 Task: What year was "The Picture of Dorian Gray" by Oscar Wilde published?
Action: Mouse moved to (123, 148)
Screenshot: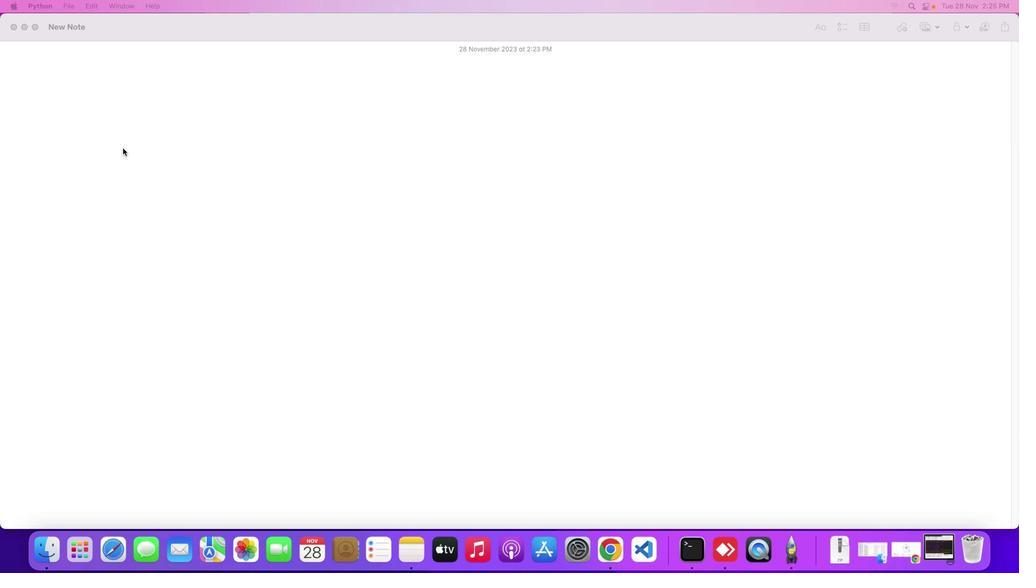 
Action: Mouse pressed left at (123, 148)
Screenshot: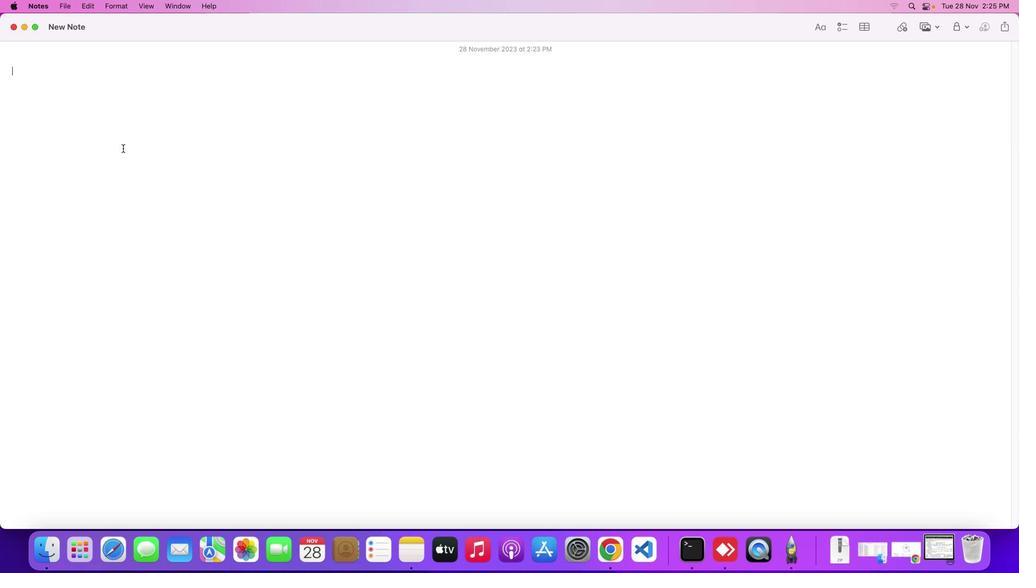 
Action: Key pressed Key.shift'W''h''a''t'Key.space'y'
Screenshot: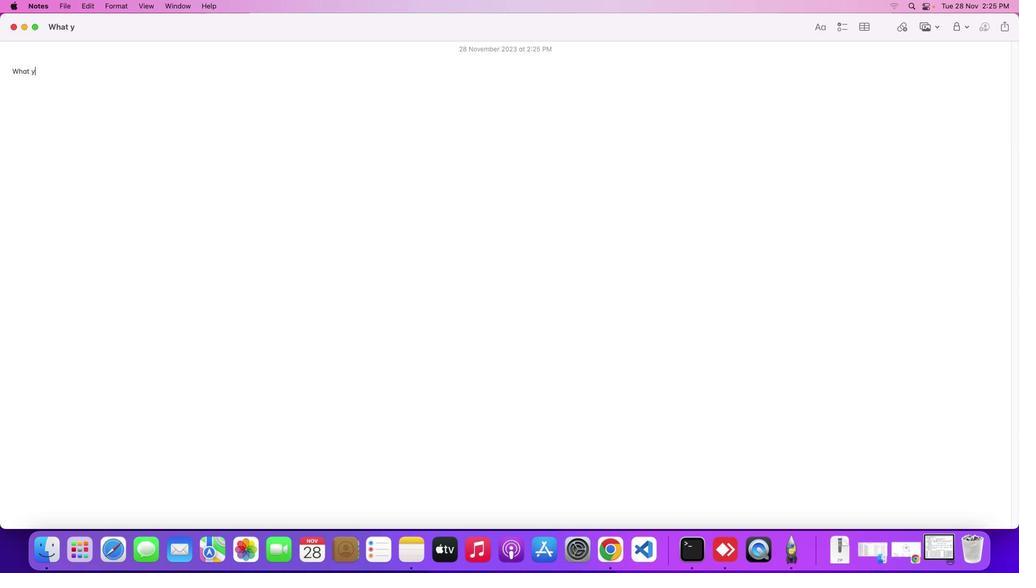 
Action: Mouse moved to (123, 148)
Screenshot: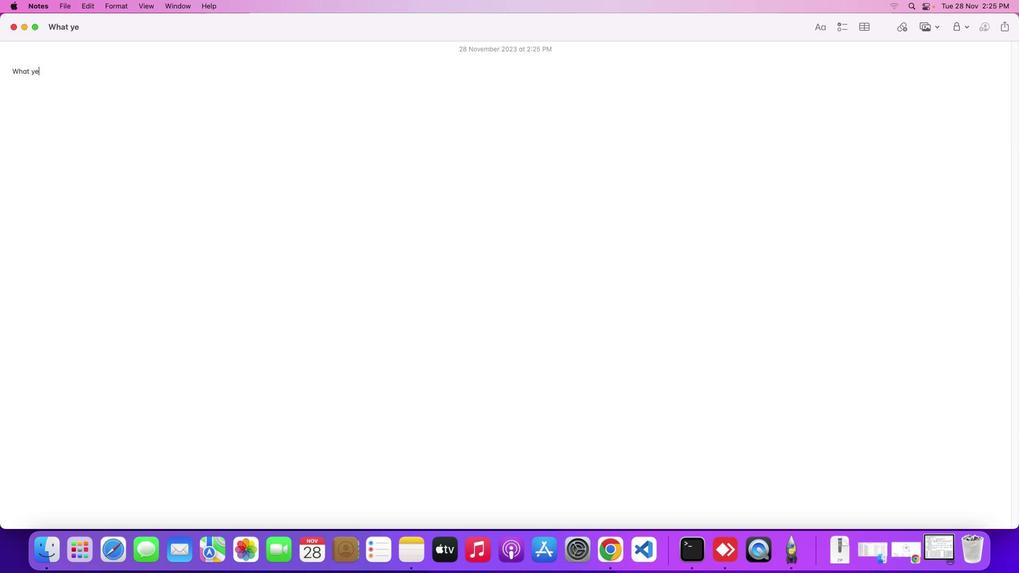 
Action: Key pressed 'e''a''r'Key.space'w''a''s'Key.spaceKey.shift'"'Key.shift'T''h''e'Key.spaceKey.shift'P''i''c''t''u''r''e'Key.space'o''f'Key.spaceKey.shift'D''o''r''i''a''n'Key.spaceKey.shift'G''r''a''y'Key.shift'"'Key.space'b''y'Key.spaceKey.shift'O''s''c''a''r'Key.spaceKey.shift'W''i''l''d''e'Key.space'p''u''b''l''i''s''h''e''d'Key.shift_r'?'Key.enter
Screenshot: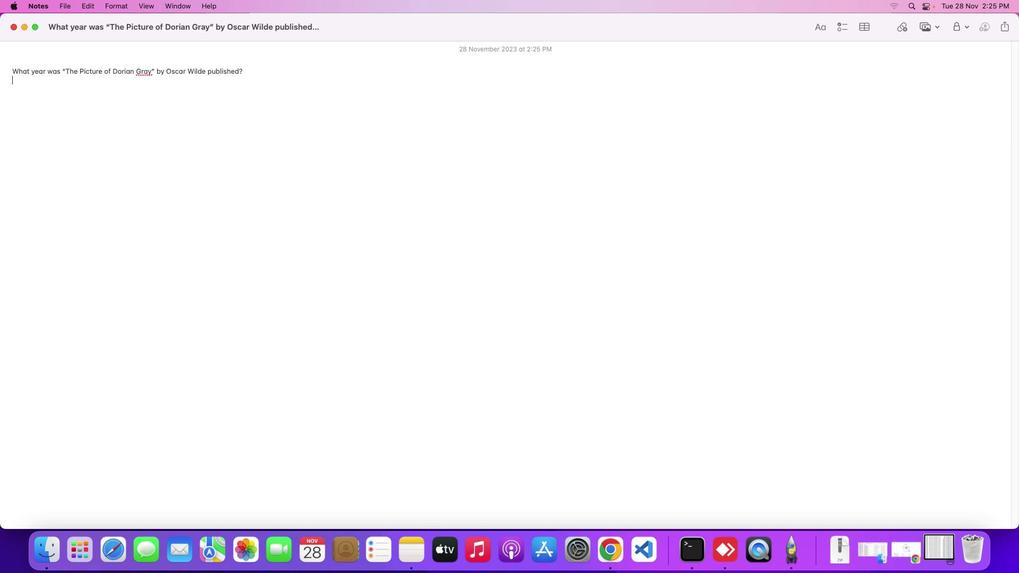 
Action: Mouse moved to (906, 552)
Screenshot: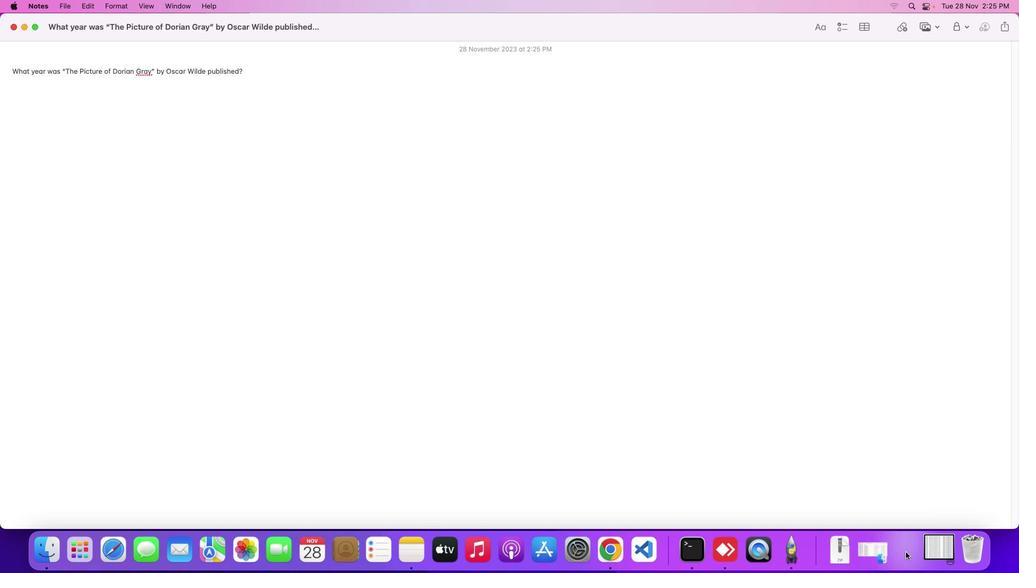 
Action: Mouse pressed left at (906, 552)
Screenshot: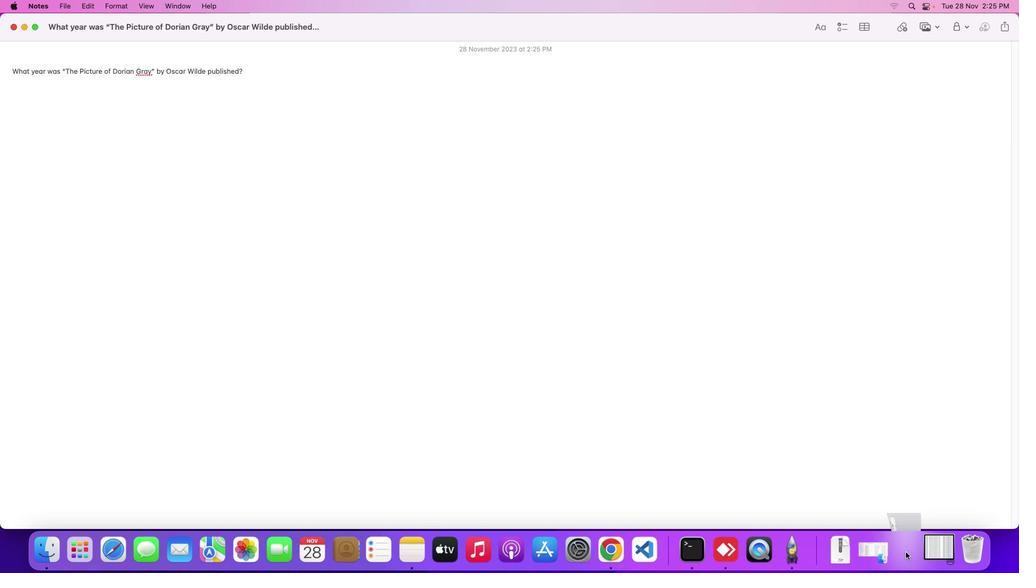 
Action: Mouse moved to (398, 313)
Screenshot: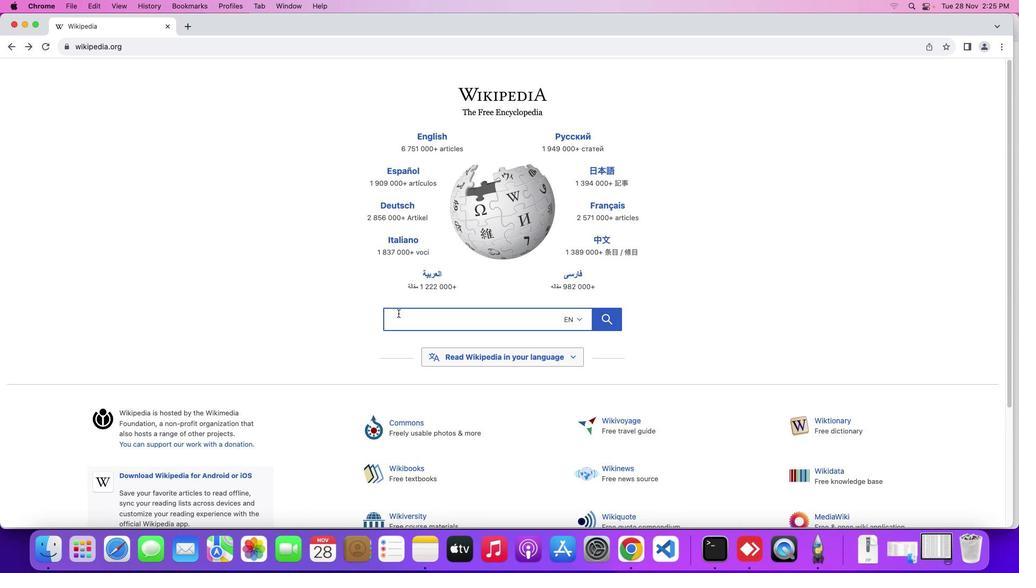 
Action: Mouse pressed left at (398, 313)
Screenshot: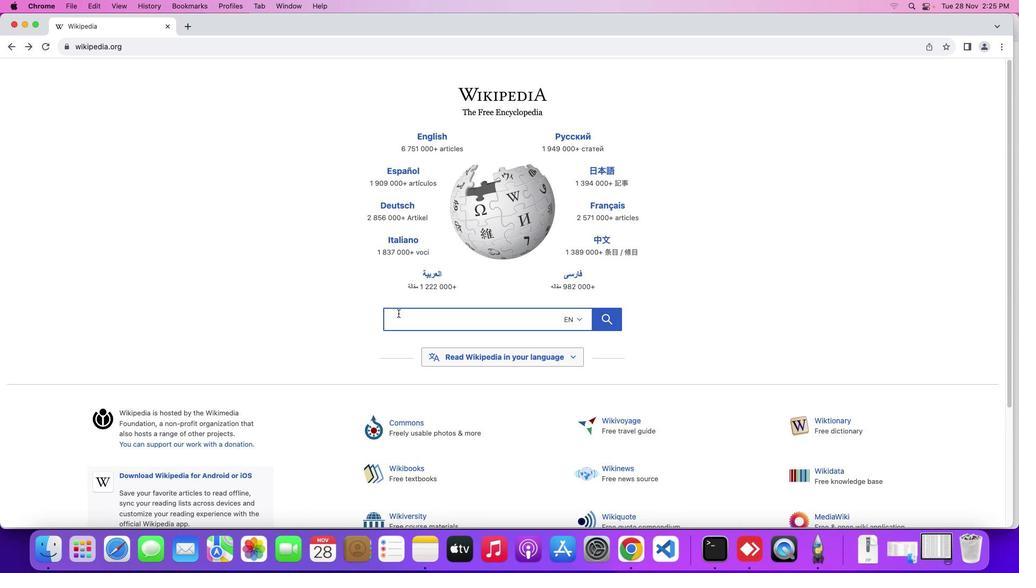 
Action: Mouse moved to (524, 304)
Screenshot: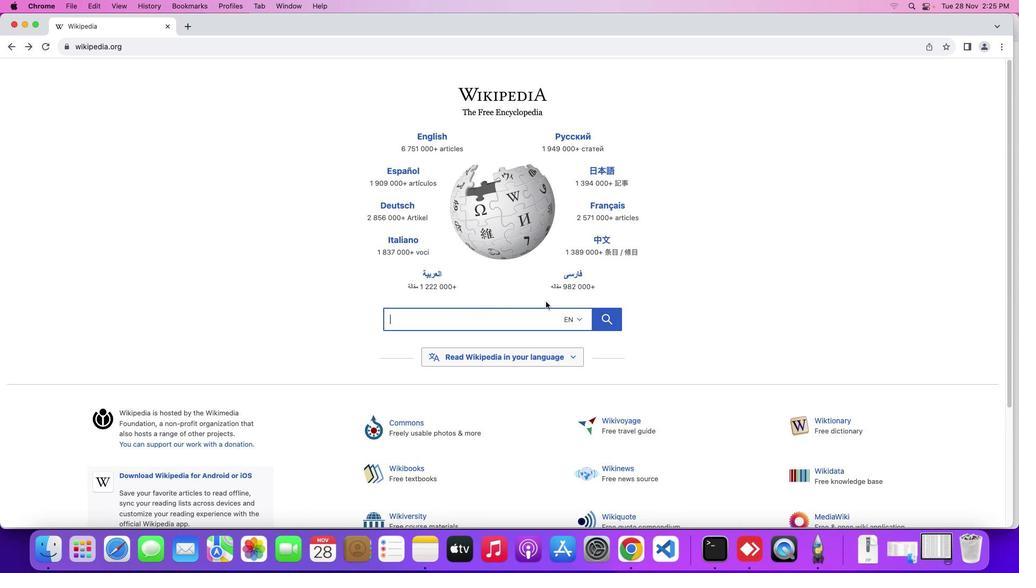 
Action: Key pressed Key.shift
Screenshot: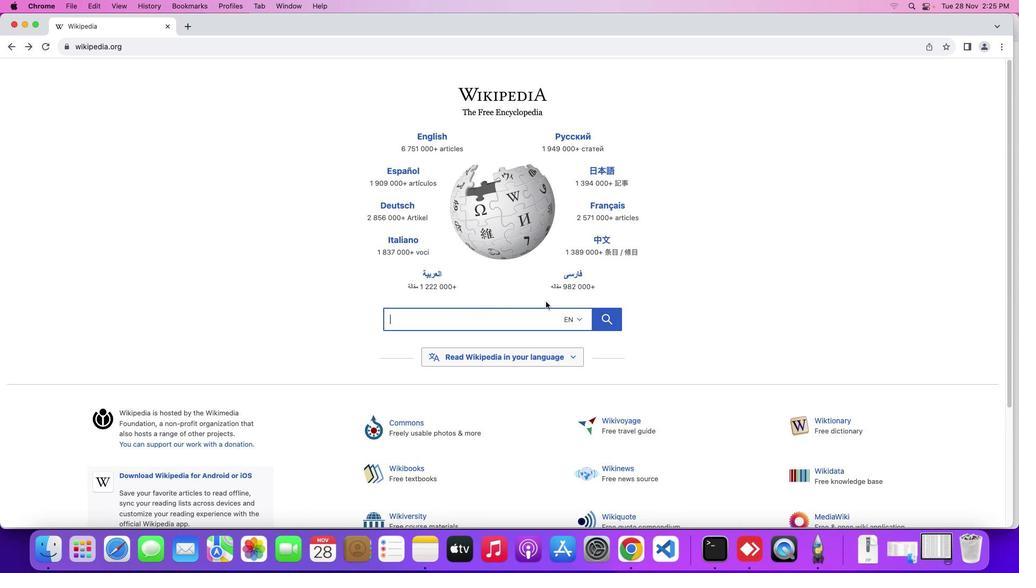 
Action: Mouse moved to (545, 301)
Screenshot: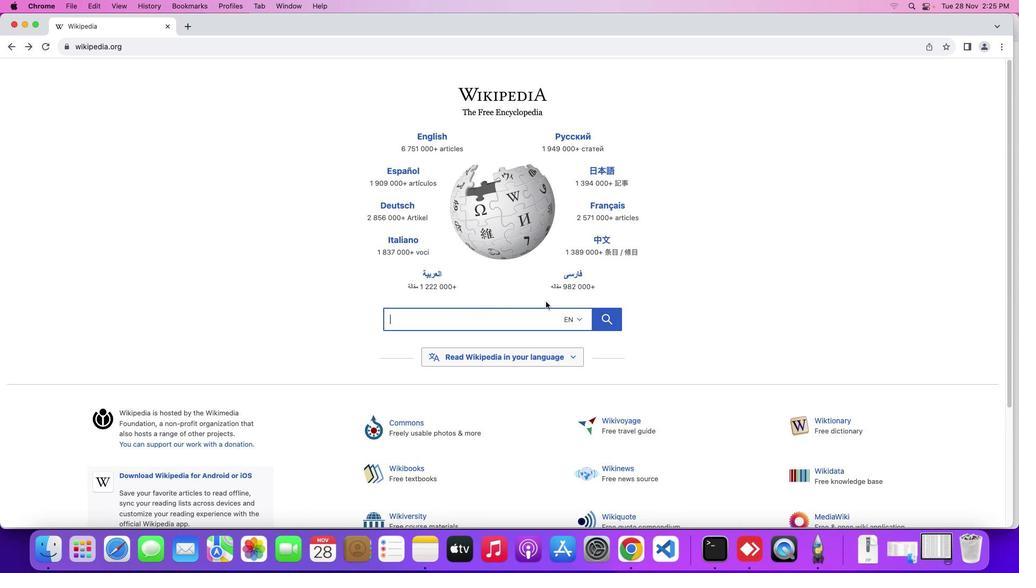 
Action: Key pressed 'T''h''e'Key.spaceKey.shift'P''i''c''t''u''r''e'Key.space'o''f'Key.spaceKey.shift'D''o''r''i''a''n'Key.spaceKey.shift'G''r''a''y'Key.enter
Screenshot: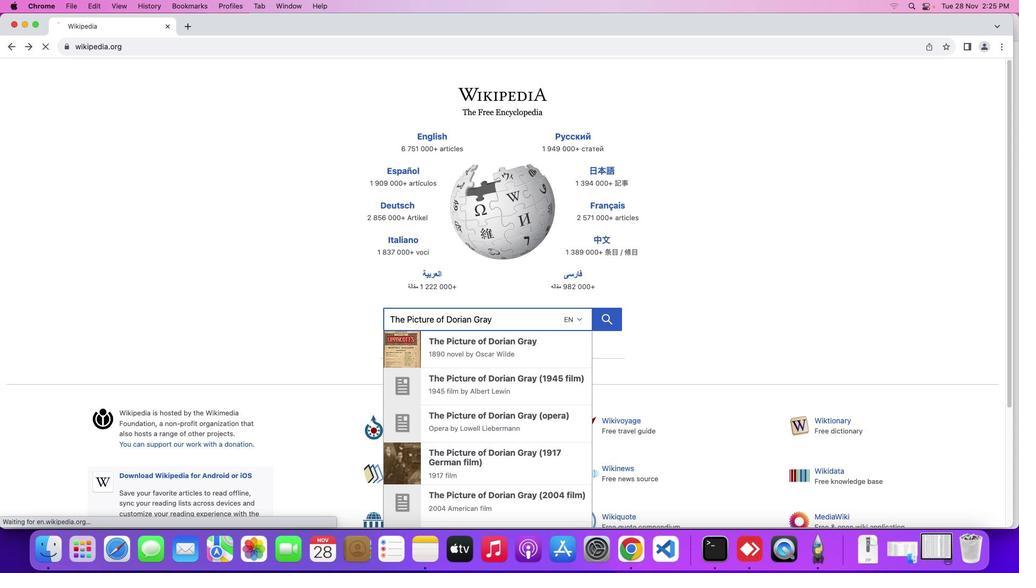 
Action: Mouse moved to (620, 246)
Screenshot: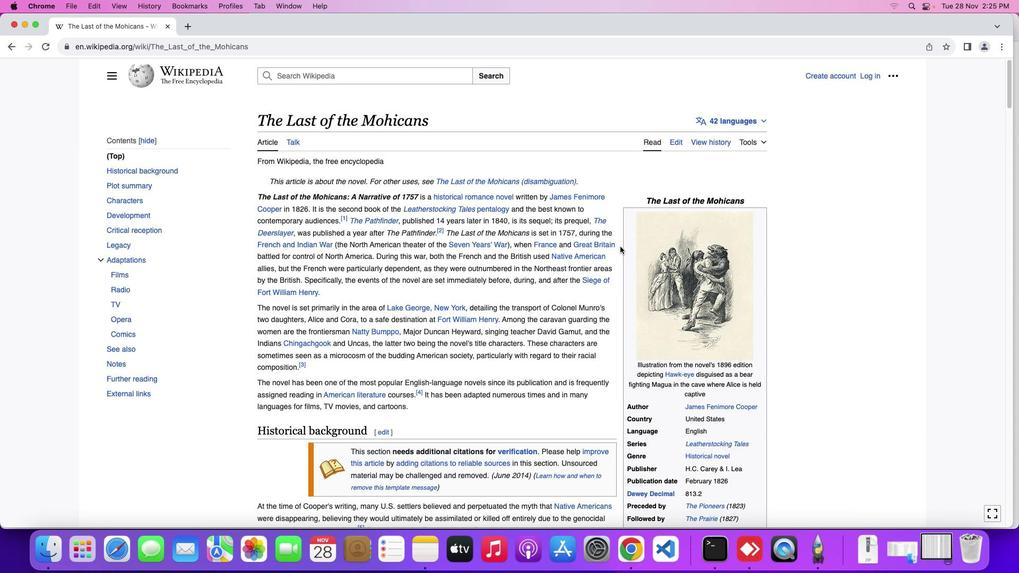 
Action: Mouse pressed left at (620, 246)
Screenshot: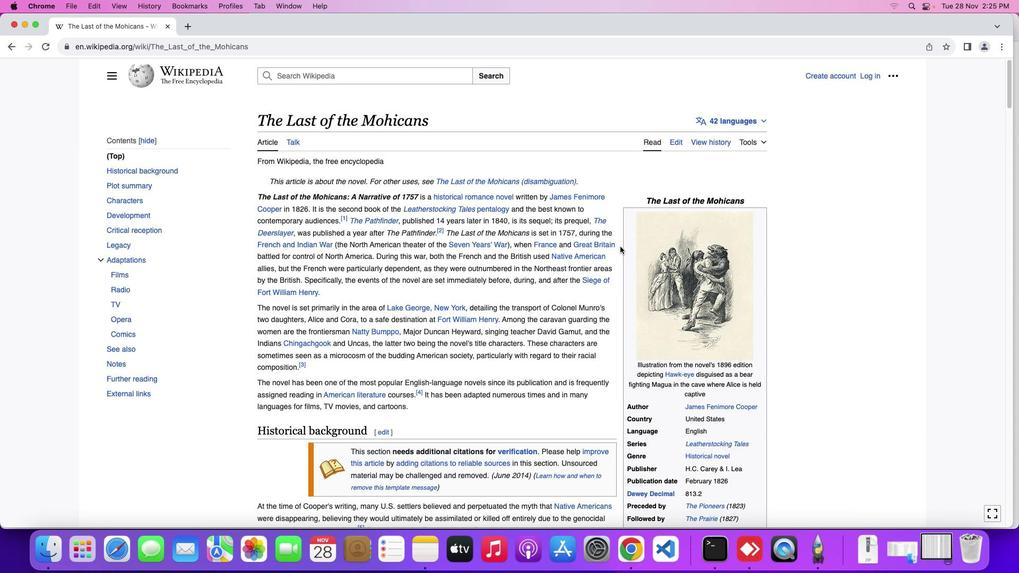 
Action: Mouse moved to (619, 247)
Screenshot: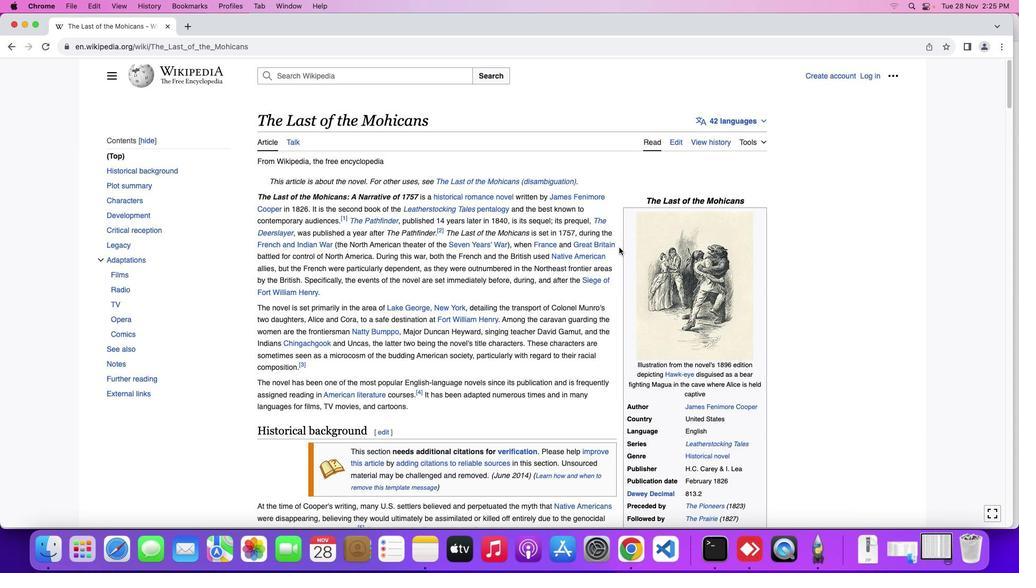 
Action: Mouse scrolled (619, 247) with delta (0, 0)
Screenshot: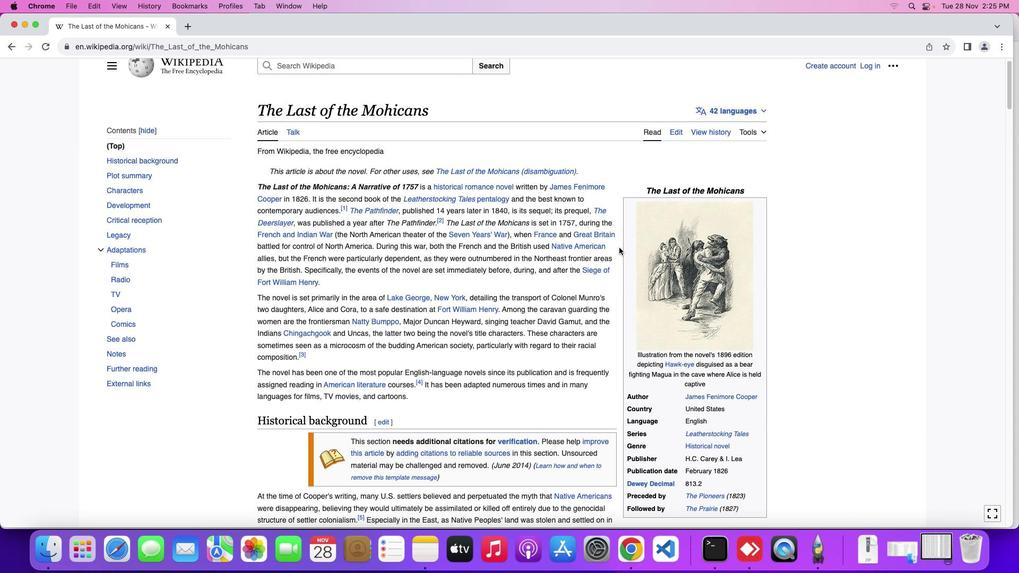 
Action: Mouse scrolled (619, 247) with delta (0, 0)
Screenshot: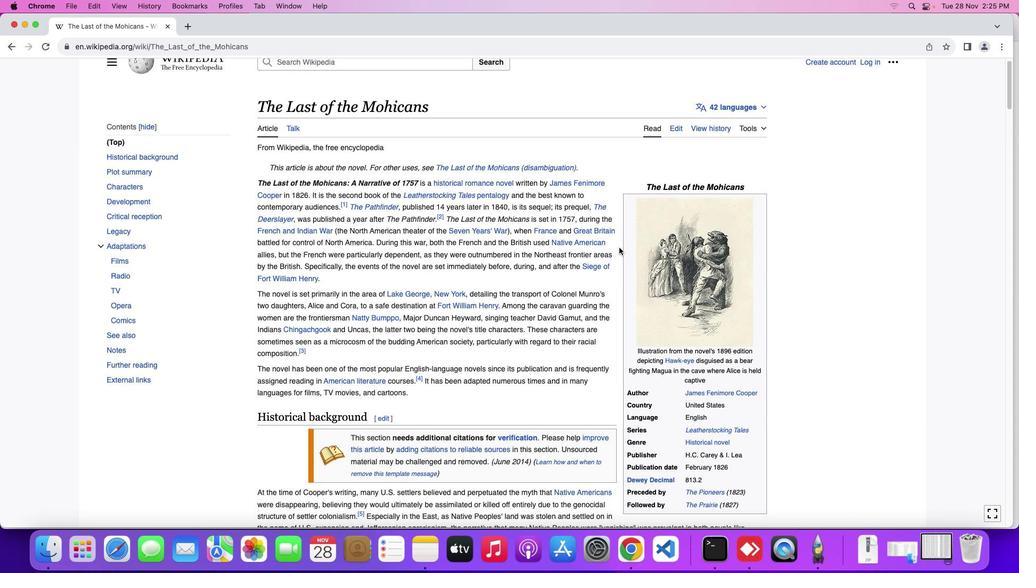 
Action: Mouse scrolled (619, 247) with delta (0, 0)
Screenshot: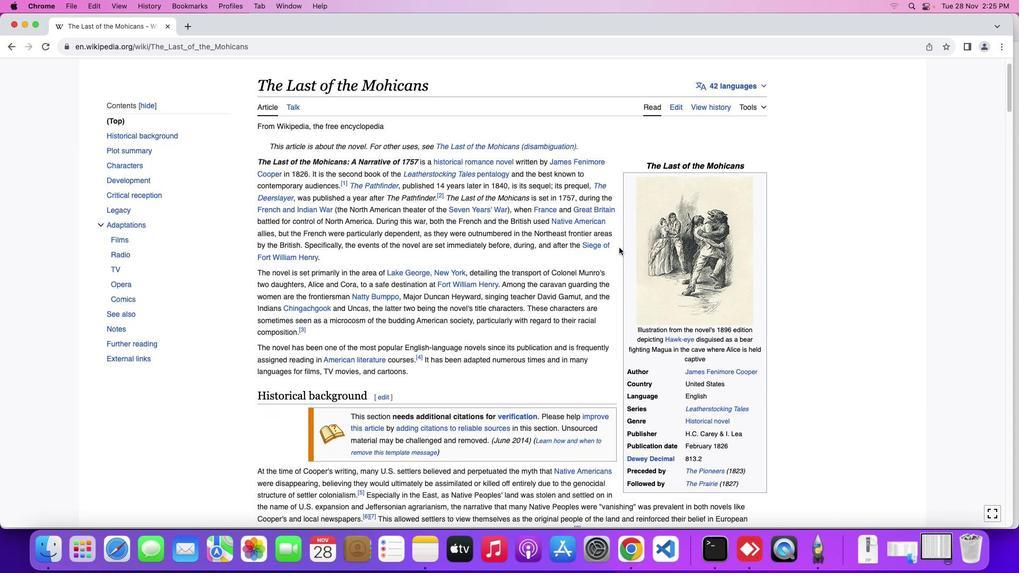 
Action: Mouse moved to (619, 247)
Screenshot: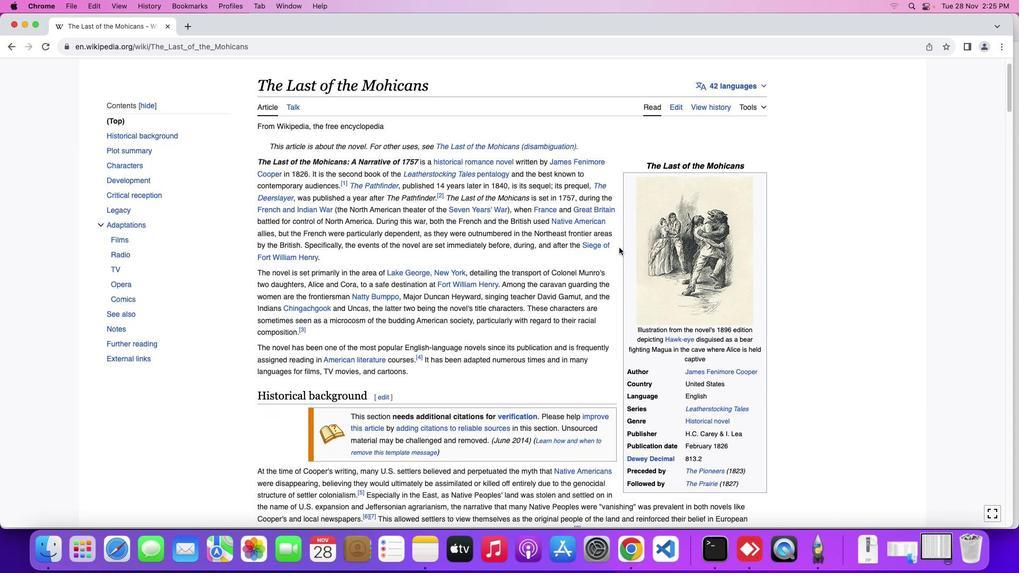 
Action: Mouse scrolled (619, 247) with delta (0, 0)
Screenshot: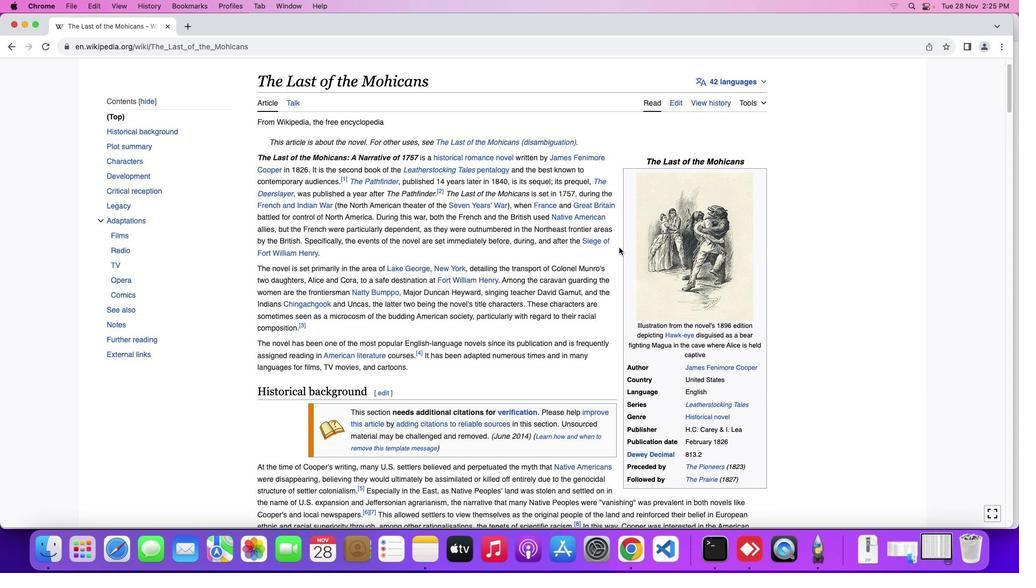 
Action: Mouse moved to (619, 247)
Screenshot: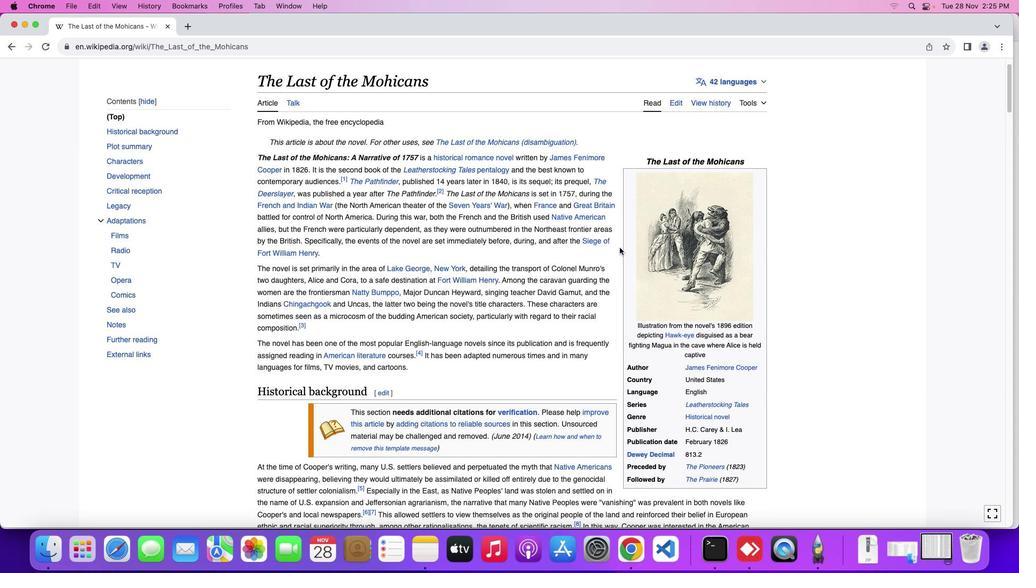 
Action: Mouse scrolled (619, 247) with delta (0, 0)
Screenshot: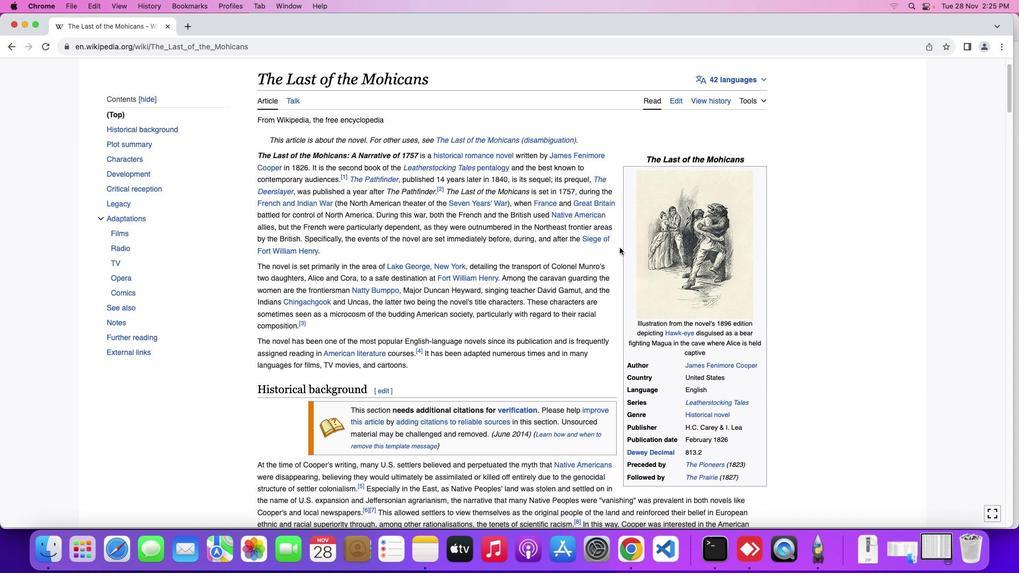 
Action: Mouse moved to (620, 249)
Screenshot: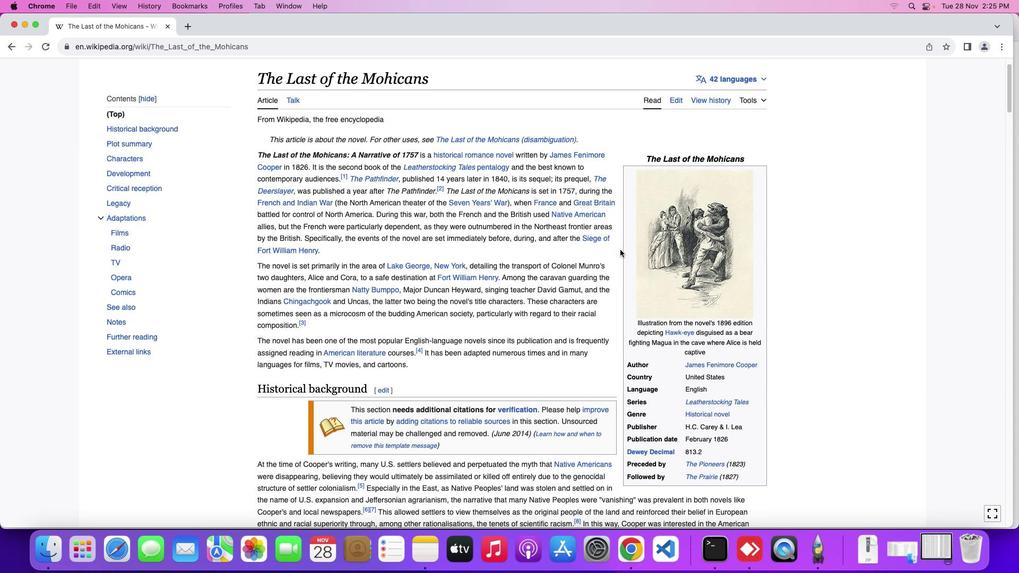 
Action: Mouse scrolled (620, 249) with delta (0, 0)
Screenshot: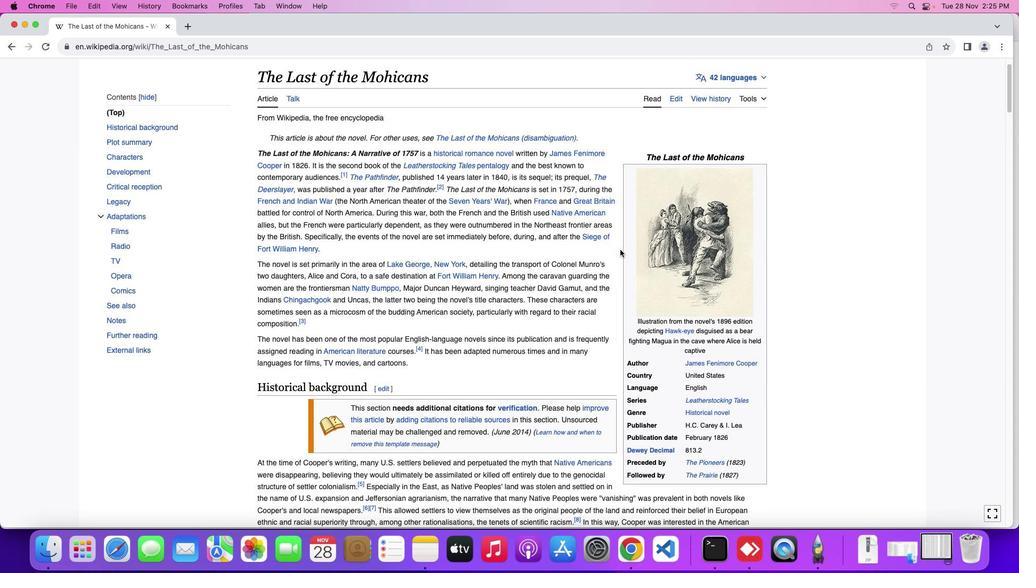 
Action: Mouse scrolled (620, 249) with delta (0, 0)
Screenshot: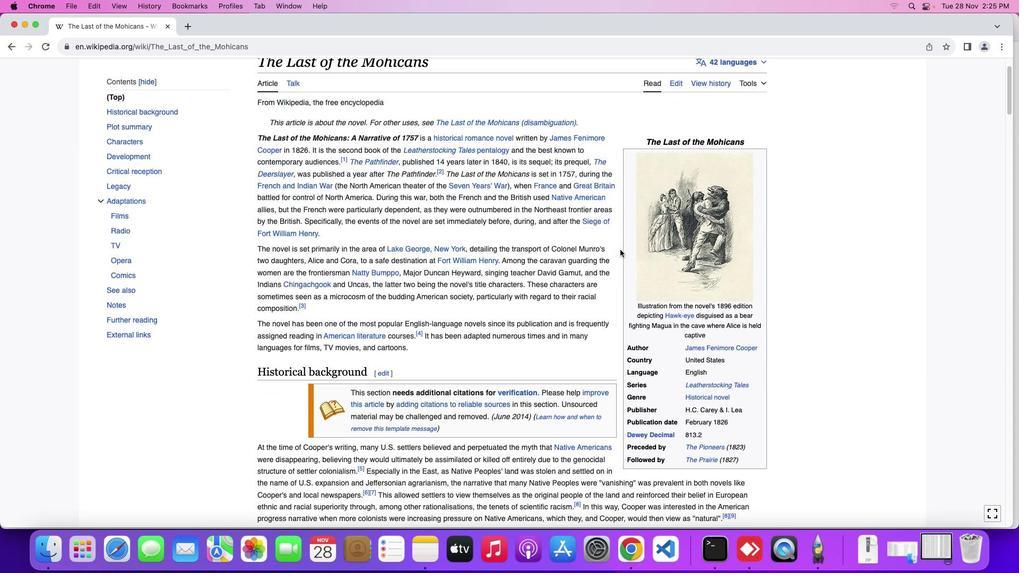 
Action: Mouse scrolled (620, 249) with delta (0, 0)
Screenshot: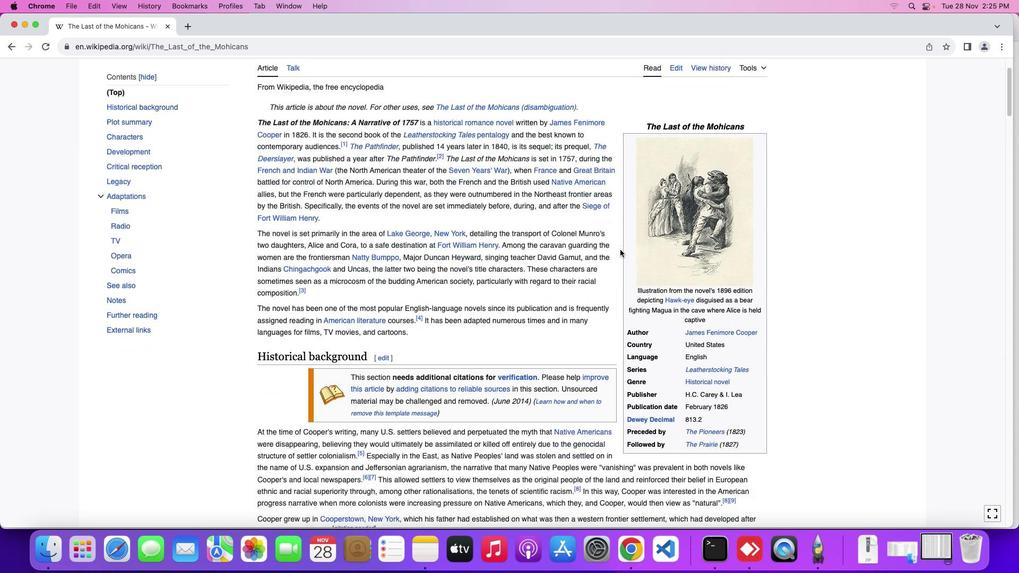 
Action: Mouse scrolled (620, 249) with delta (0, -1)
Screenshot: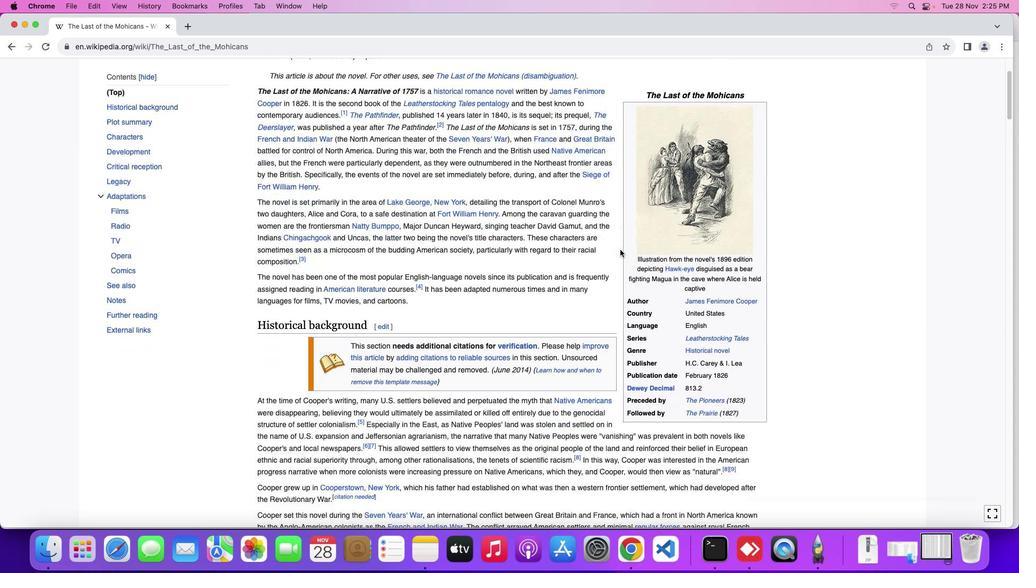 
Action: Mouse moved to (619, 258)
Screenshot: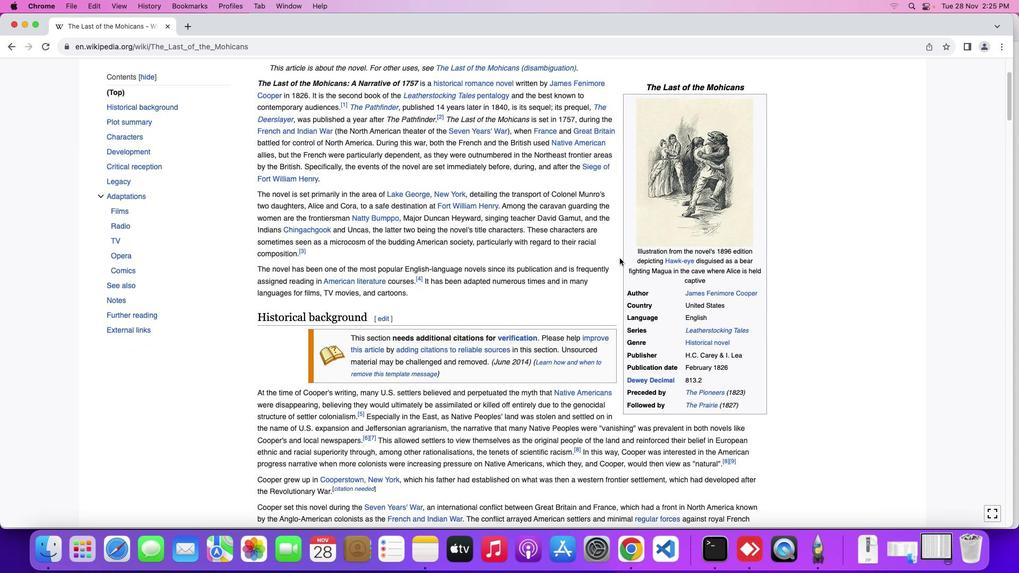 
Action: Mouse scrolled (619, 258) with delta (0, 0)
Screenshot: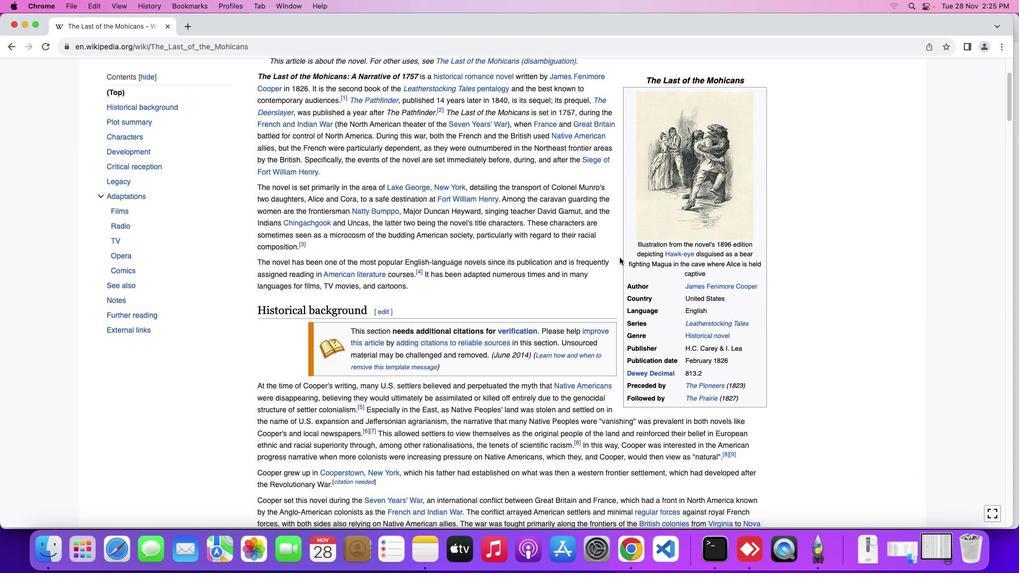 
Action: Mouse scrolled (619, 258) with delta (0, 0)
Screenshot: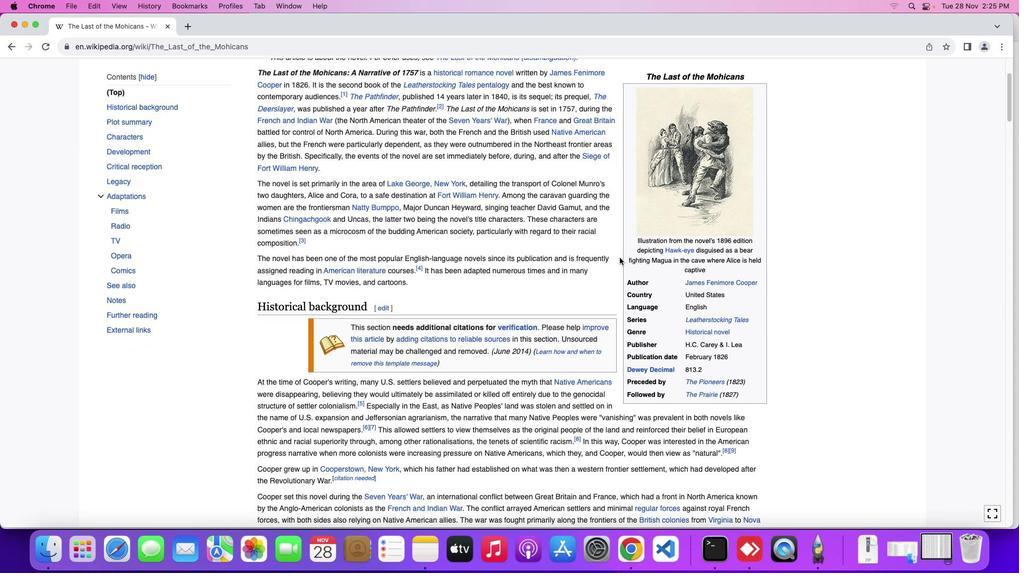
Action: Mouse moved to (619, 258)
Screenshot: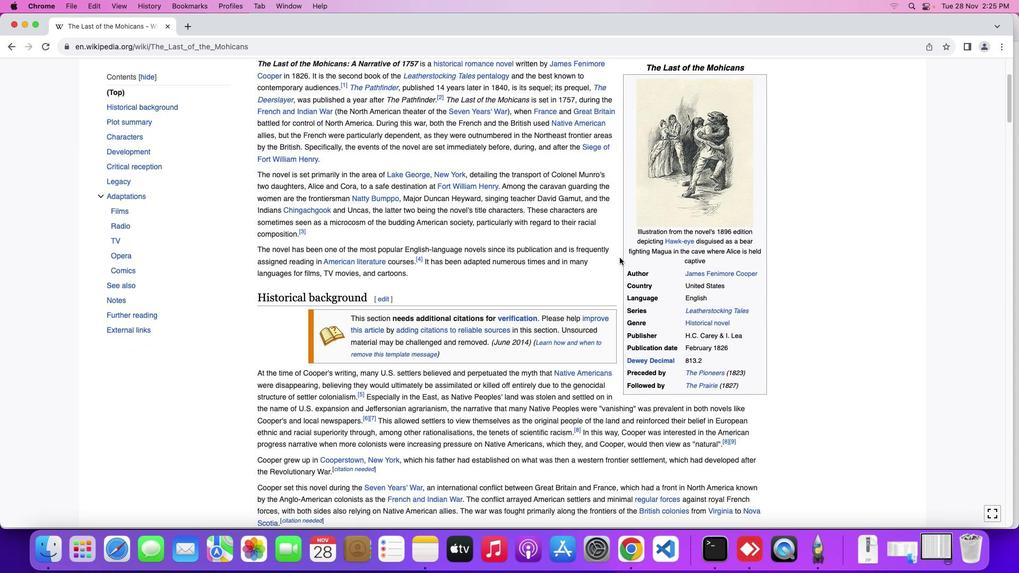 
Action: Mouse scrolled (619, 258) with delta (0, 0)
Screenshot: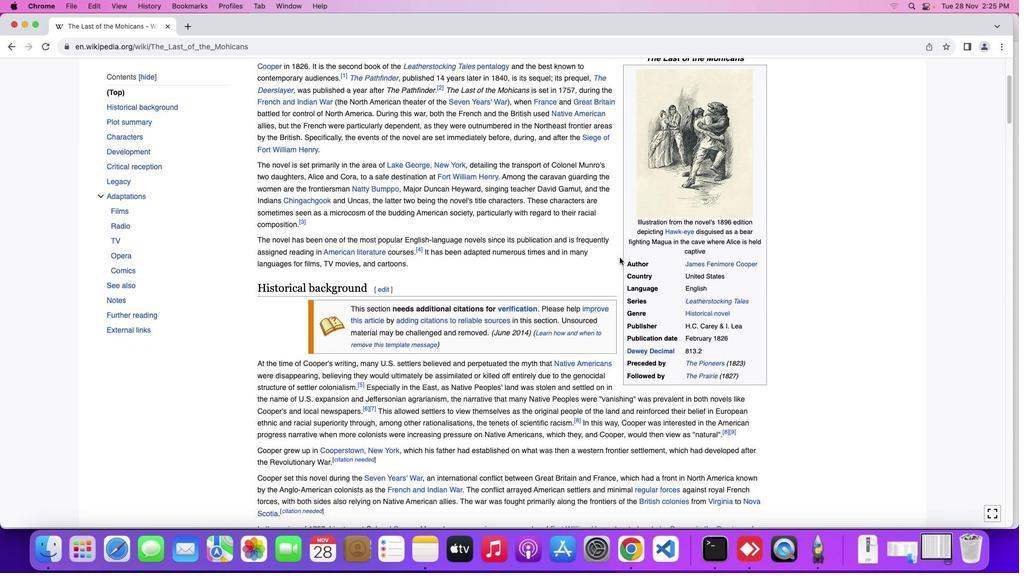 
Action: Mouse scrolled (619, 258) with delta (0, 0)
Screenshot: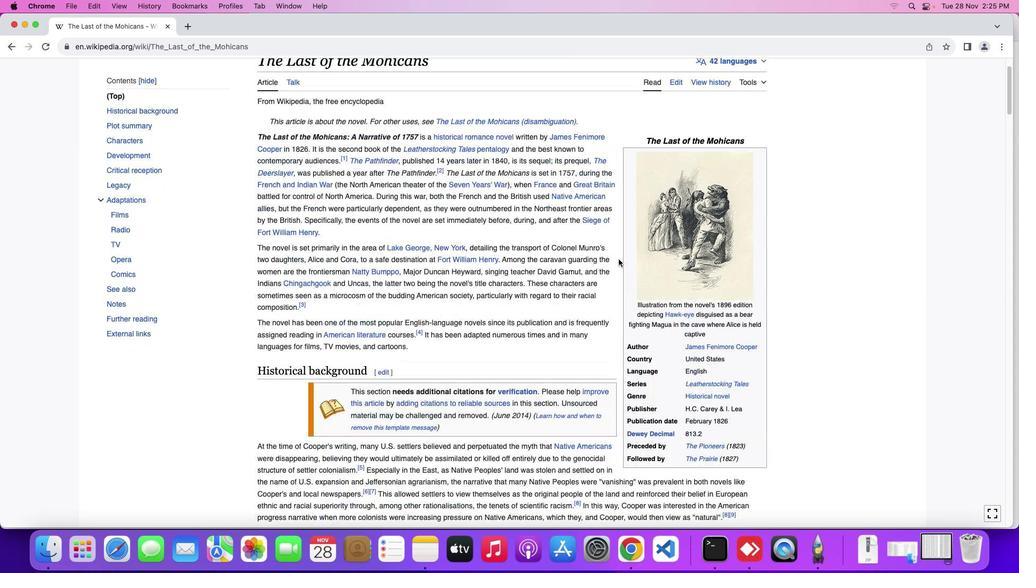 
Action: Mouse moved to (619, 258)
Screenshot: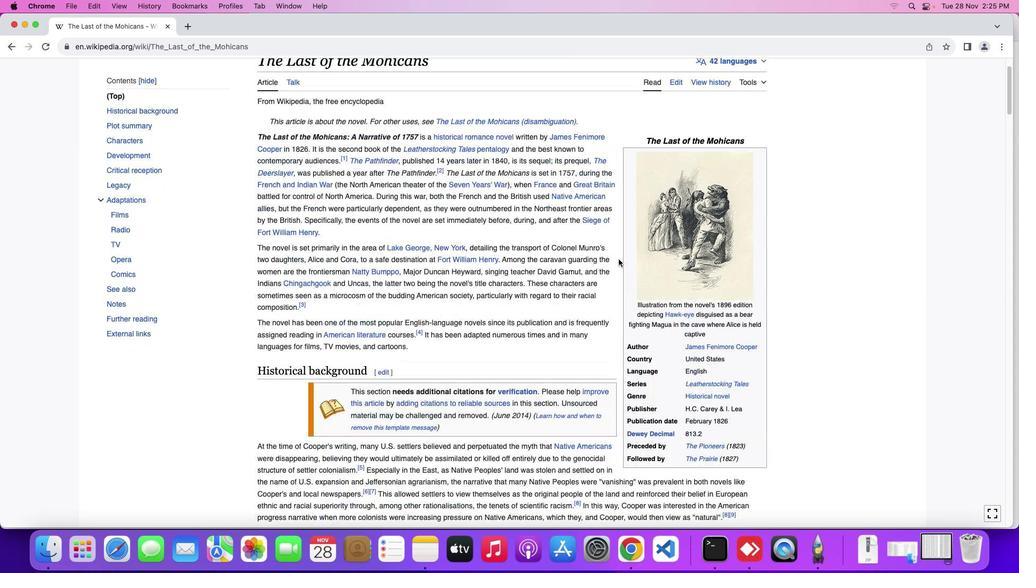 
Action: Mouse scrolled (619, 258) with delta (0, 0)
Screenshot: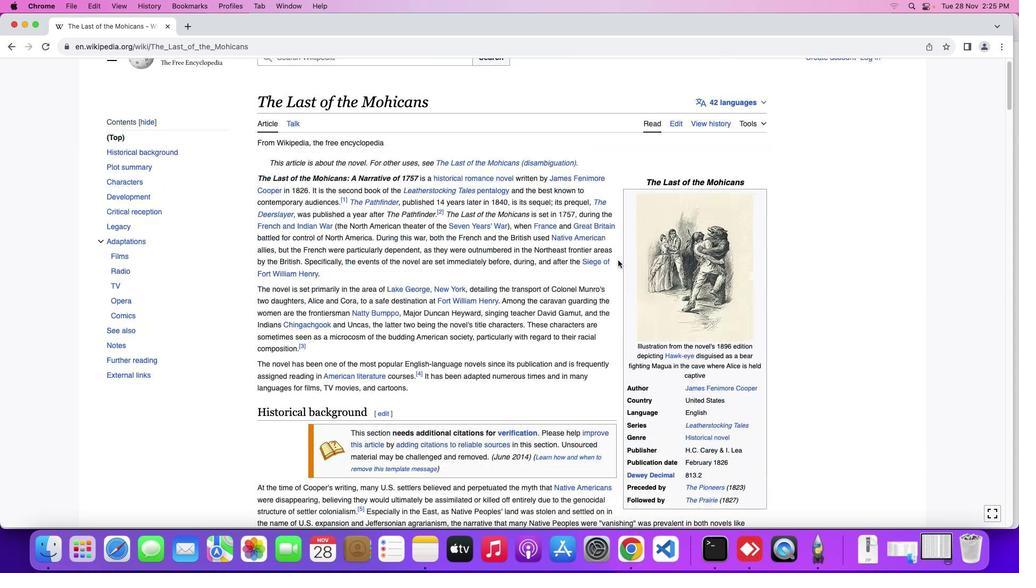 
Action: Mouse scrolled (619, 258) with delta (0, 1)
Screenshot: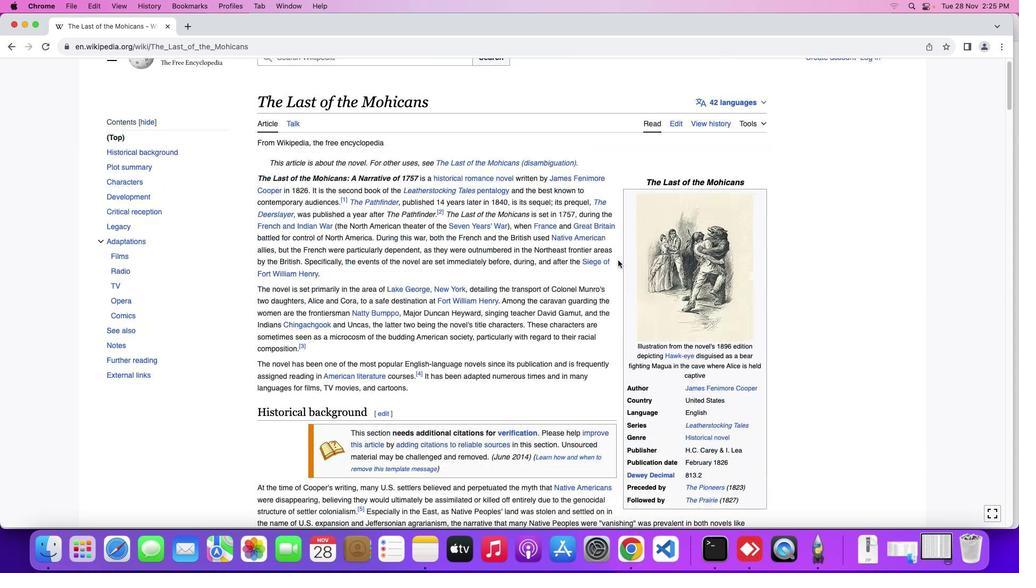
Action: Mouse scrolled (619, 258) with delta (0, 2)
Screenshot: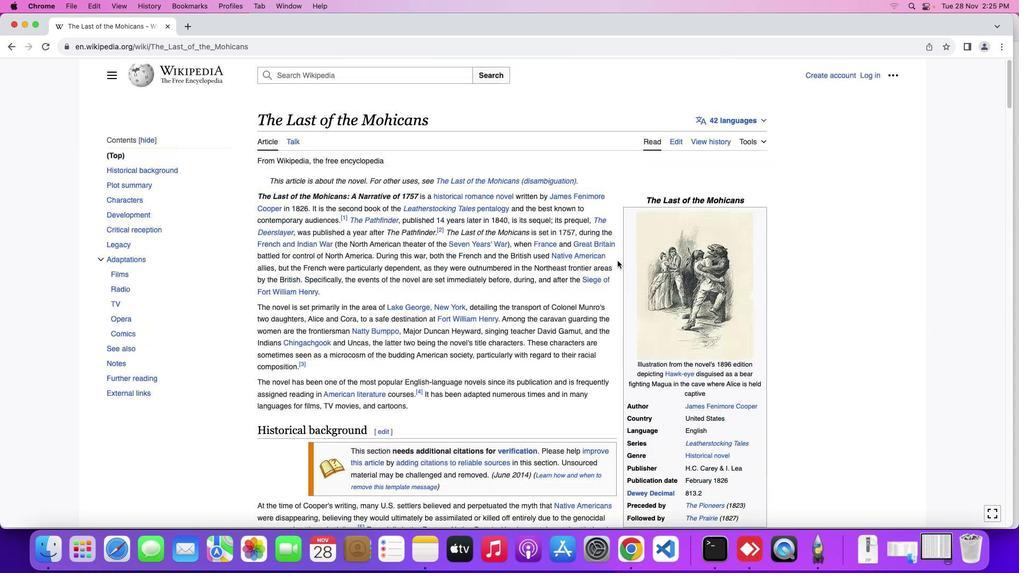 
Action: Mouse moved to (619, 258)
Screenshot: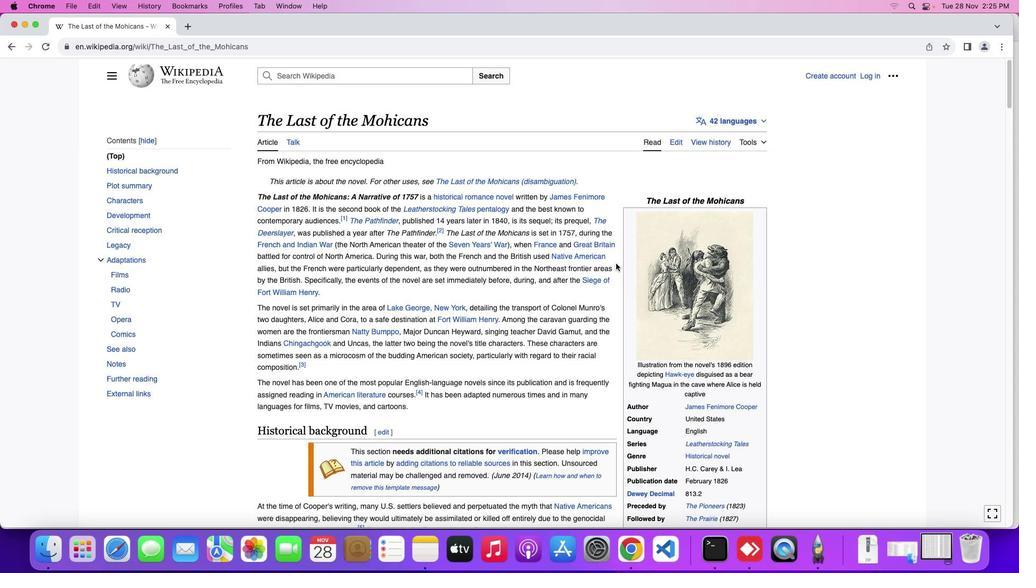 
Action: Mouse scrolled (619, 258) with delta (0, 3)
Screenshot: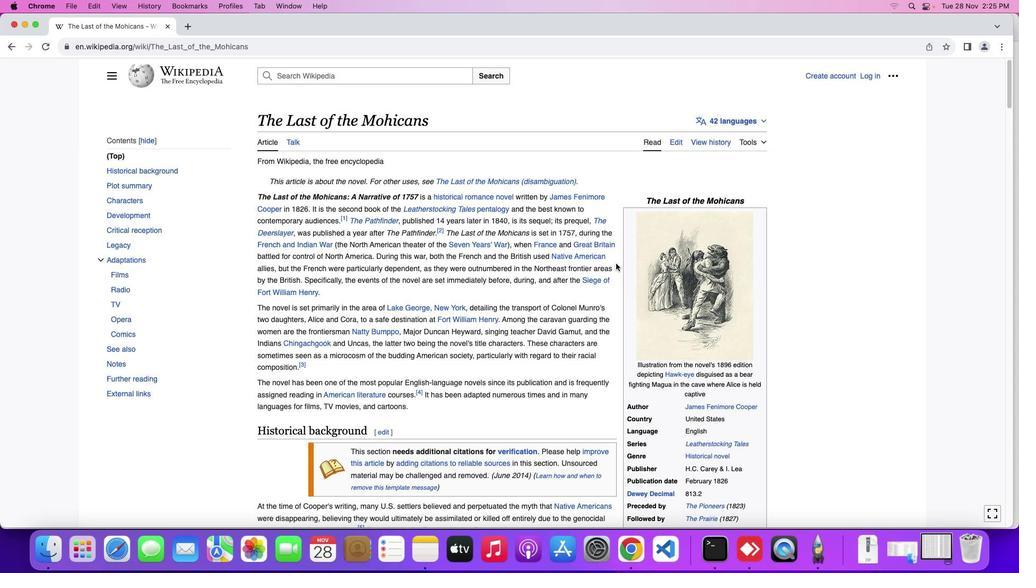 
Action: Mouse moved to (615, 265)
Screenshot: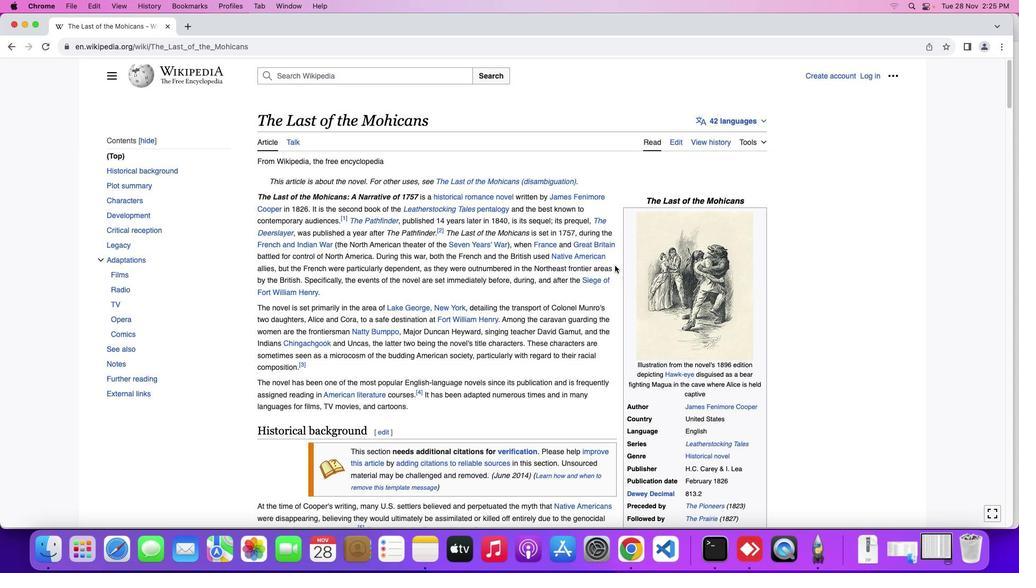 
Action: Mouse scrolled (615, 265) with delta (0, 0)
Screenshot: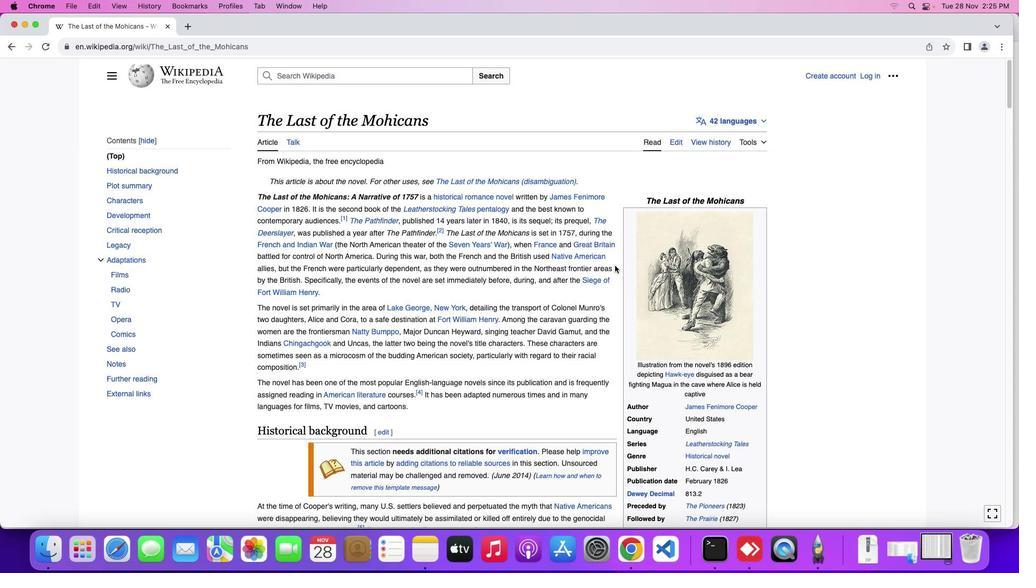 
Action: Mouse moved to (615, 265)
Screenshot: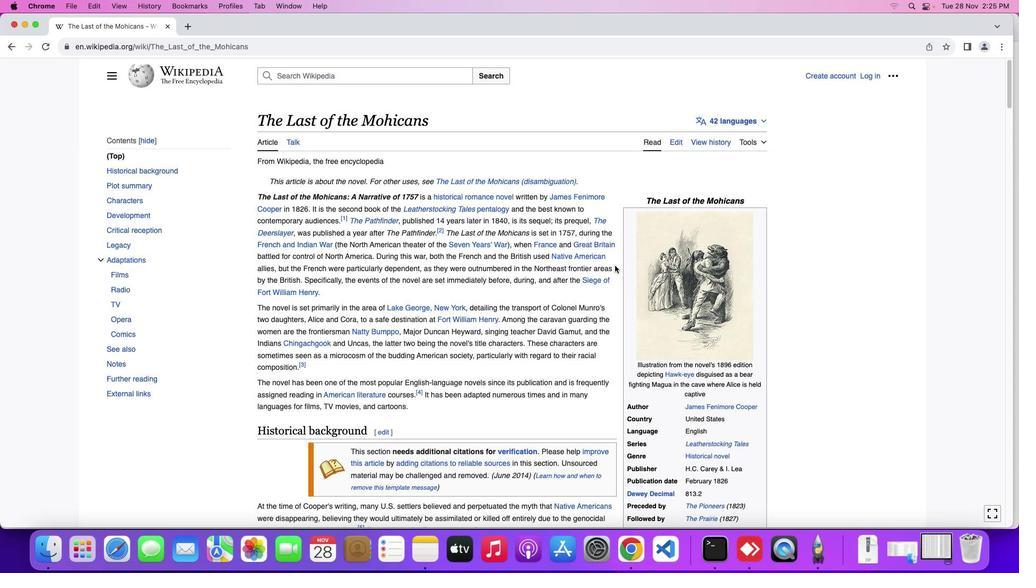 
Action: Mouse scrolled (615, 265) with delta (0, 0)
Screenshot: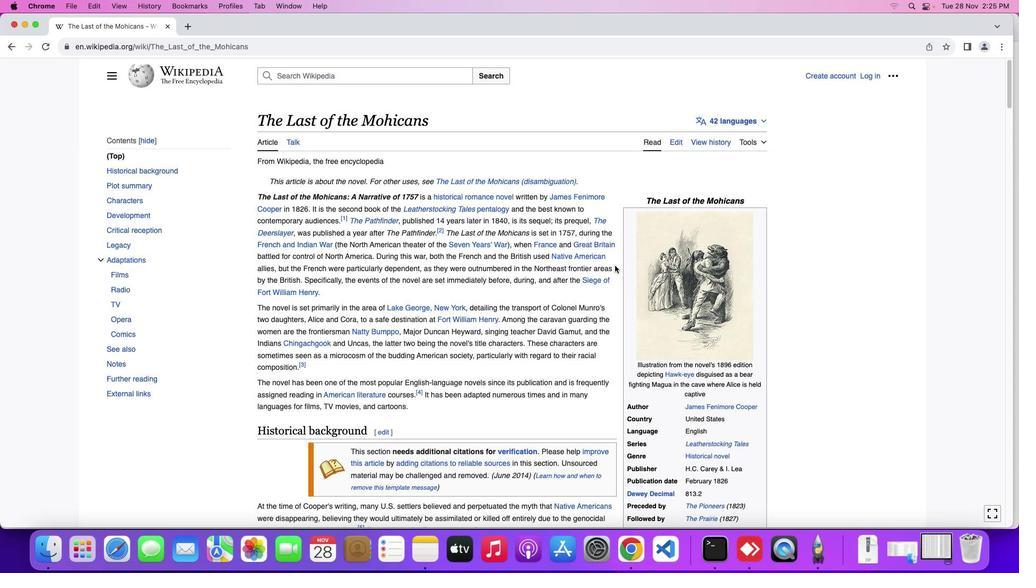 
Action: Mouse scrolled (615, 265) with delta (0, 1)
Screenshot: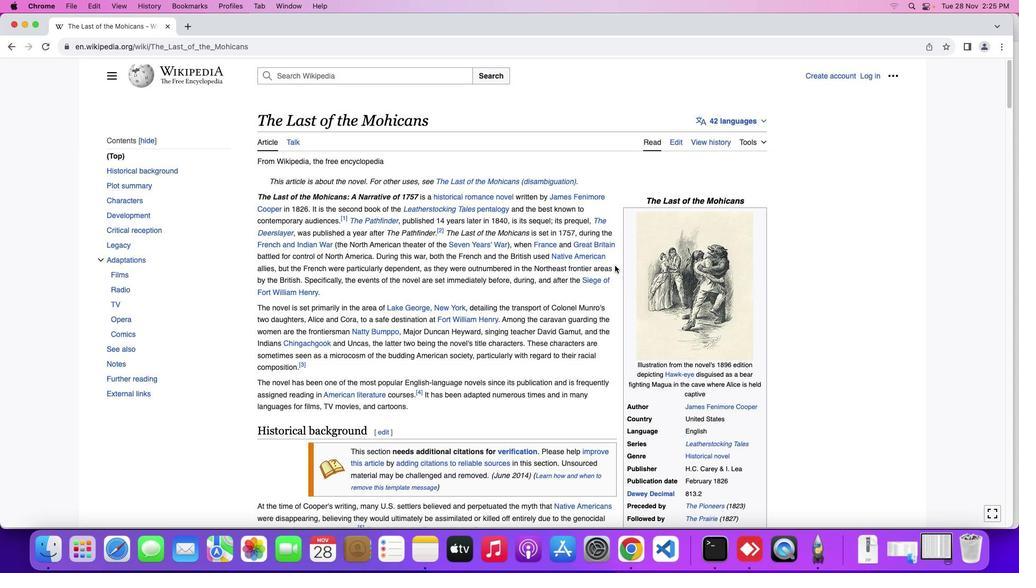 
Action: Mouse scrolled (615, 265) with delta (0, 2)
Screenshot: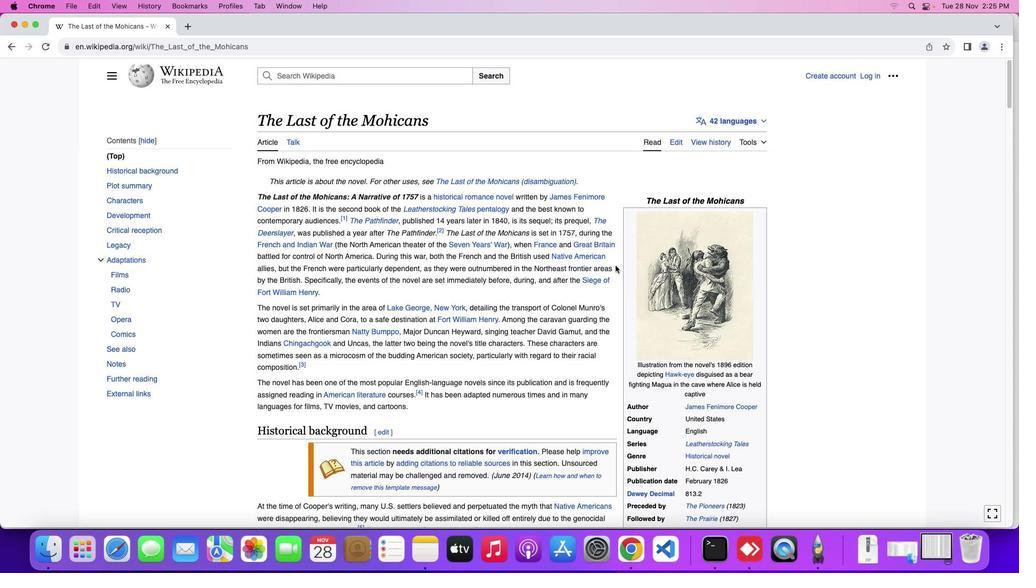 
Action: Mouse moved to (614, 268)
Screenshot: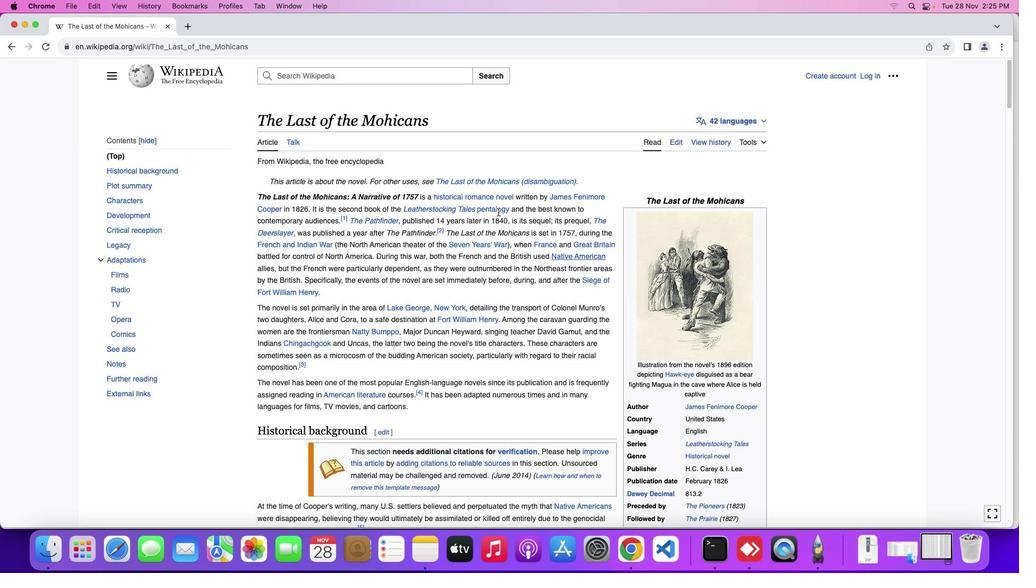 
Action: Mouse scrolled (614, 268) with delta (0, 0)
Screenshot: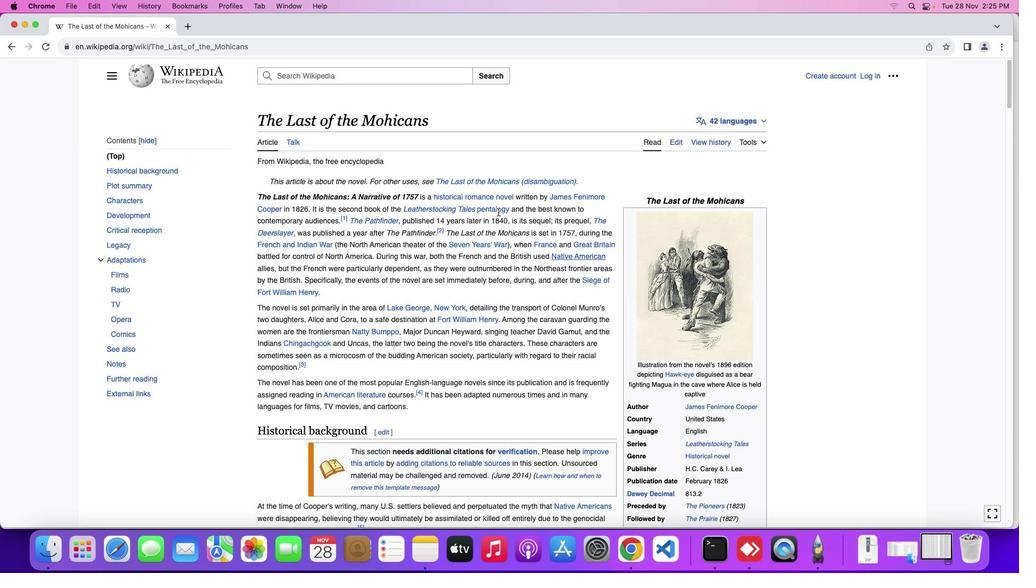 
Action: Mouse moved to (614, 269)
Screenshot: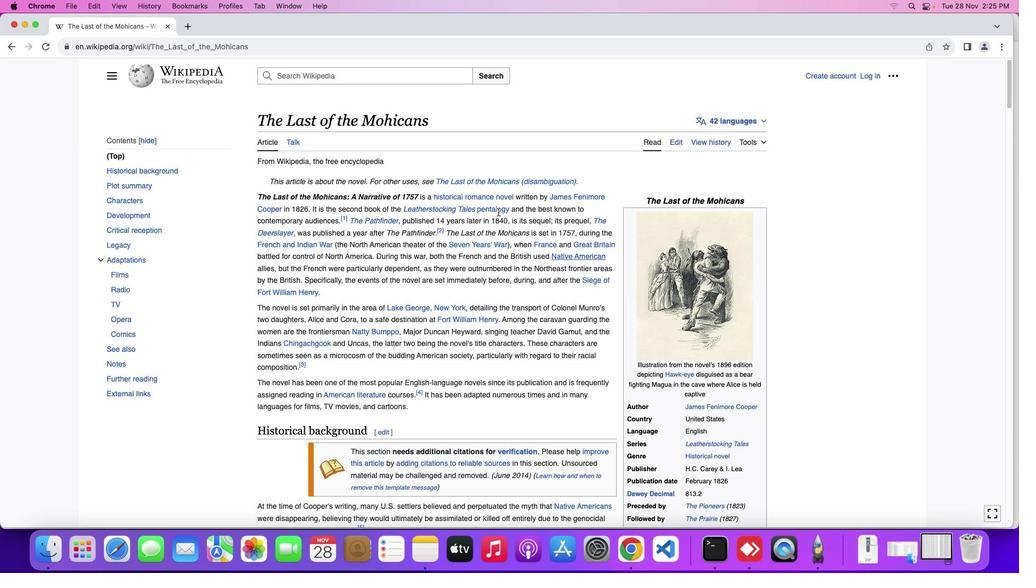 
Action: Mouse scrolled (614, 269) with delta (0, 0)
Screenshot: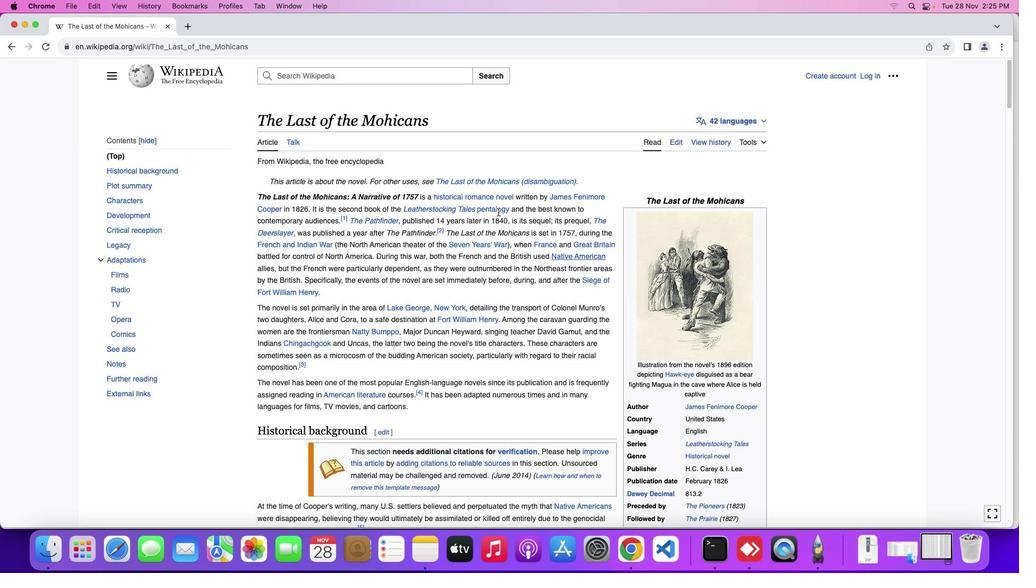 
Action: Mouse scrolled (614, 269) with delta (0, 1)
Screenshot: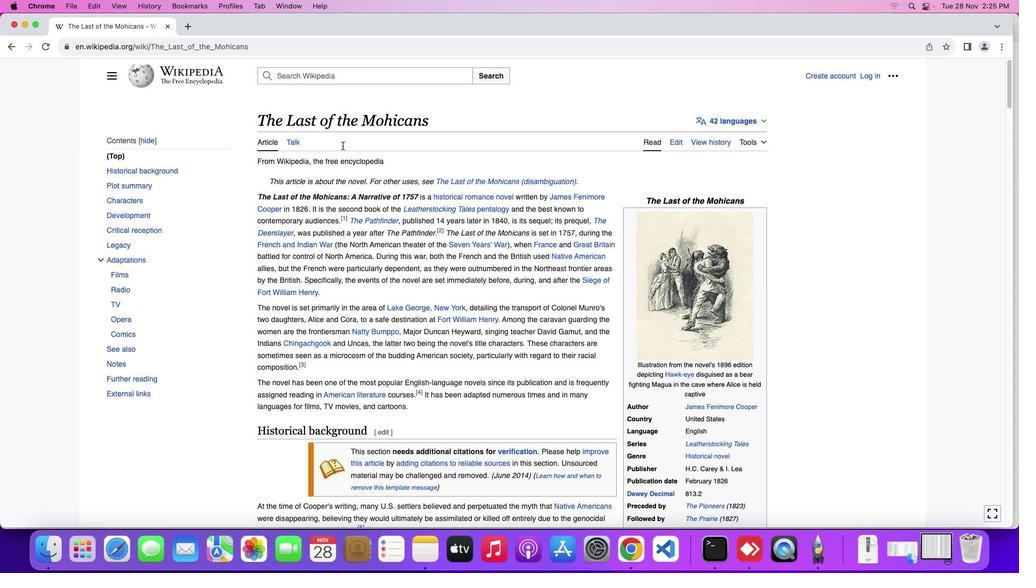 
Action: Mouse scrolled (614, 269) with delta (0, 2)
Screenshot: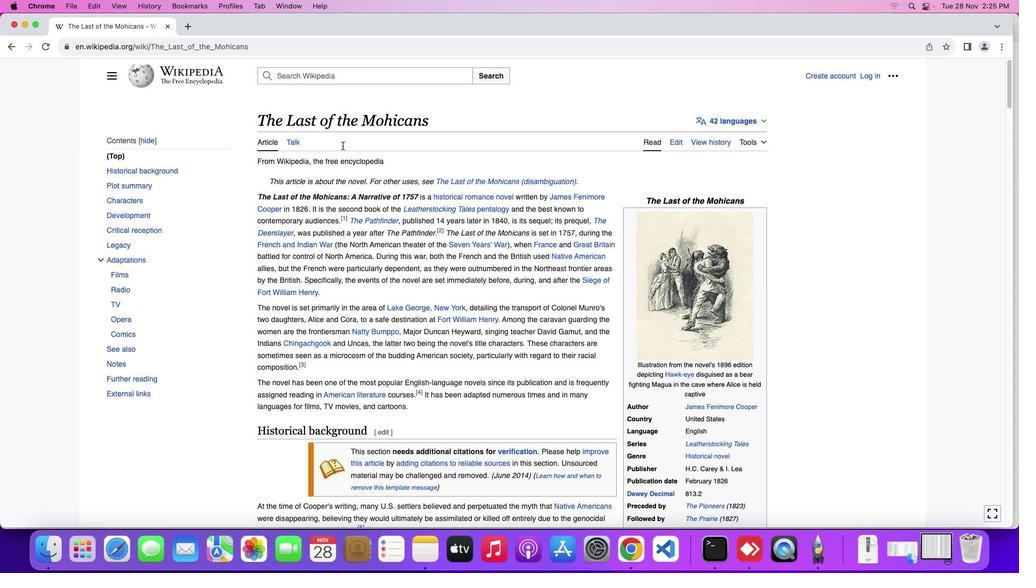 
Action: Mouse scrolled (614, 269) with delta (0, 3)
Screenshot: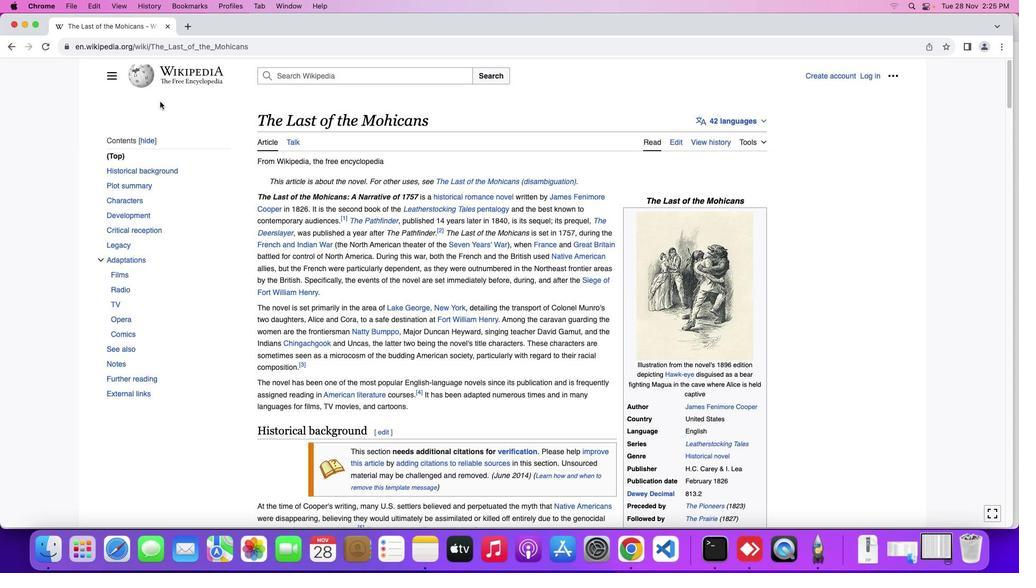 
Action: Mouse moved to (12, 47)
Screenshot: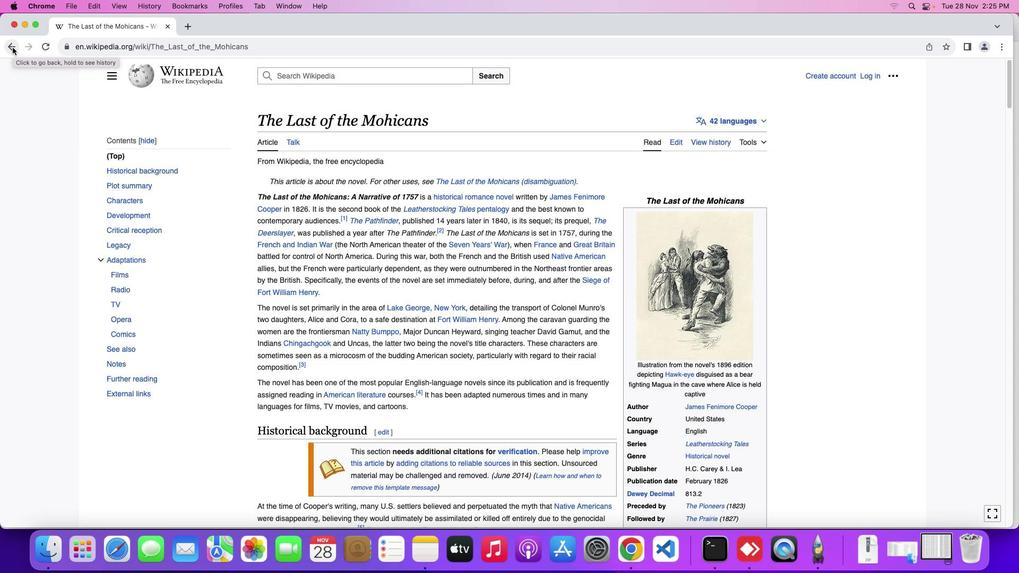
Action: Mouse pressed left at (12, 47)
Screenshot: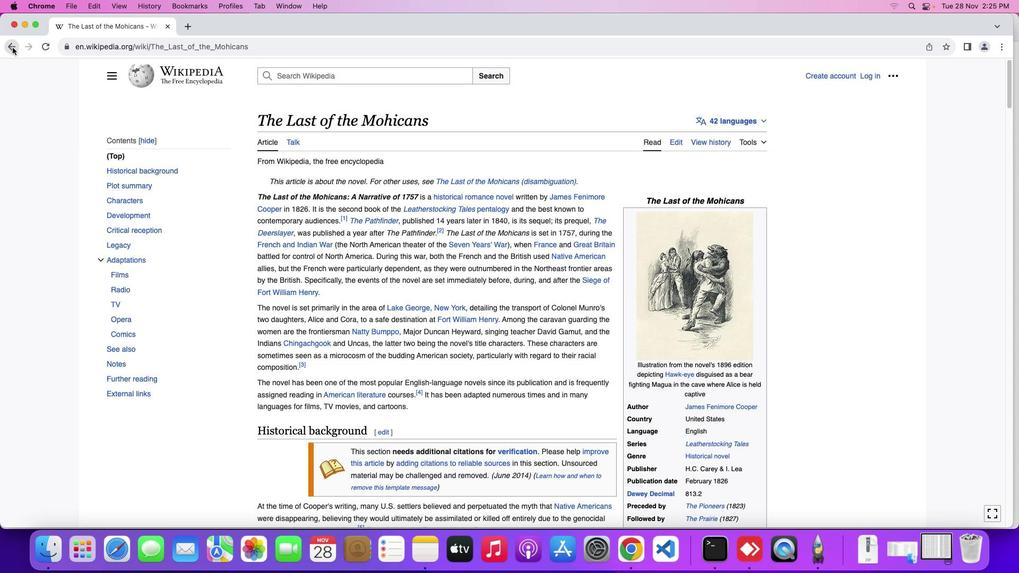 
Action: Mouse moved to (507, 318)
Screenshot: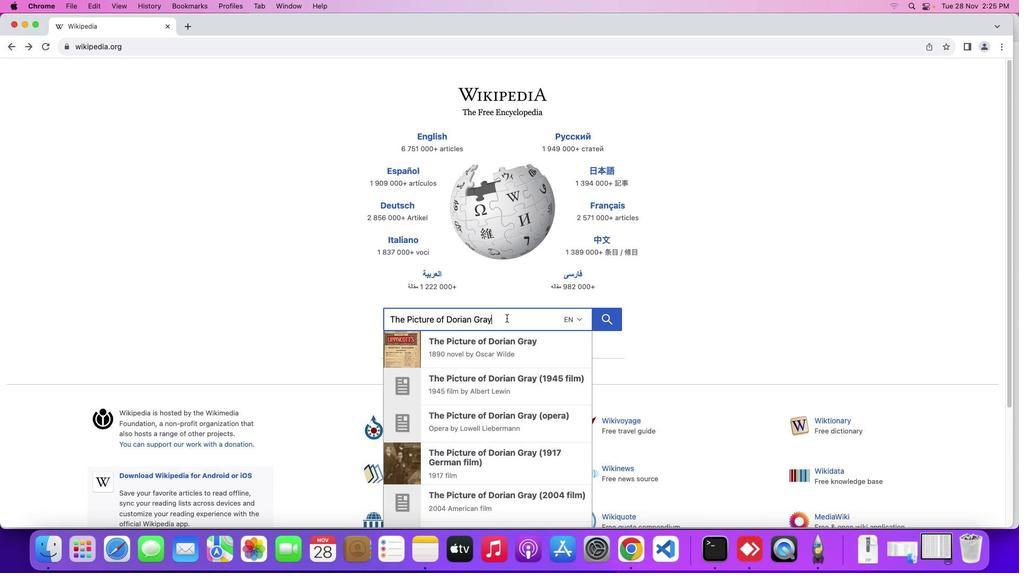 
Action: Mouse pressed left at (507, 318)
Screenshot: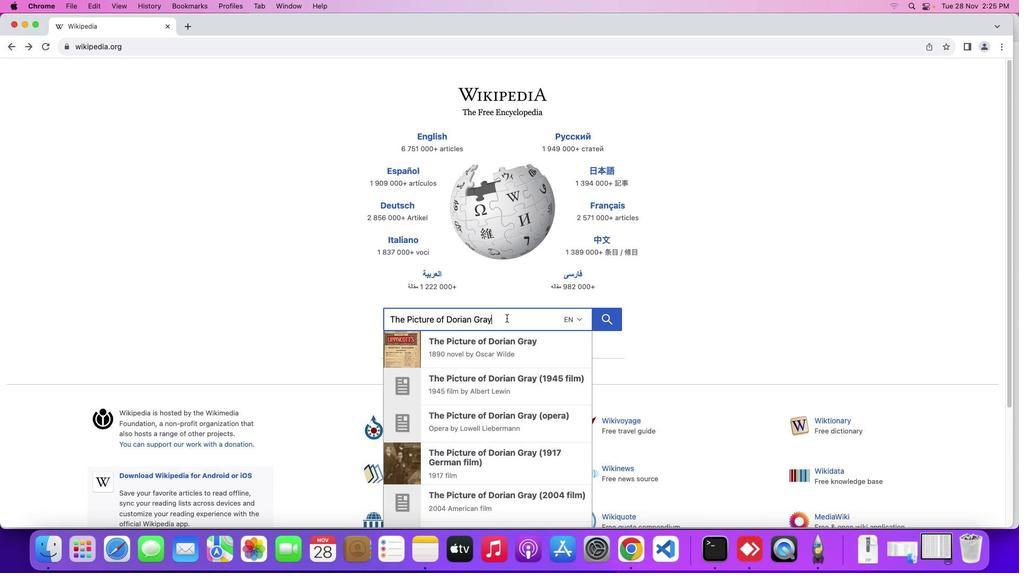 
Action: Mouse moved to (503, 343)
Screenshot: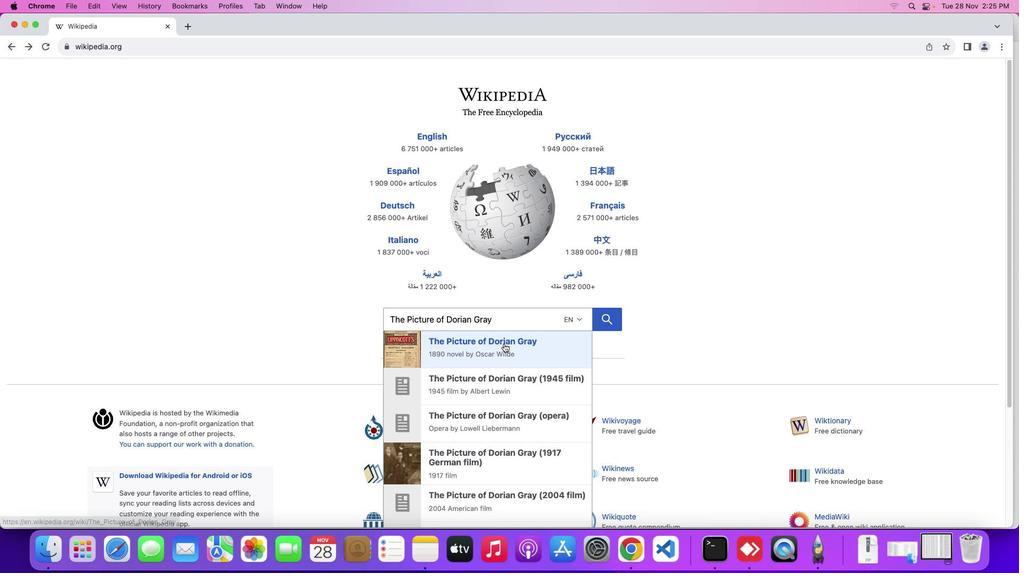 
Action: Mouse pressed left at (503, 343)
Screenshot: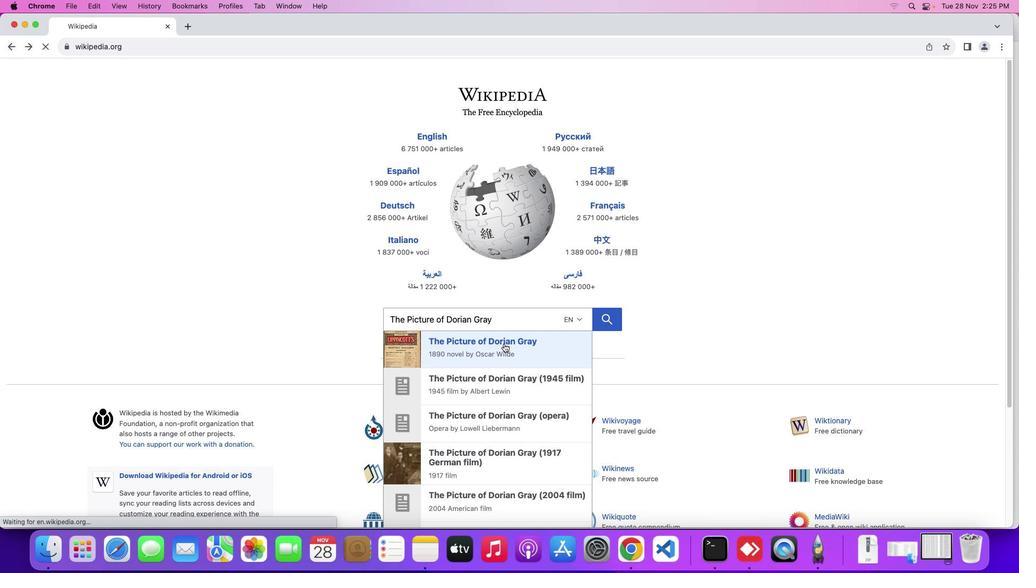 
Action: Mouse moved to (620, 233)
Screenshot: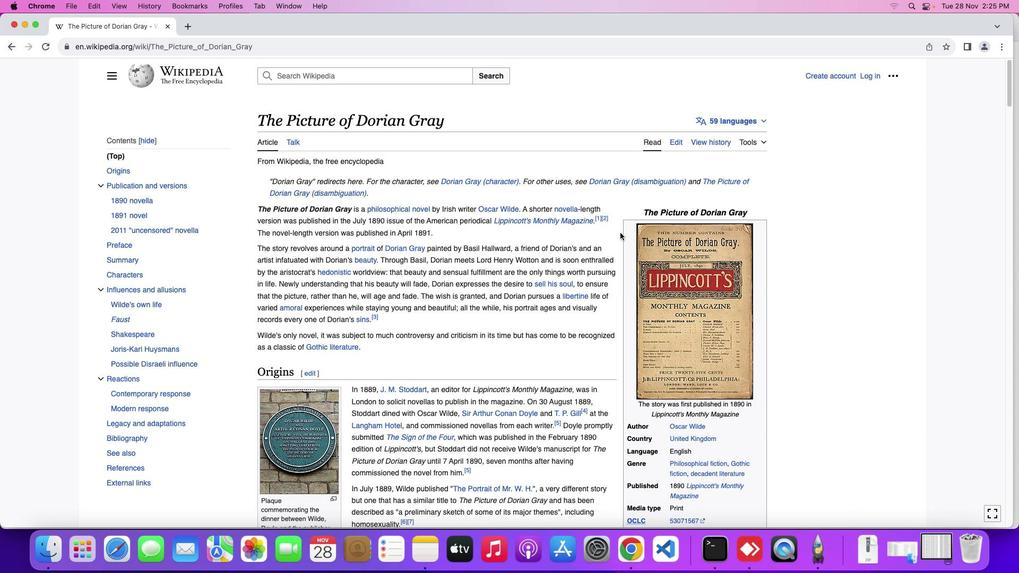 
Action: Mouse pressed left at (620, 233)
Screenshot: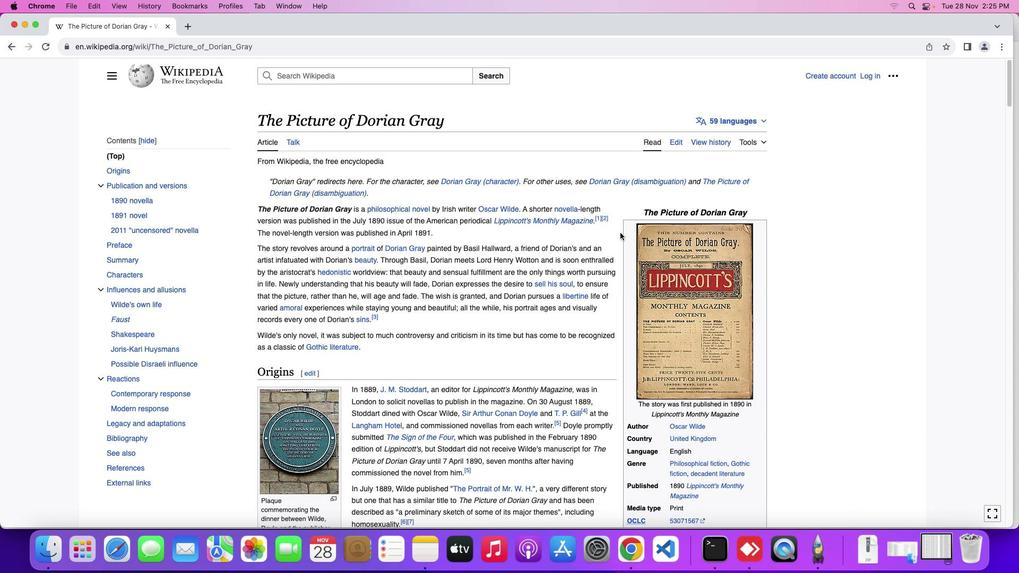 
Action: Mouse moved to (619, 237)
Screenshot: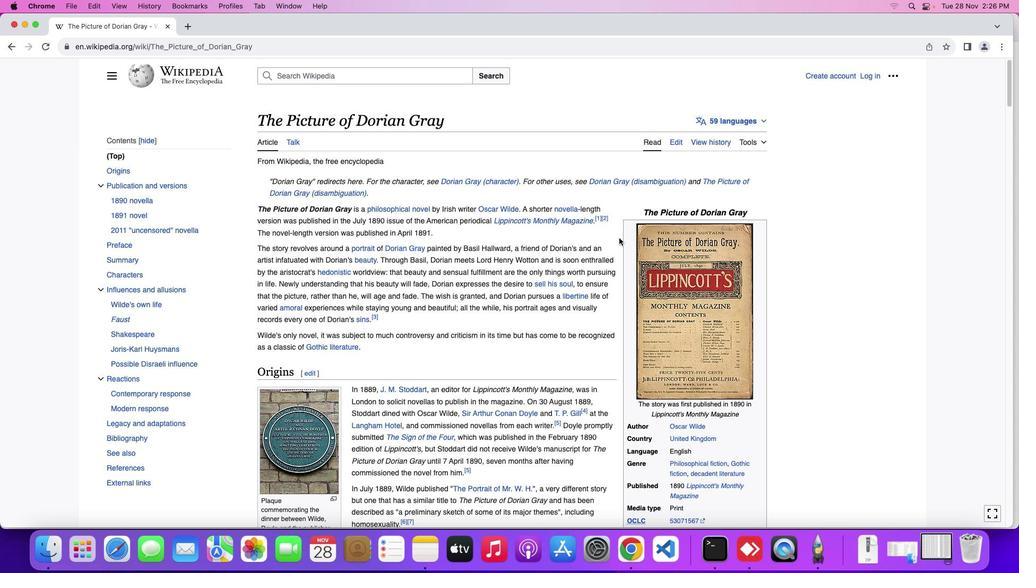 
Action: Mouse scrolled (619, 237) with delta (0, 0)
Screenshot: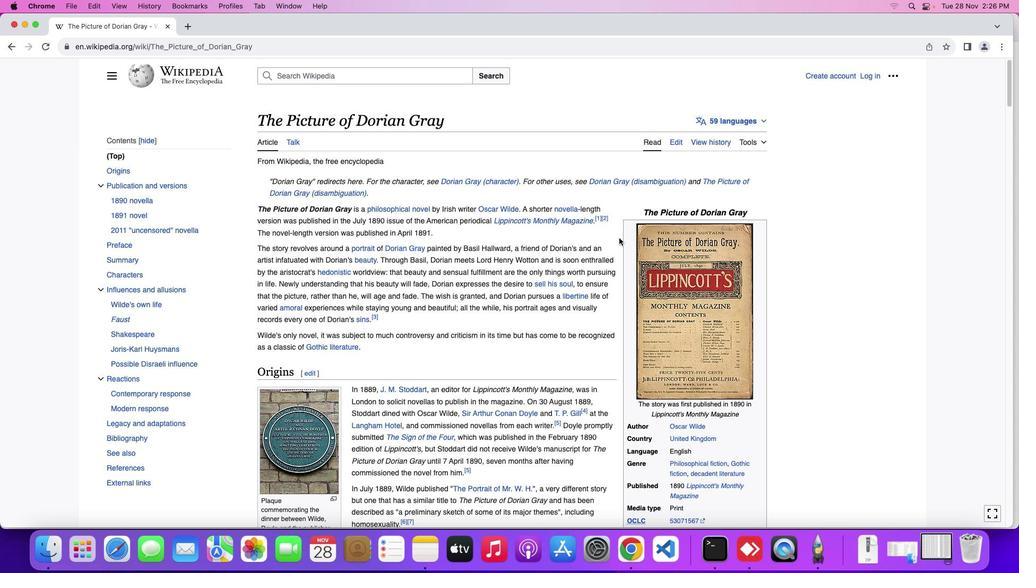 
Action: Mouse moved to (619, 237)
Screenshot: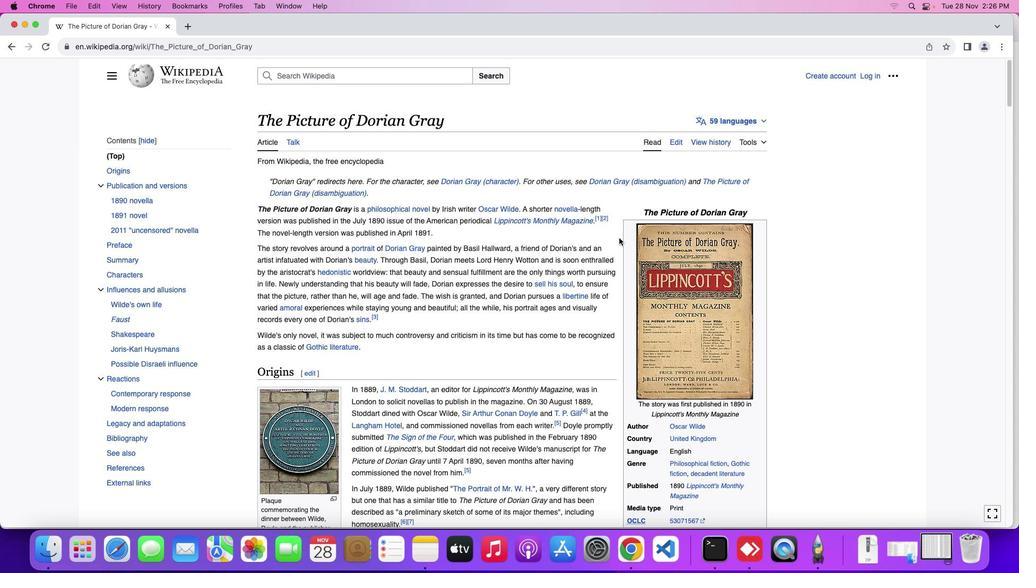 
Action: Mouse scrolled (619, 237) with delta (0, 0)
Screenshot: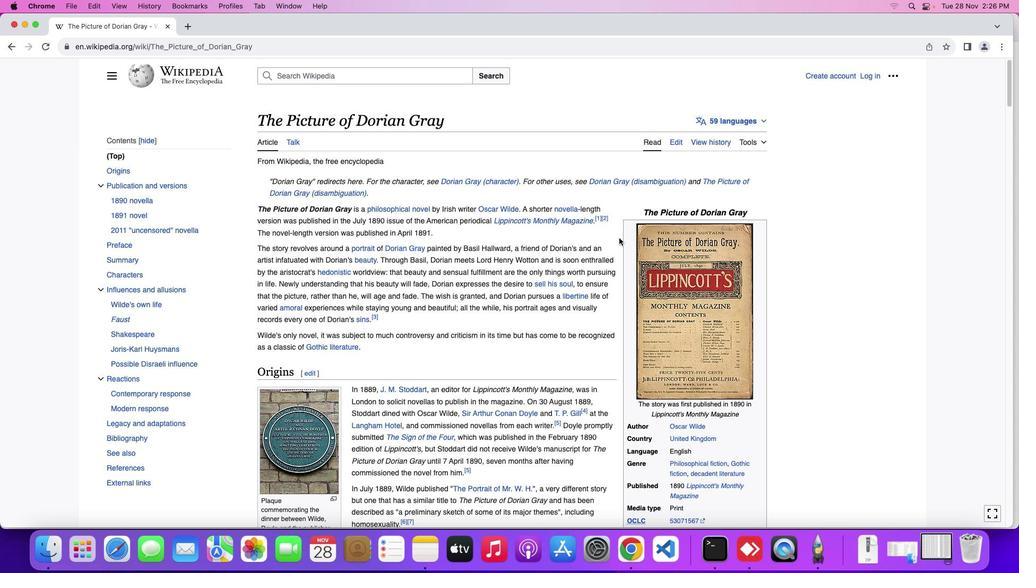 
Action: Mouse scrolled (619, 237) with delta (0, 0)
Screenshot: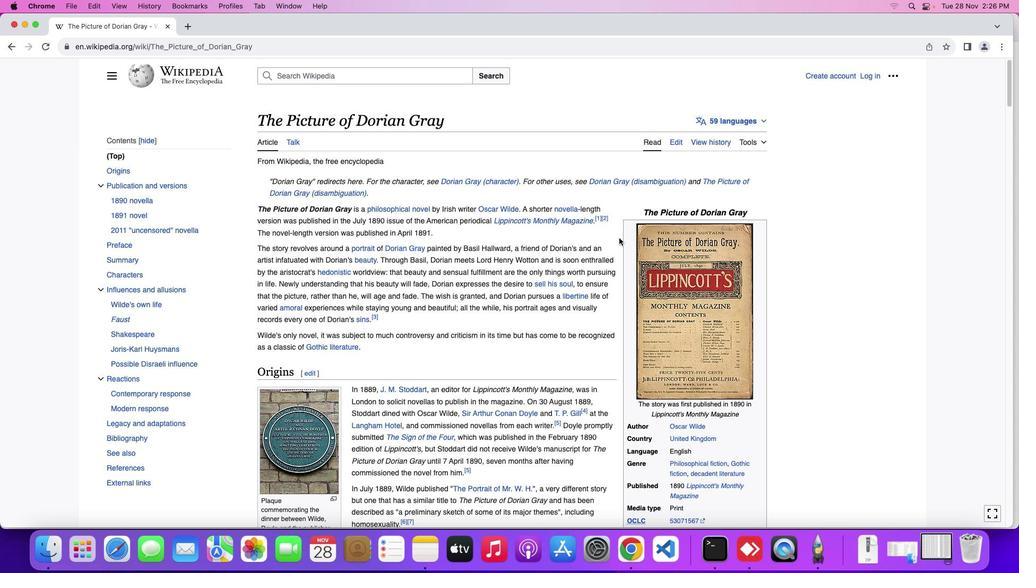 
Action: Mouse scrolled (619, 237) with delta (0, 0)
Screenshot: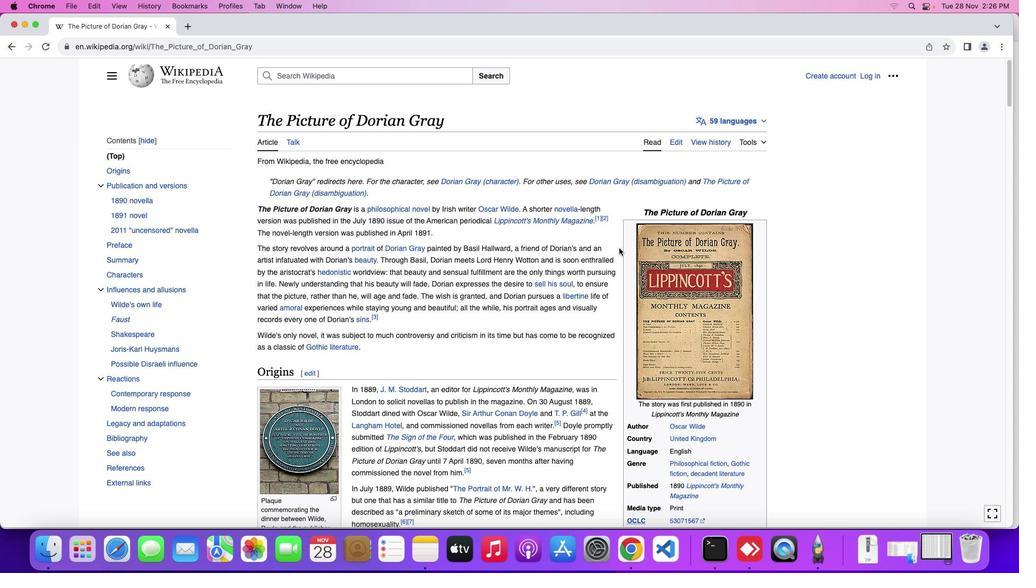 
Action: Mouse moved to (619, 238)
Screenshot: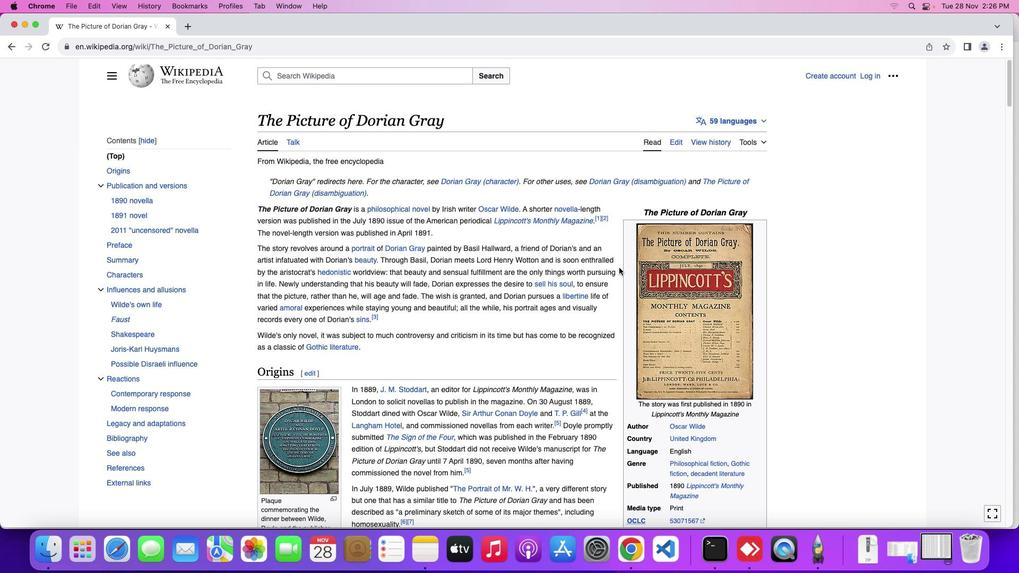 
Action: Mouse scrolled (619, 238) with delta (0, 0)
Screenshot: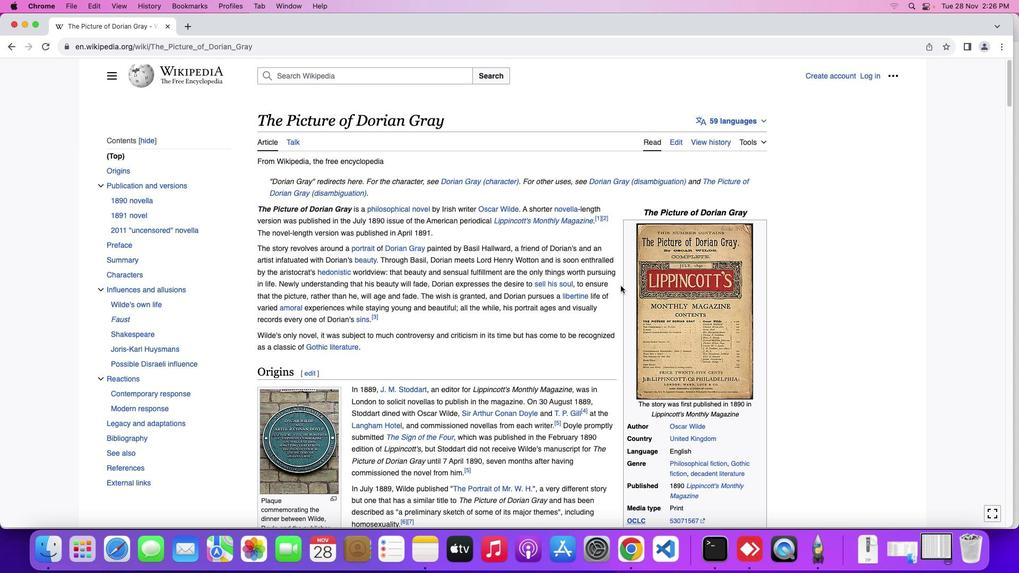 
Action: Mouse moved to (623, 305)
Screenshot: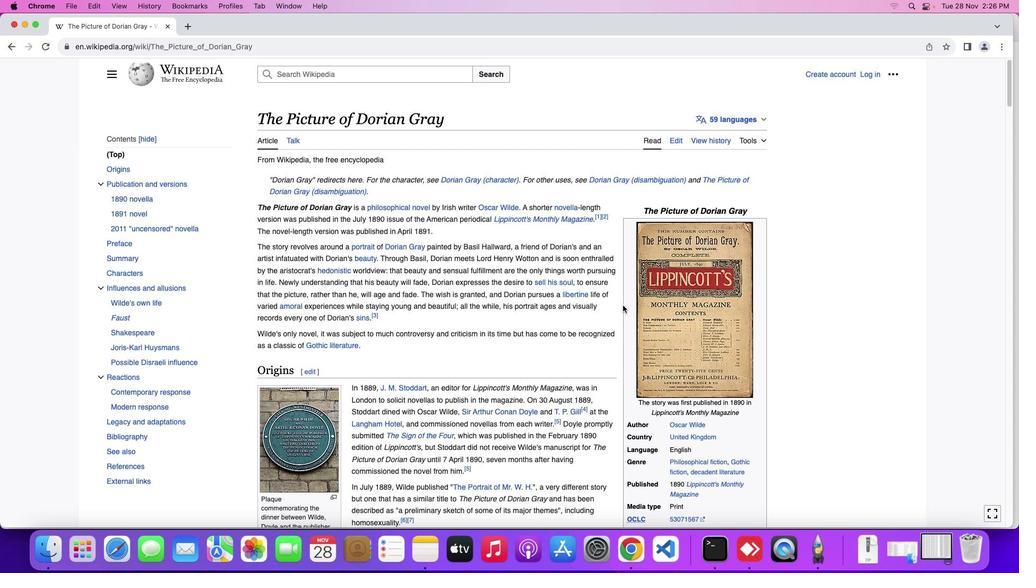 
Action: Mouse scrolled (623, 305) with delta (0, 0)
Screenshot: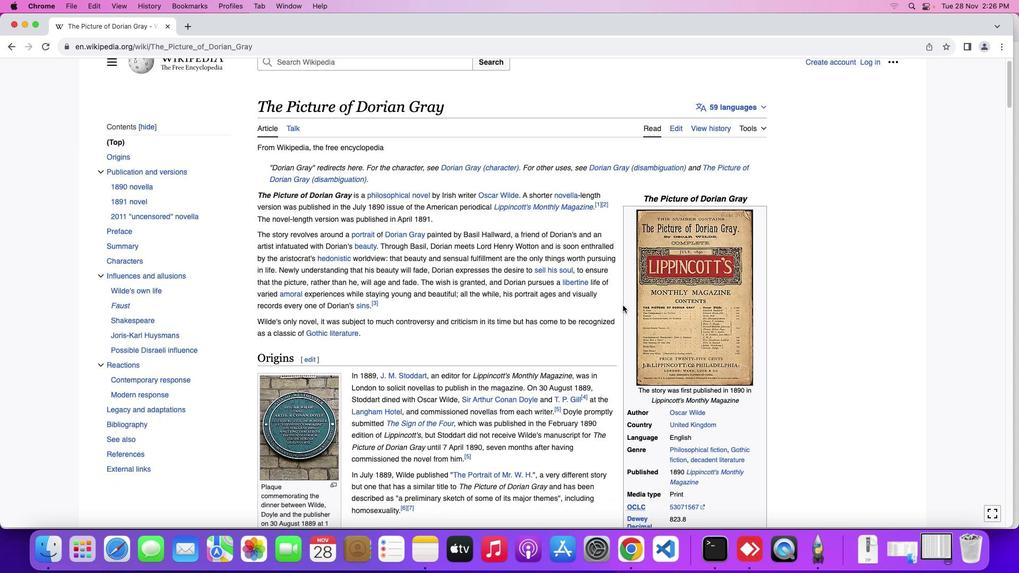 
Action: Mouse scrolled (623, 305) with delta (0, 0)
Screenshot: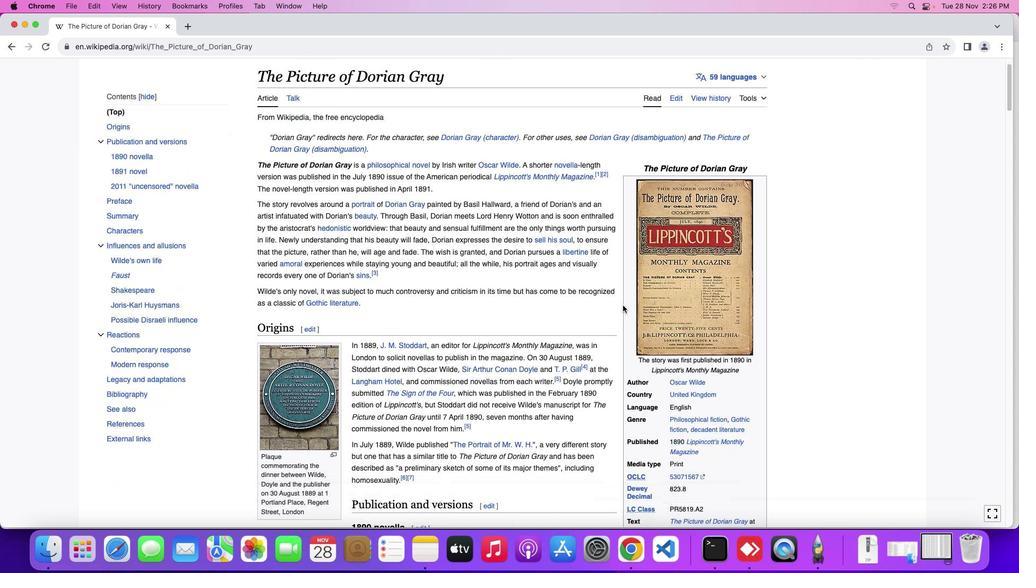 
Action: Mouse scrolled (623, 305) with delta (0, -1)
Screenshot: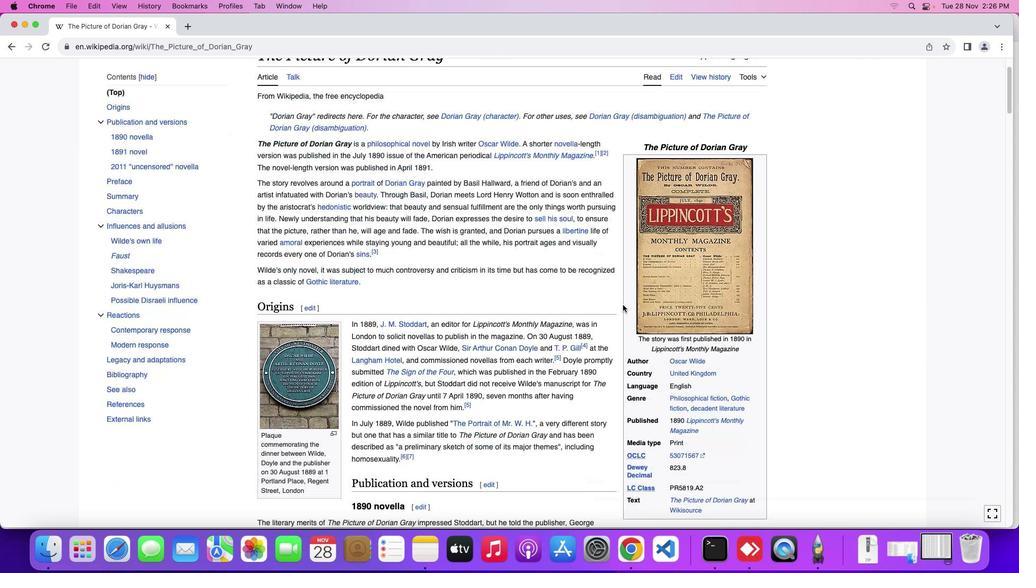 
Action: Mouse scrolled (623, 305) with delta (0, -1)
Screenshot: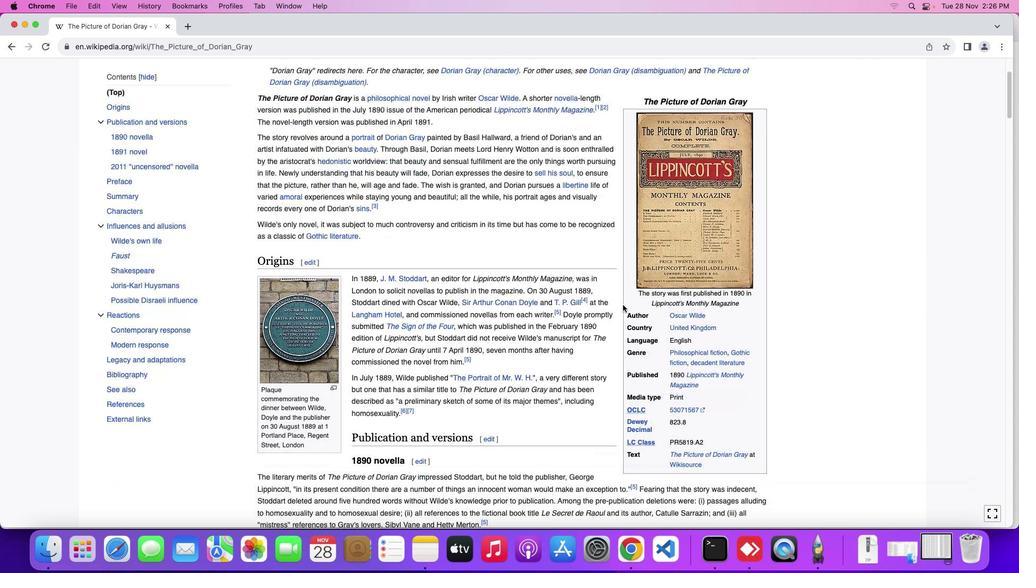 
Action: Mouse moved to (623, 304)
Screenshot: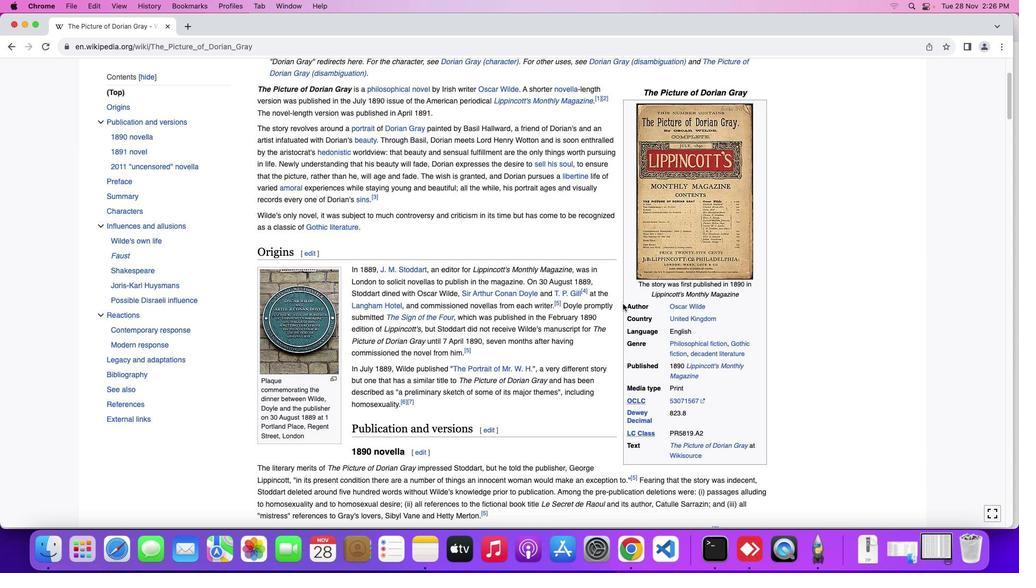 
Action: Mouse scrolled (623, 304) with delta (0, 0)
Screenshot: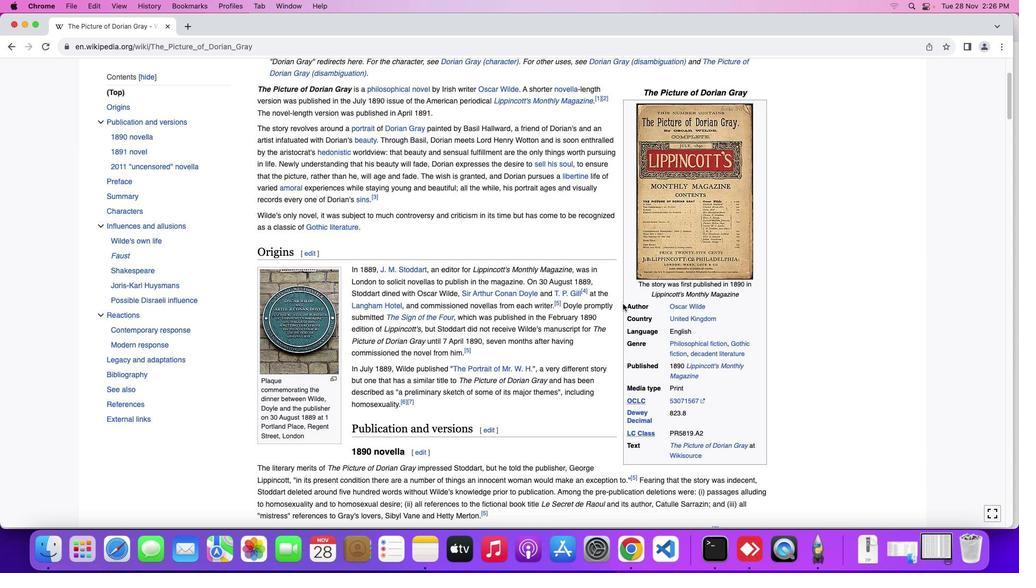 
Action: Mouse moved to (623, 304)
Screenshot: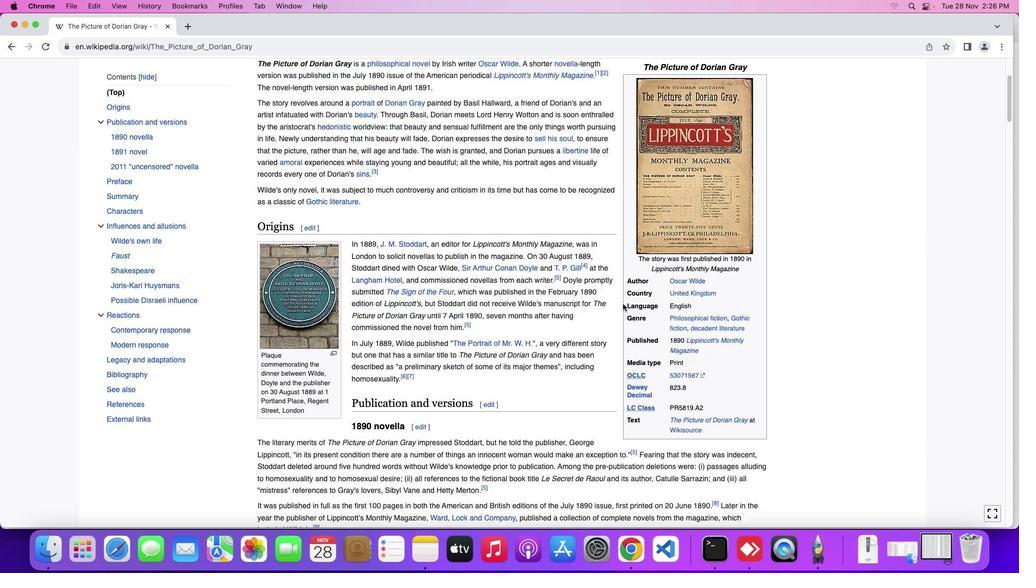 
Action: Mouse scrolled (623, 304) with delta (0, 0)
Screenshot: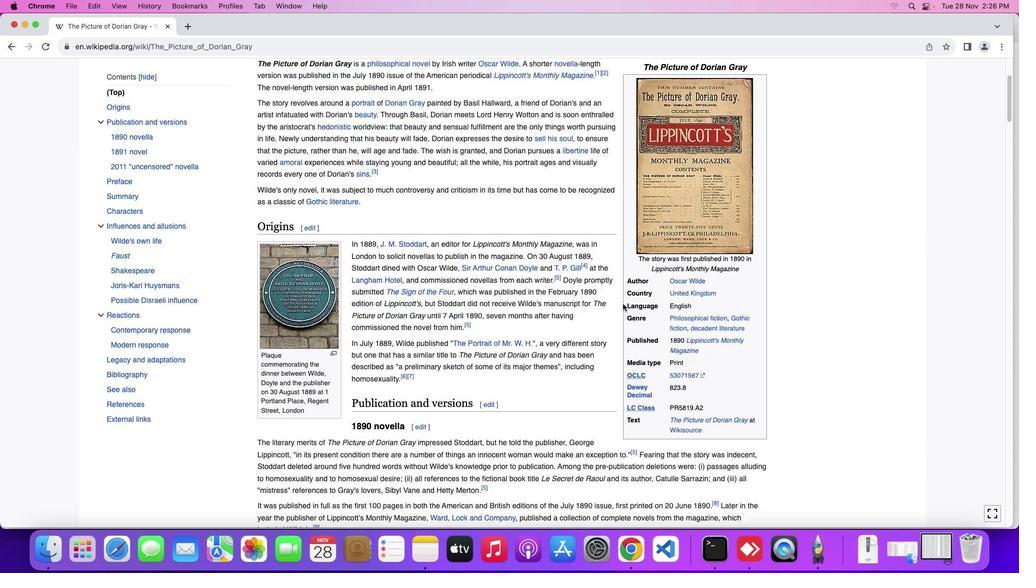 
Action: Mouse scrolled (623, 304) with delta (0, -1)
Screenshot: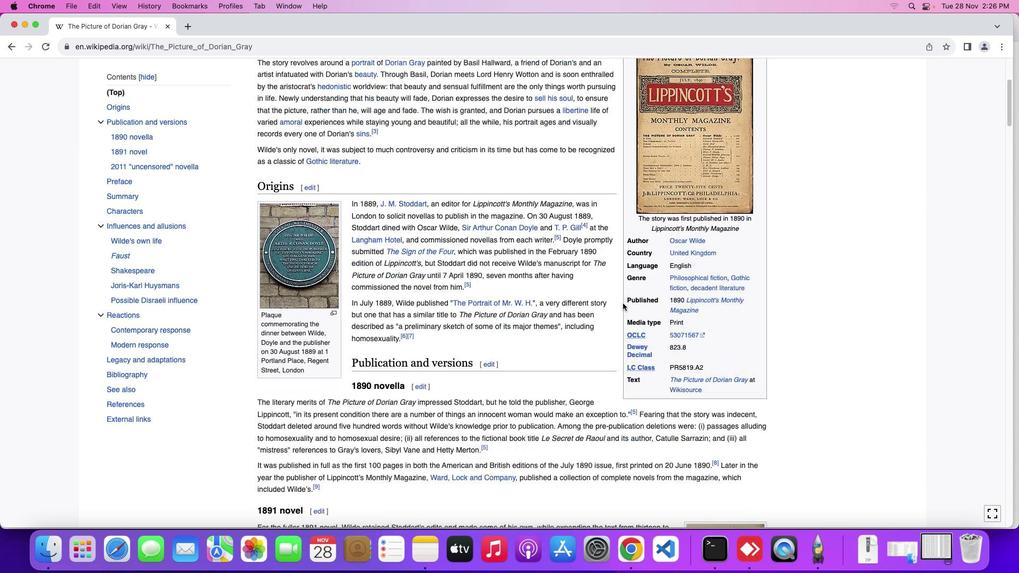 
Action: Mouse moved to (623, 303)
Screenshot: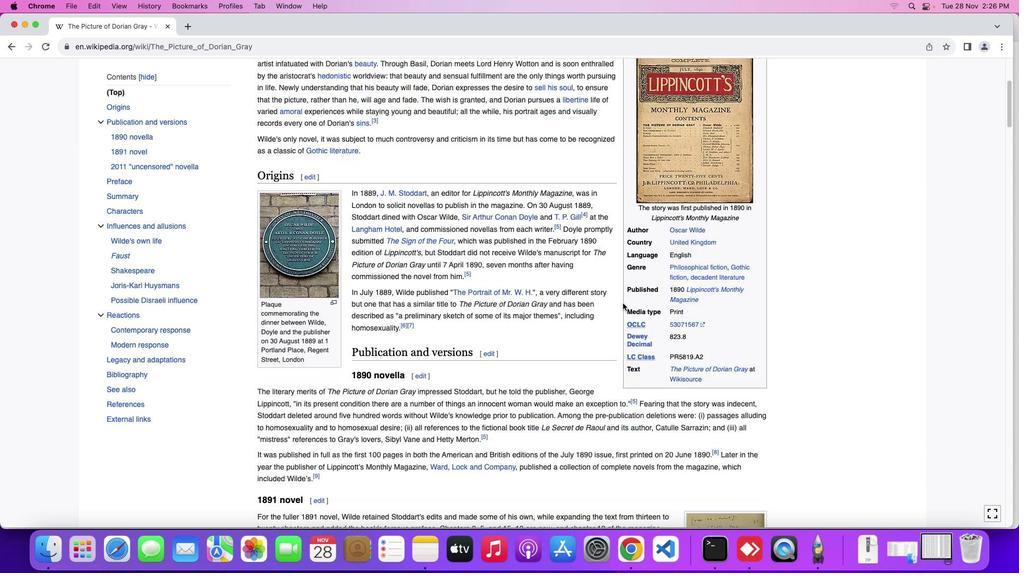 
Action: Mouse scrolled (623, 303) with delta (0, -1)
Screenshot: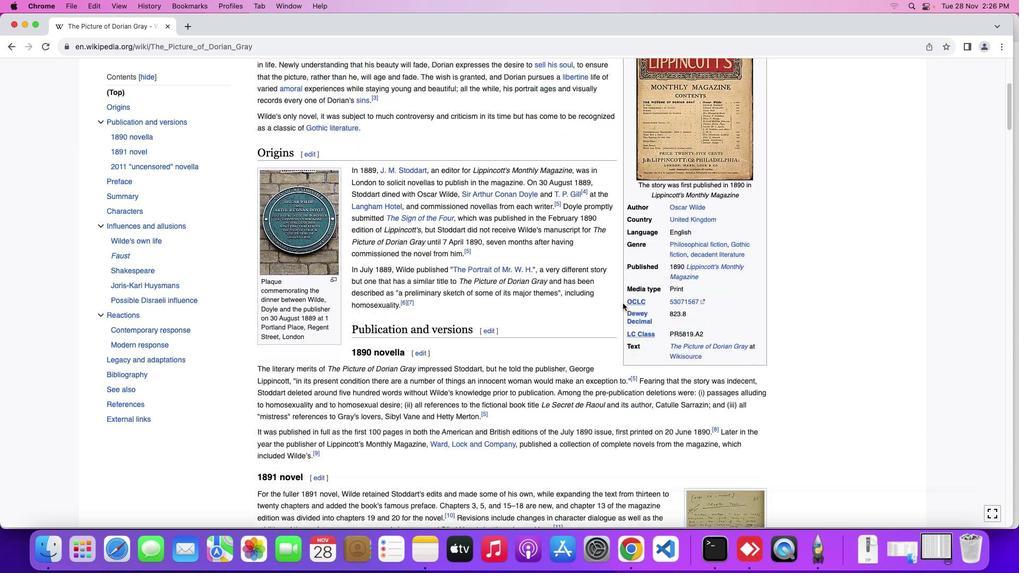 
Action: Mouse moved to (621, 300)
Screenshot: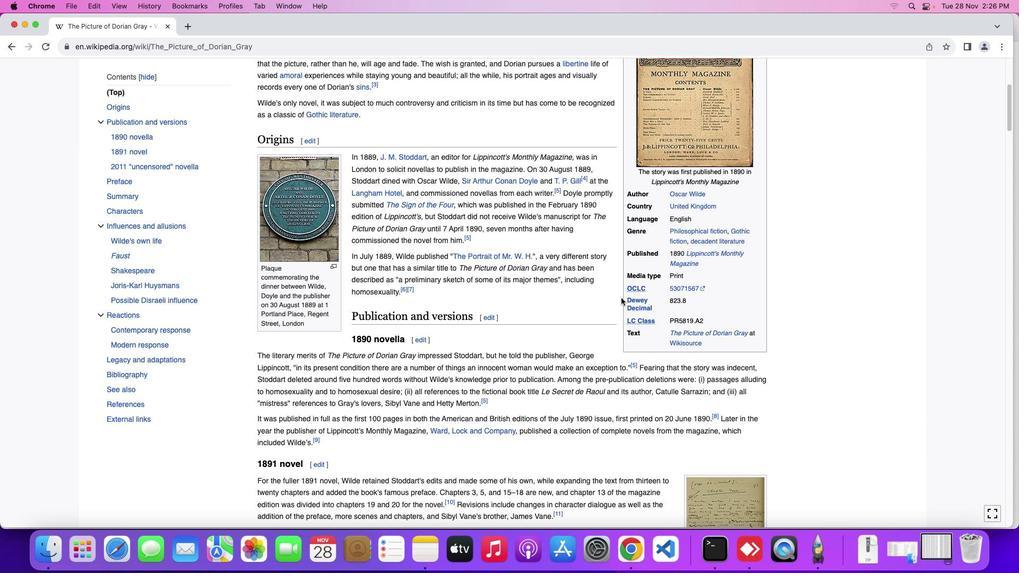 
Action: Mouse scrolled (621, 300) with delta (0, 0)
Screenshot: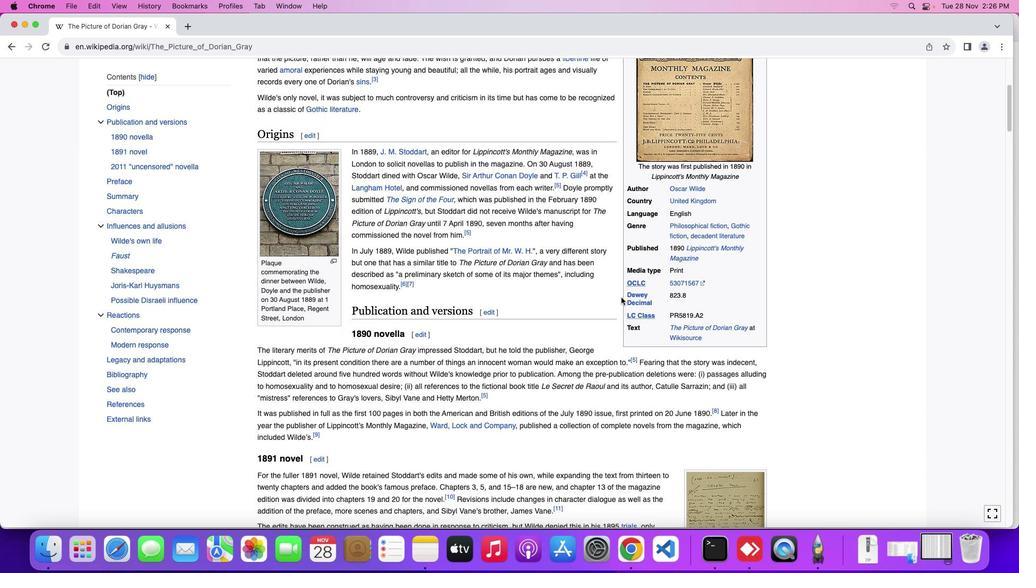 
Action: Mouse moved to (621, 300)
Screenshot: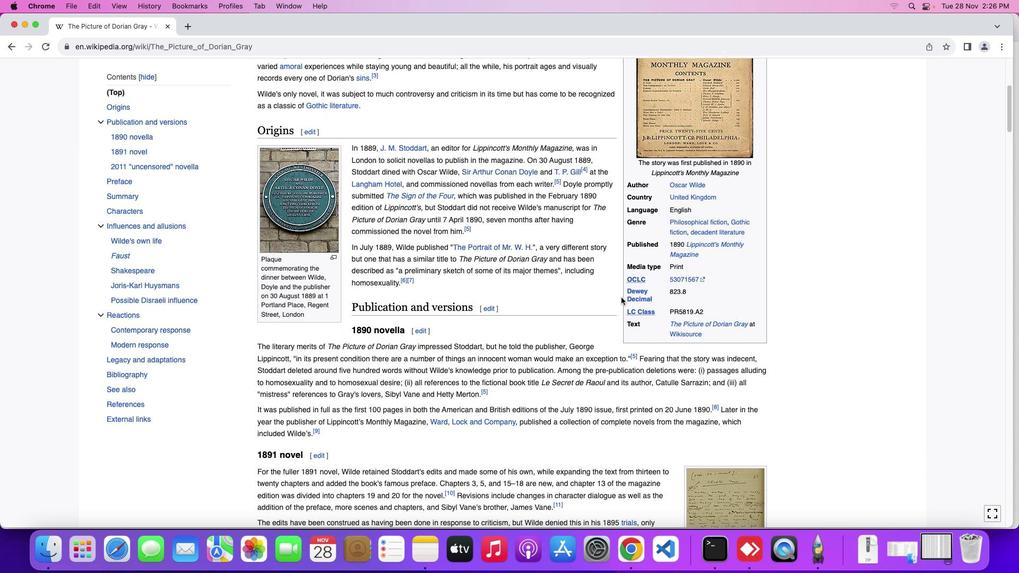 
Action: Mouse scrolled (621, 300) with delta (0, 0)
Screenshot: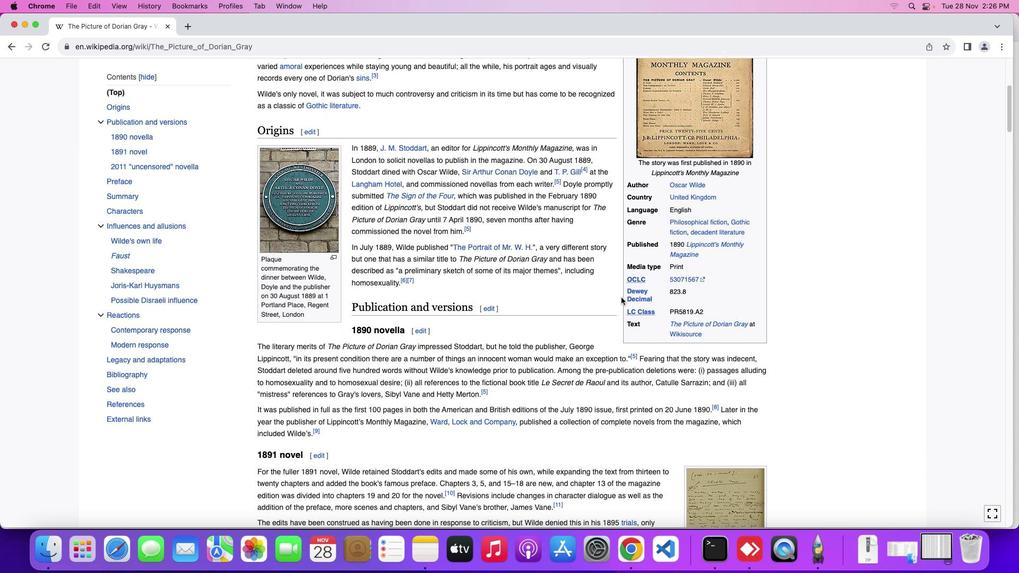
Action: Mouse moved to (620, 297)
Screenshot: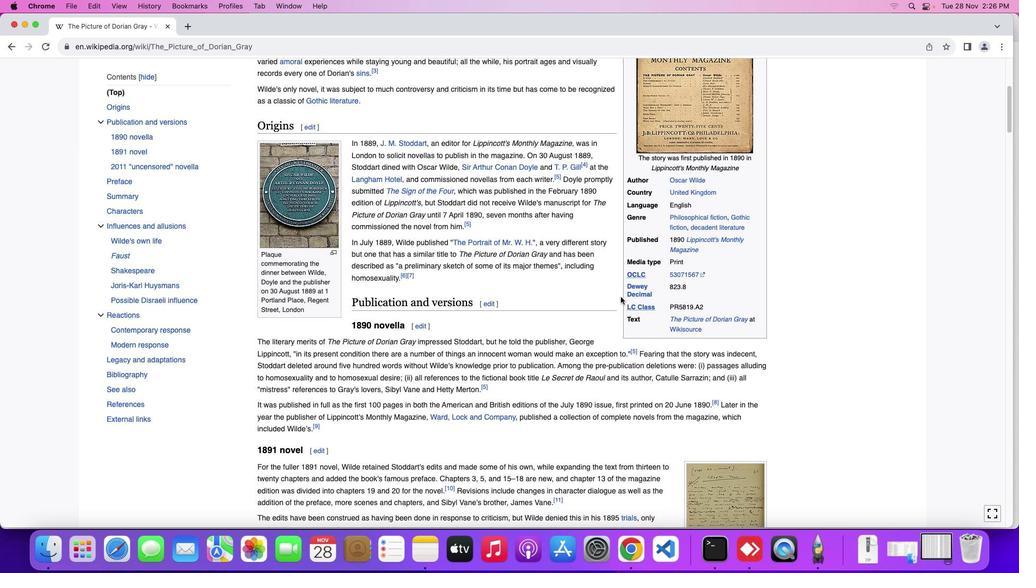 
Action: Mouse scrolled (620, 297) with delta (0, 0)
Screenshot: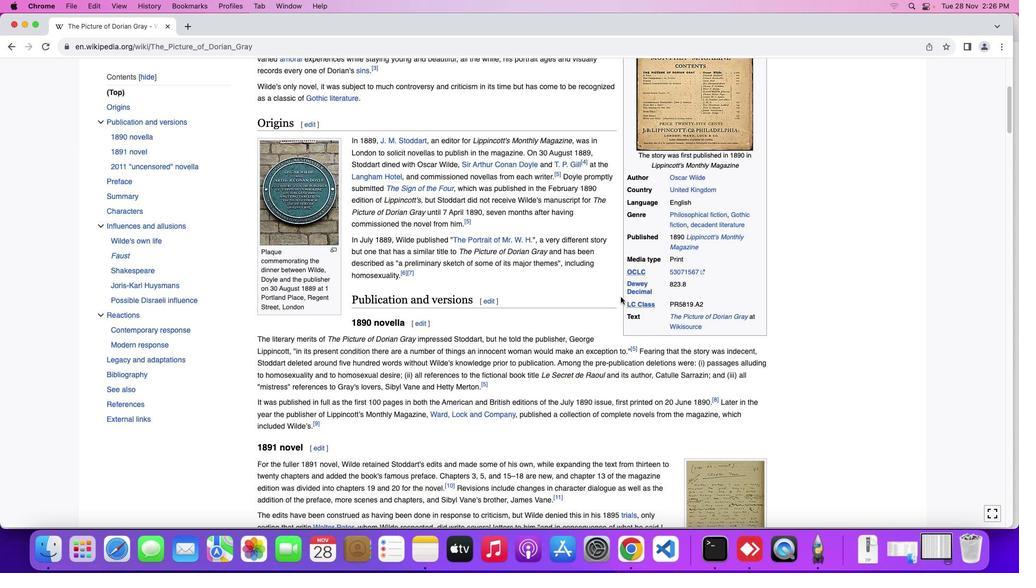 
Action: Mouse moved to (620, 296)
Screenshot: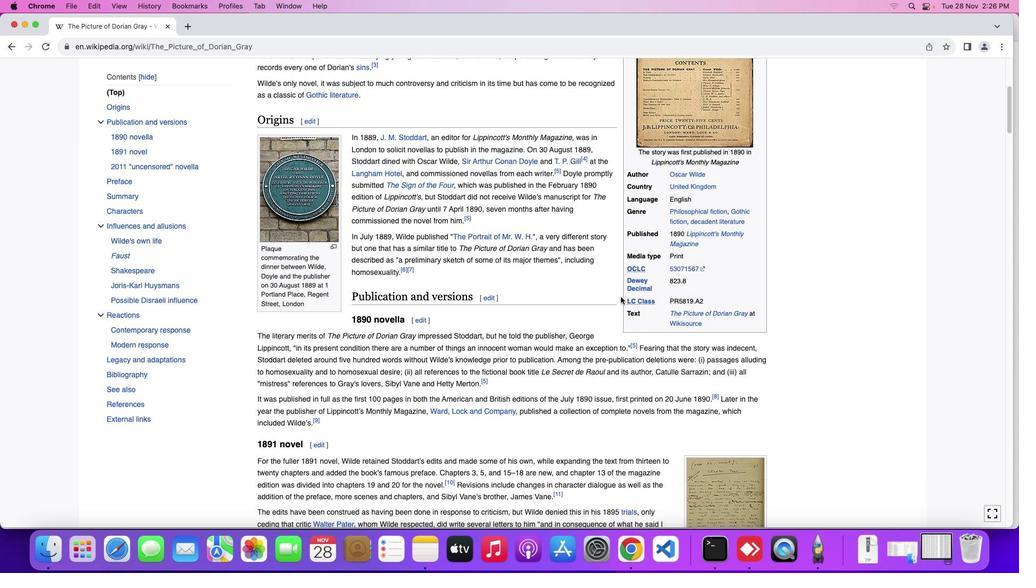 
Action: Mouse scrolled (620, 296) with delta (0, 0)
Screenshot: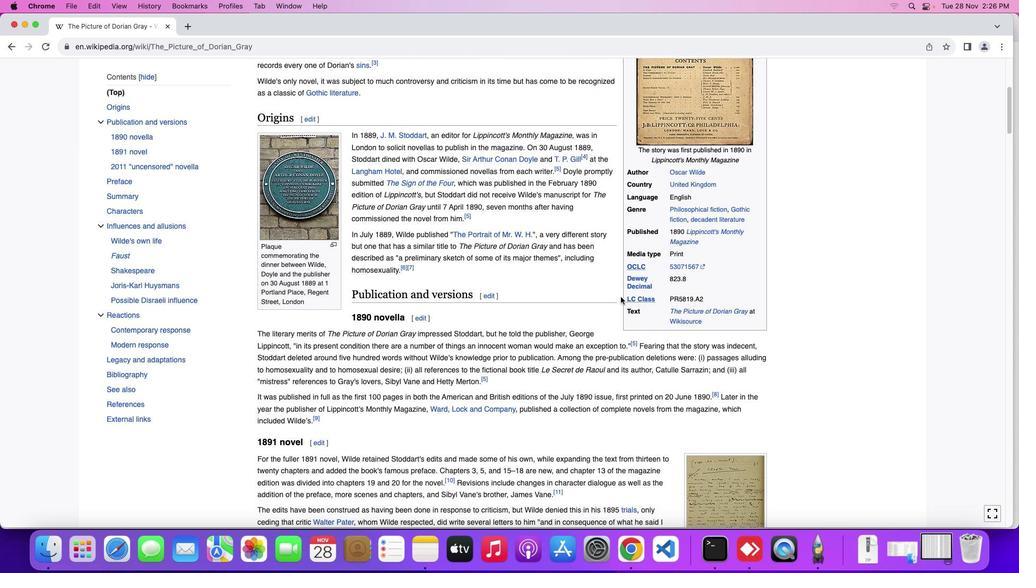 
Action: Mouse scrolled (620, 296) with delta (0, 0)
Screenshot: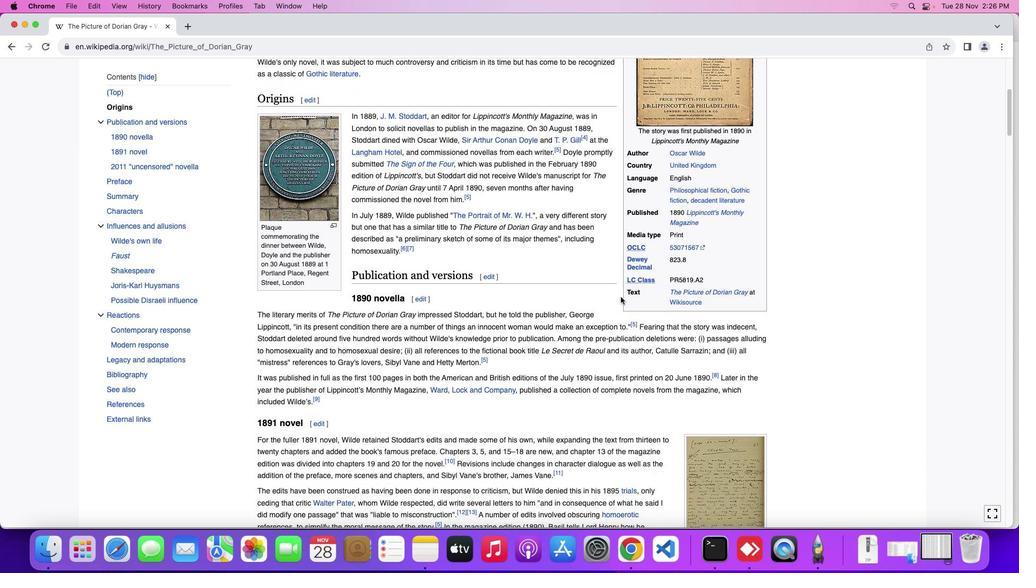 
Action: Mouse moved to (620, 296)
Screenshot: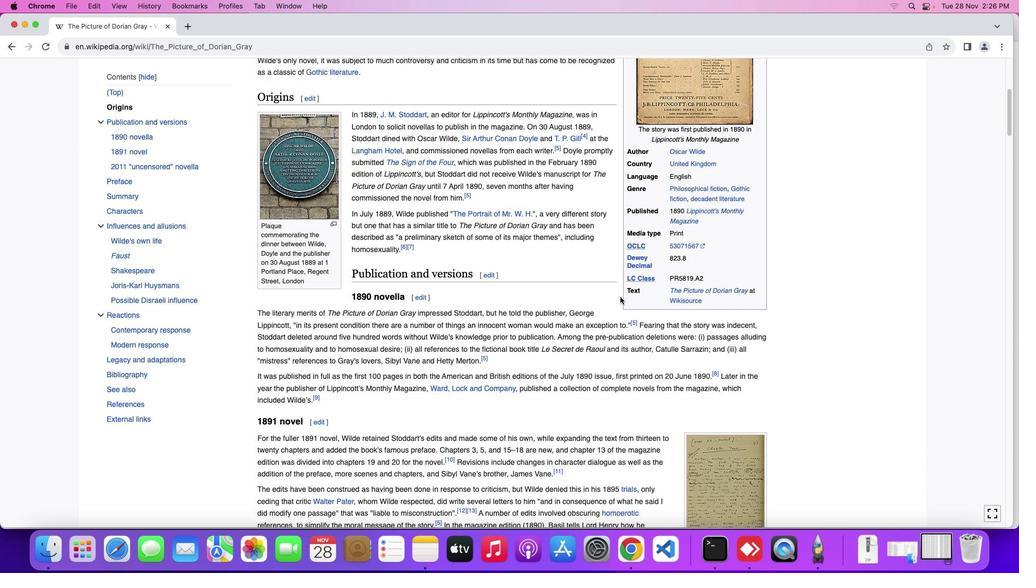 
Action: Mouse scrolled (620, 296) with delta (0, 0)
Screenshot: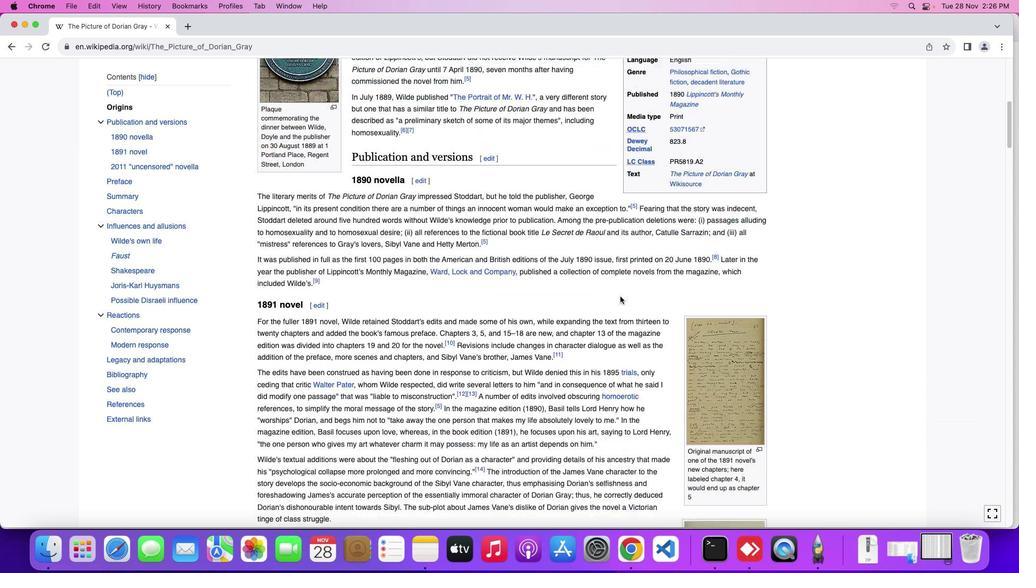 
Action: Mouse scrolled (620, 296) with delta (0, 0)
Screenshot: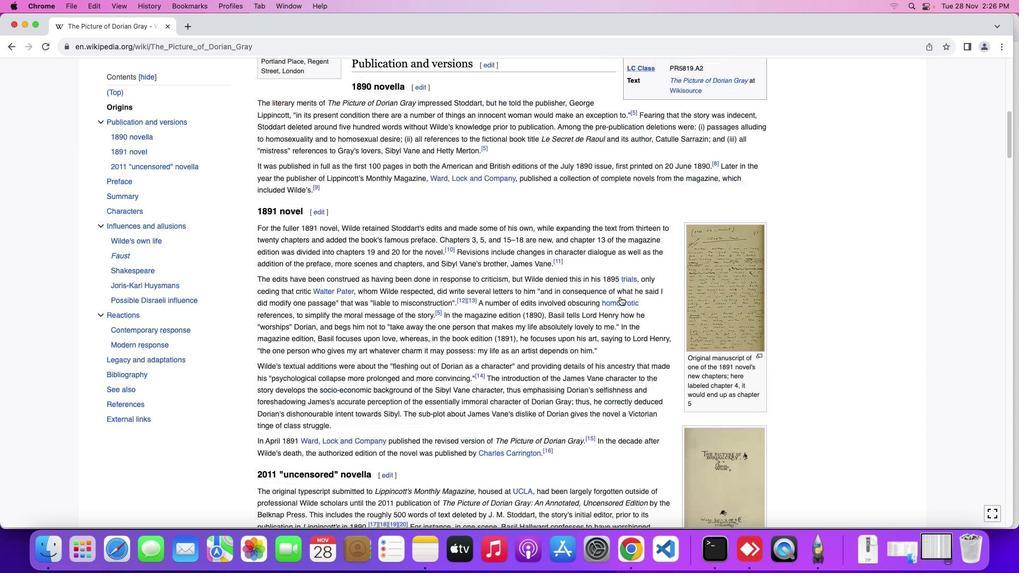 
Action: Mouse scrolled (620, 296) with delta (0, -1)
Screenshot: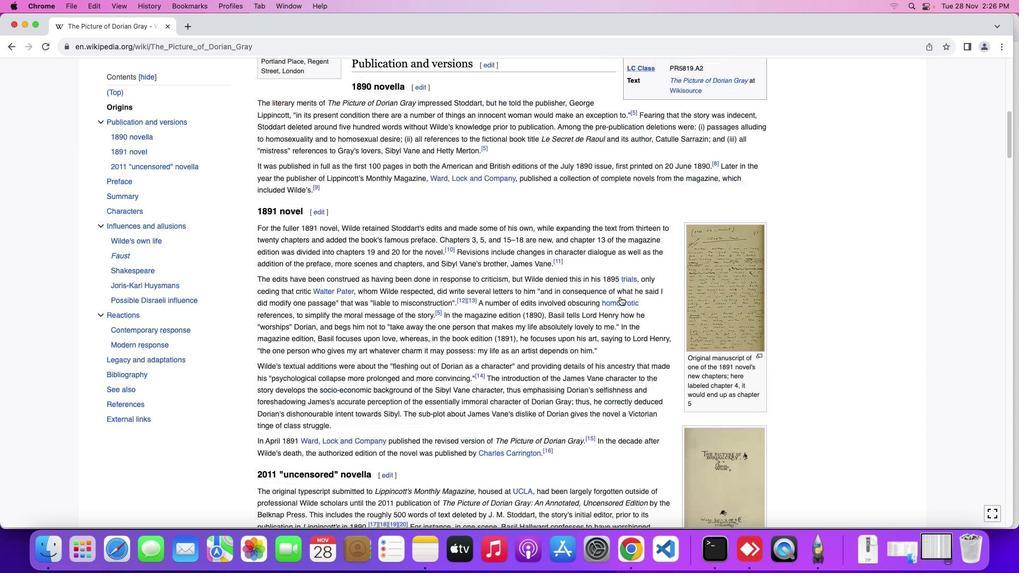 
Action: Mouse moved to (620, 296)
Screenshot: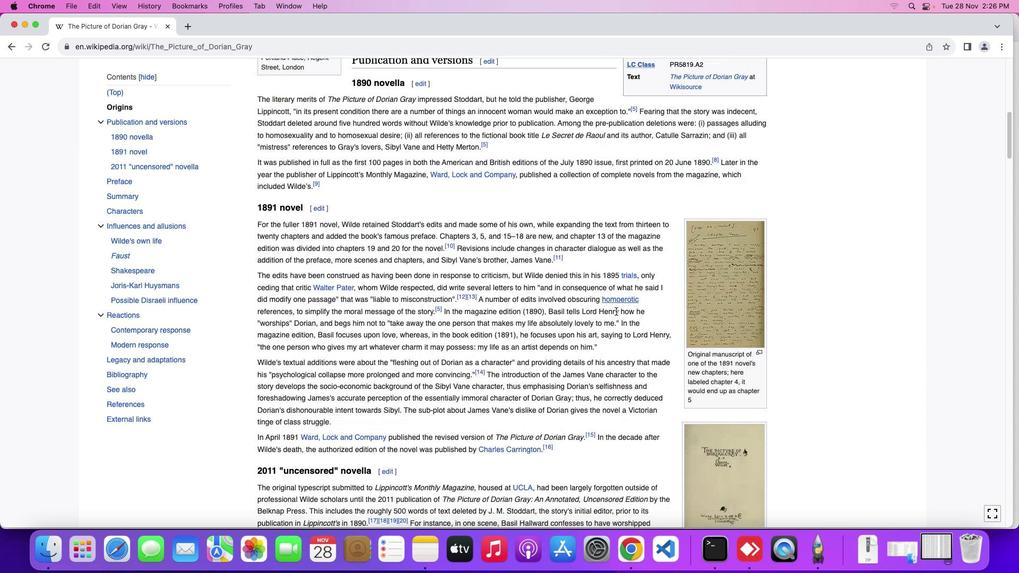 
Action: Mouse scrolled (620, 296) with delta (0, -2)
Screenshot: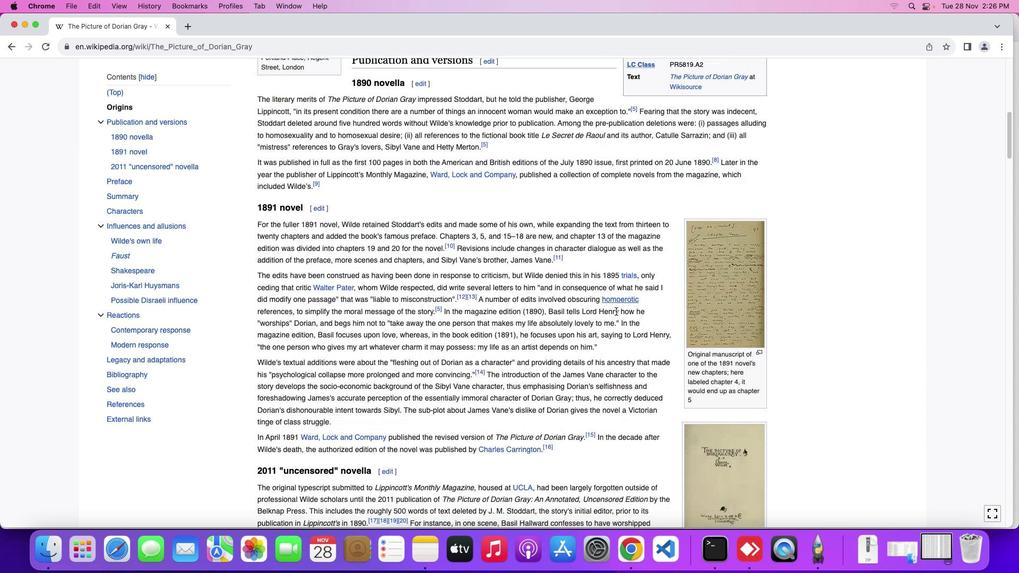 
Action: Mouse moved to (615, 313)
Screenshot: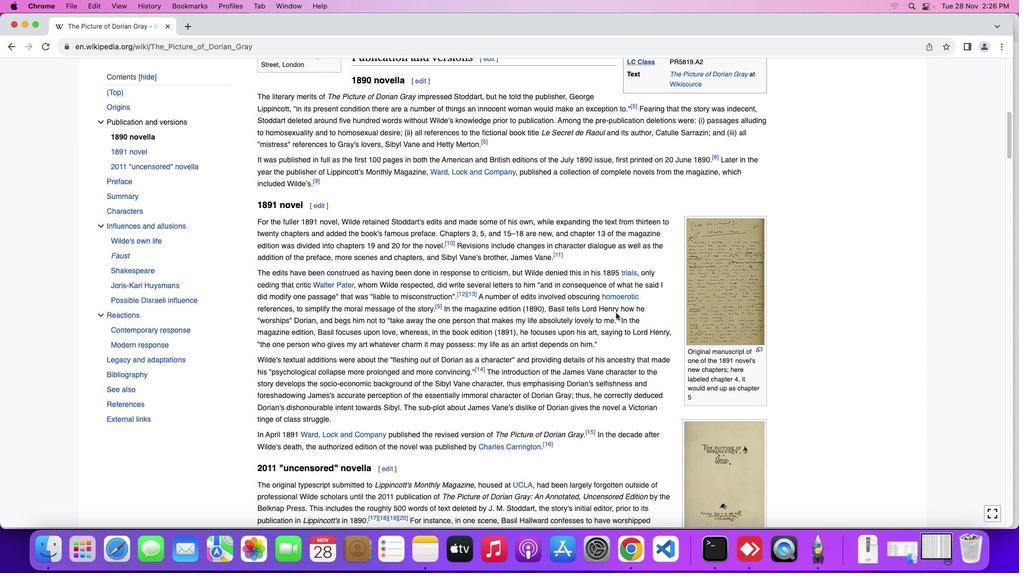 
Action: Mouse scrolled (615, 313) with delta (0, 0)
Screenshot: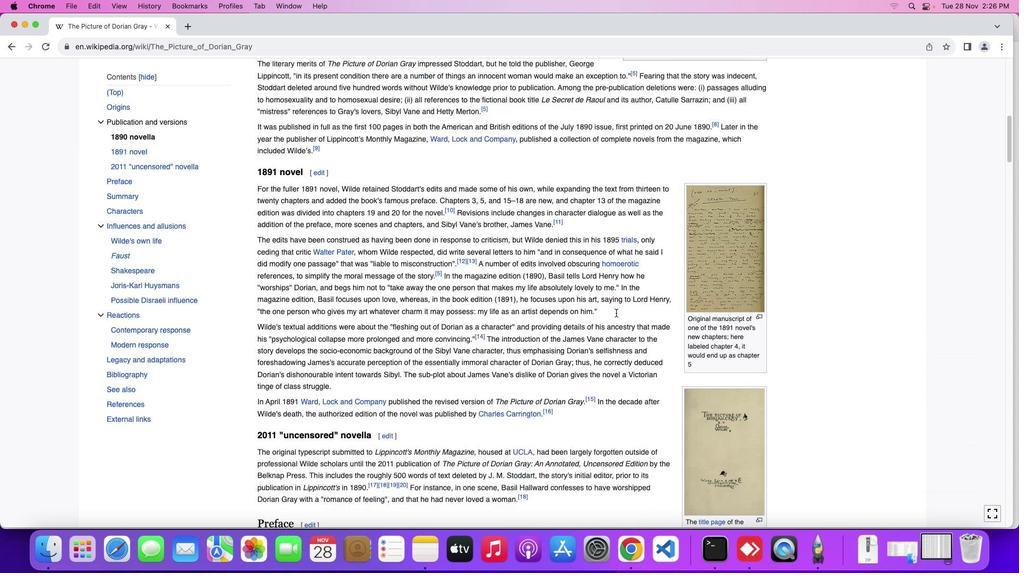 
Action: Mouse scrolled (615, 313) with delta (0, 0)
Screenshot: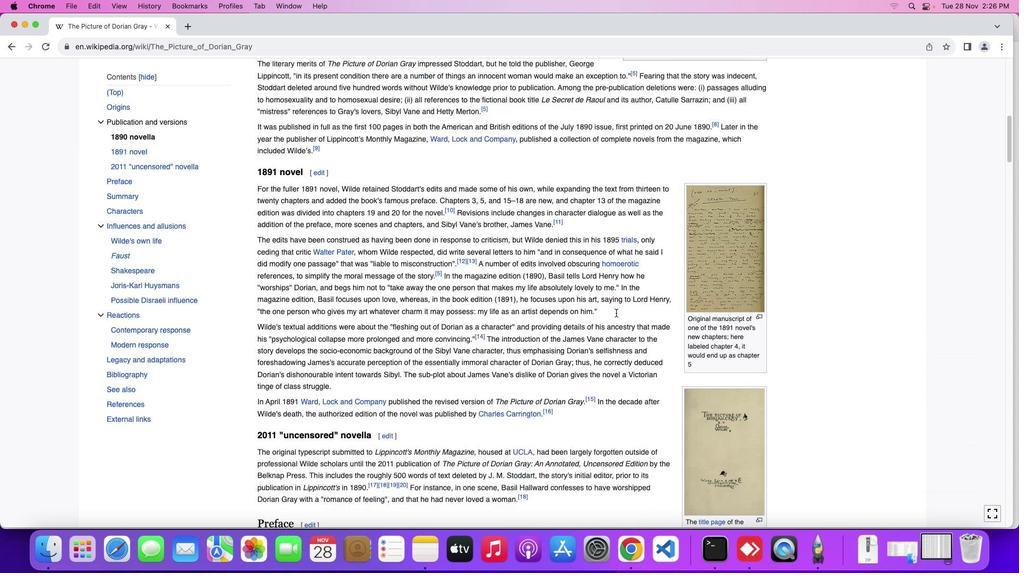 
Action: Mouse moved to (615, 313)
Screenshot: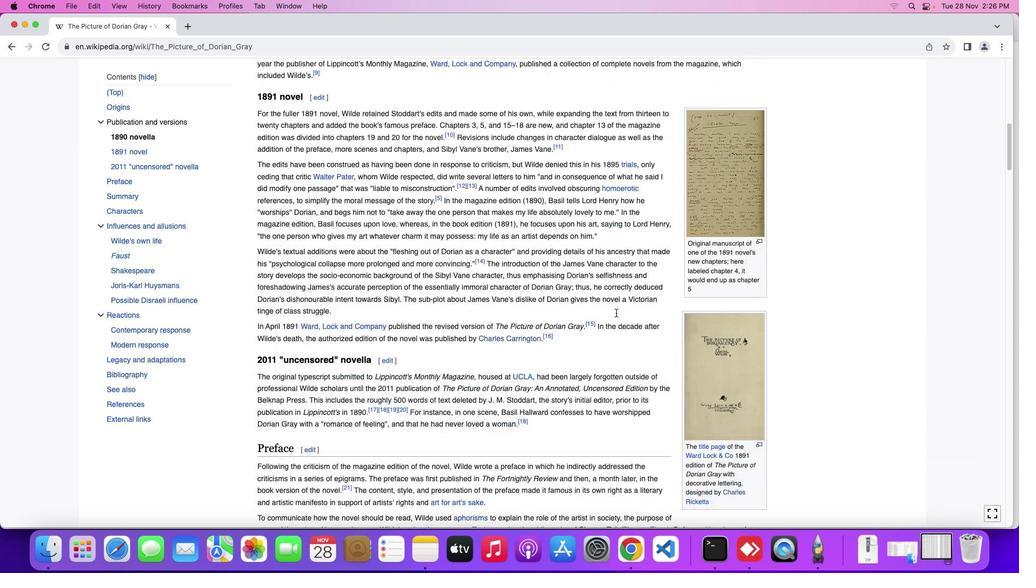
Action: Mouse scrolled (615, 313) with delta (0, -1)
Screenshot: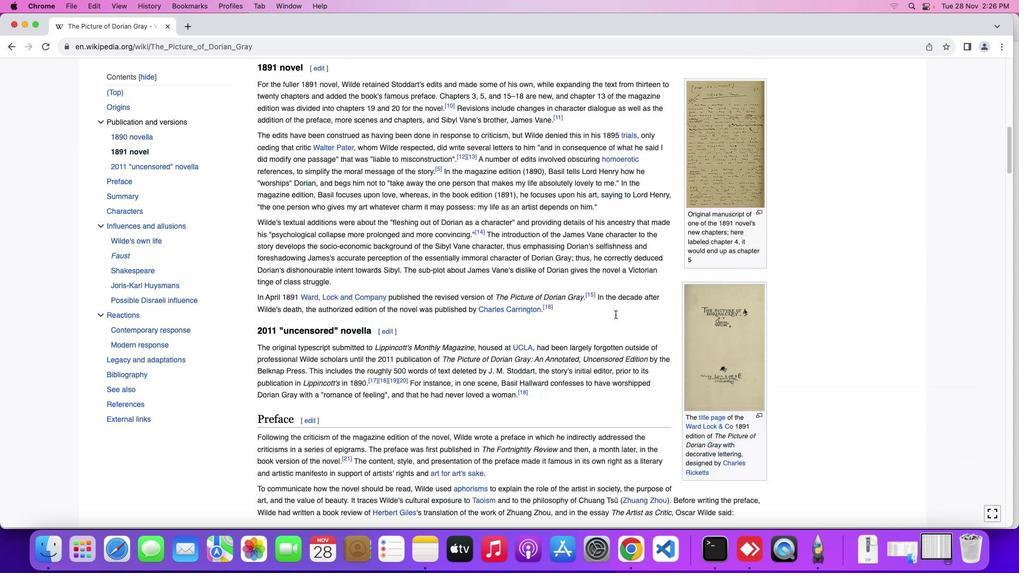 
Action: Mouse scrolled (615, 313) with delta (0, -1)
Screenshot: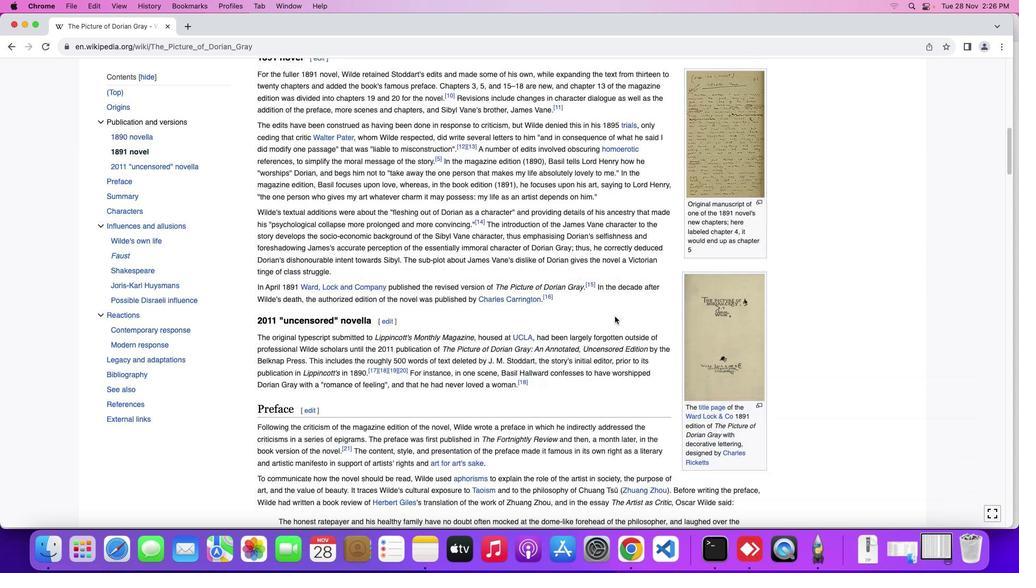 
Action: Mouse moved to (613, 320)
Screenshot: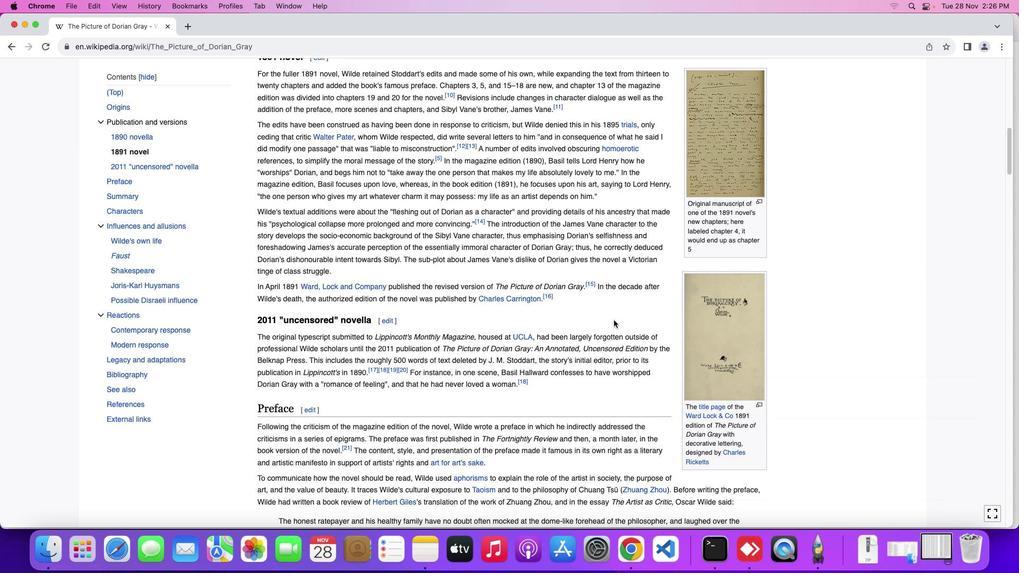 
Action: Mouse scrolled (613, 320) with delta (0, 0)
Screenshot: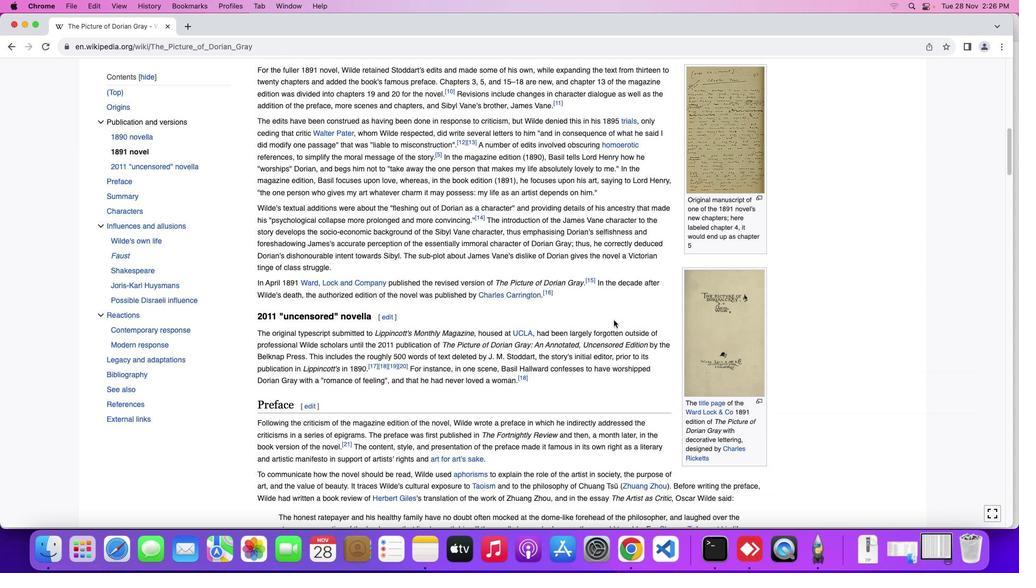 
Action: Mouse scrolled (613, 320) with delta (0, 0)
Screenshot: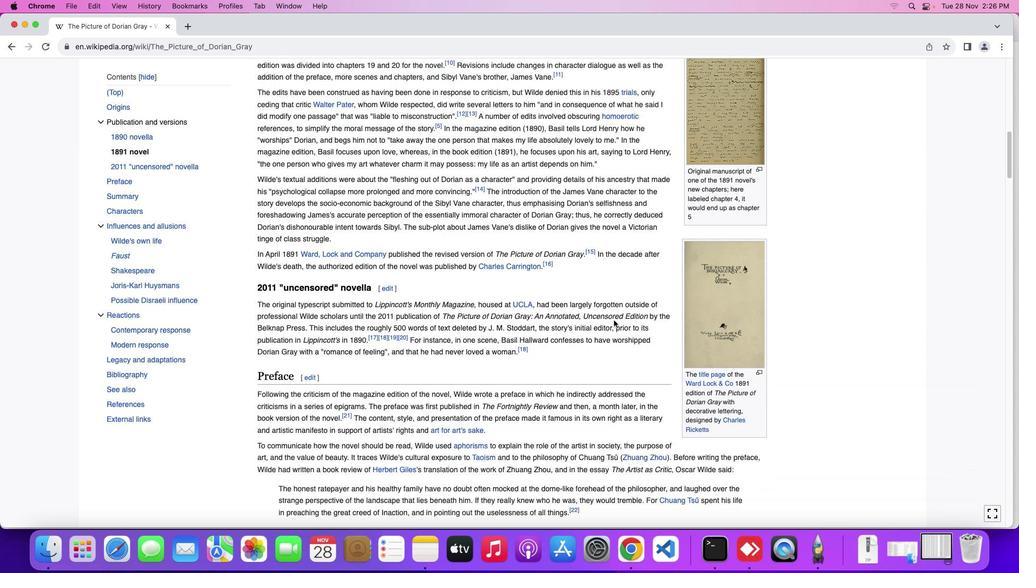 
Action: Mouse scrolled (613, 320) with delta (0, 0)
Screenshot: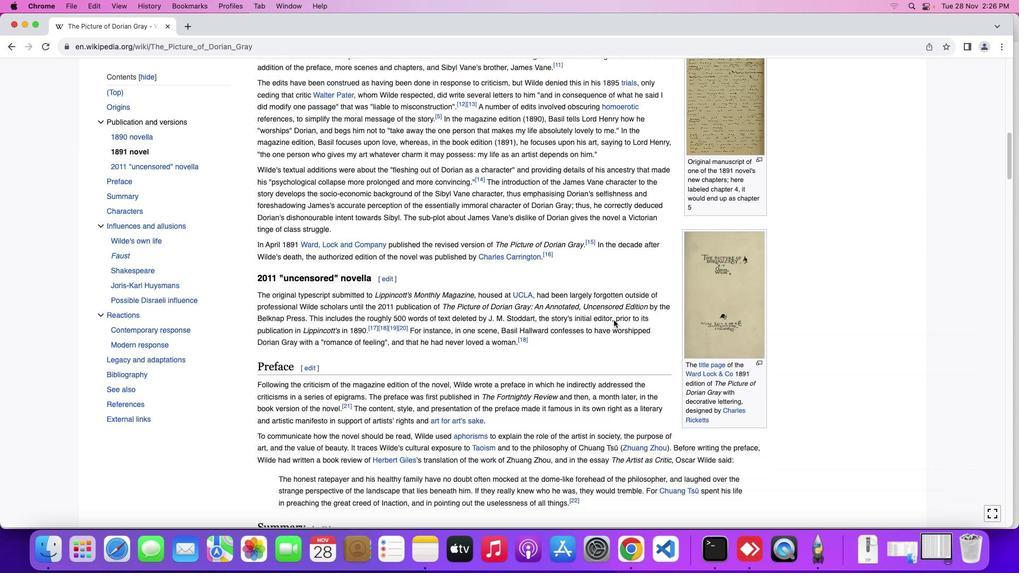 
Action: Mouse moved to (611, 342)
Screenshot: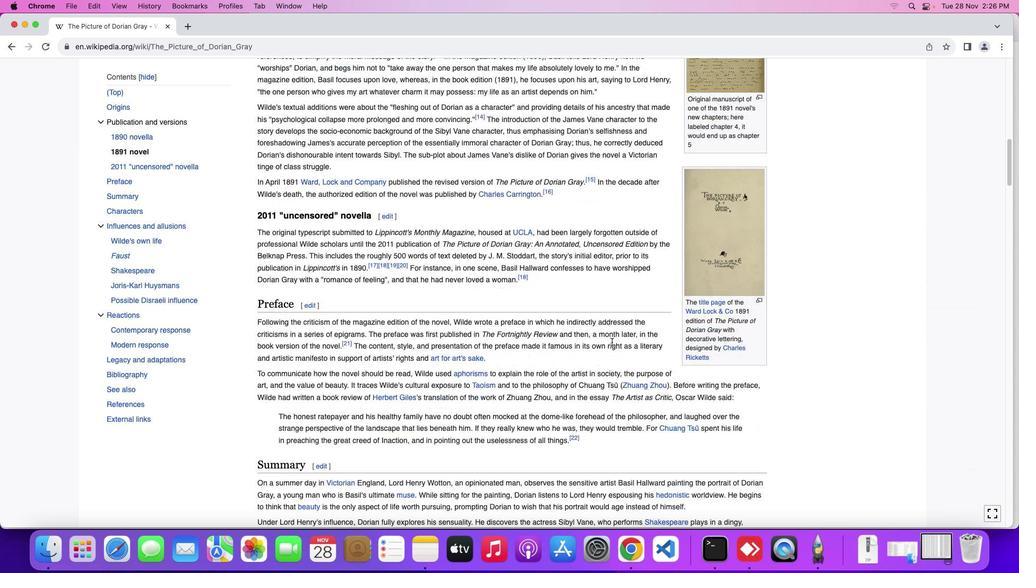 
Action: Mouse scrolled (611, 342) with delta (0, 0)
Screenshot: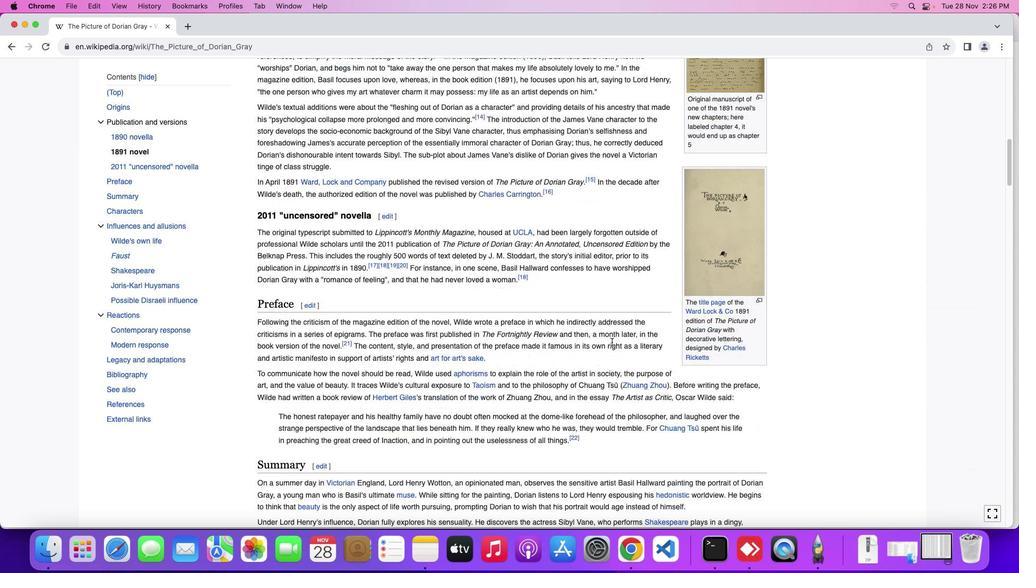 
Action: Mouse scrolled (611, 342) with delta (0, 0)
Screenshot: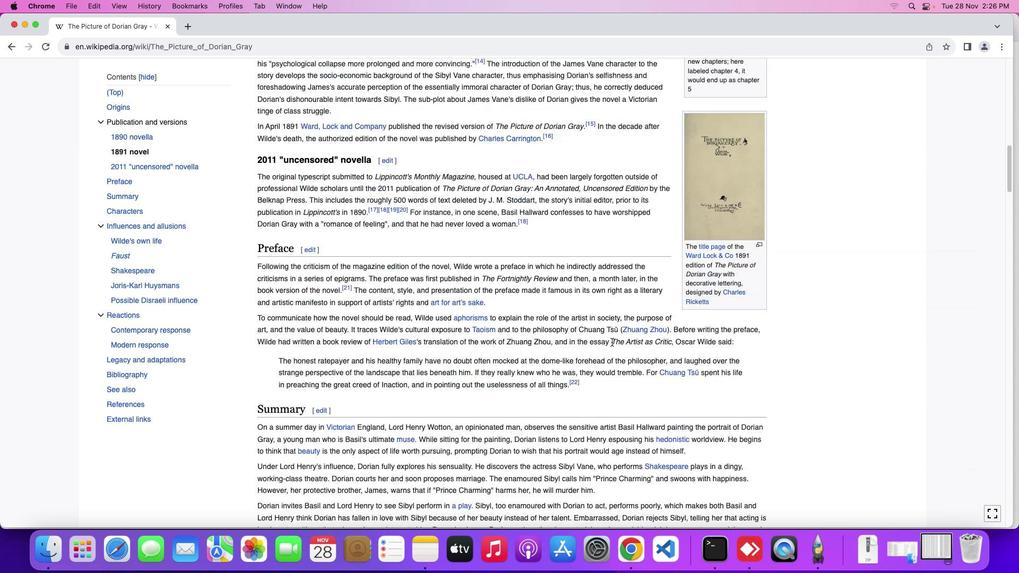 
Action: Mouse scrolled (611, 342) with delta (0, -1)
Screenshot: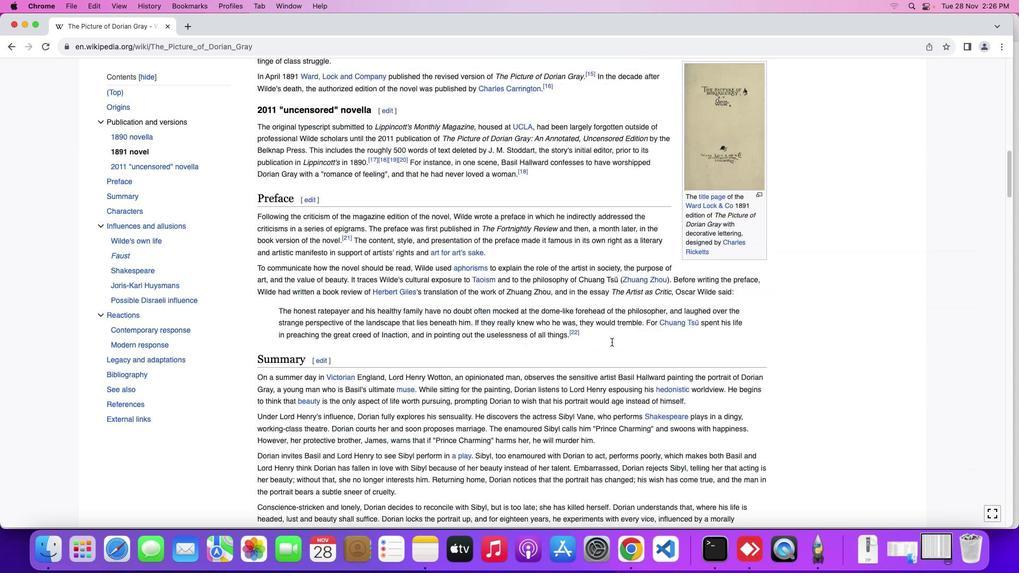 
Action: Mouse scrolled (611, 342) with delta (0, -2)
Screenshot: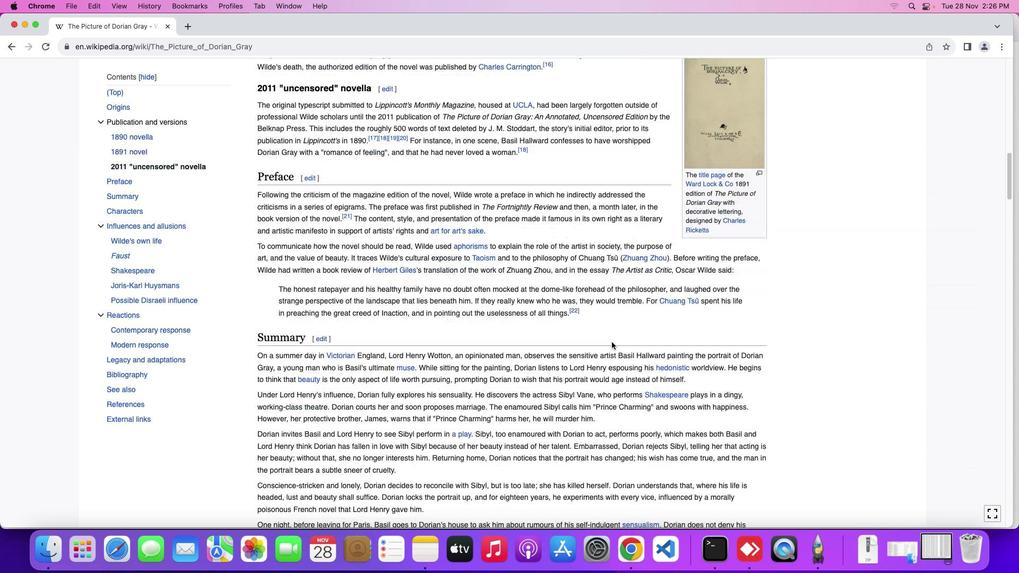 
Action: Mouse moved to (612, 342)
Screenshot: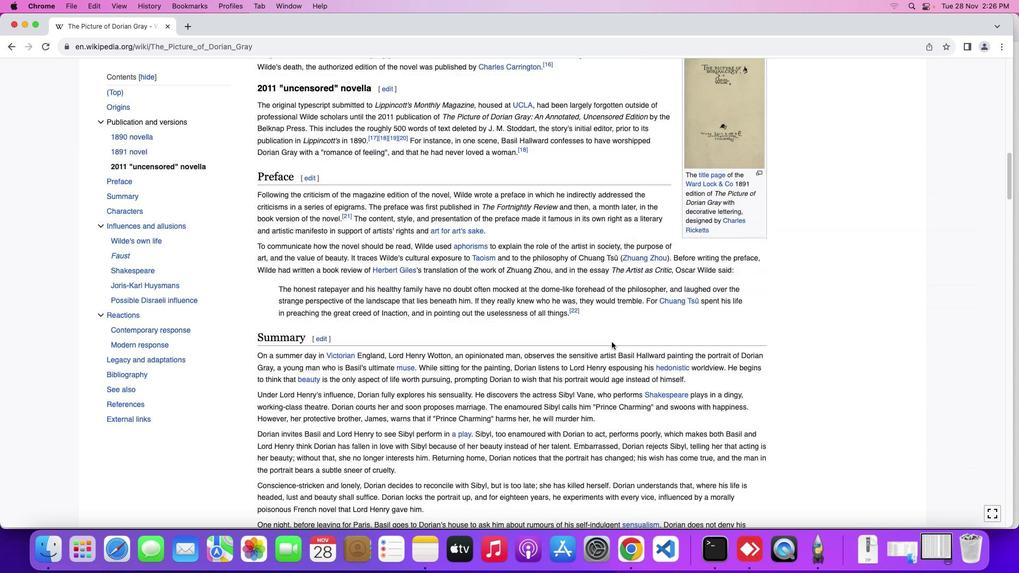 
Action: Mouse scrolled (612, 342) with delta (0, 0)
Screenshot: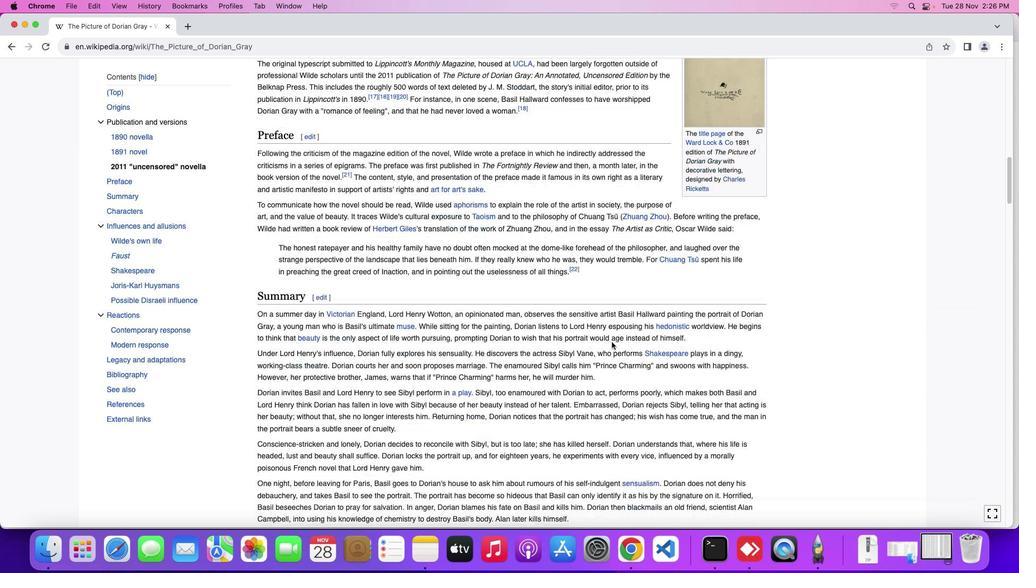 
Action: Mouse scrolled (612, 342) with delta (0, 0)
Screenshot: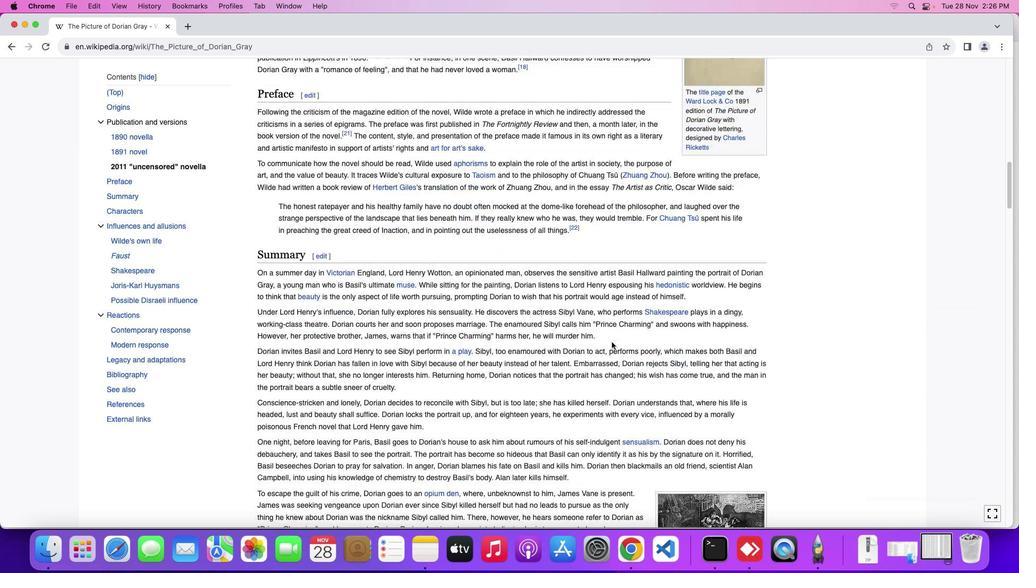 
Action: Mouse scrolled (612, 342) with delta (0, -1)
Screenshot: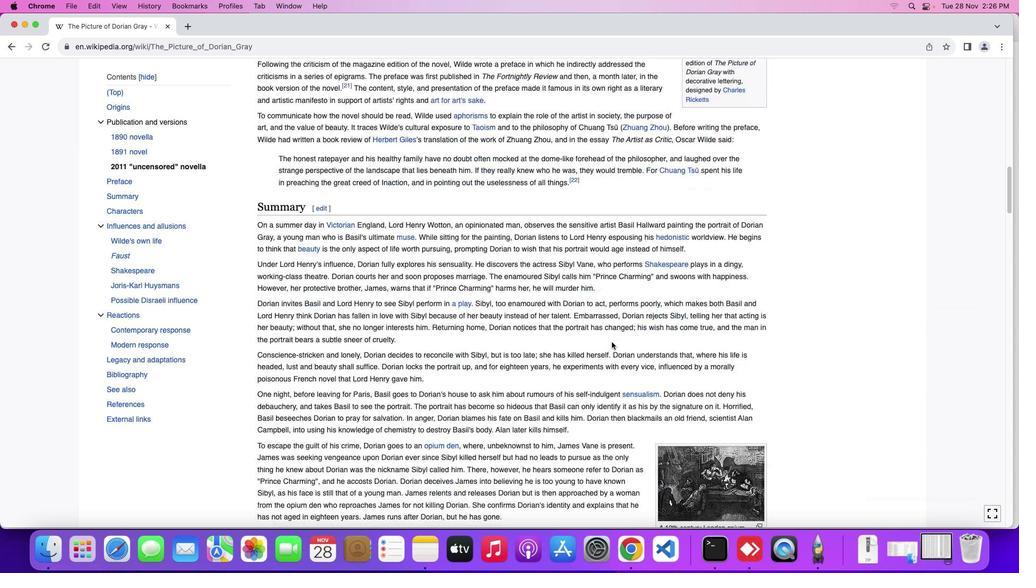 
Action: Mouse scrolled (612, 342) with delta (0, -2)
Screenshot: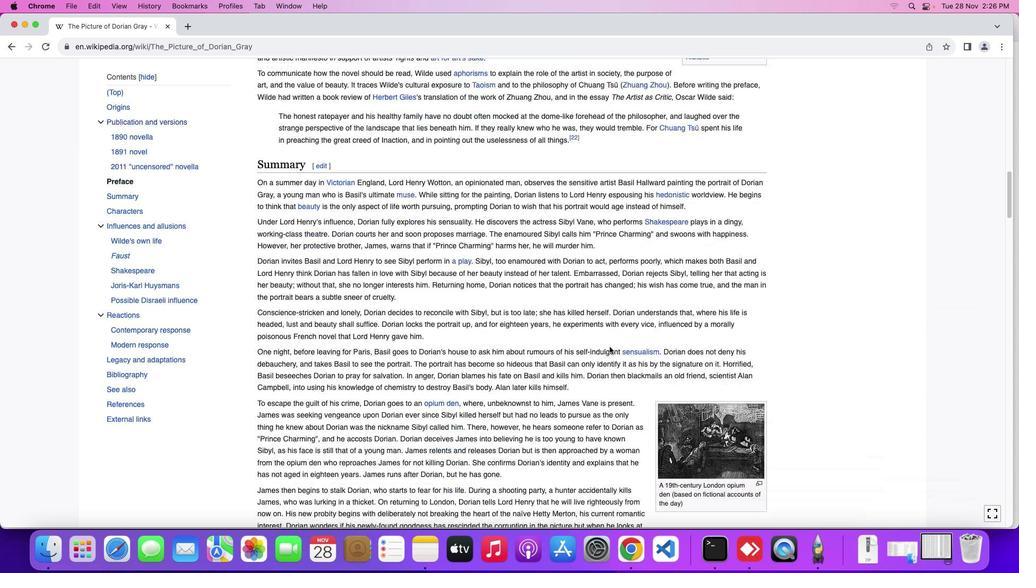 
Action: Mouse moved to (608, 347)
Screenshot: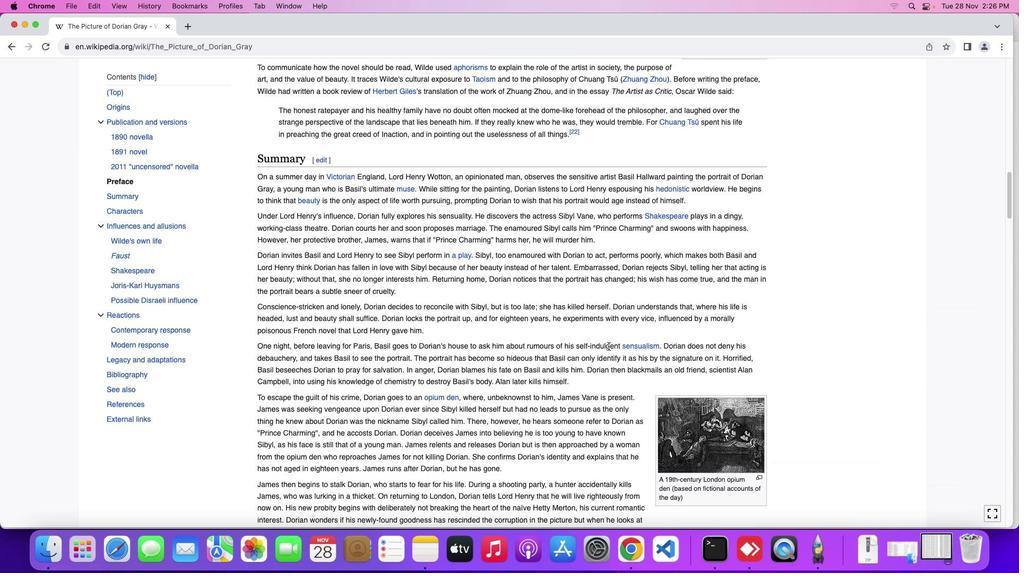 
Action: Mouse scrolled (608, 347) with delta (0, 0)
Screenshot: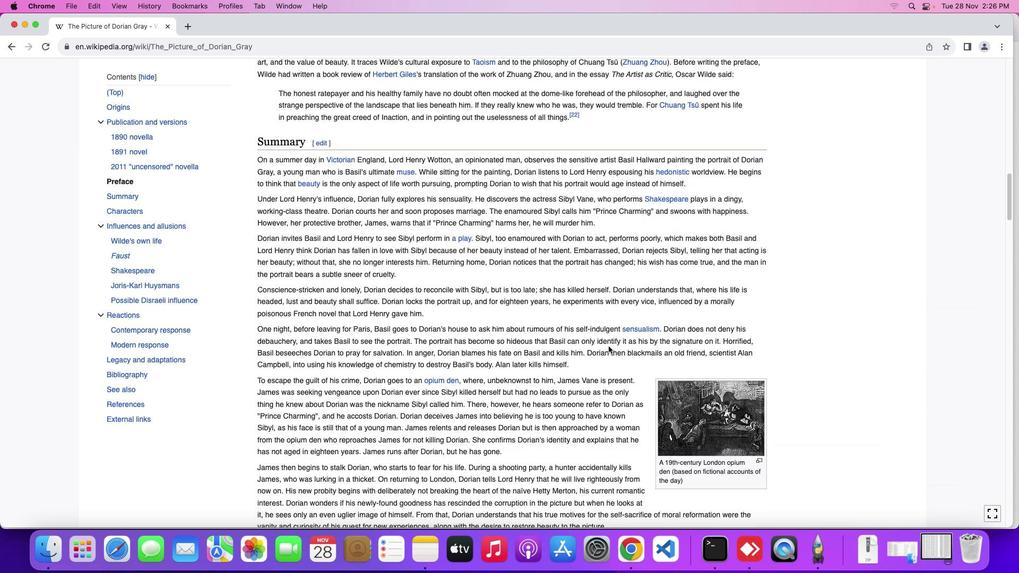 
Action: Mouse scrolled (608, 347) with delta (0, 0)
Screenshot: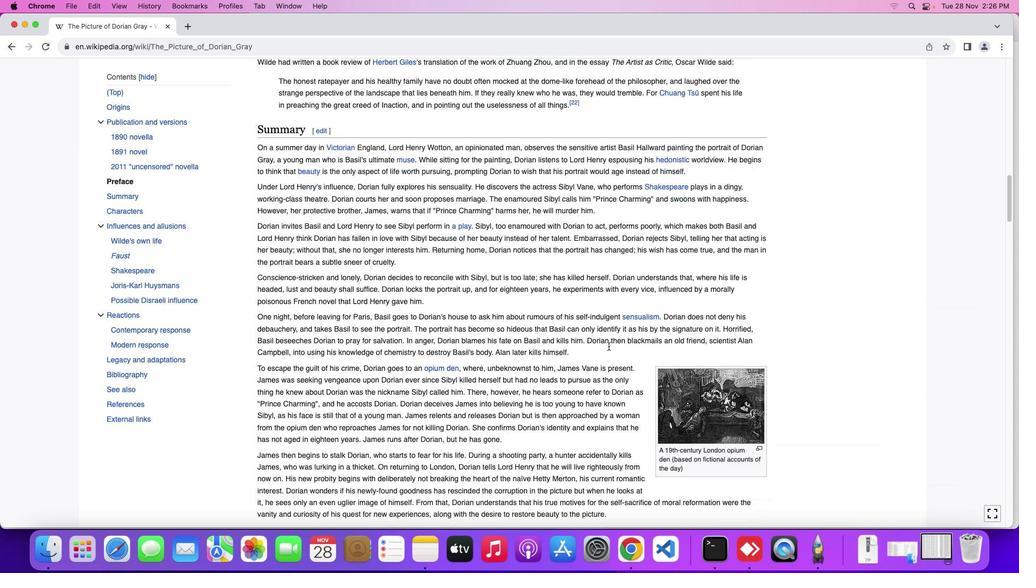 
Action: Mouse scrolled (608, 347) with delta (0, -1)
Screenshot: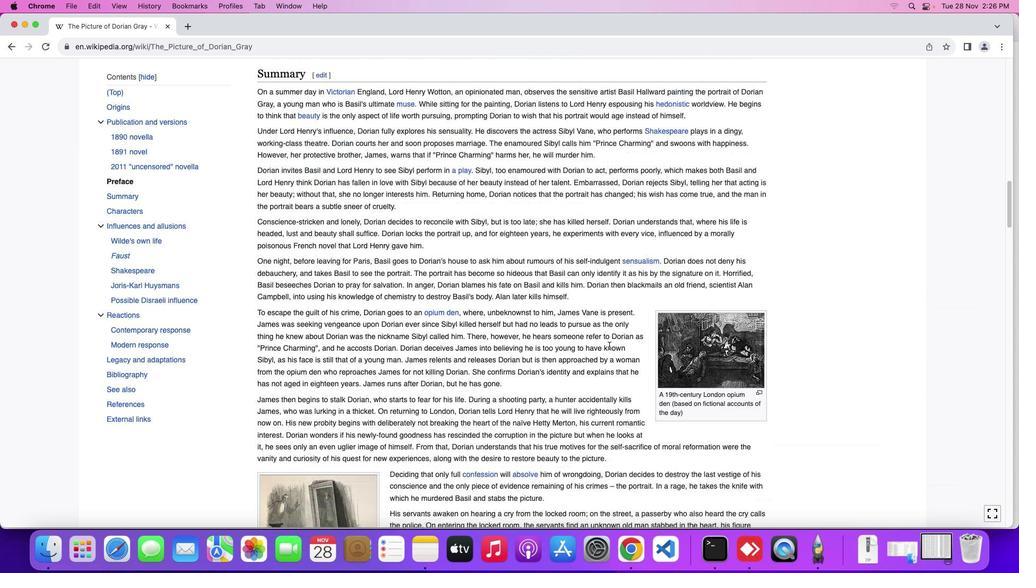 
Action: Mouse moved to (609, 346)
Screenshot: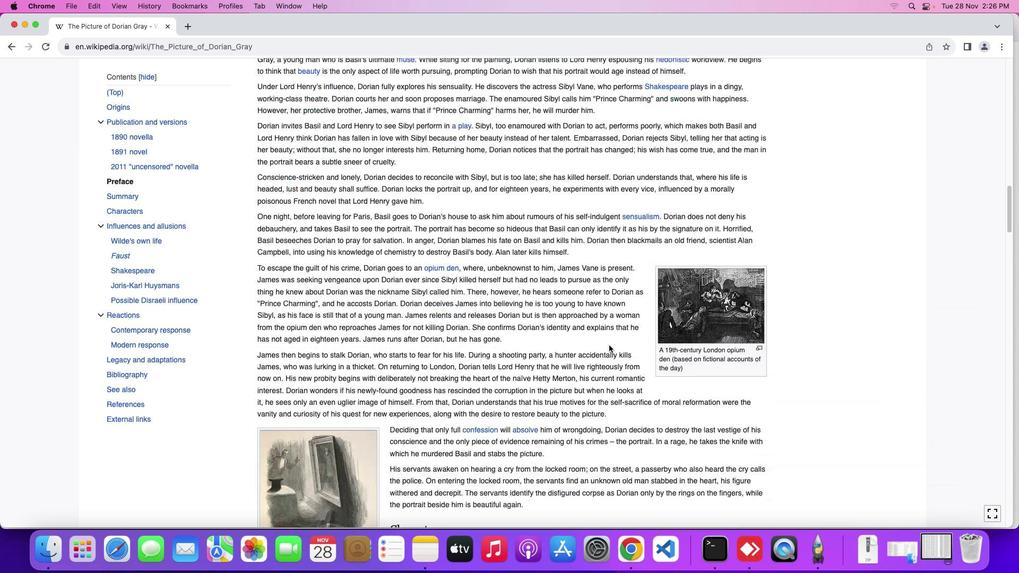 
Action: Mouse scrolled (609, 346) with delta (0, -2)
Screenshot: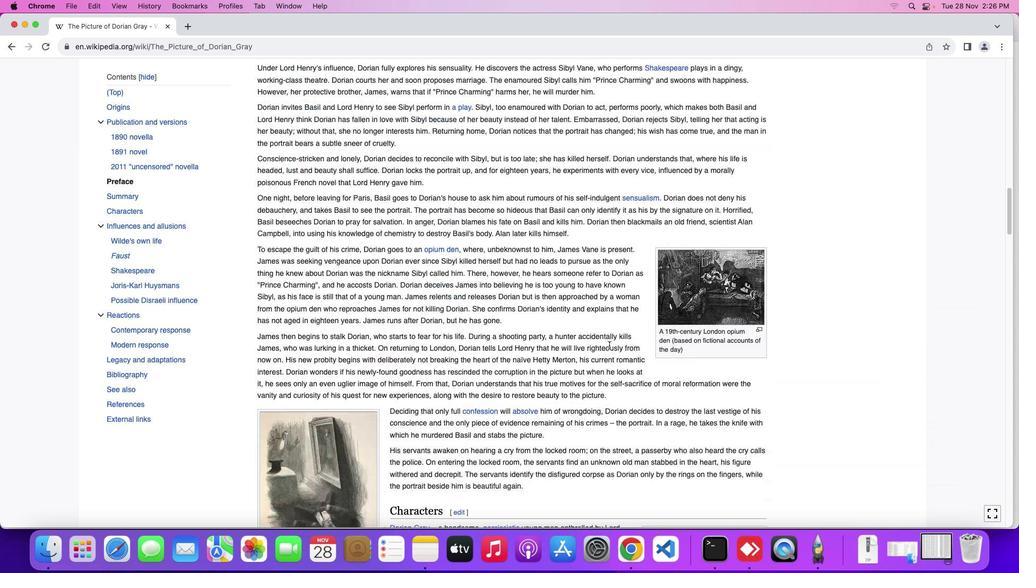 
Action: Mouse moved to (609, 345)
Screenshot: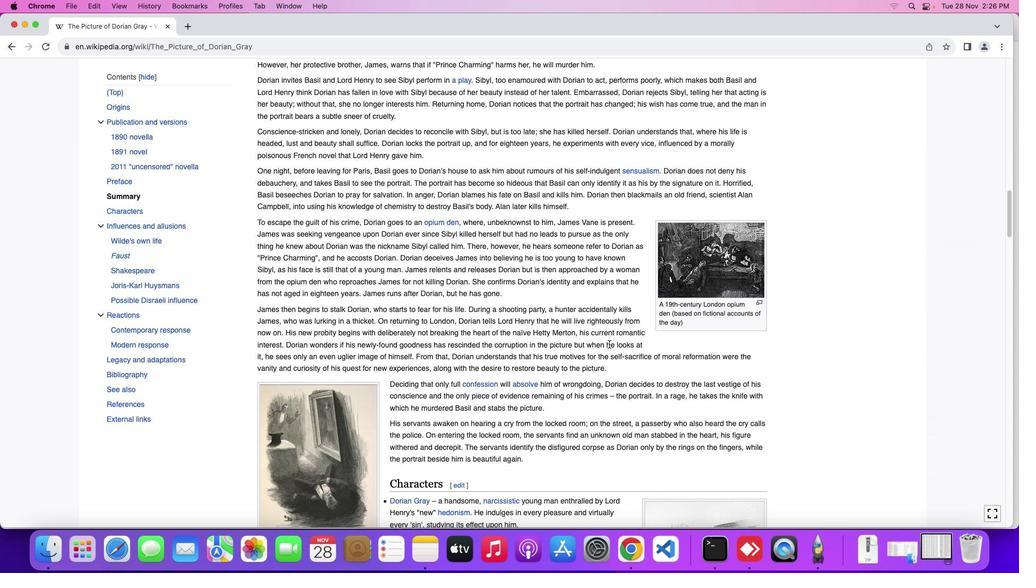 
Action: Mouse scrolled (609, 345) with delta (0, 0)
Screenshot: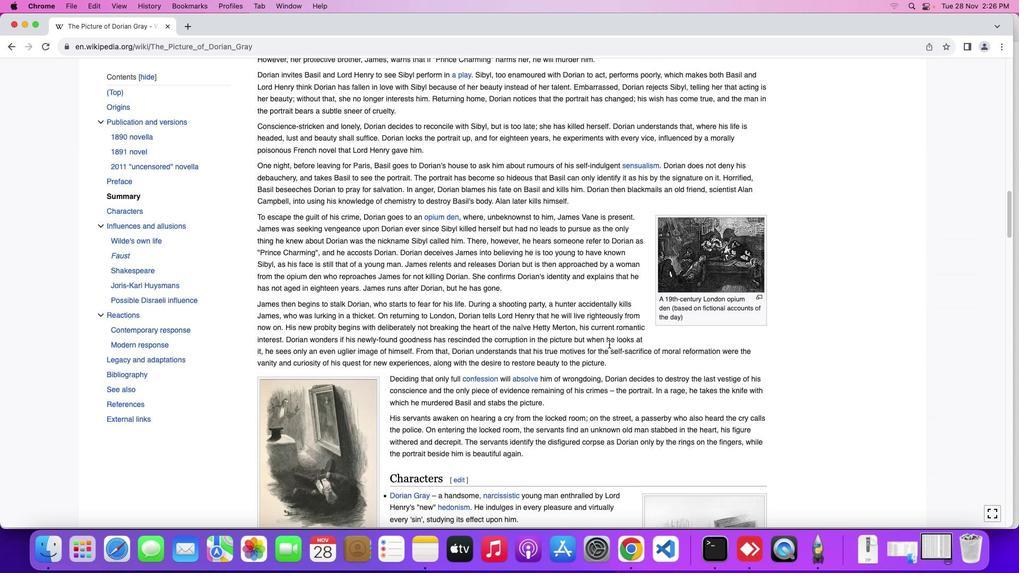 
Action: Mouse moved to (609, 345)
Screenshot: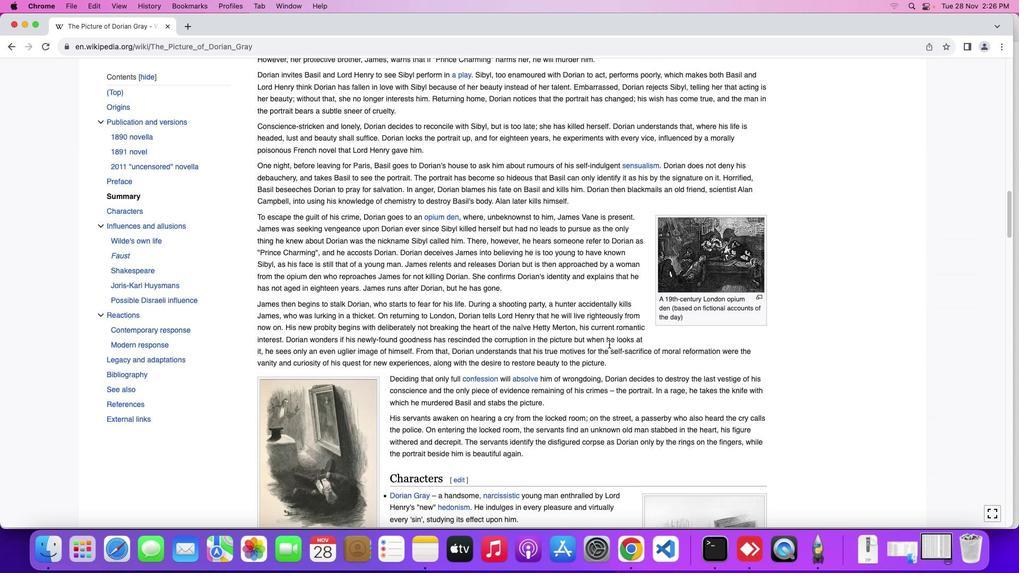
Action: Mouse scrolled (609, 345) with delta (0, 0)
Screenshot: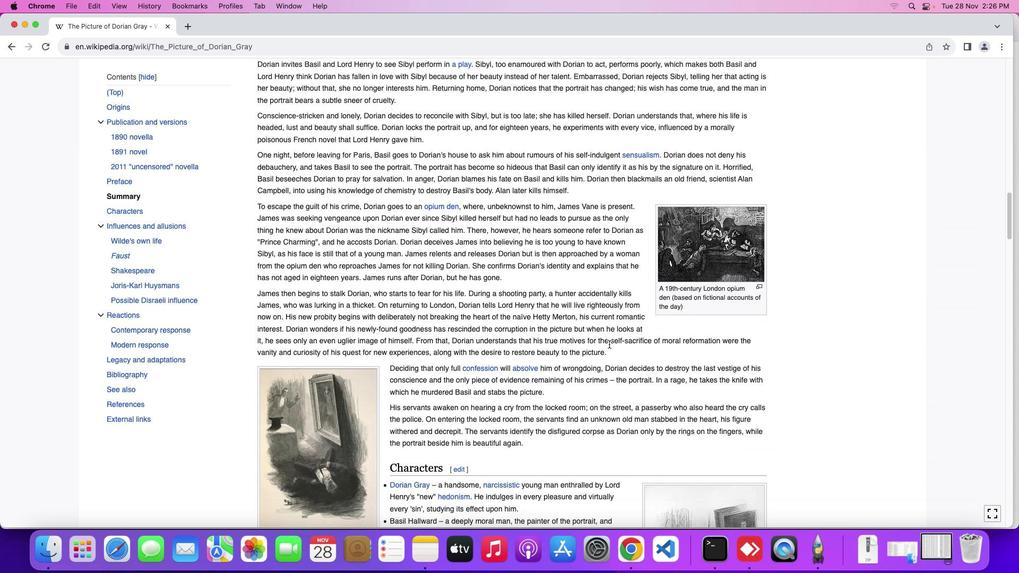
Action: Mouse moved to (609, 344)
Screenshot: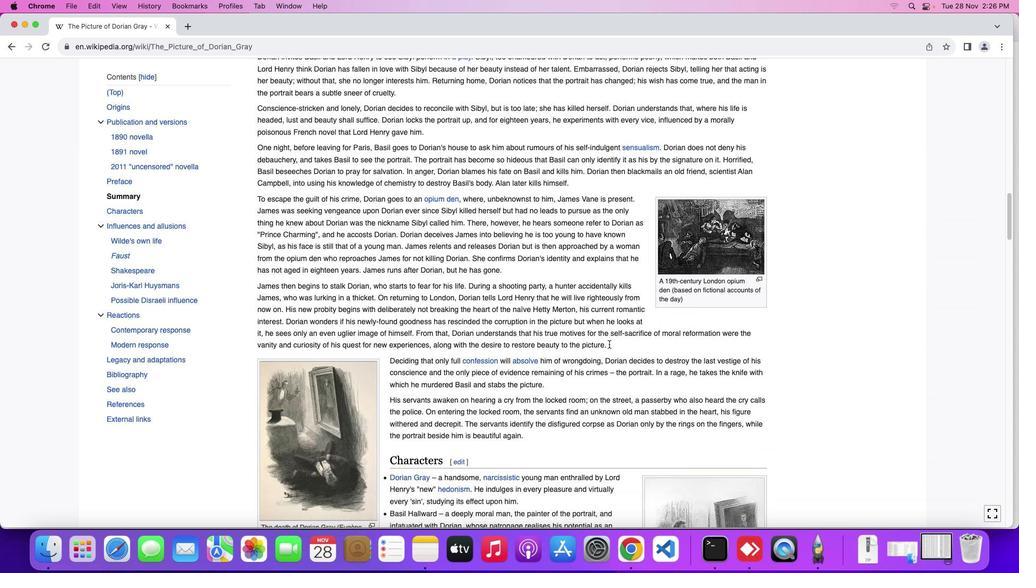 
Action: Mouse scrolled (609, 344) with delta (0, -1)
Screenshot: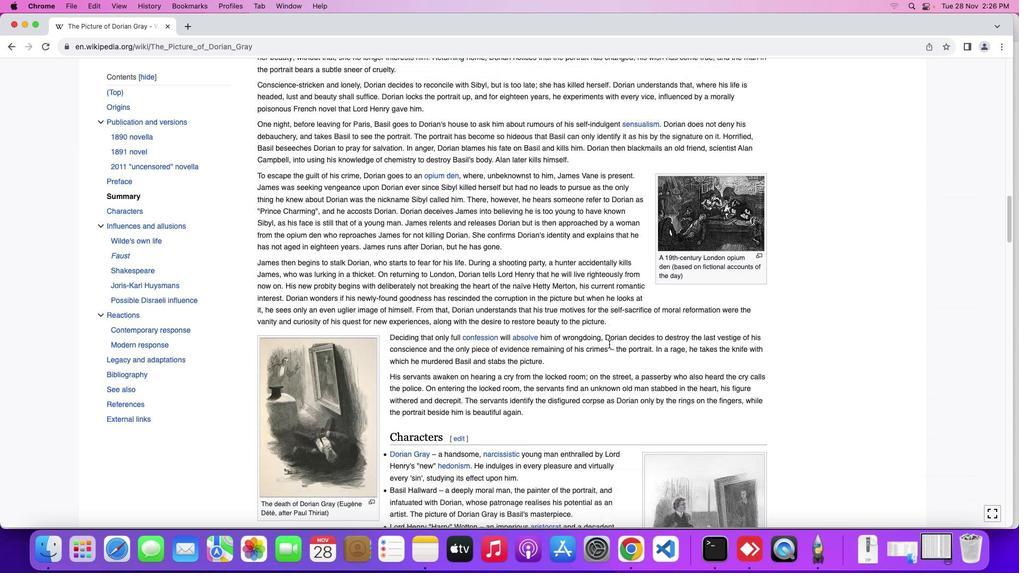 
Action: Mouse moved to (609, 344)
Screenshot: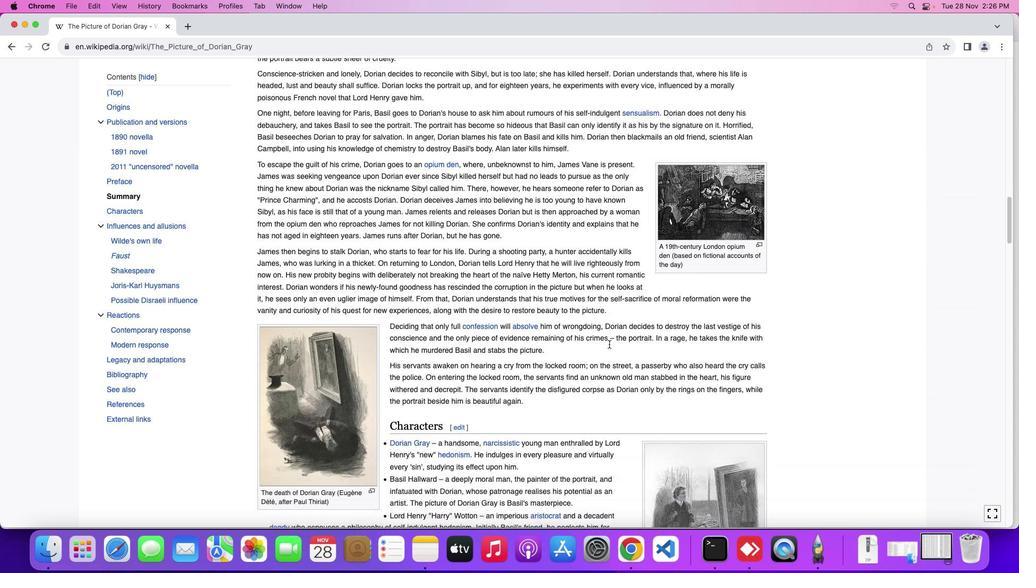 
Action: Mouse scrolled (609, 344) with delta (0, 0)
Screenshot: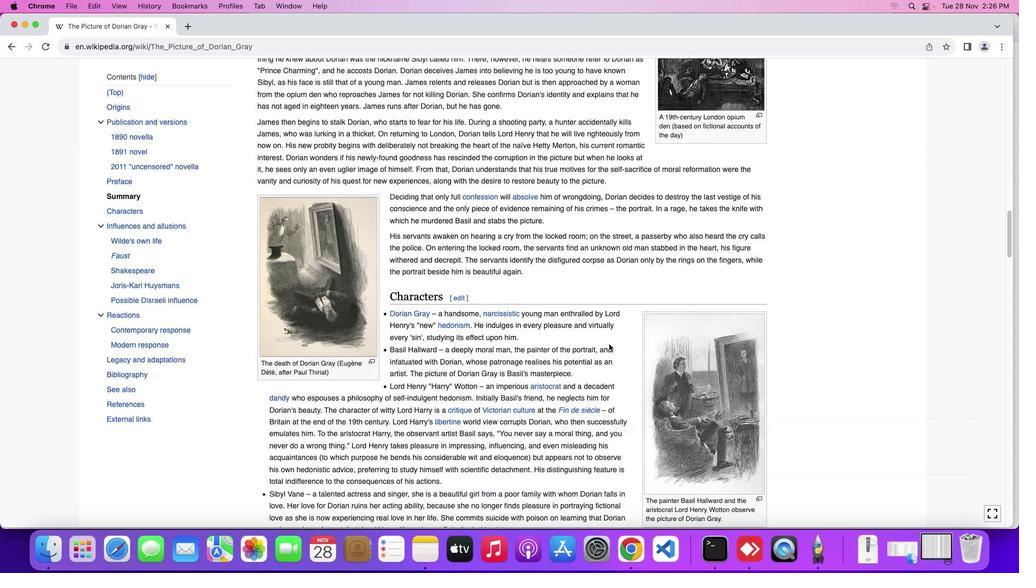 
Action: Mouse scrolled (609, 344) with delta (0, 0)
Screenshot: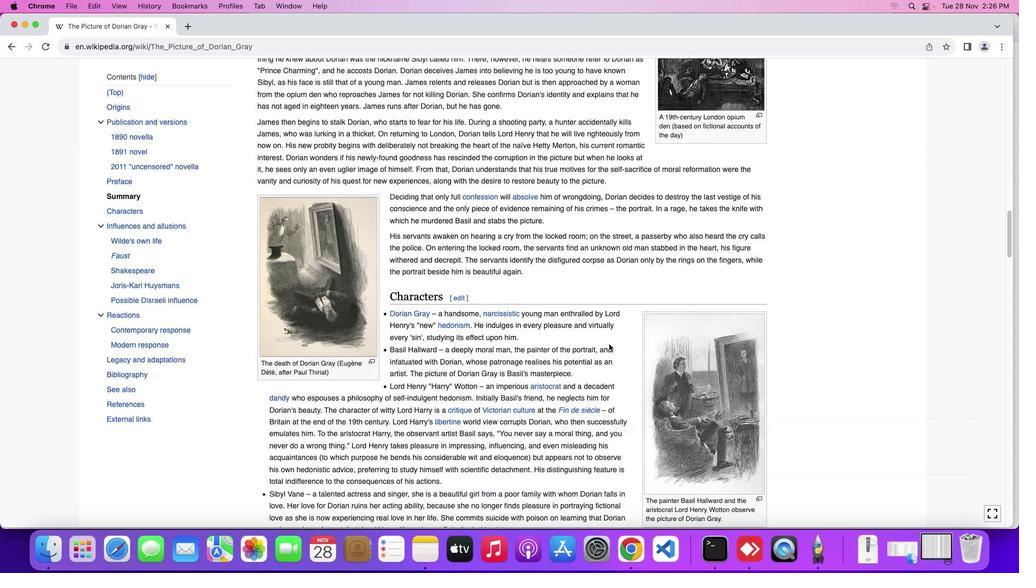 
Action: Mouse scrolled (609, 344) with delta (0, -1)
Screenshot: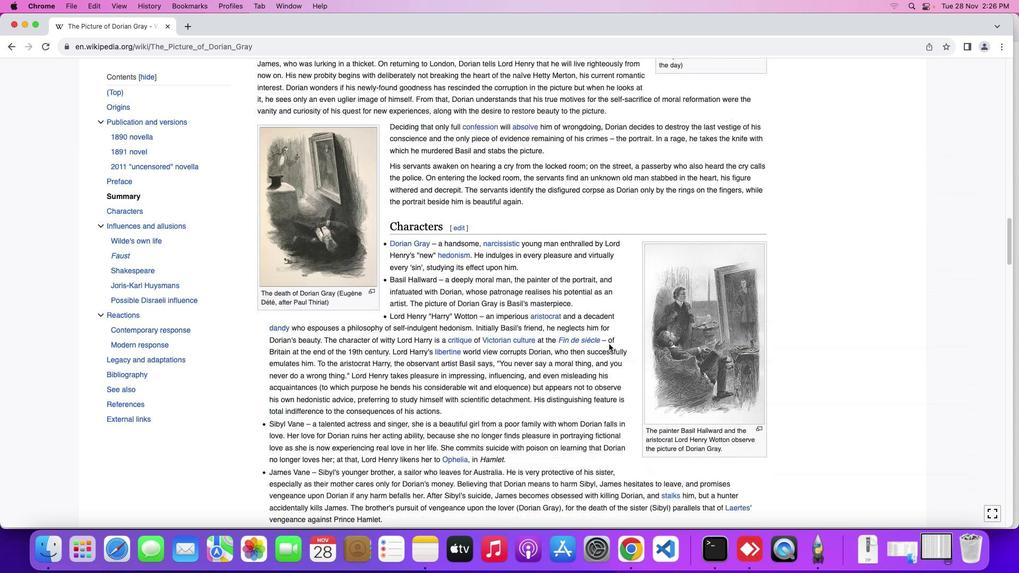 
Action: Mouse scrolled (609, 344) with delta (0, -2)
Screenshot: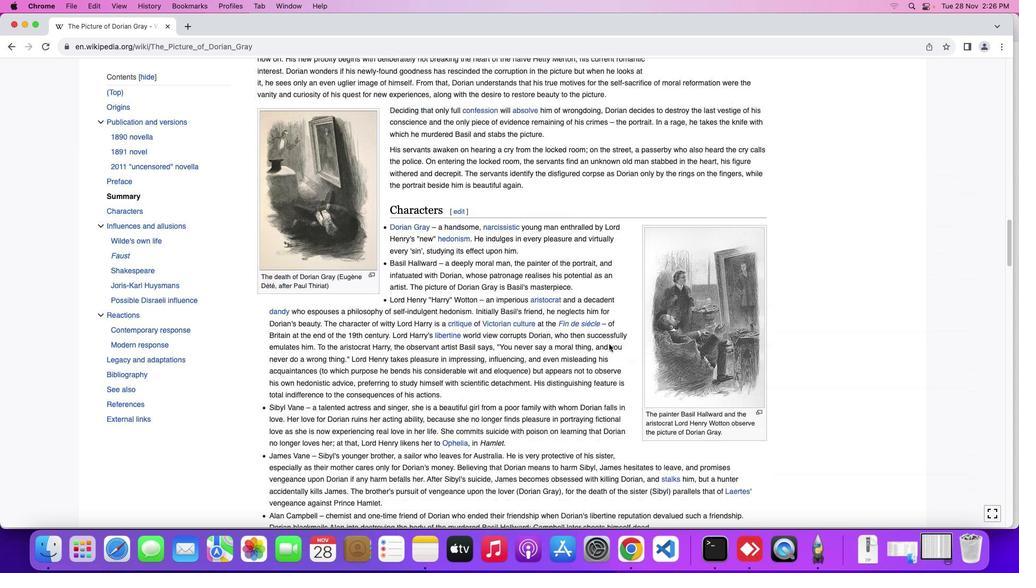 
Action: Mouse moved to (609, 344)
Screenshot: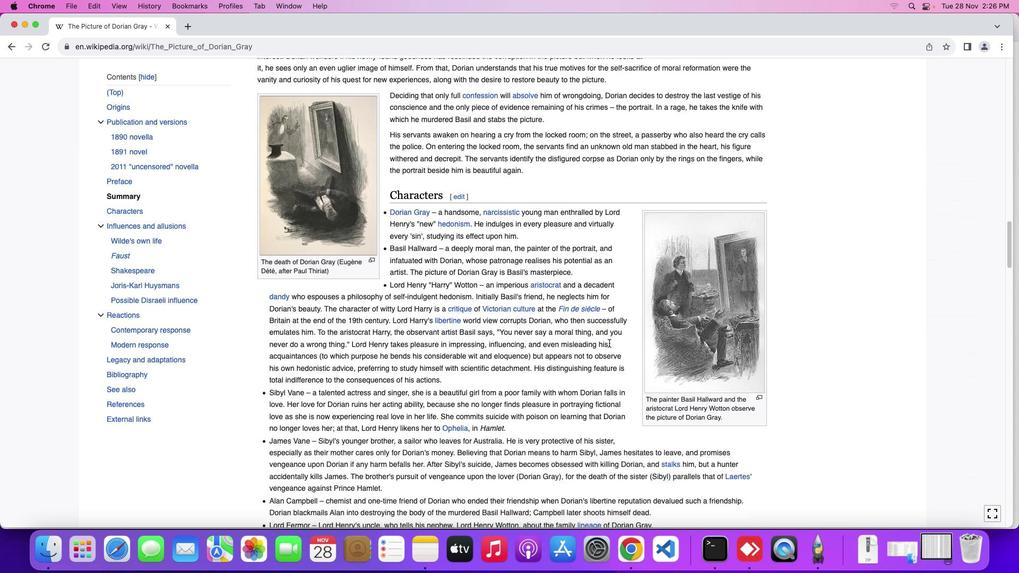 
Action: Mouse scrolled (609, 344) with delta (0, 0)
Screenshot: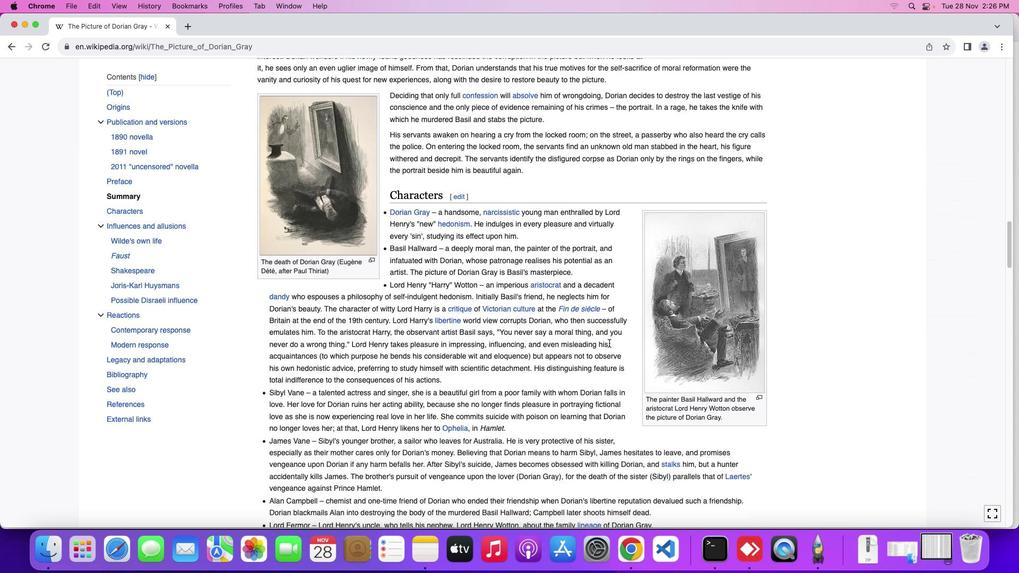 
Action: Mouse moved to (609, 343)
Screenshot: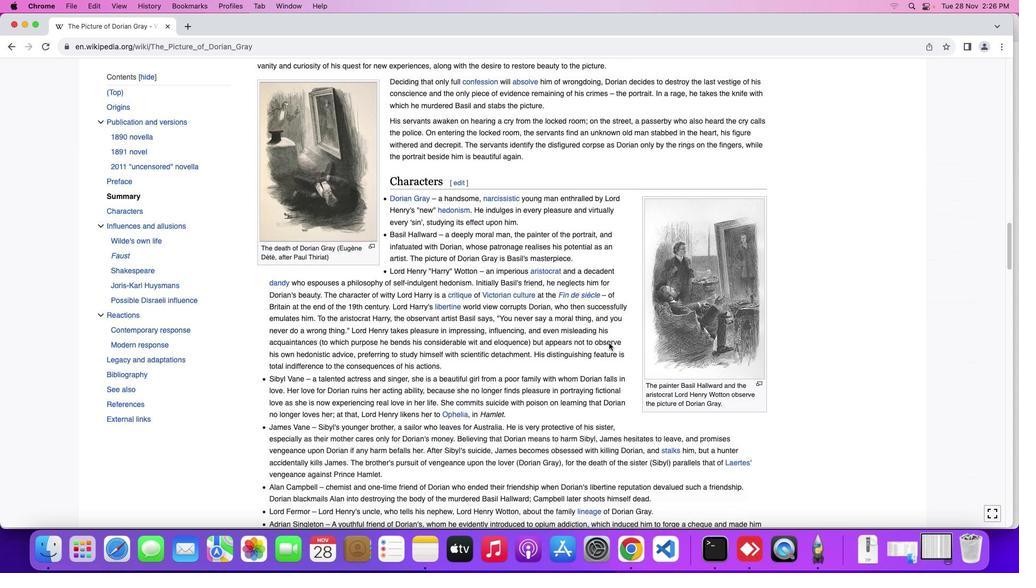 
Action: Mouse scrolled (609, 343) with delta (0, 0)
Screenshot: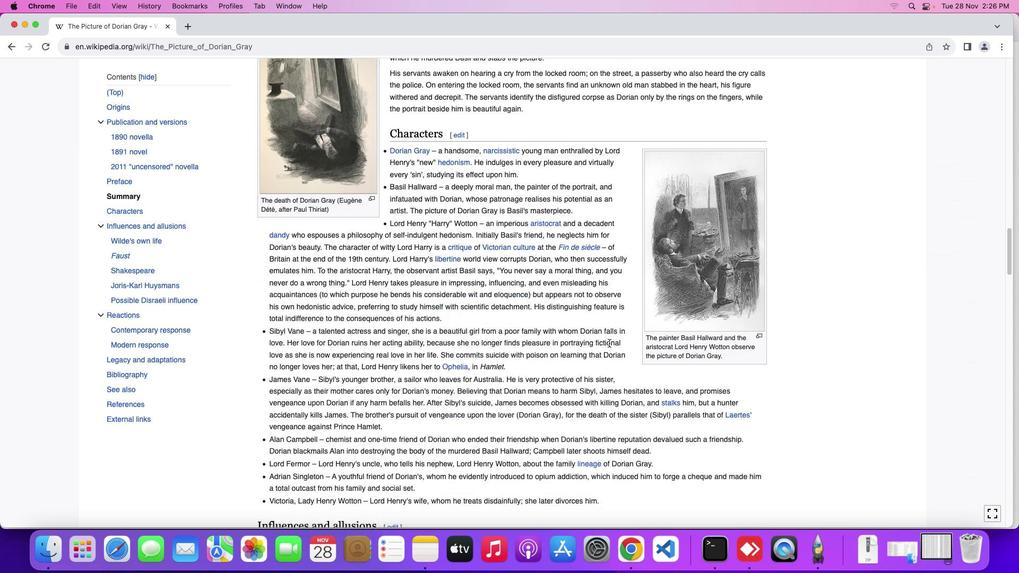 
Action: Mouse moved to (609, 343)
Screenshot: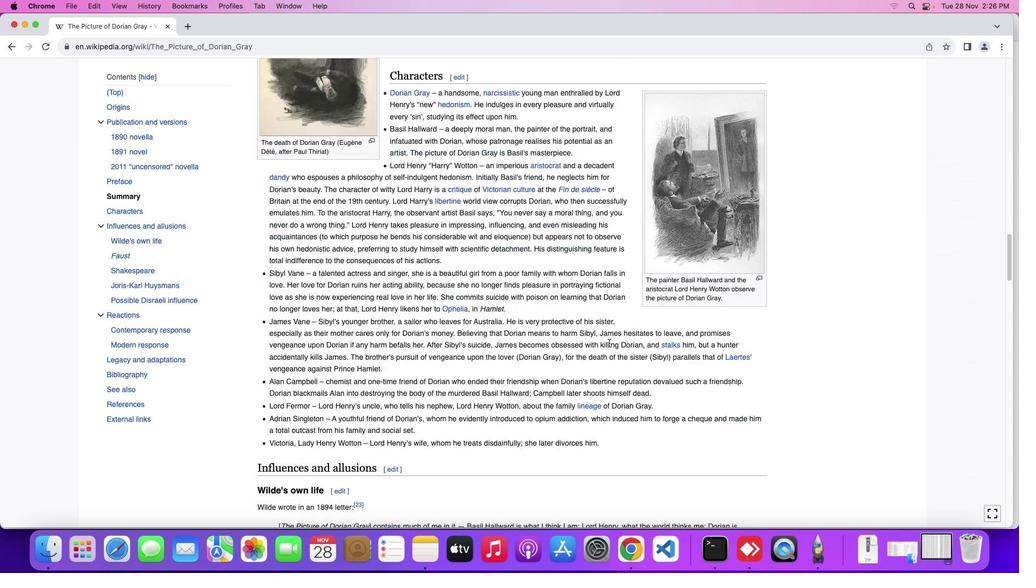 
Action: Mouse scrolled (609, 343) with delta (0, -1)
Screenshot: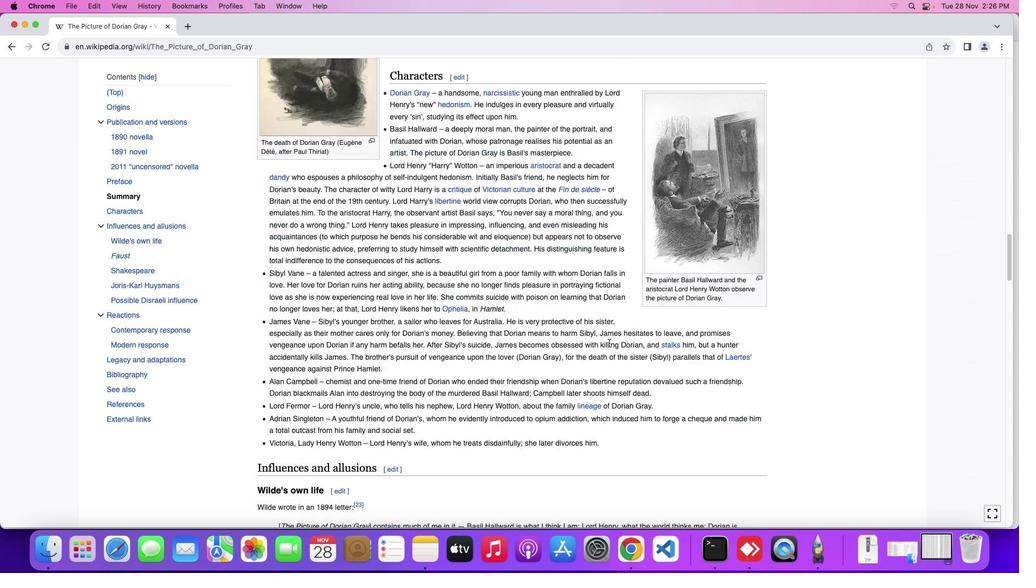
Action: Mouse scrolled (609, 343) with delta (0, -2)
Screenshot: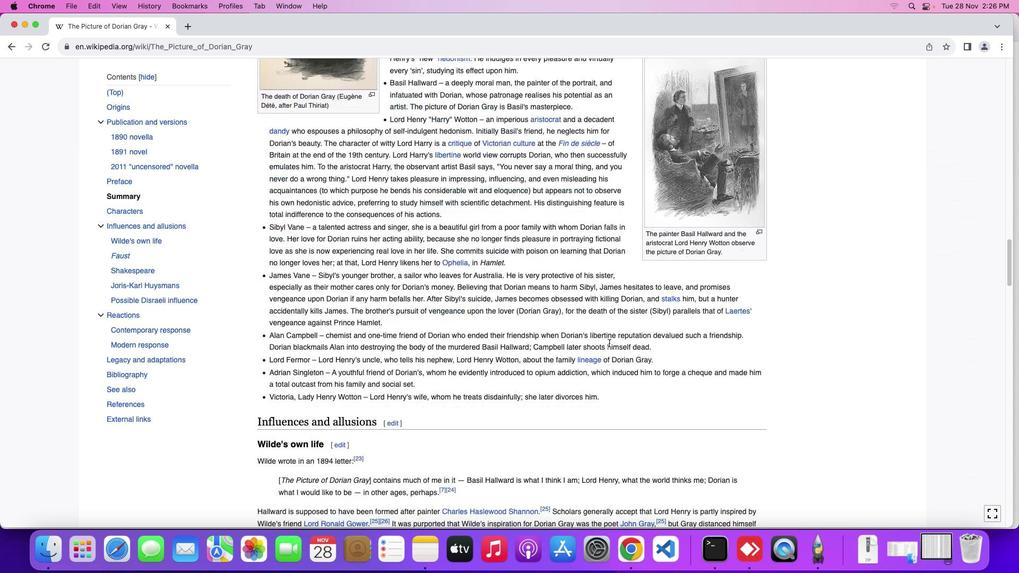 
Action: Mouse moved to (609, 343)
Screenshot: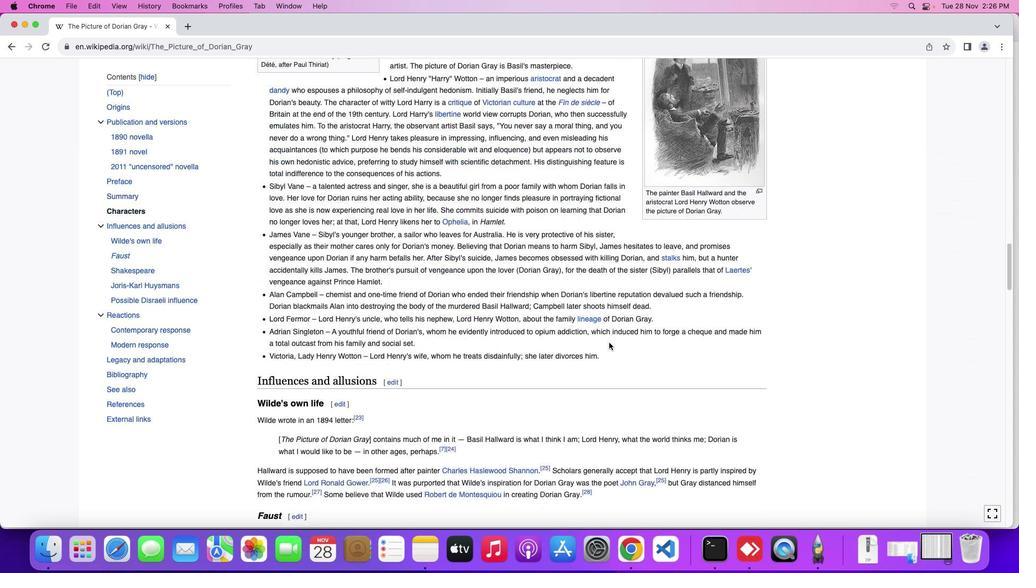 
Action: Mouse scrolled (609, 343) with delta (0, -2)
Screenshot: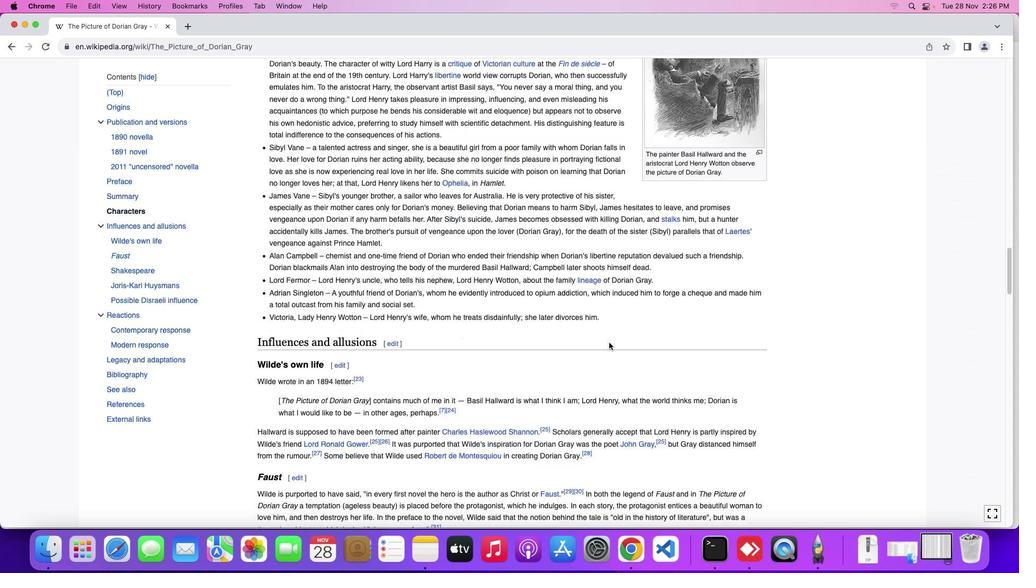 
Action: Mouse moved to (609, 343)
Screenshot: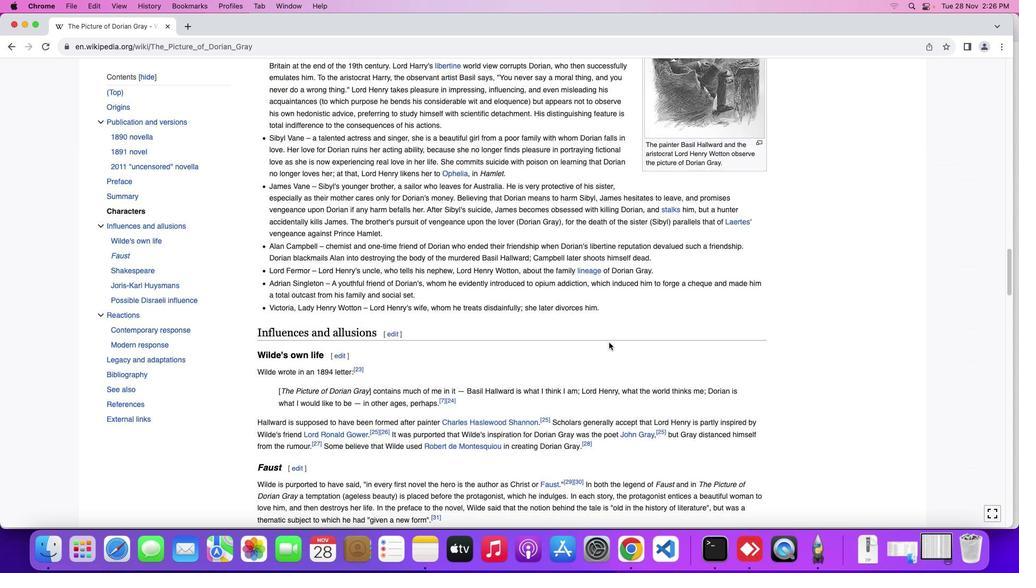 
Action: Mouse scrolled (609, 343) with delta (0, 0)
Screenshot: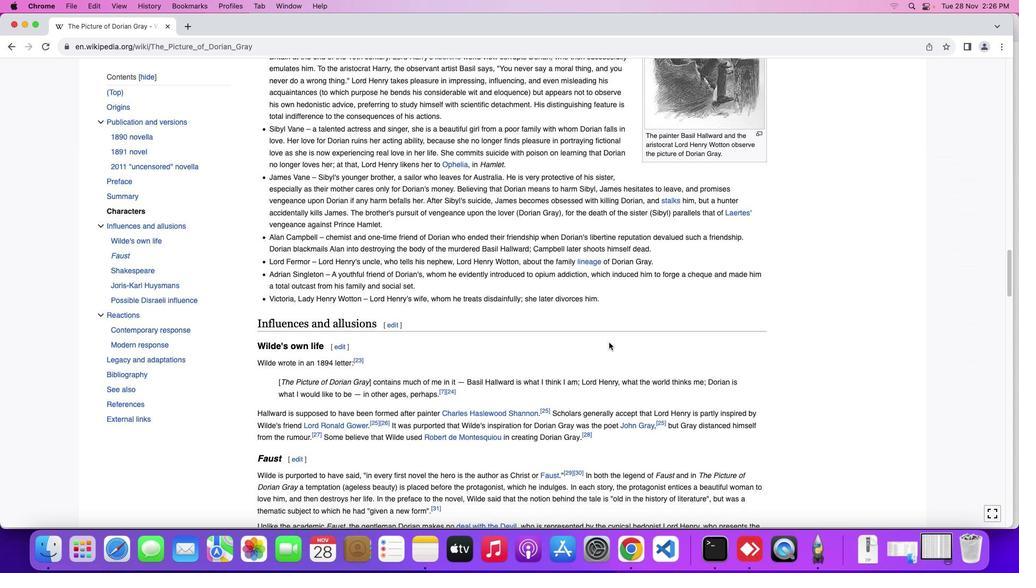
Action: Mouse scrolled (609, 343) with delta (0, 0)
Screenshot: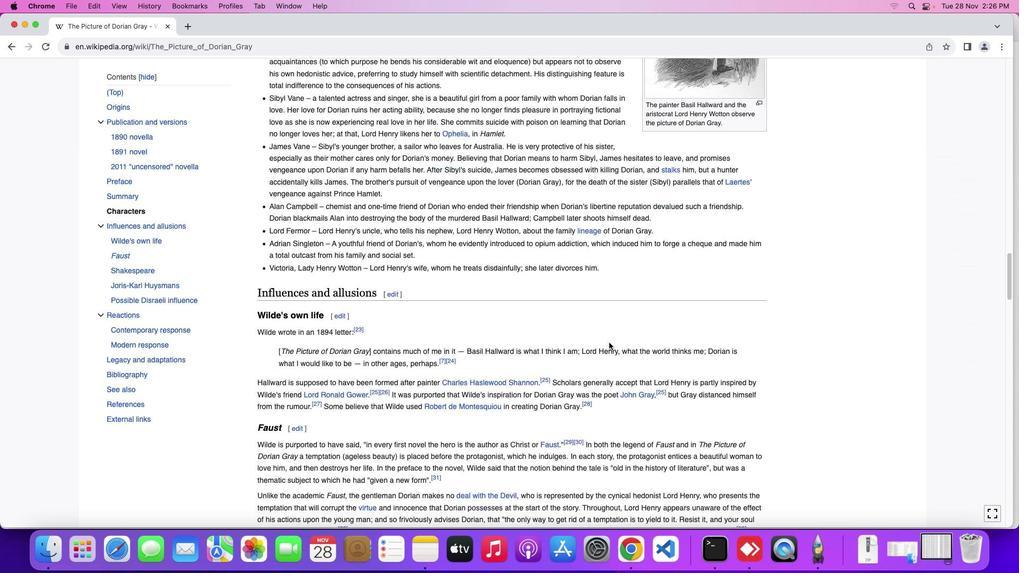 
Action: Mouse scrolled (609, 343) with delta (0, -1)
Screenshot: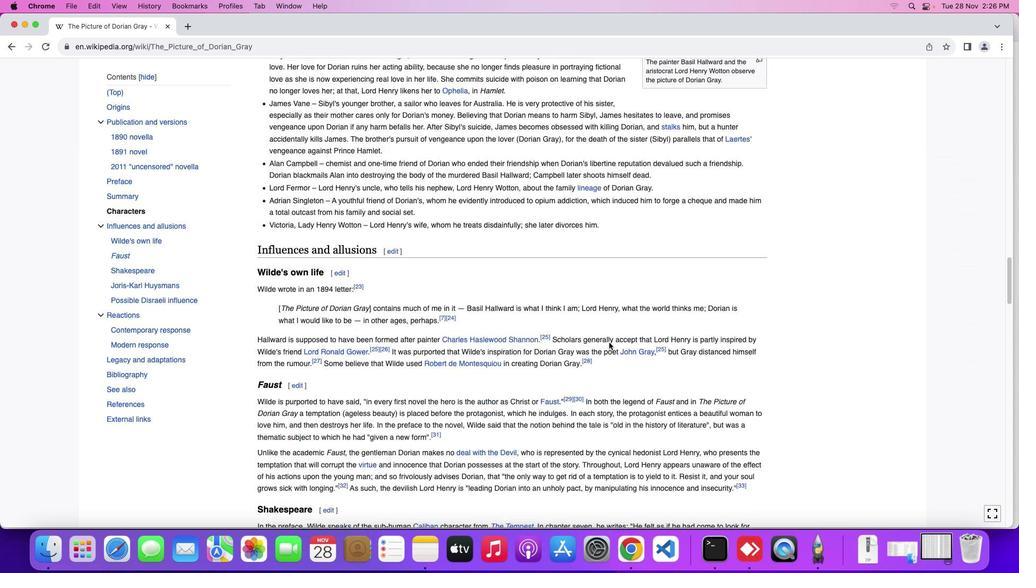 
Action: Mouse moved to (609, 343)
Screenshot: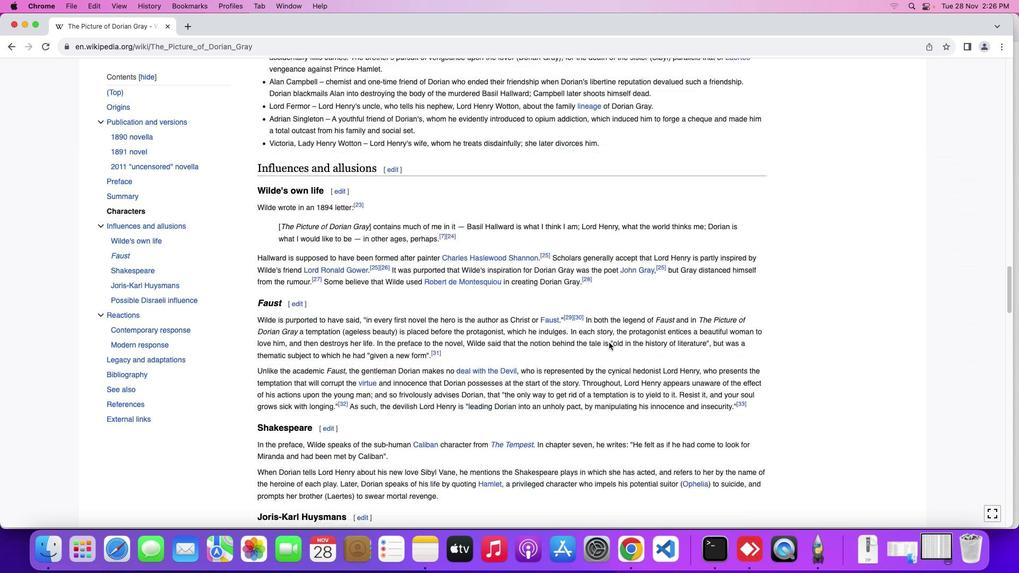 
Action: Mouse scrolled (609, 343) with delta (0, -2)
Screenshot: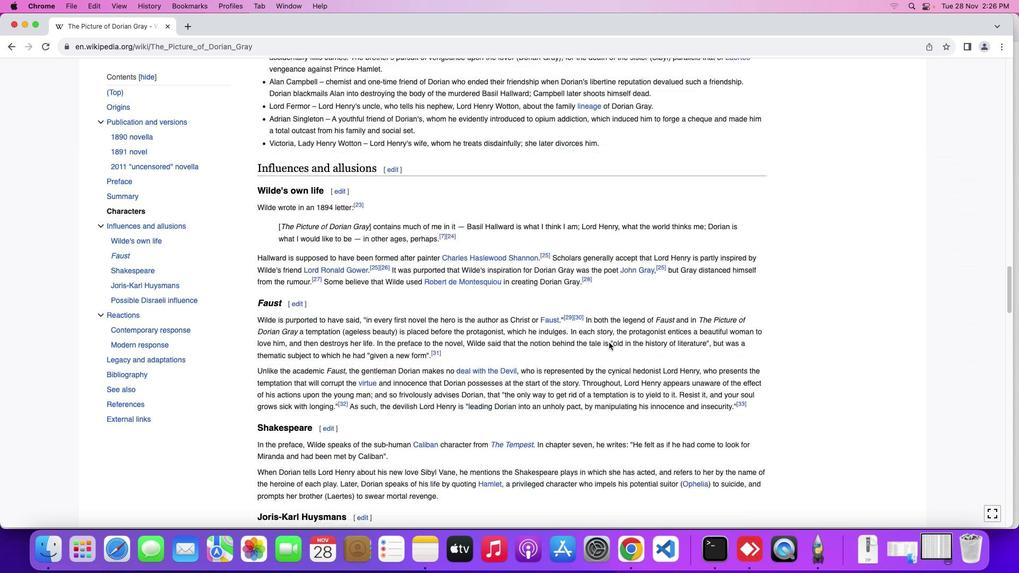 
Action: Mouse moved to (609, 342)
Screenshot: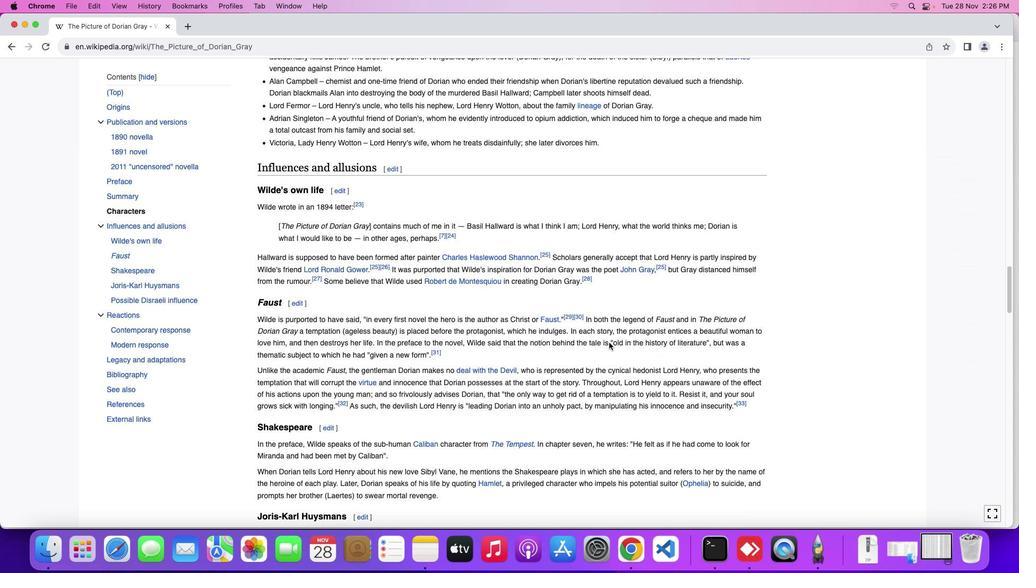 
Action: Mouse scrolled (609, 342) with delta (0, 0)
Screenshot: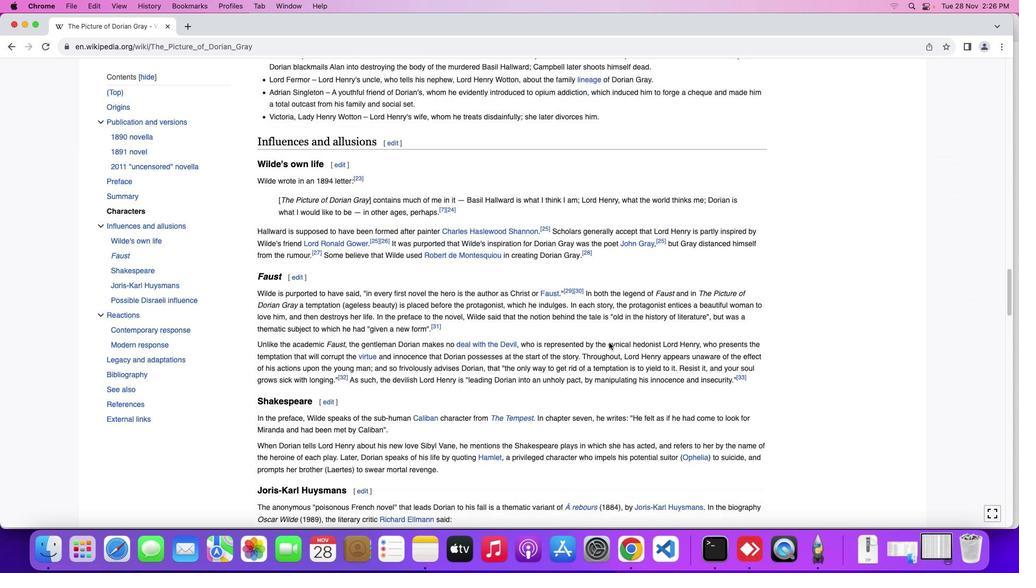 
Action: Mouse scrolled (609, 342) with delta (0, 0)
Screenshot: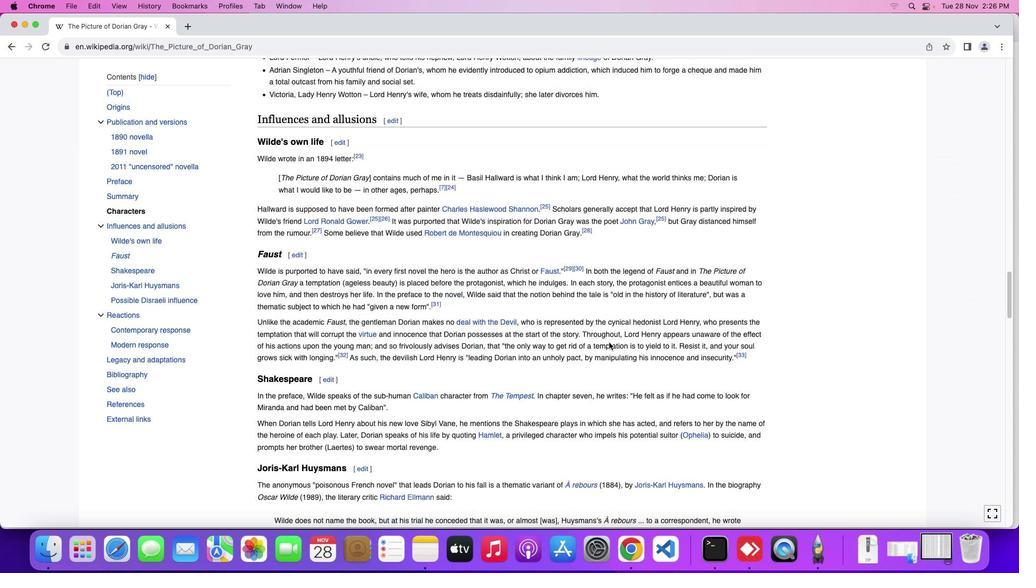 
Action: Mouse scrolled (609, 342) with delta (0, -1)
Screenshot: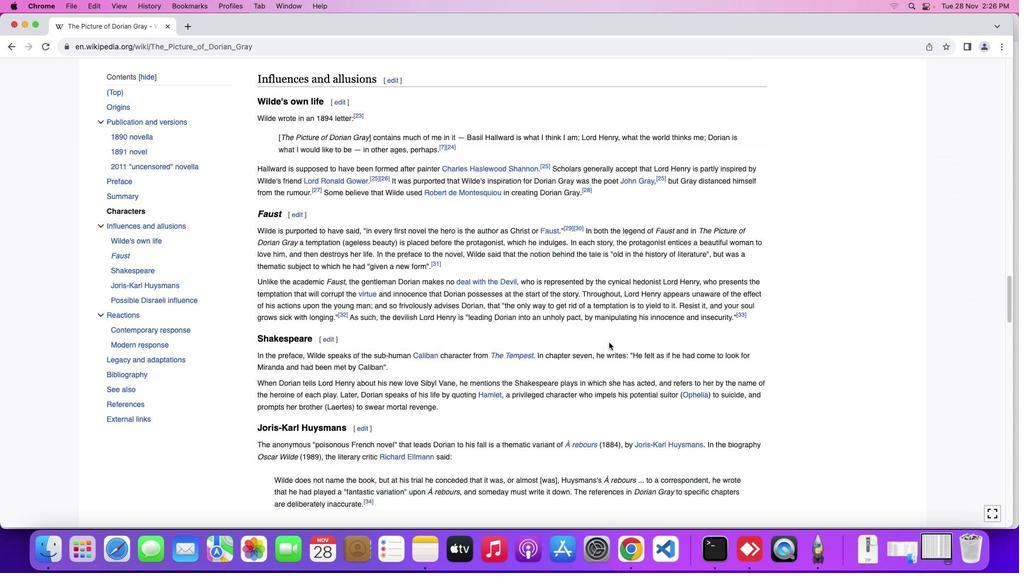 
Action: Mouse scrolled (609, 342) with delta (0, -1)
Screenshot: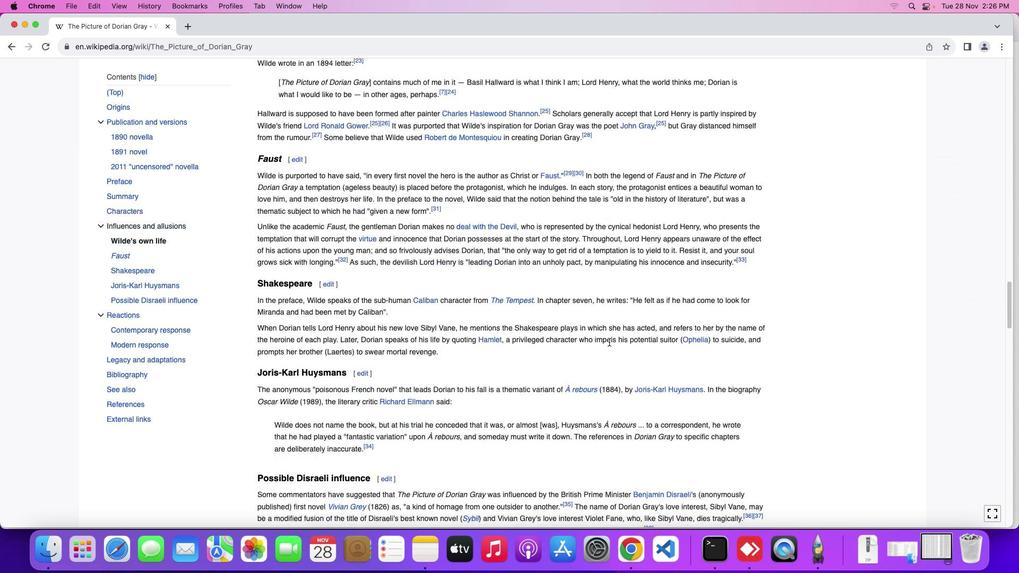 
Action: Mouse moved to (609, 341)
Screenshot: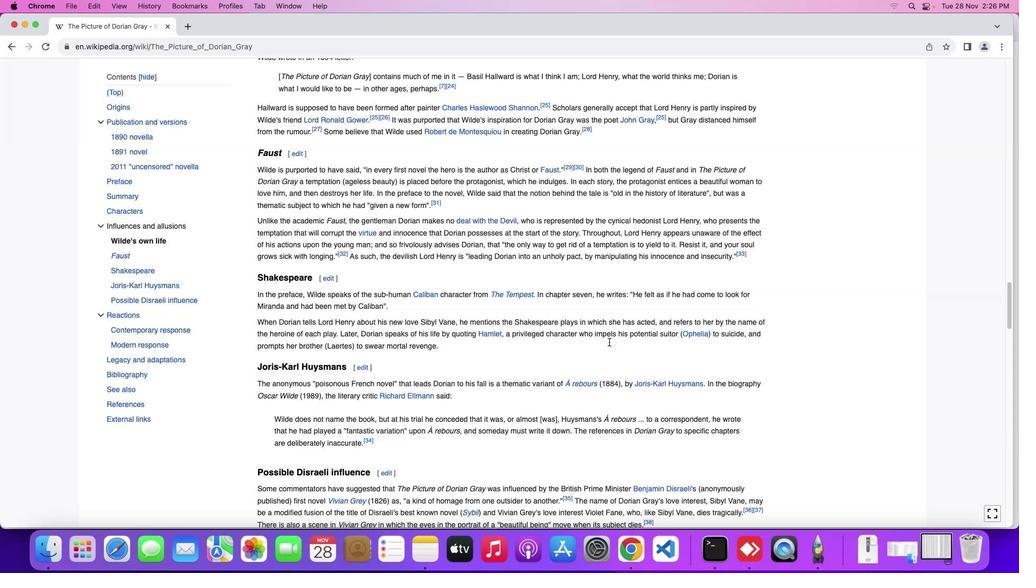 
Action: Mouse scrolled (609, 341) with delta (0, 0)
Screenshot: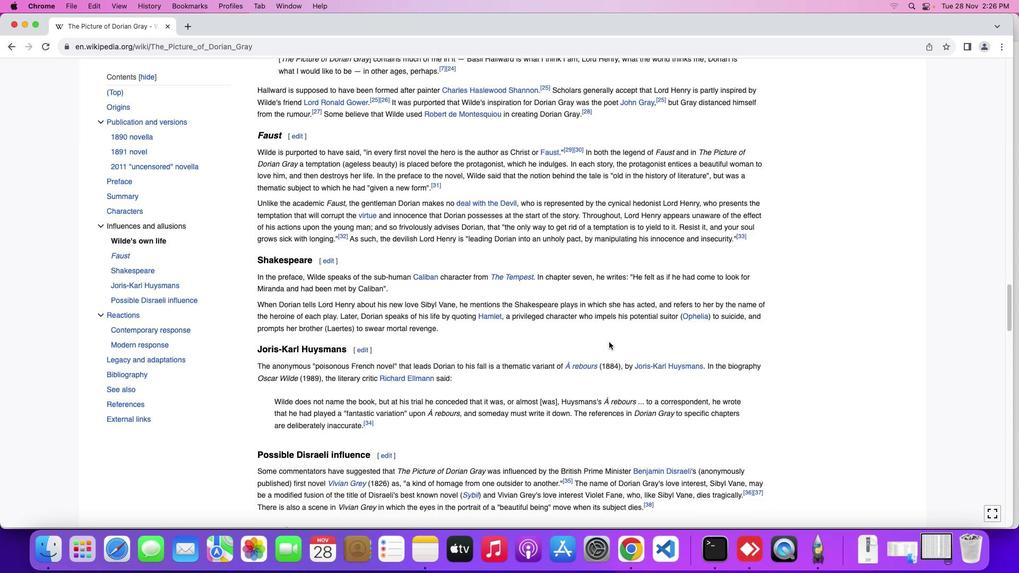 
Action: Mouse scrolled (609, 341) with delta (0, 0)
Screenshot: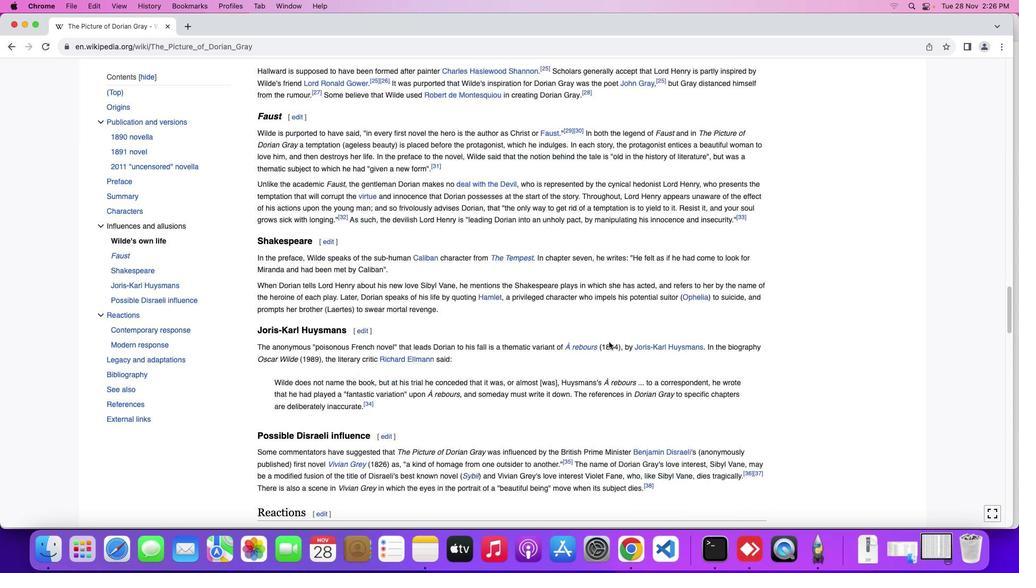
Action: Mouse scrolled (609, 341) with delta (0, -1)
Screenshot: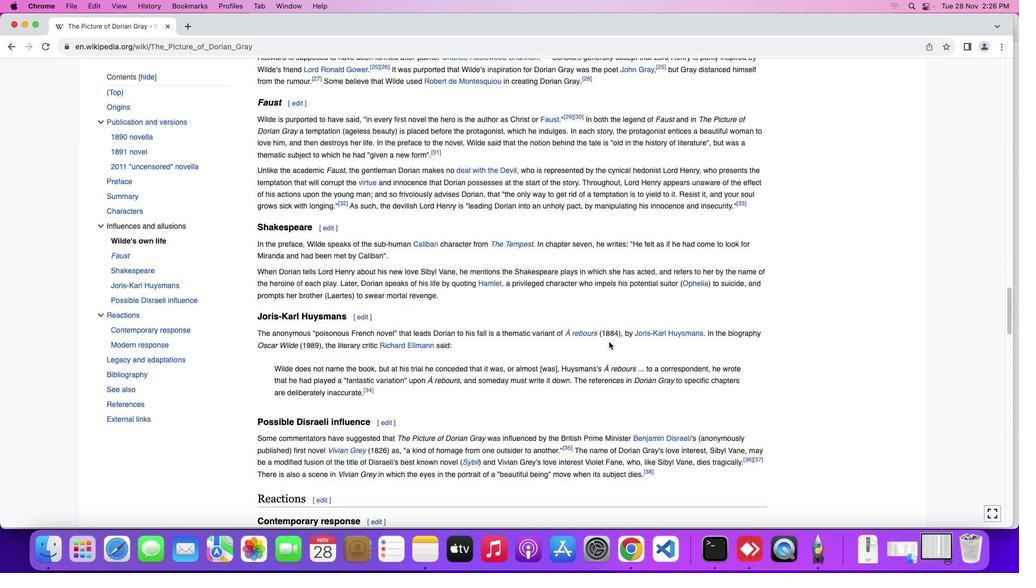 
Action: Mouse scrolled (609, 341) with delta (0, -1)
Screenshot: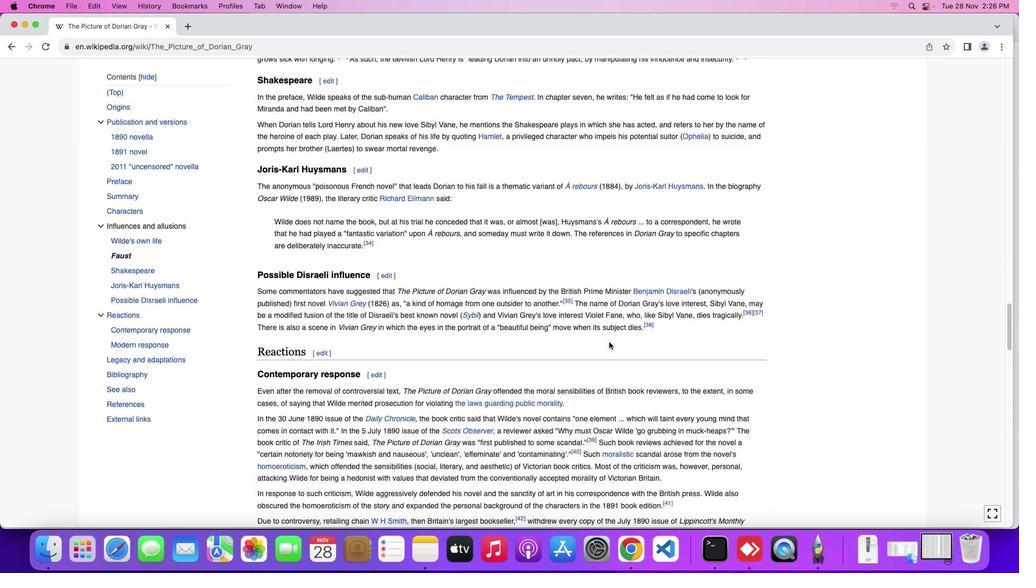 
Action: Mouse scrolled (609, 341) with delta (0, -2)
Screenshot: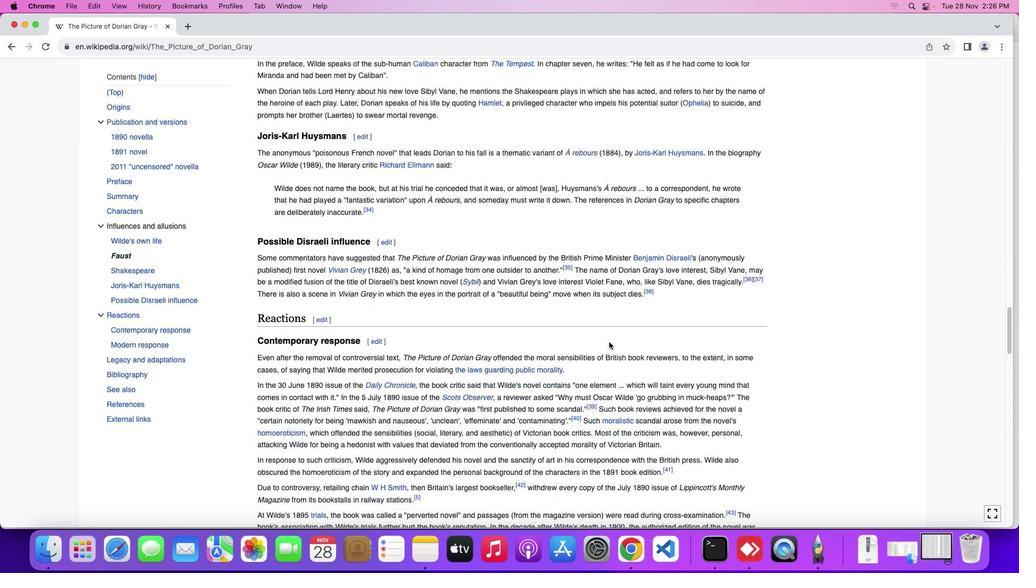 
Action: Mouse moved to (610, 341)
Screenshot: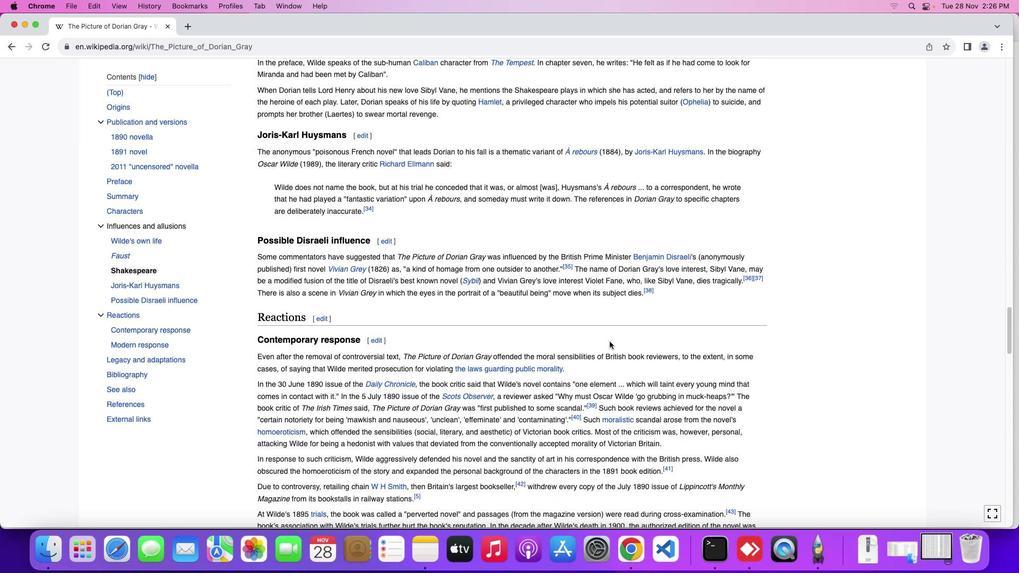 
Action: Mouse scrolled (610, 341) with delta (0, 0)
Screenshot: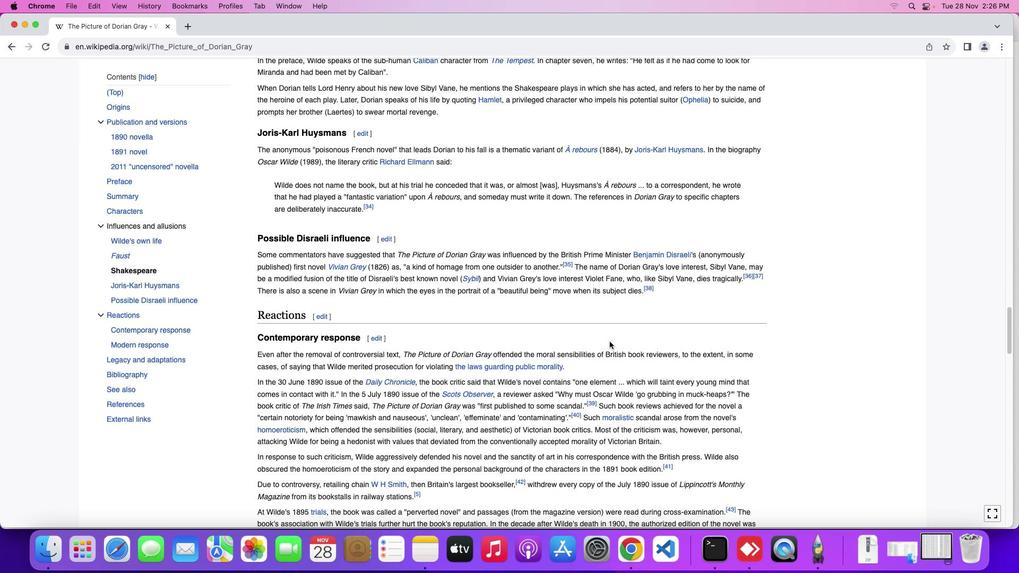 
Action: Mouse moved to (610, 341)
Screenshot: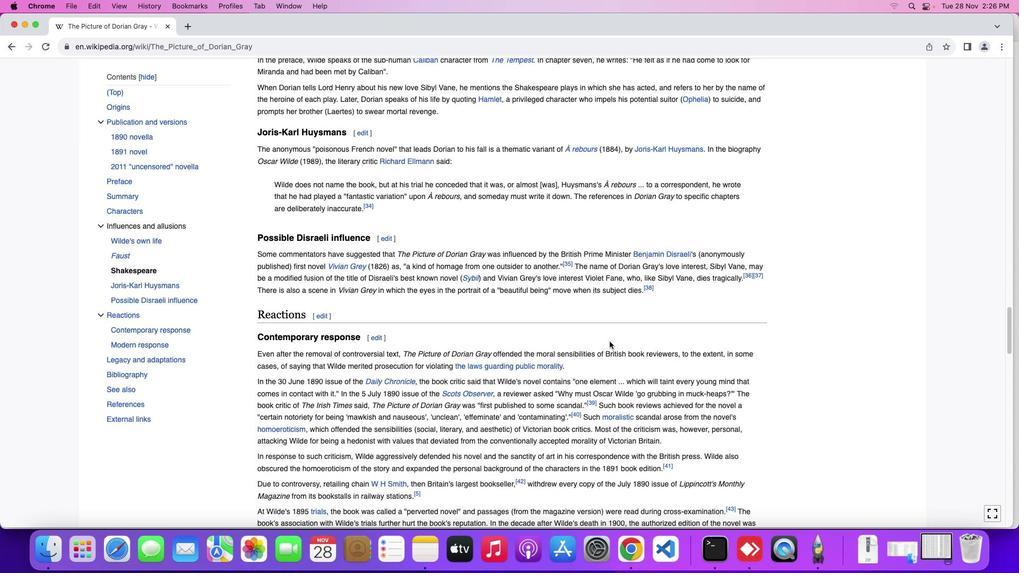 
Action: Mouse scrolled (610, 341) with delta (0, 0)
Screenshot: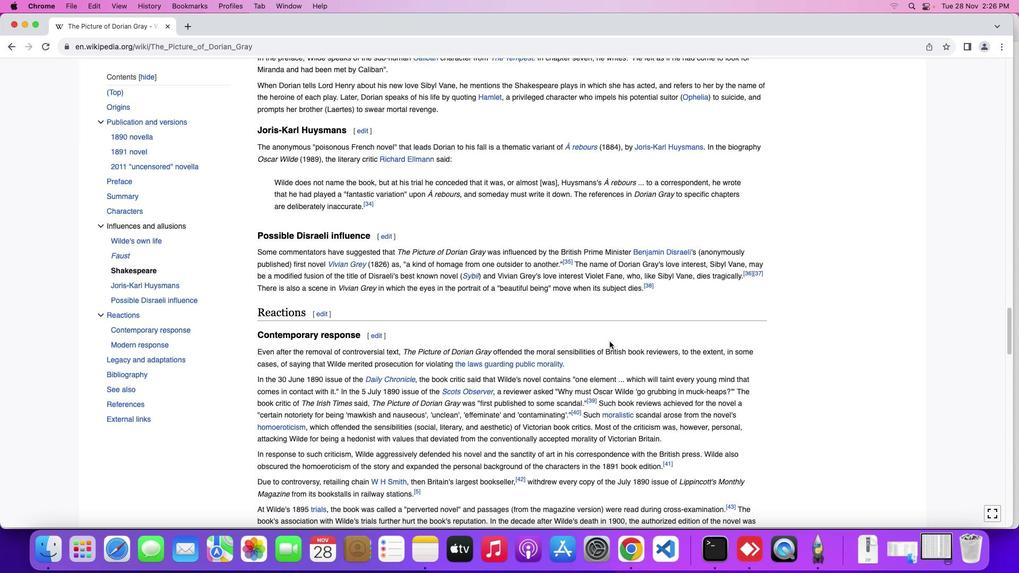 
Action: Mouse scrolled (610, 341) with delta (0, 0)
Screenshot: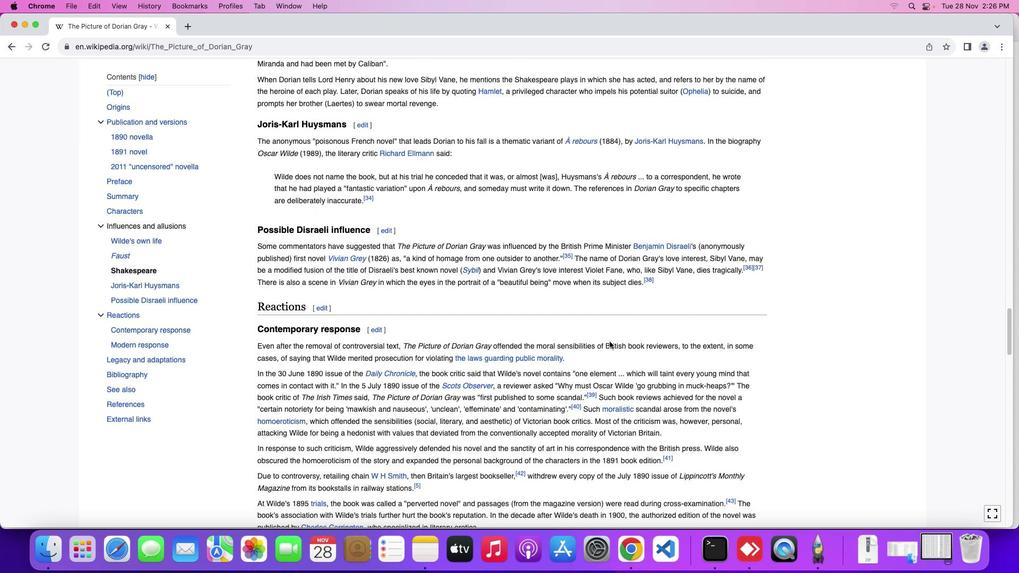 
Action: Mouse scrolled (610, 341) with delta (0, 0)
Screenshot: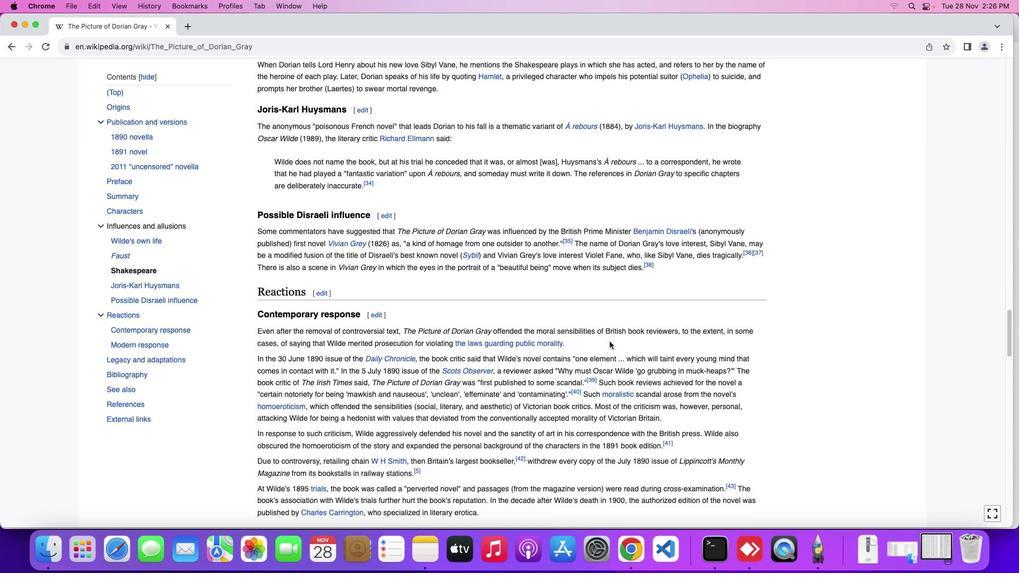 
Action: Mouse scrolled (610, 341) with delta (0, 0)
Screenshot: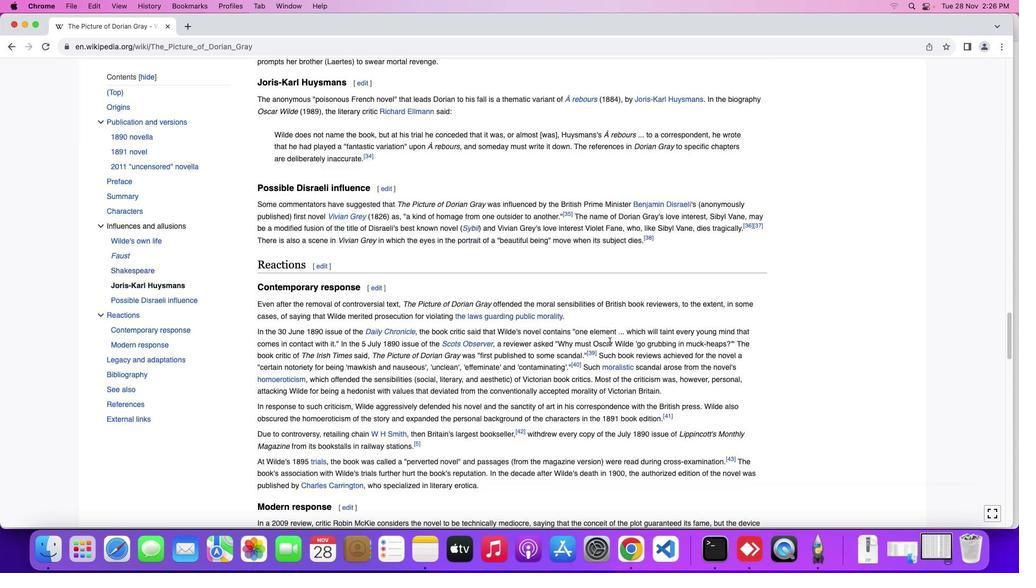 
Action: Mouse scrolled (610, 341) with delta (0, 0)
Screenshot: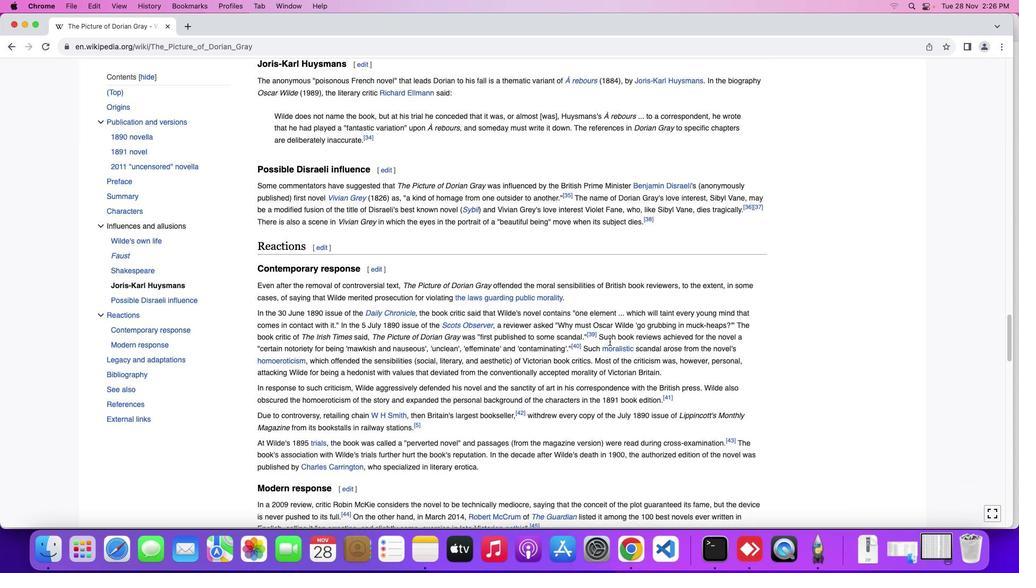 
Action: Mouse scrolled (610, 341) with delta (0, 0)
Screenshot: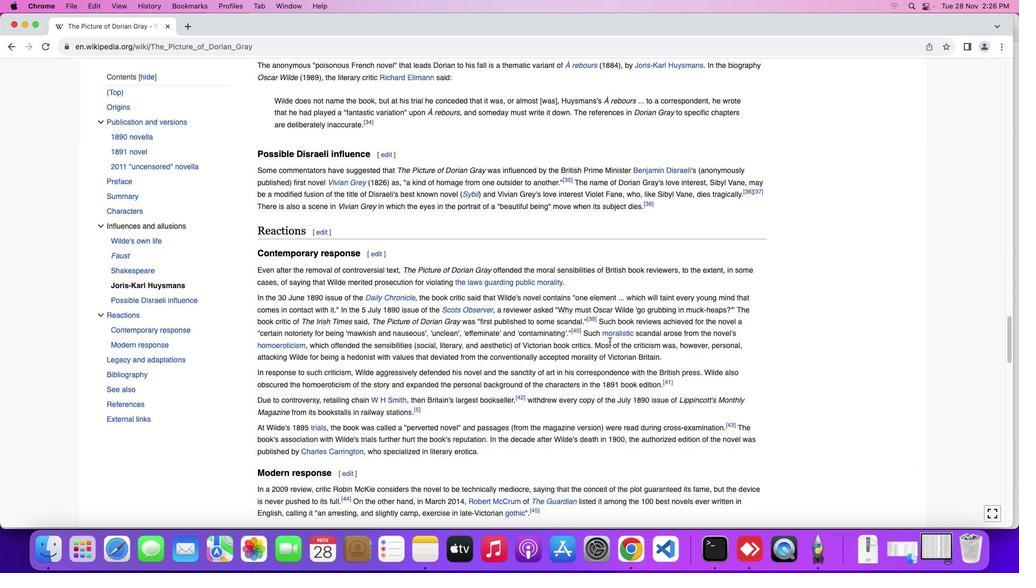 
Action: Mouse scrolled (610, 341) with delta (0, -1)
Screenshot: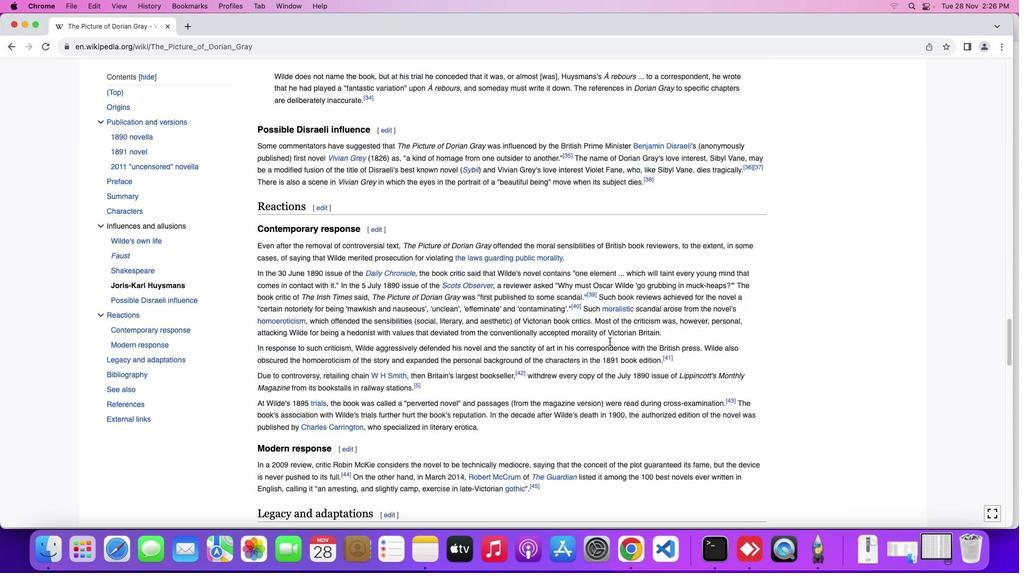 
Action: Mouse scrolled (610, 341) with delta (0, -1)
Screenshot: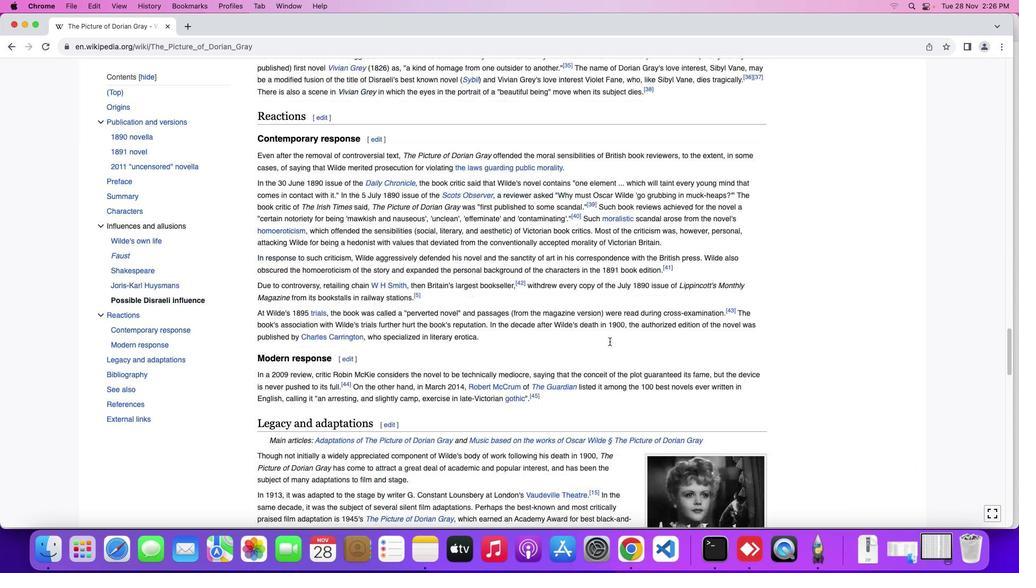 
Action: Mouse scrolled (610, 341) with delta (0, 0)
Screenshot: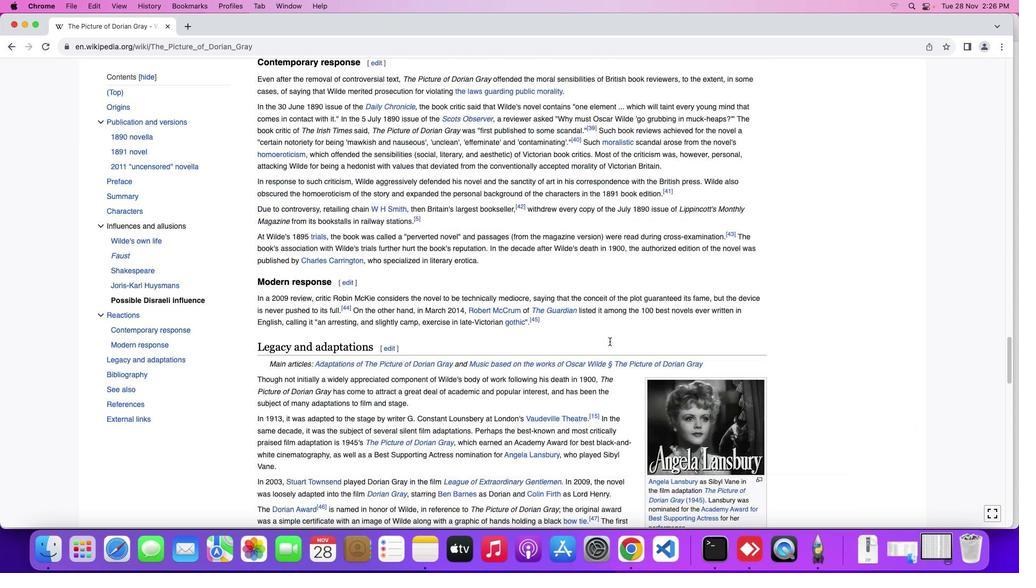 
Action: Mouse scrolled (610, 341) with delta (0, 0)
Screenshot: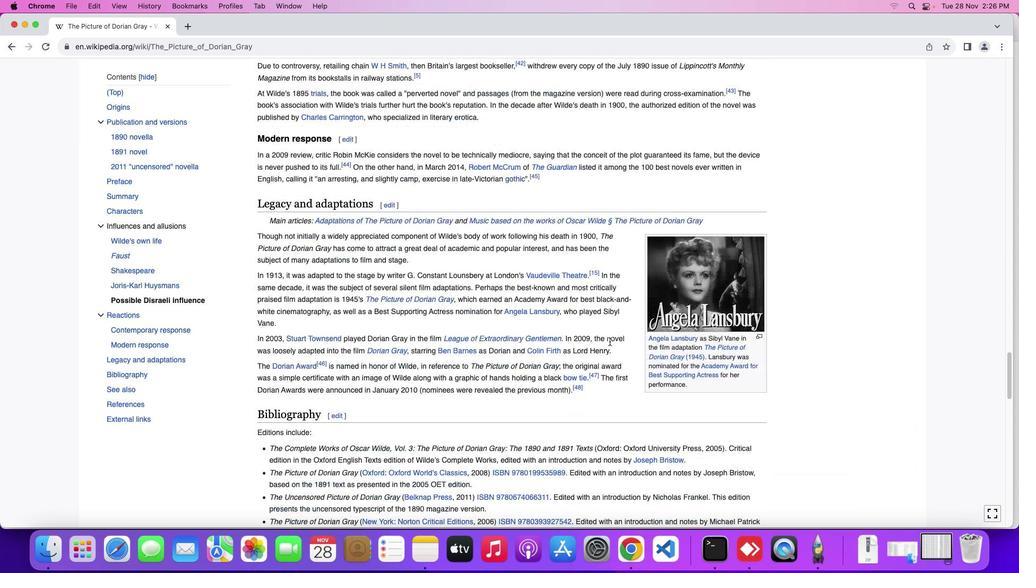 
Action: Mouse scrolled (610, 341) with delta (0, -1)
Screenshot: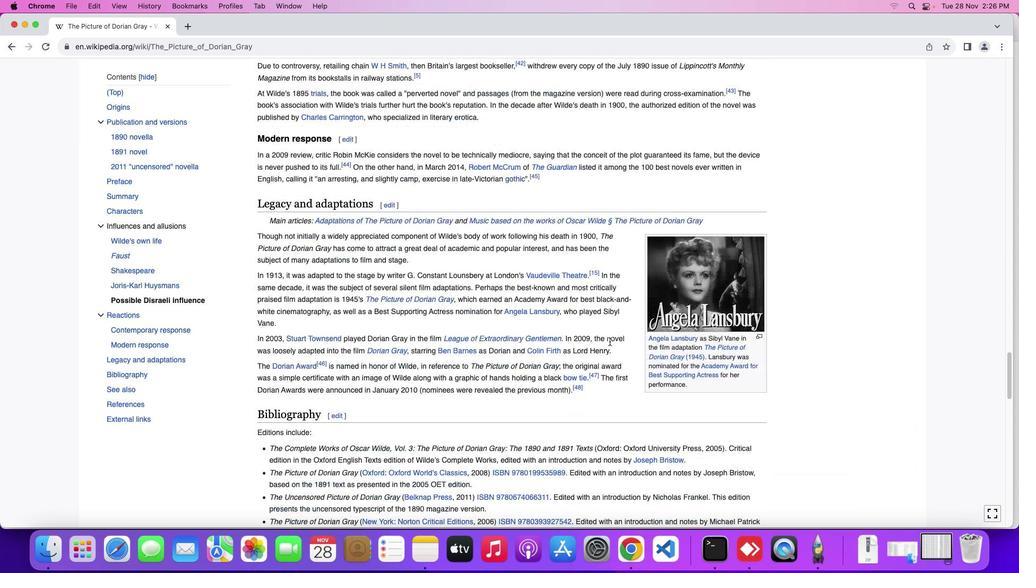 
Action: Mouse scrolled (610, 341) with delta (0, -2)
Screenshot: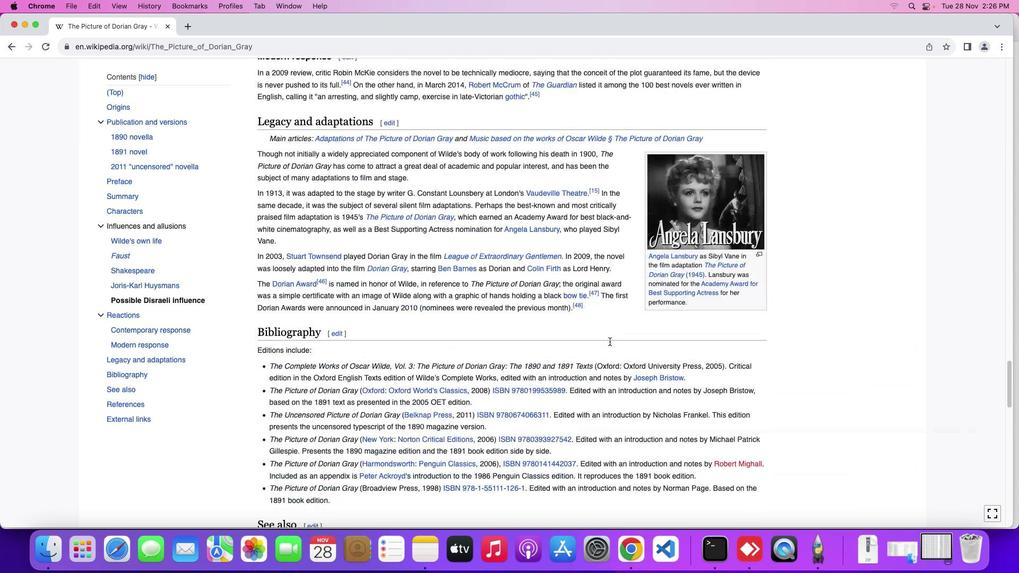 
Action: Mouse scrolled (610, 341) with delta (0, -2)
Screenshot: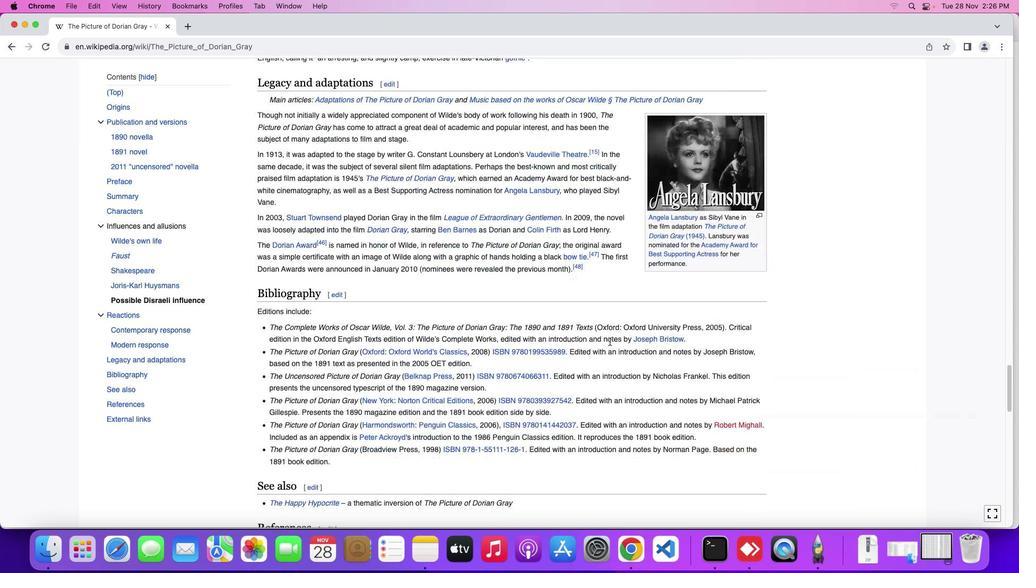 
Action: Mouse scrolled (610, 341) with delta (0, 0)
Screenshot: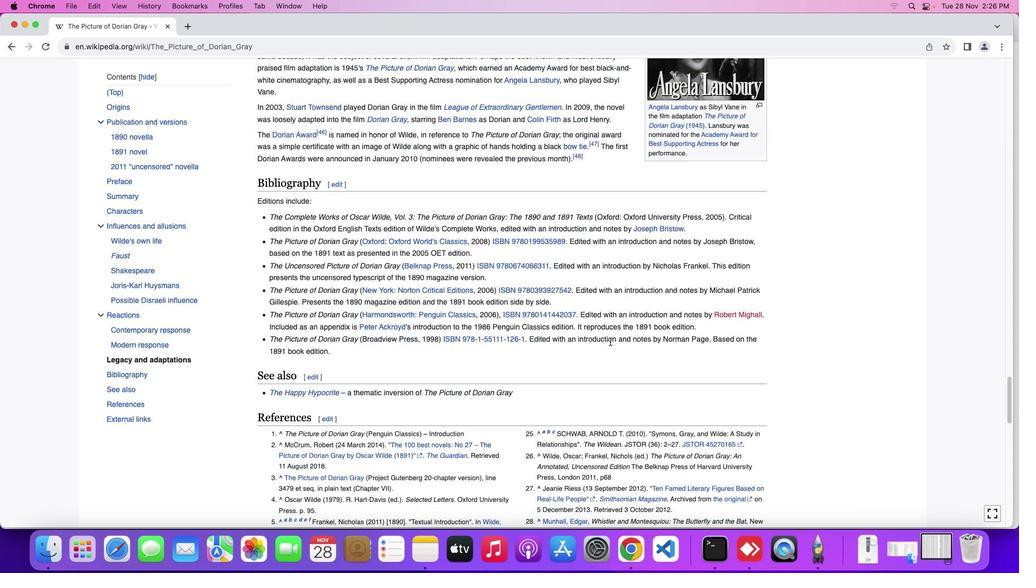 
Action: Mouse moved to (610, 341)
Screenshot: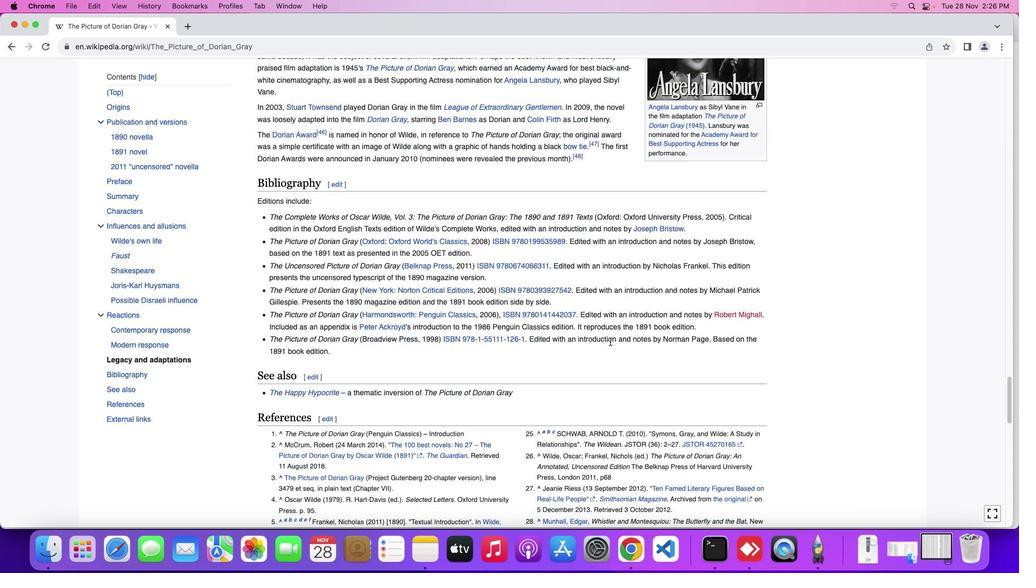 
Action: Mouse scrolled (610, 341) with delta (0, 0)
Screenshot: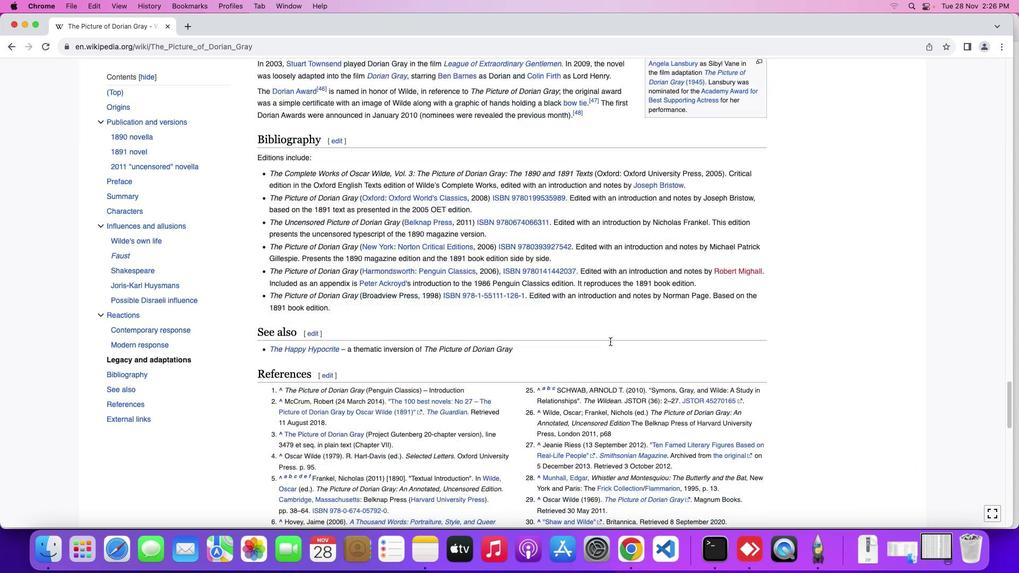 
Action: Mouse scrolled (610, 341) with delta (0, -1)
Screenshot: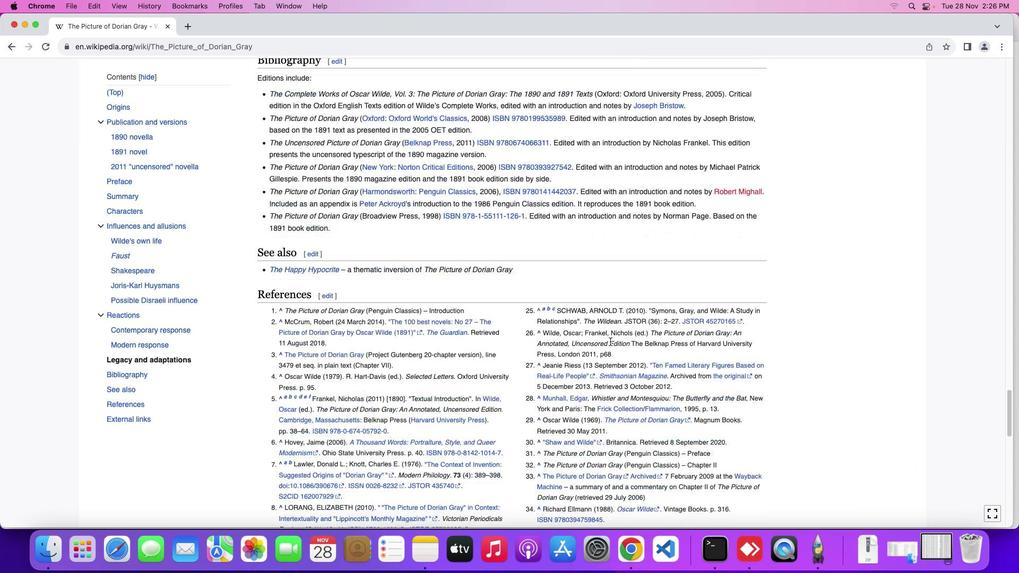 
Action: Mouse scrolled (610, 341) with delta (0, -2)
Screenshot: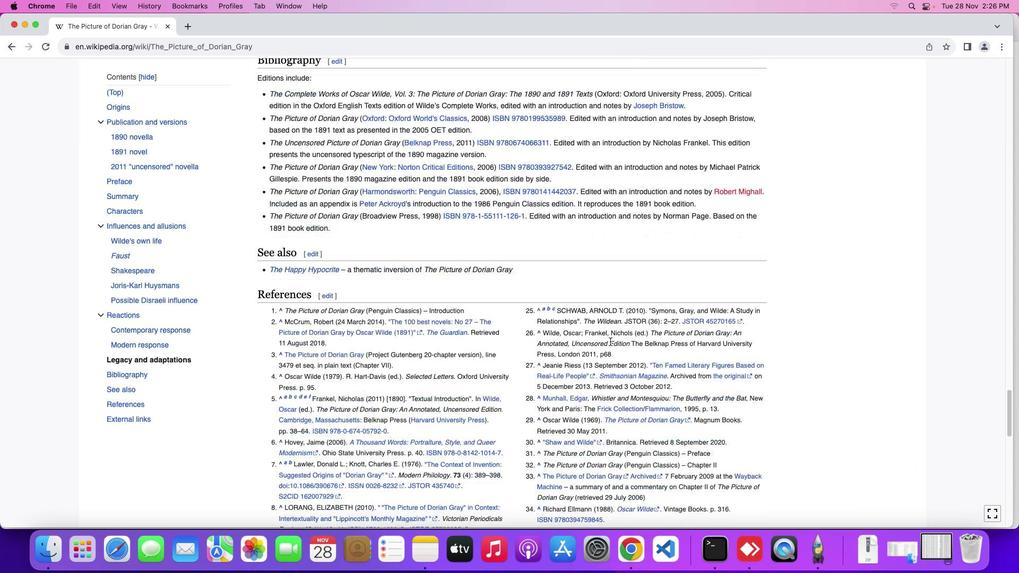 
Action: Mouse moved to (610, 341)
Screenshot: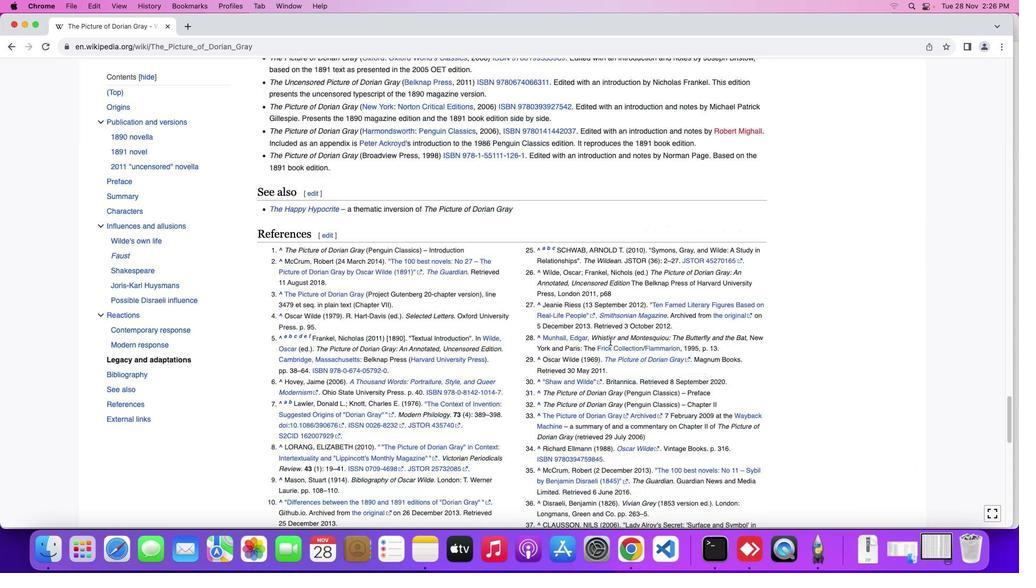 
Action: Mouse scrolled (610, 341) with delta (0, -2)
Screenshot: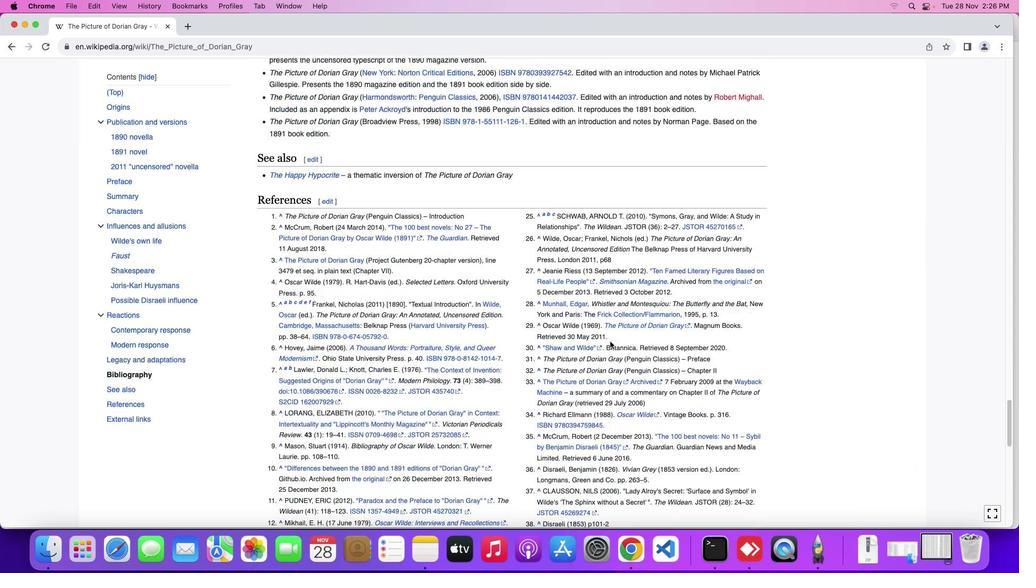 
Action: Mouse scrolled (610, 341) with delta (0, 0)
Screenshot: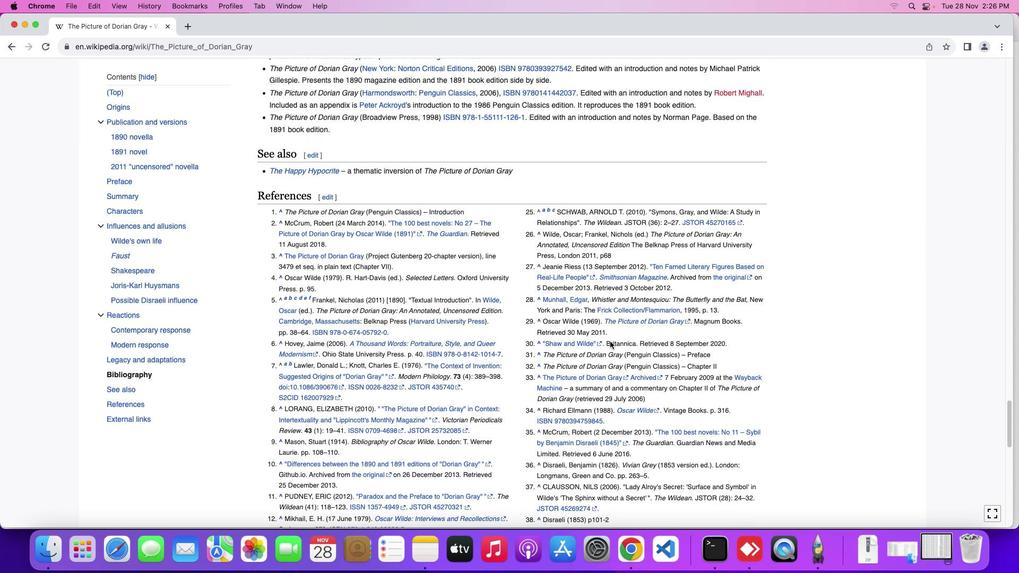 
Action: Mouse scrolled (610, 341) with delta (0, 0)
Screenshot: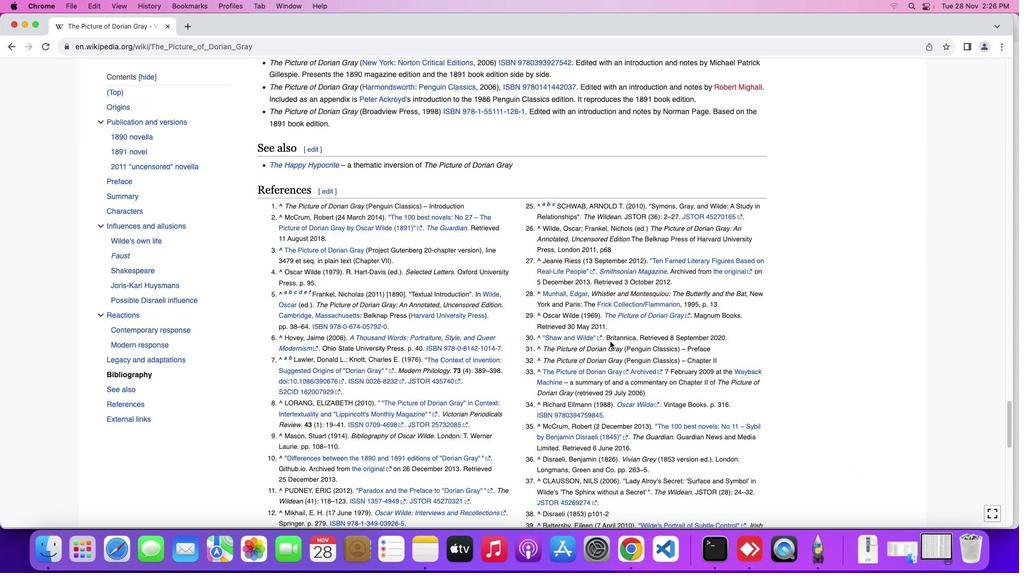 
Action: Mouse moved to (603, 314)
Screenshot: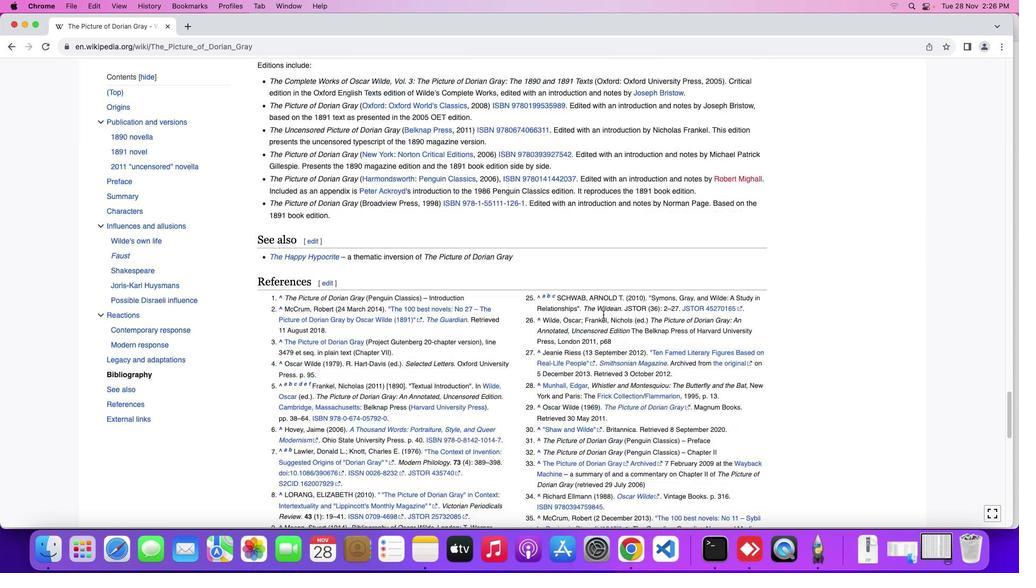 
Action: Mouse scrolled (603, 314) with delta (0, 0)
Screenshot: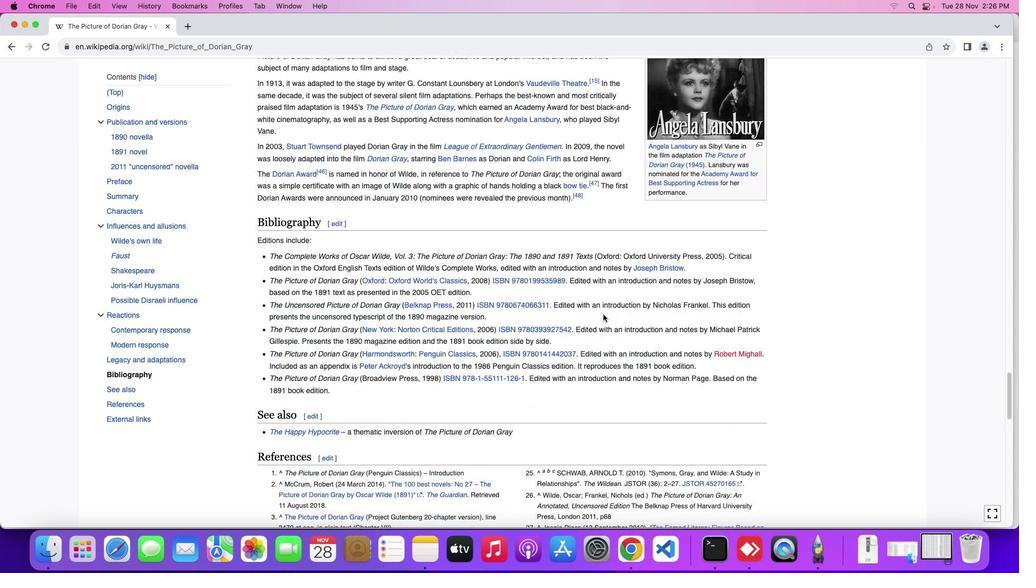
Action: Mouse scrolled (603, 314) with delta (0, 0)
Screenshot: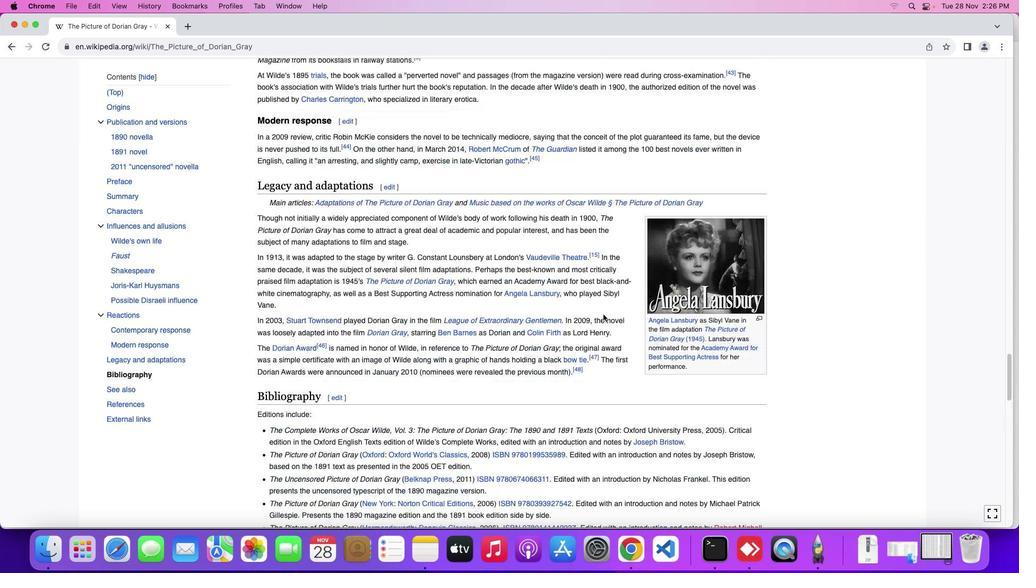 
Action: Mouse scrolled (603, 314) with delta (0, 1)
Screenshot: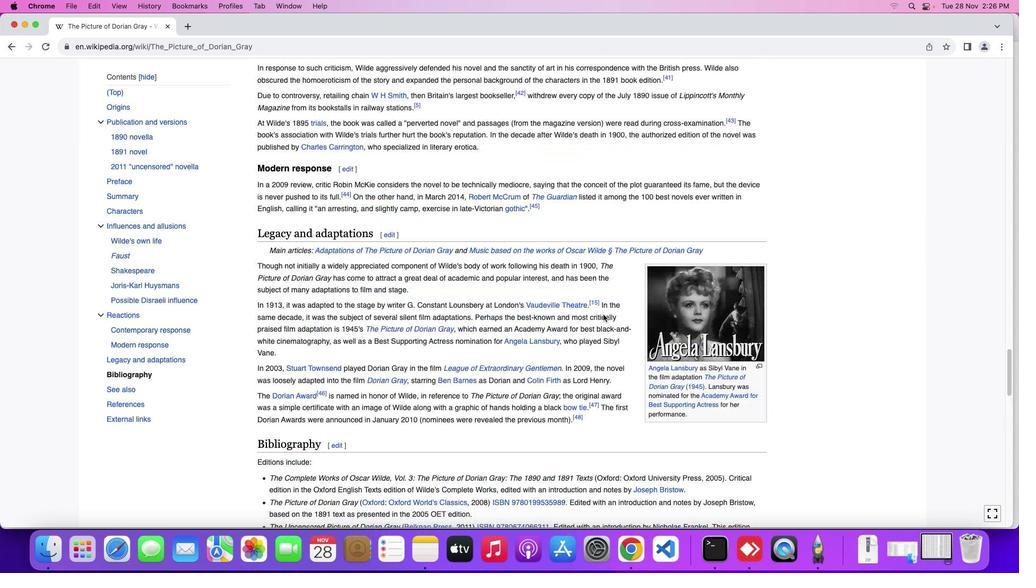 
Action: Mouse moved to (603, 314)
Screenshot: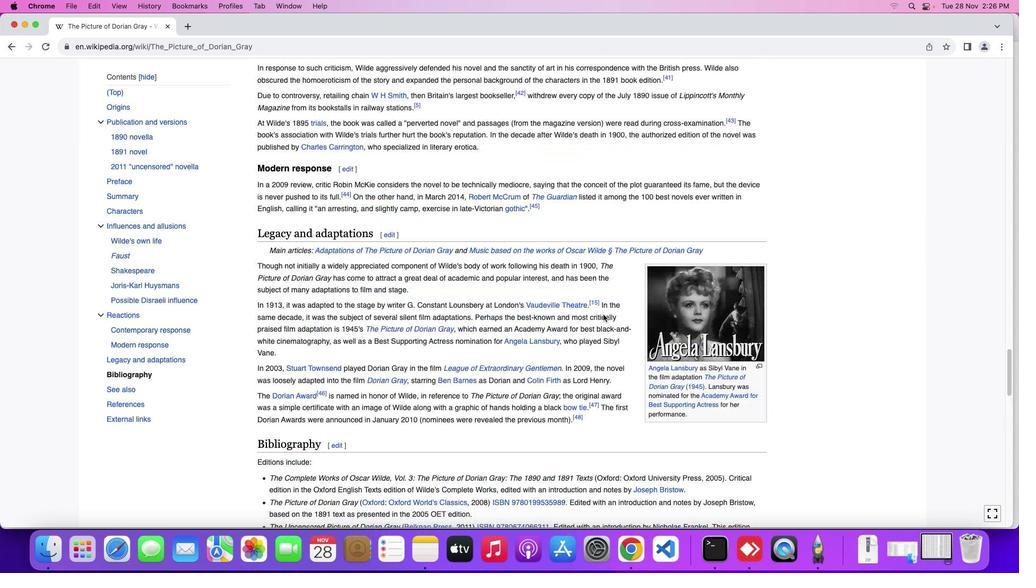 
Action: Mouse scrolled (603, 314) with delta (0, 2)
Screenshot: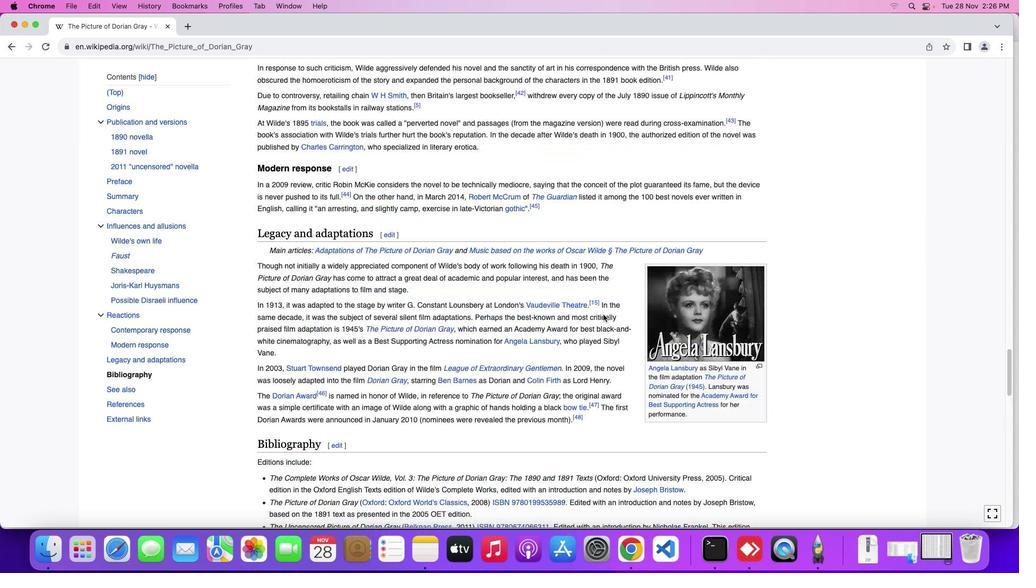 
Action: Mouse scrolled (603, 314) with delta (0, 3)
Screenshot: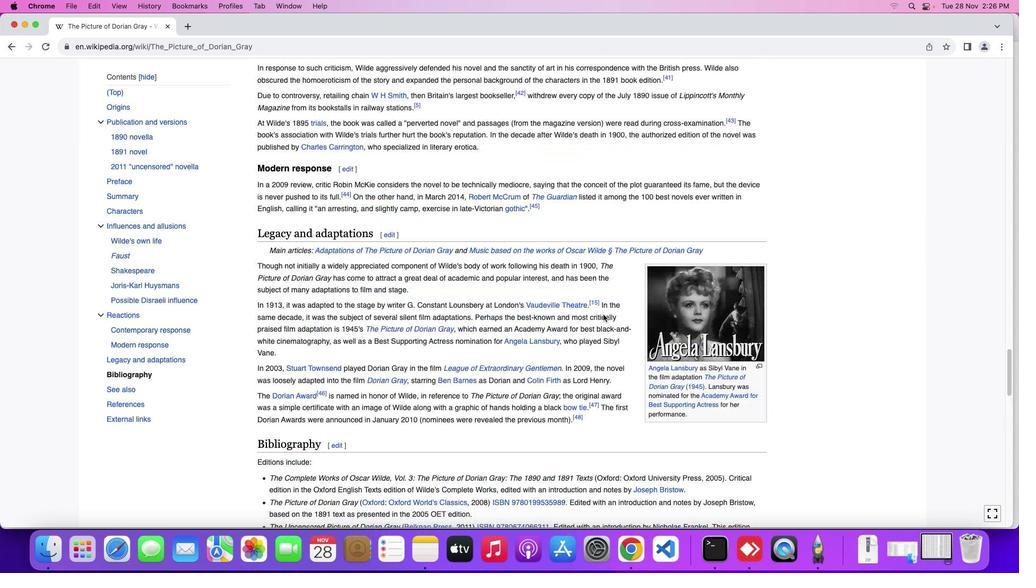
Action: Mouse moved to (603, 314)
Screenshot: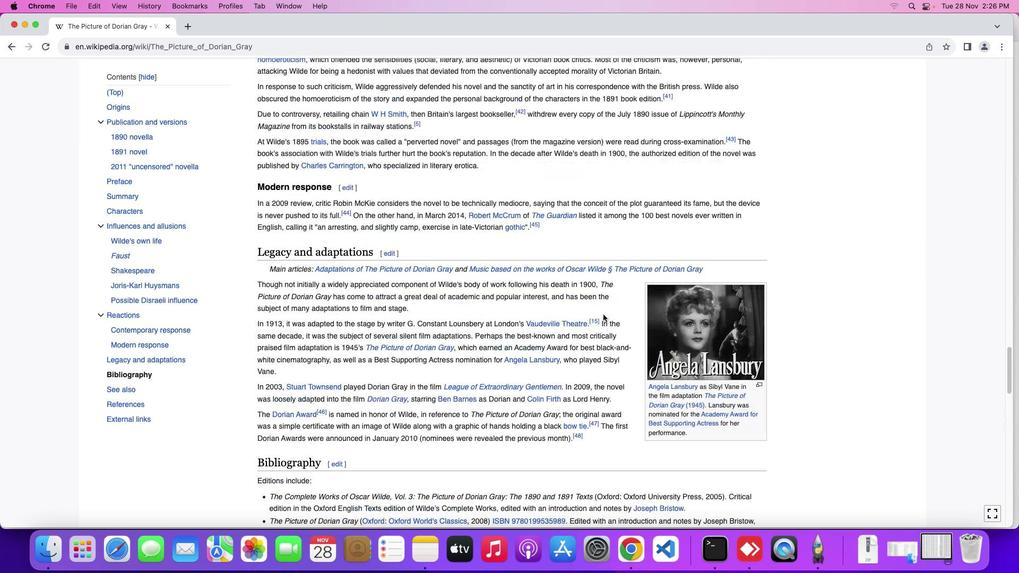 
Action: Mouse scrolled (603, 314) with delta (0, 3)
Screenshot: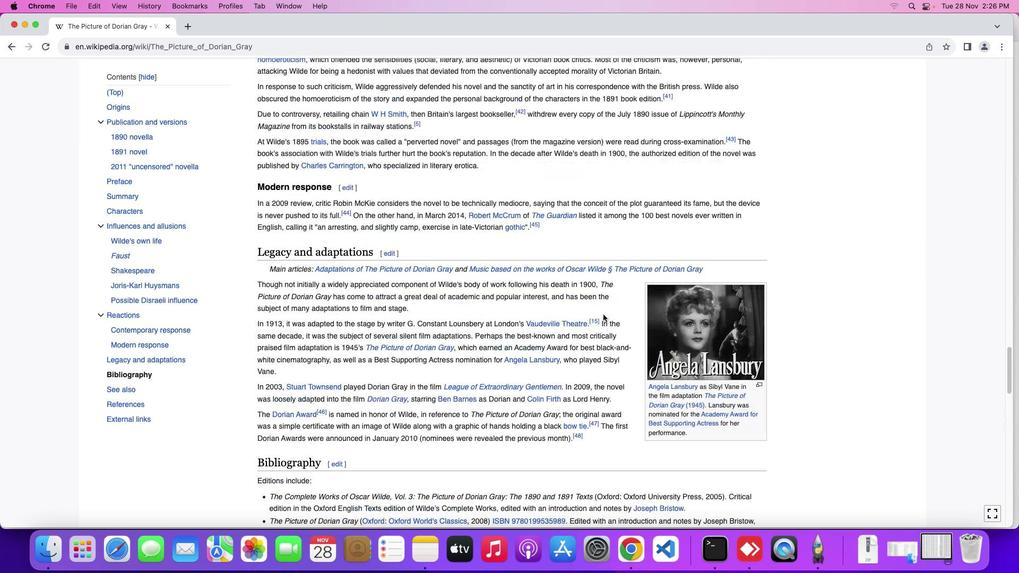 
Action: Mouse moved to (603, 314)
Screenshot: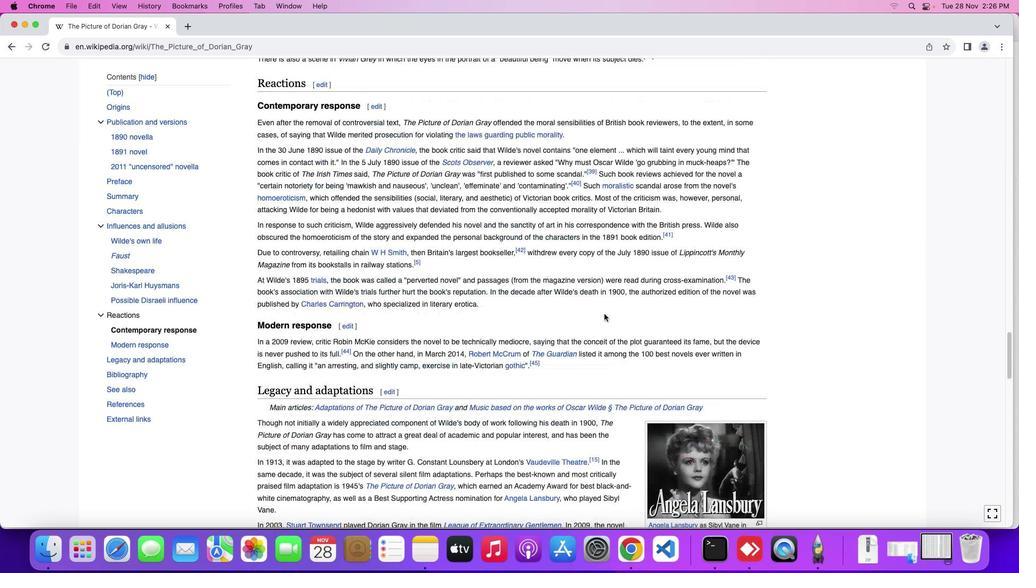 
Action: Mouse scrolled (603, 314) with delta (0, 0)
Screenshot: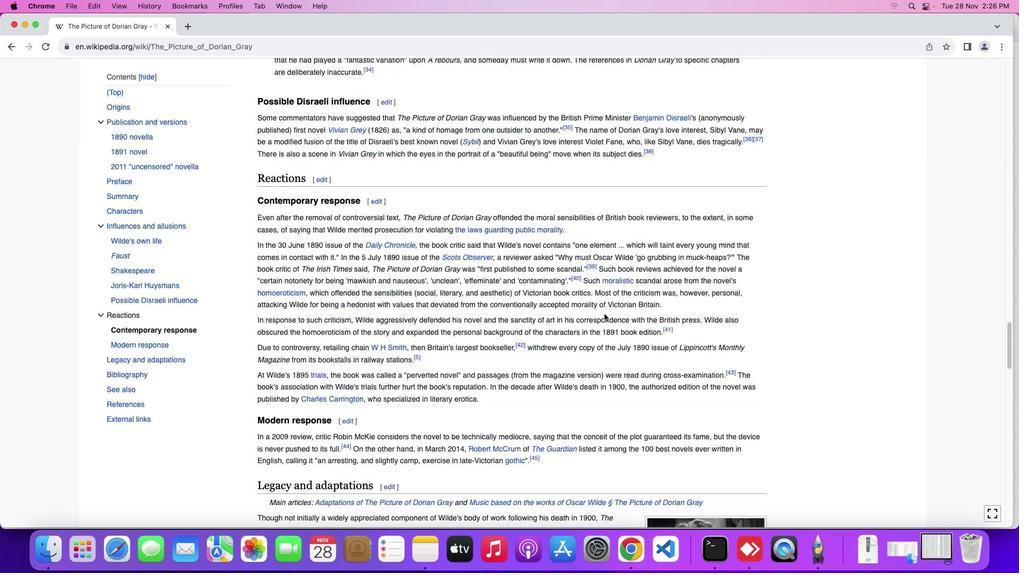 
Action: Mouse scrolled (603, 314) with delta (0, 0)
Screenshot: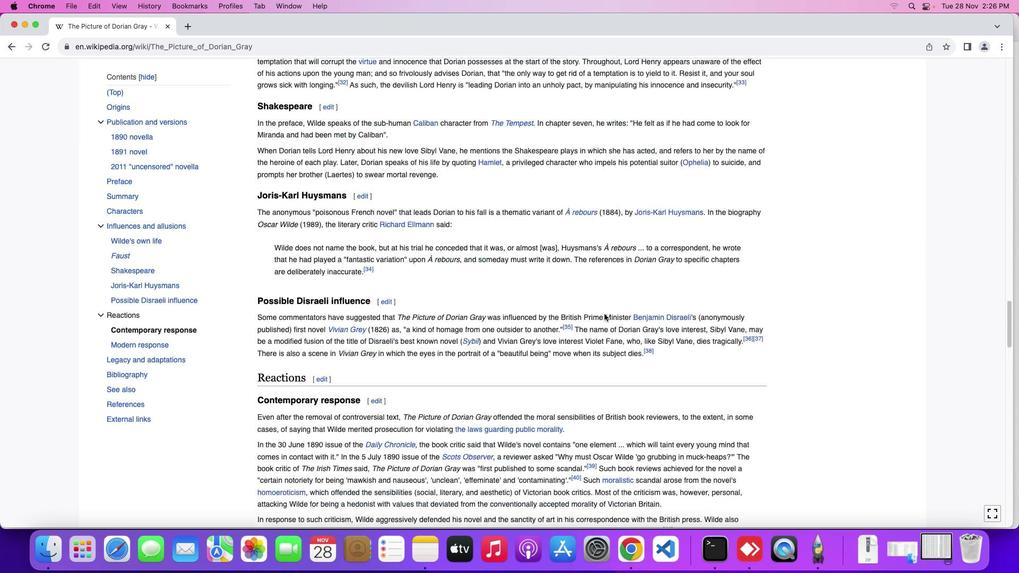 
Action: Mouse scrolled (603, 314) with delta (0, 1)
Screenshot: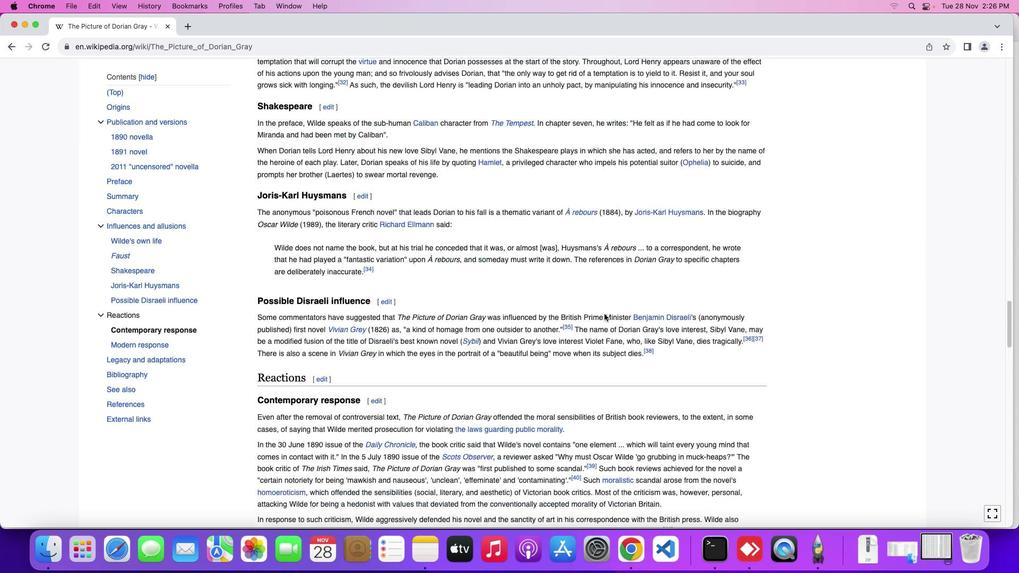 
Action: Mouse scrolled (603, 314) with delta (0, 2)
Screenshot: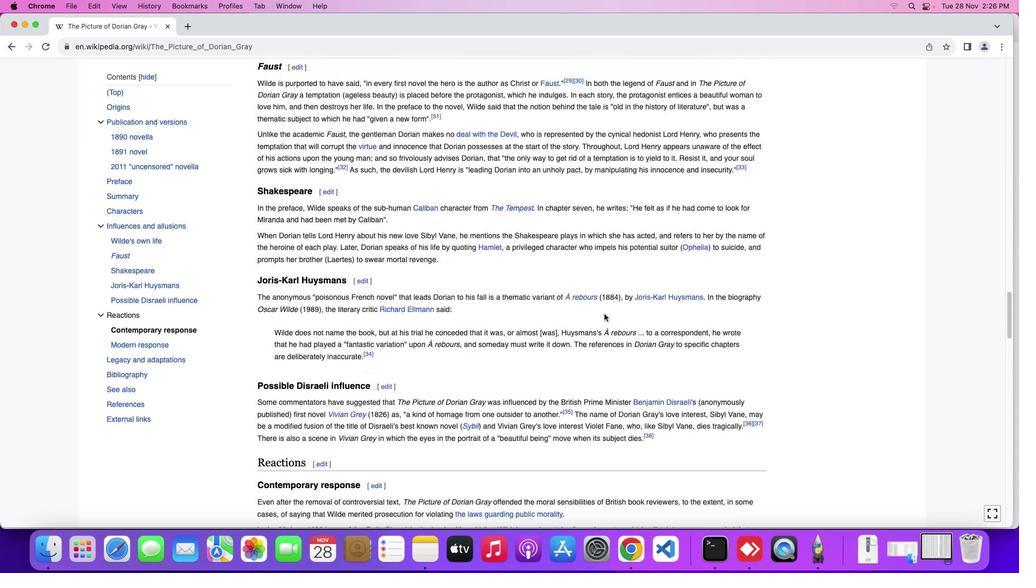 
Action: Mouse scrolled (603, 314) with delta (0, 3)
Screenshot: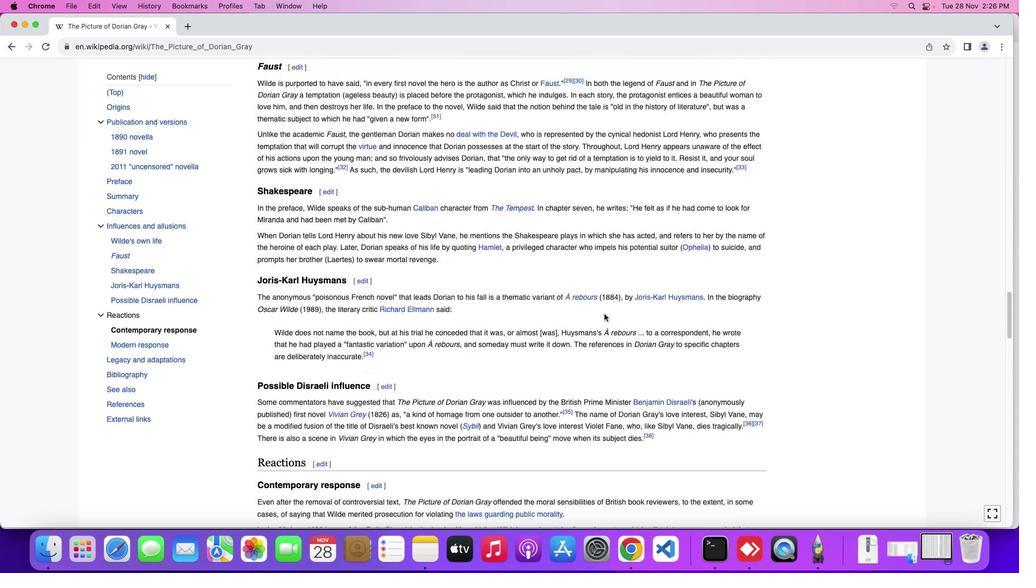 
Action: Mouse moved to (603, 314)
Screenshot: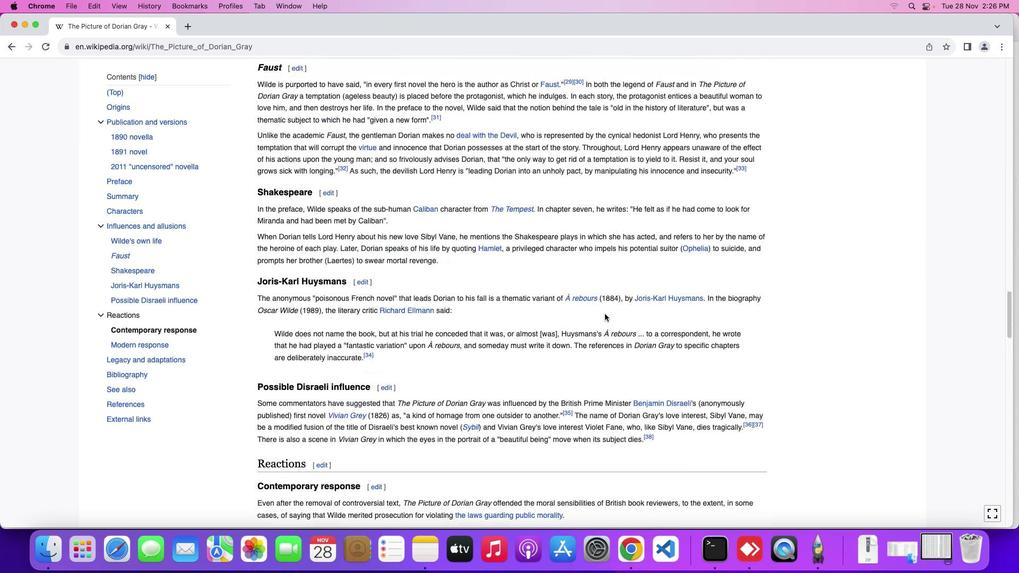 
Action: Mouse scrolled (603, 314) with delta (0, 3)
Screenshot: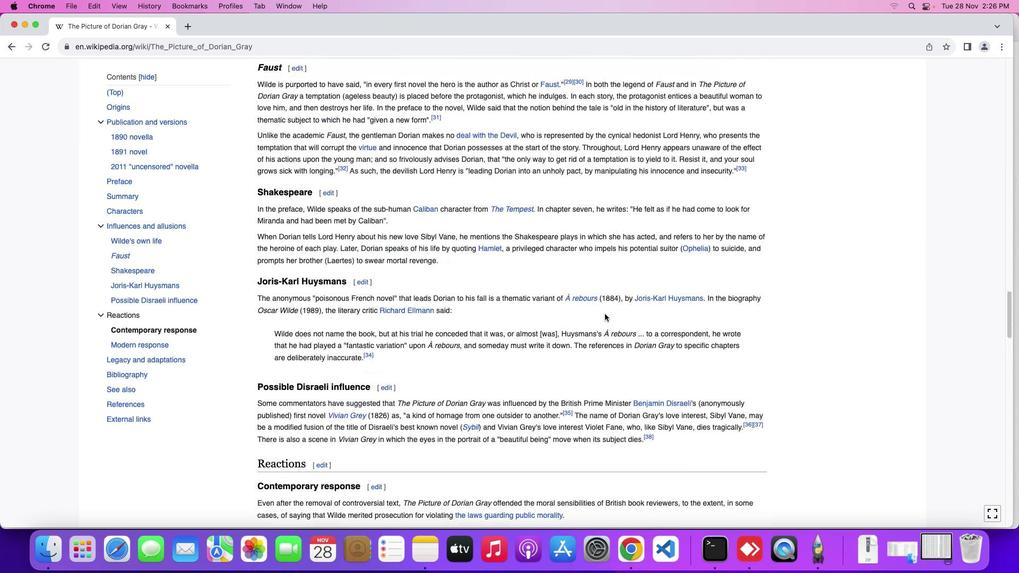 
Action: Mouse moved to (605, 313)
Screenshot: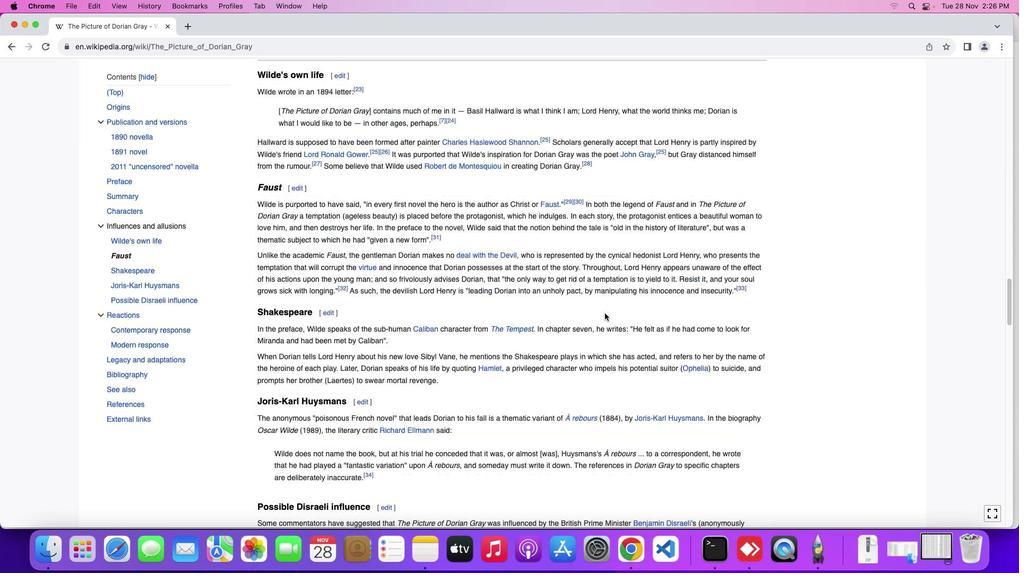 
Action: Mouse scrolled (605, 313) with delta (0, 0)
Screenshot: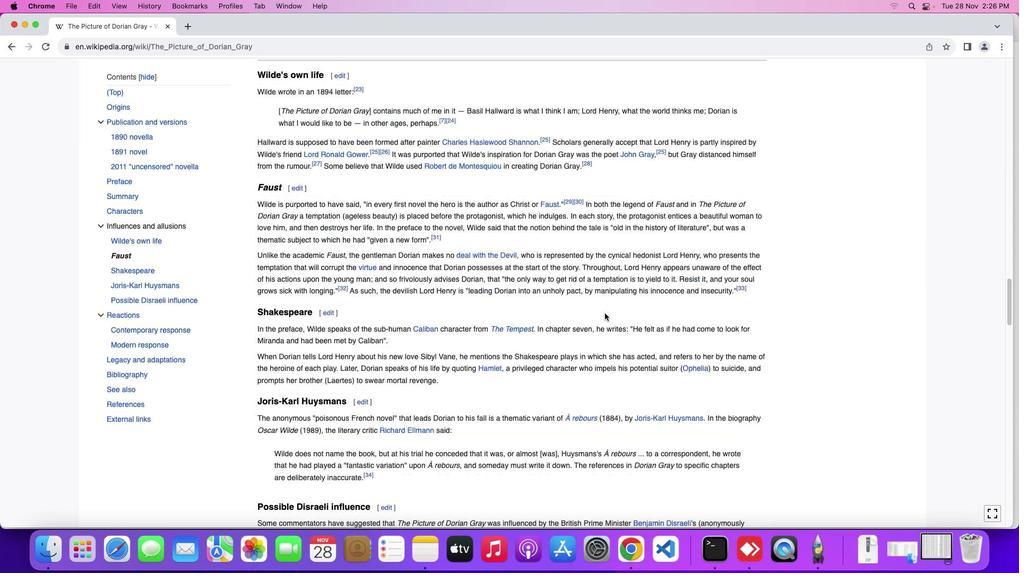 
Action: Mouse scrolled (605, 313) with delta (0, 0)
Screenshot: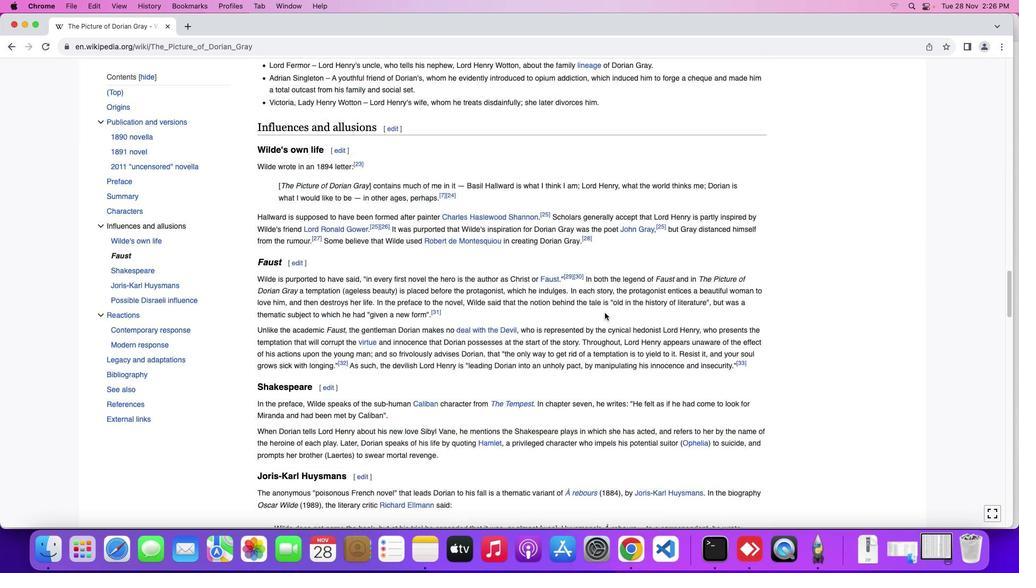 
Action: Mouse scrolled (605, 313) with delta (0, 1)
Screenshot: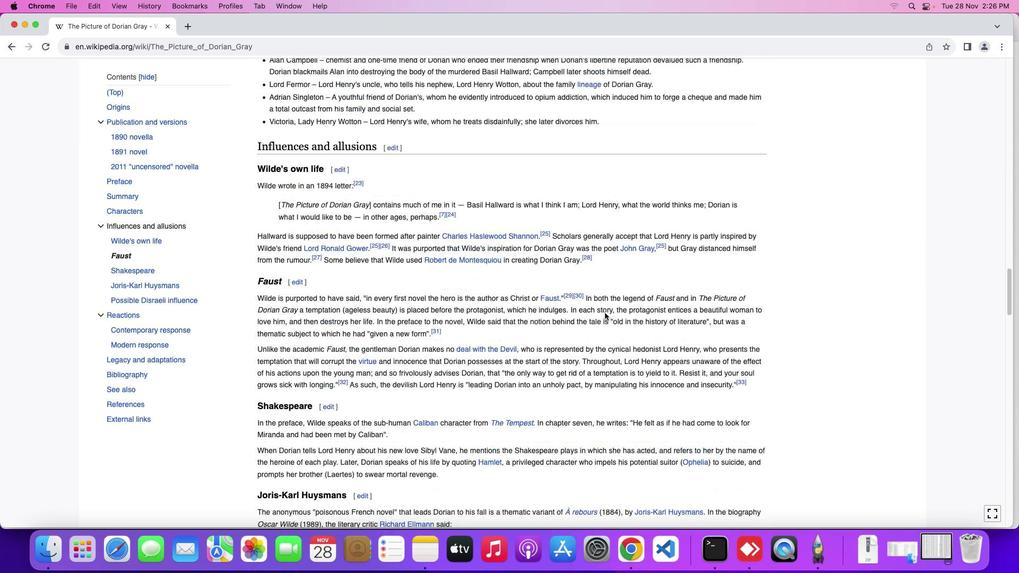 
Action: Mouse scrolled (605, 313) with delta (0, 2)
Screenshot: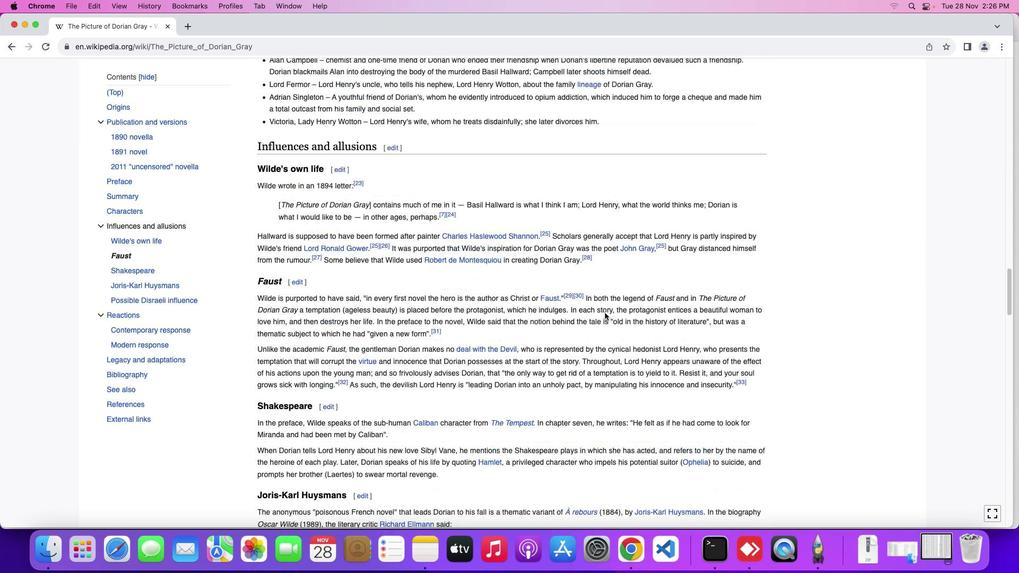 
Action: Mouse moved to (605, 312)
Screenshot: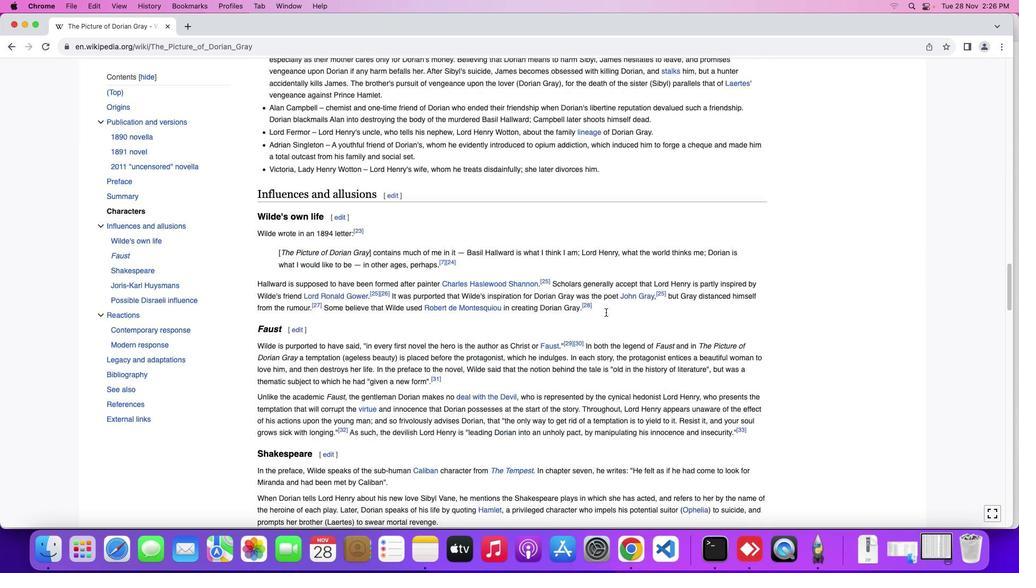 
Action: Mouse scrolled (605, 312) with delta (0, 0)
Screenshot: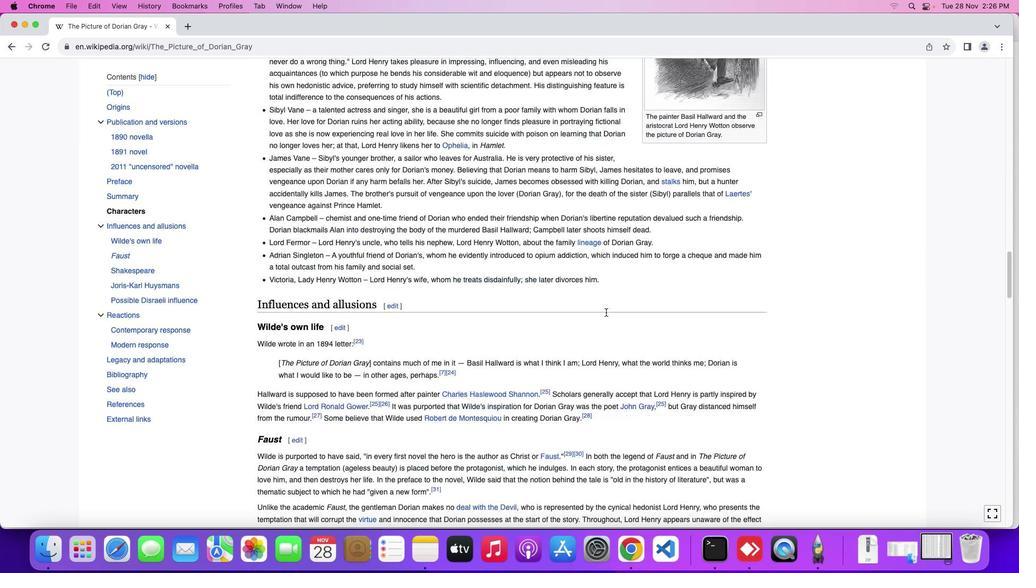 
Action: Mouse moved to (605, 312)
Screenshot: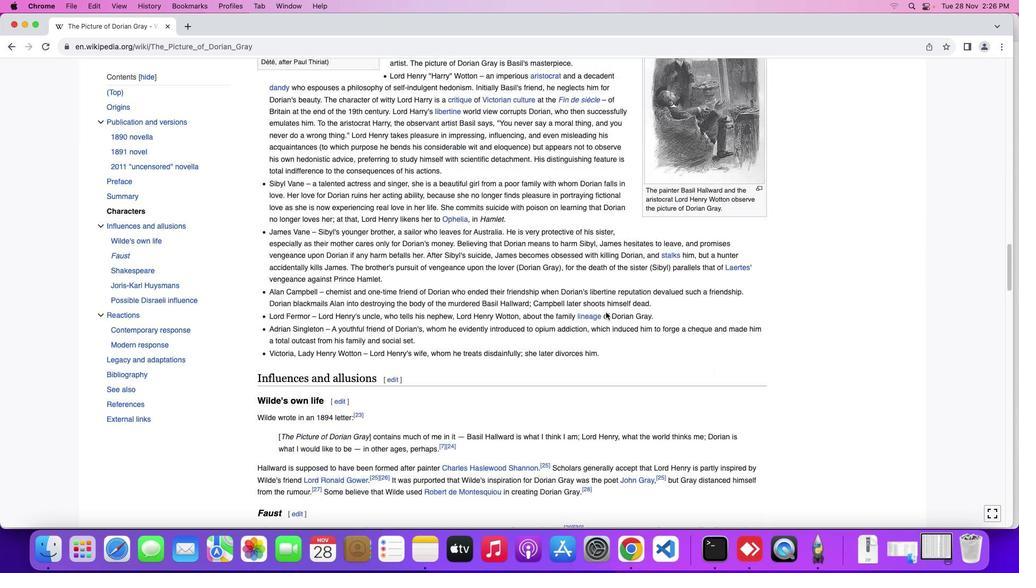 
Action: Mouse scrolled (605, 312) with delta (0, 0)
Screenshot: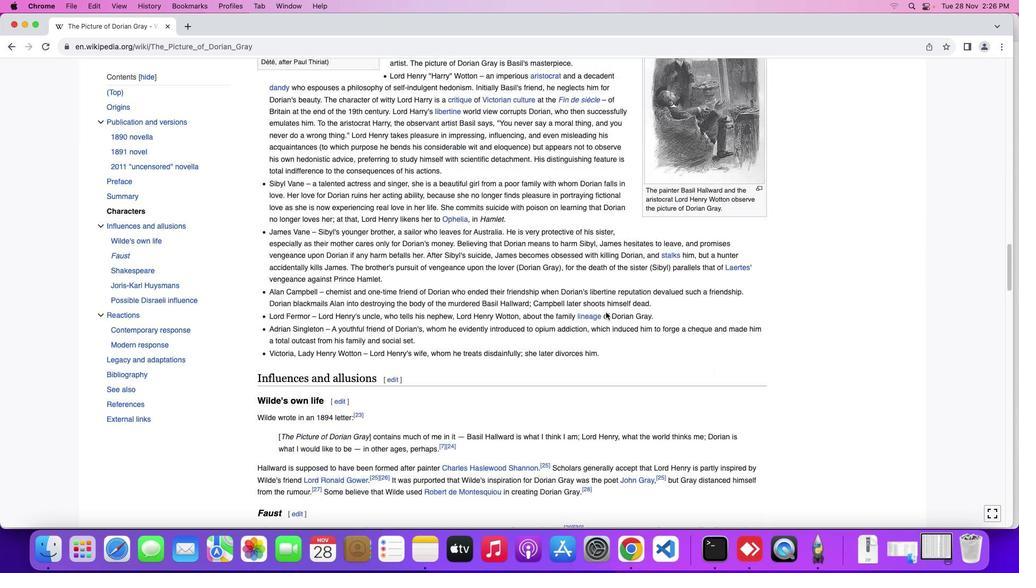 
Action: Mouse scrolled (605, 312) with delta (0, 1)
Screenshot: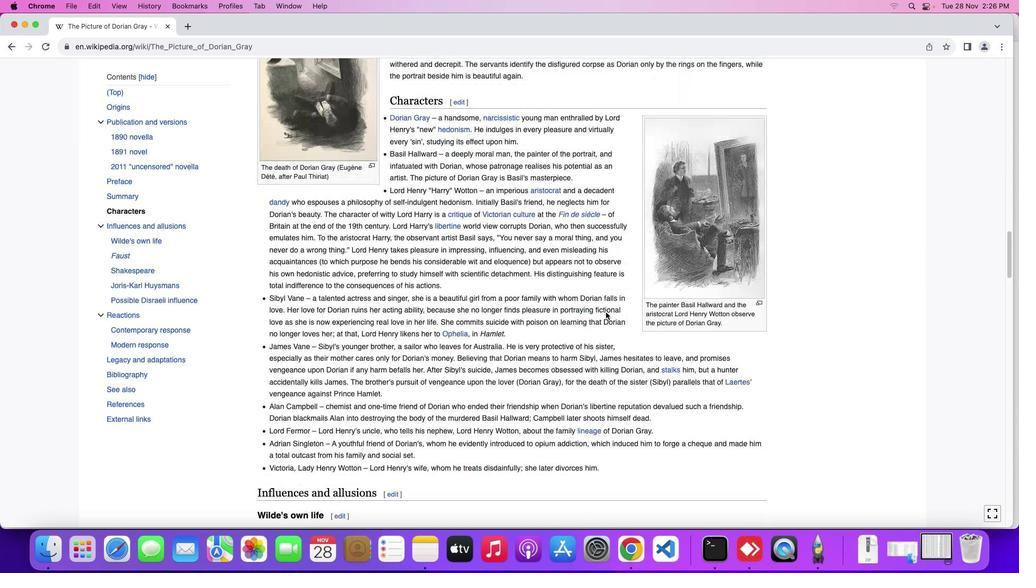 
Action: Mouse moved to (605, 312)
Screenshot: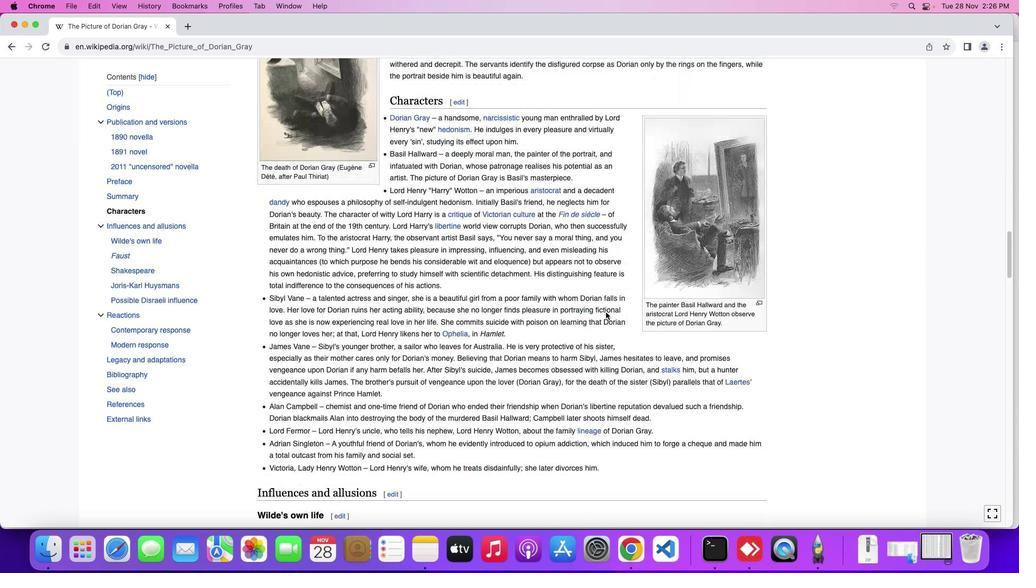 
Action: Mouse scrolled (605, 312) with delta (0, 2)
Screenshot: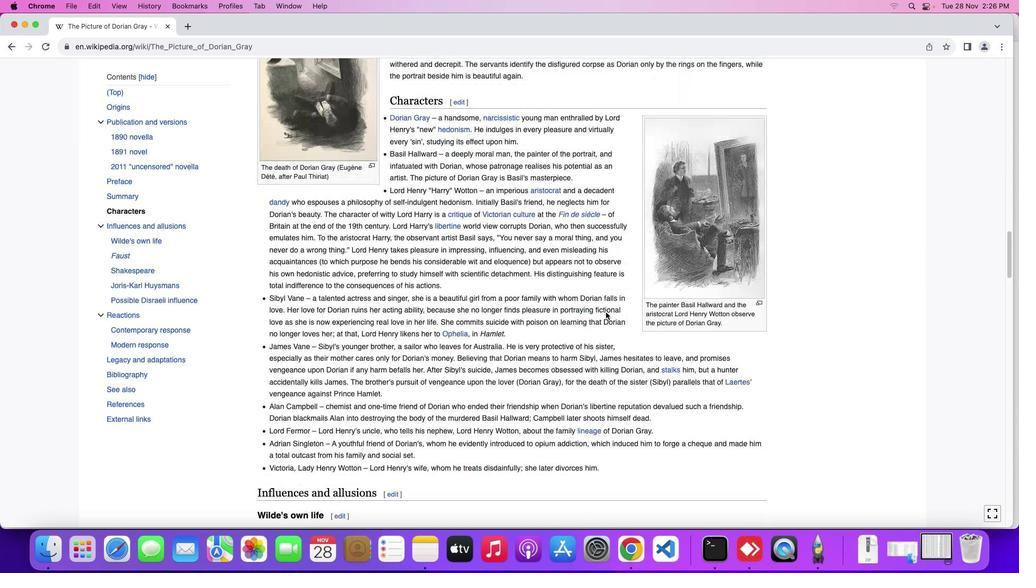 
Action: Mouse scrolled (605, 312) with delta (0, 3)
Screenshot: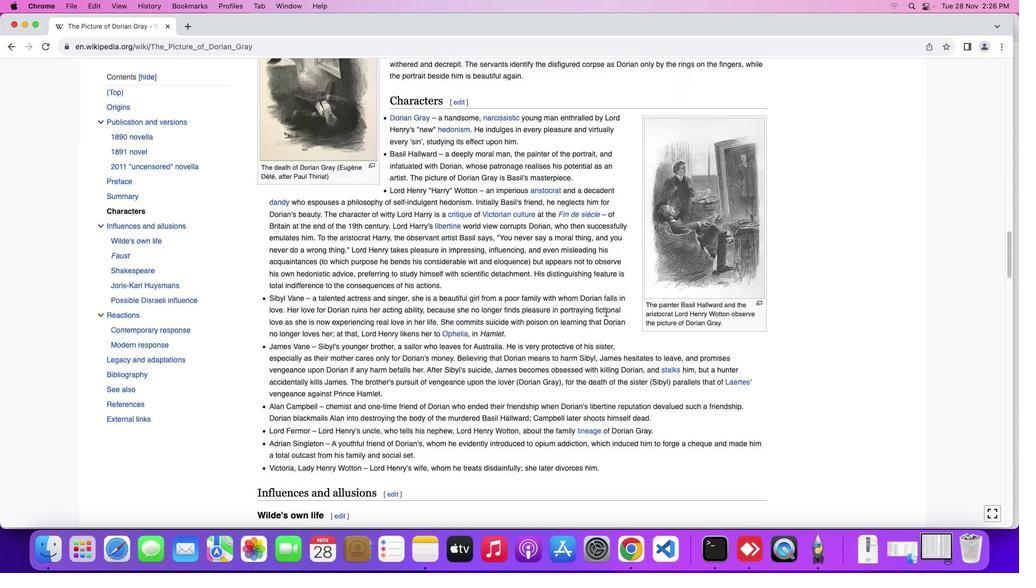 
Action: Mouse moved to (606, 312)
Screenshot: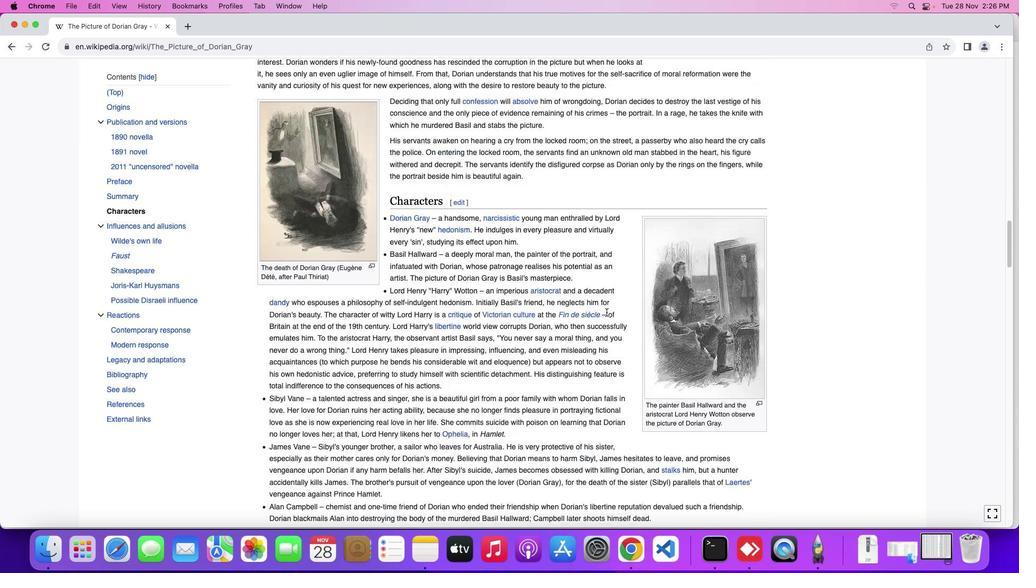 
Action: Mouse scrolled (606, 312) with delta (0, 0)
Screenshot: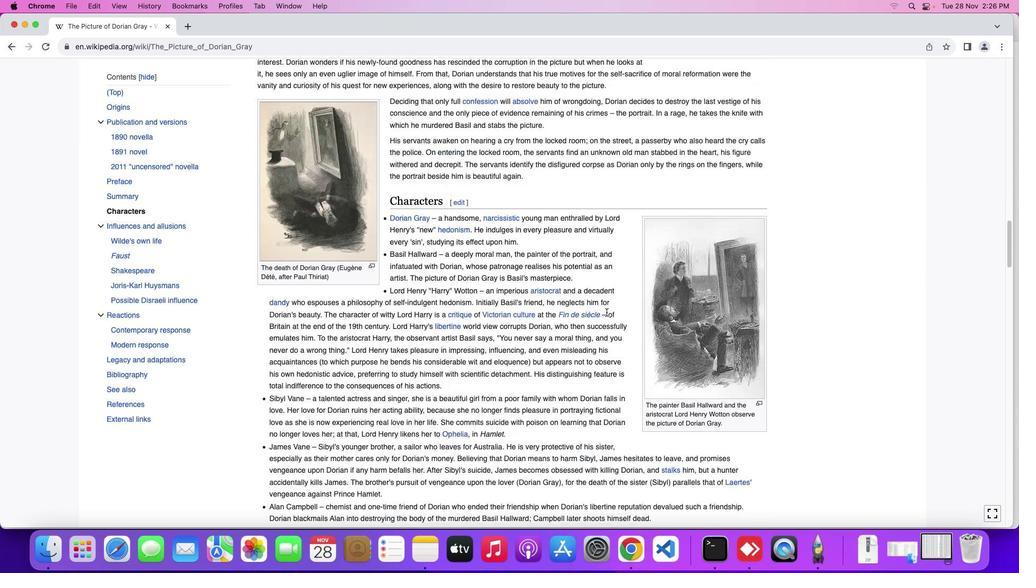 
Action: Mouse scrolled (606, 312) with delta (0, 0)
Screenshot: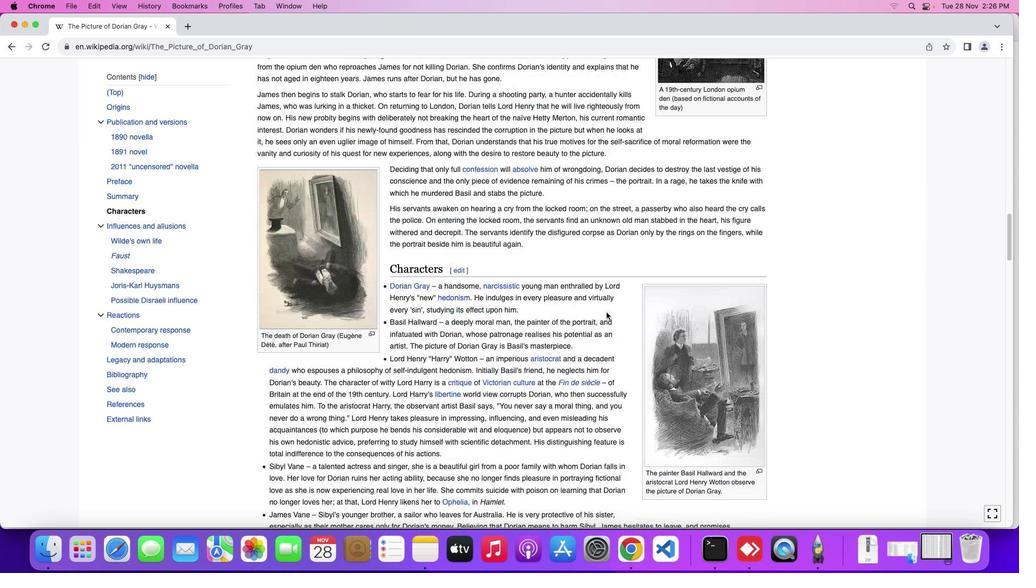 
Action: Mouse scrolled (606, 312) with delta (0, 1)
Screenshot: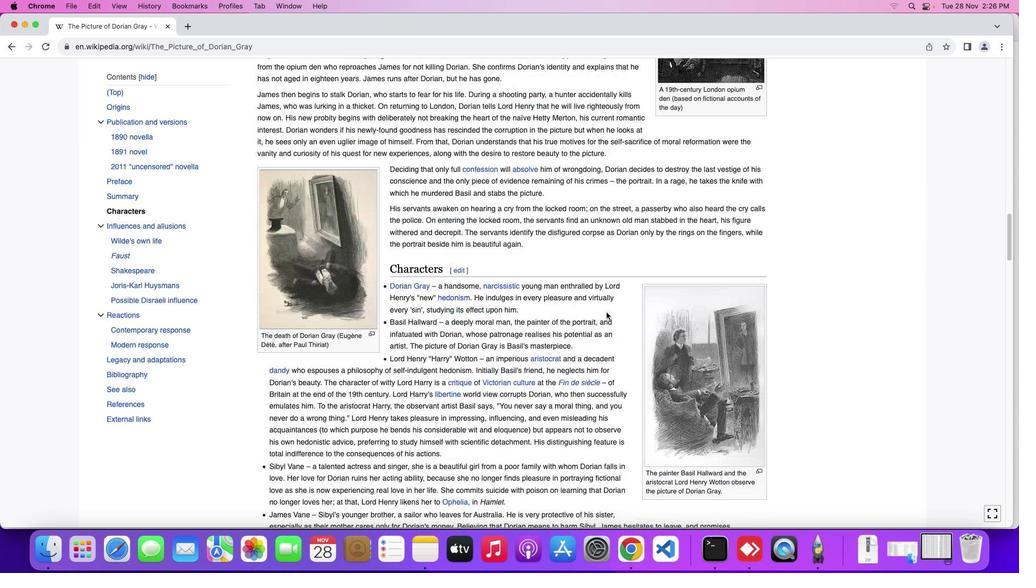 
Action: Mouse scrolled (606, 312) with delta (0, 2)
Screenshot: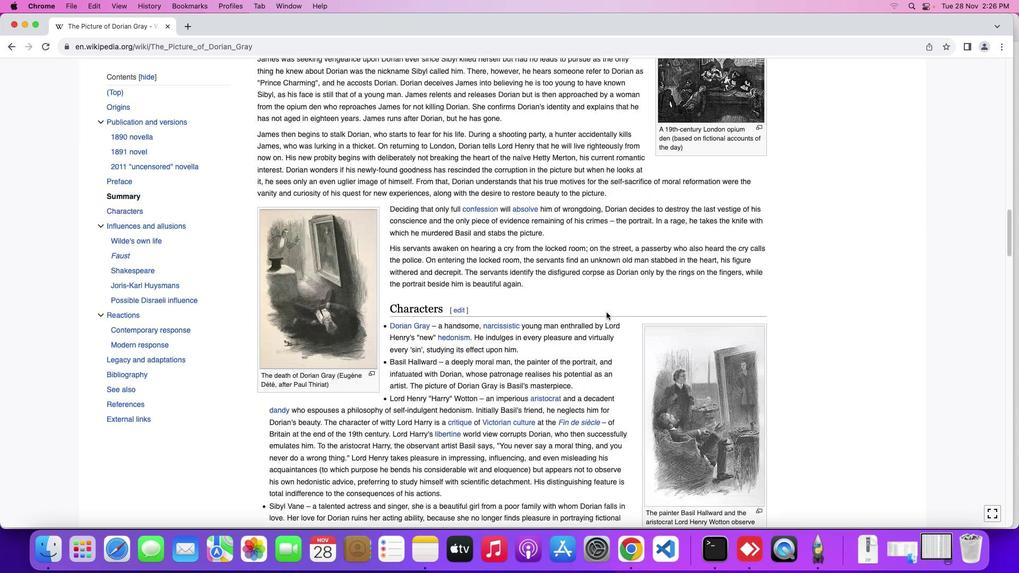 
Action: Mouse moved to (606, 312)
Screenshot: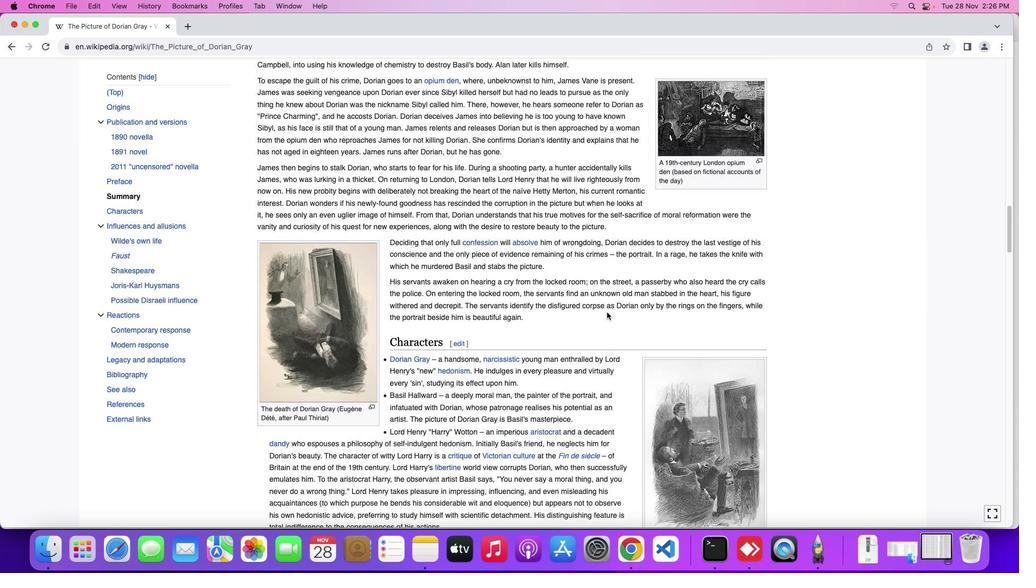 
Action: Mouse scrolled (606, 312) with delta (0, 0)
Screenshot: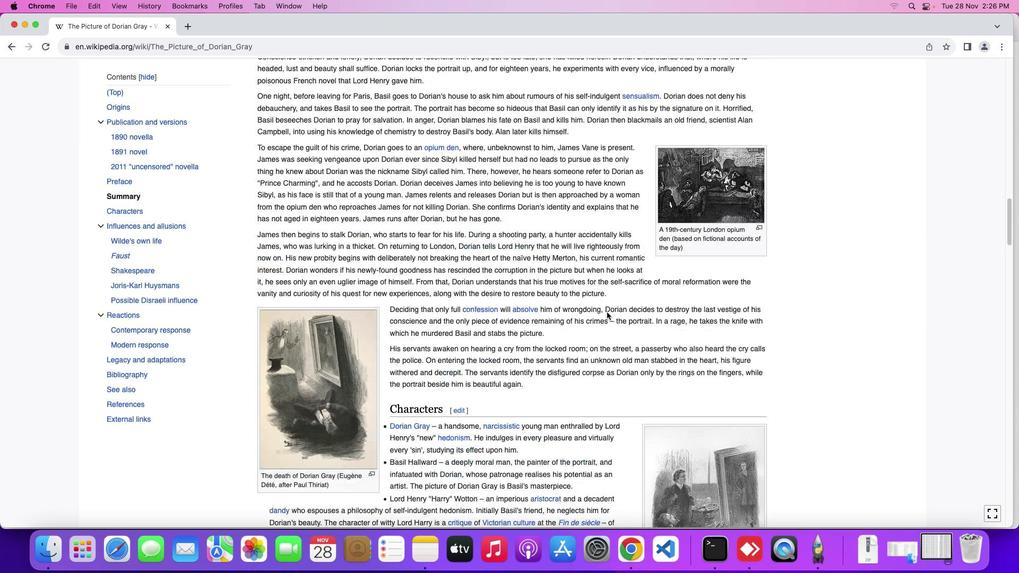 
Action: Mouse scrolled (606, 312) with delta (0, 0)
Screenshot: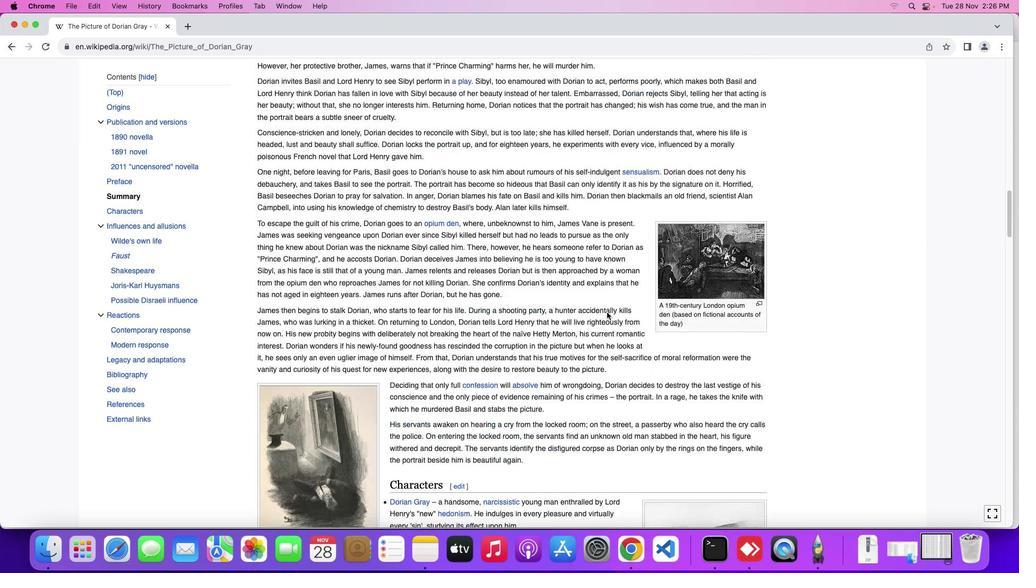 
Action: Mouse scrolled (606, 312) with delta (0, 1)
Screenshot: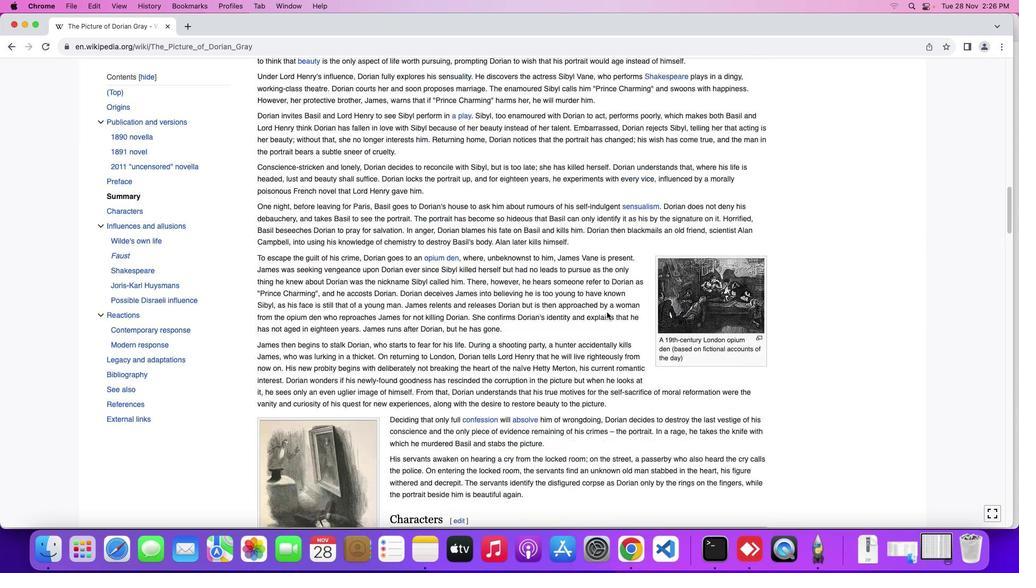 
Action: Mouse scrolled (606, 312) with delta (0, 2)
Screenshot: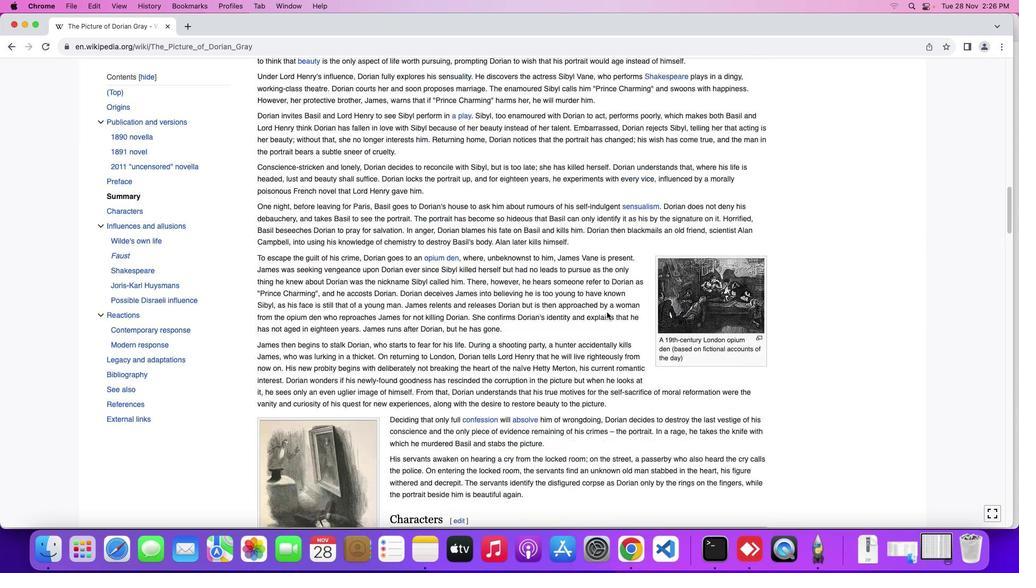
Action: Mouse scrolled (606, 312) with delta (0, 0)
Screenshot: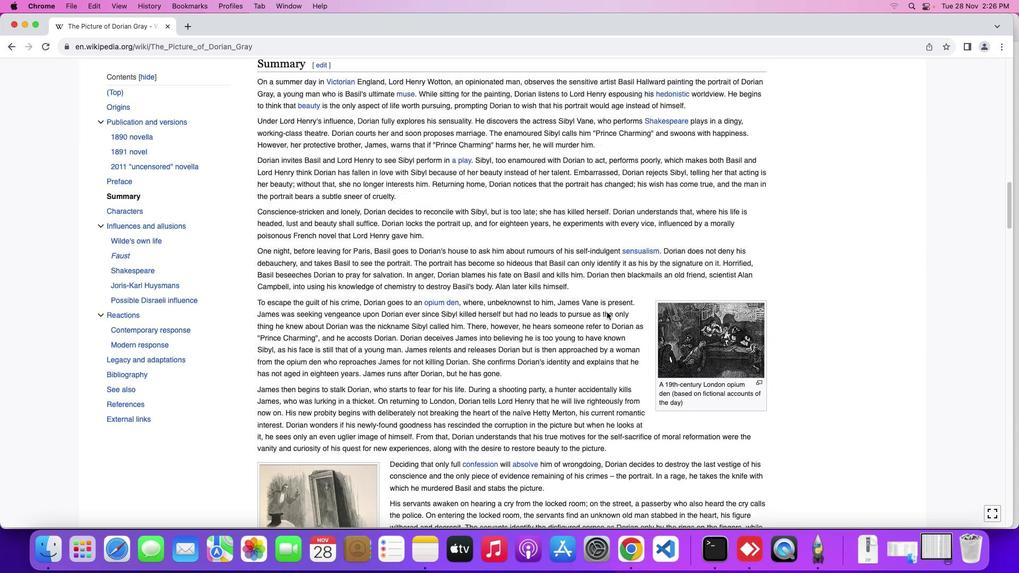 
Action: Mouse scrolled (606, 312) with delta (0, 0)
Screenshot: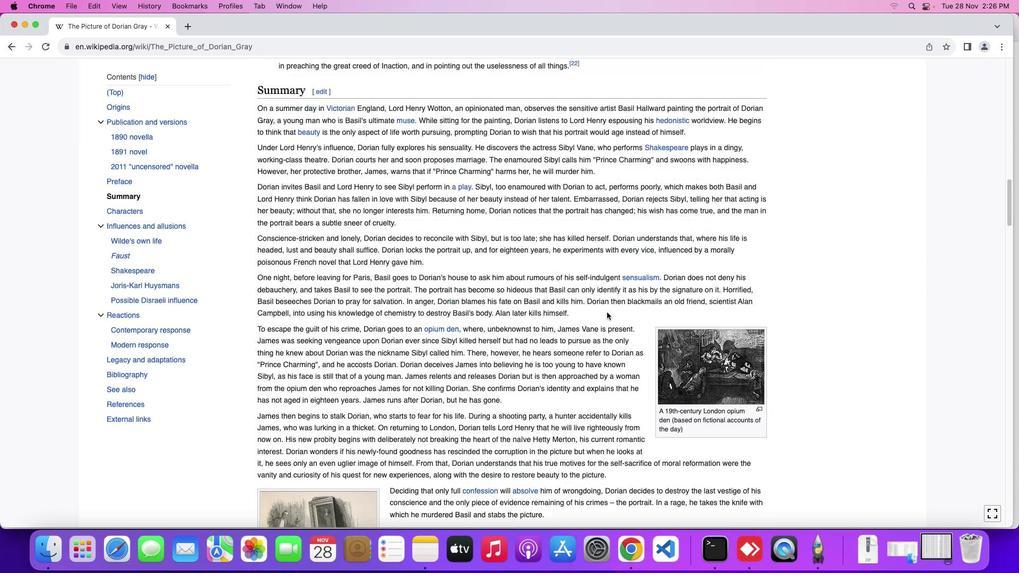 
Action: Mouse scrolled (606, 312) with delta (0, 1)
Screenshot: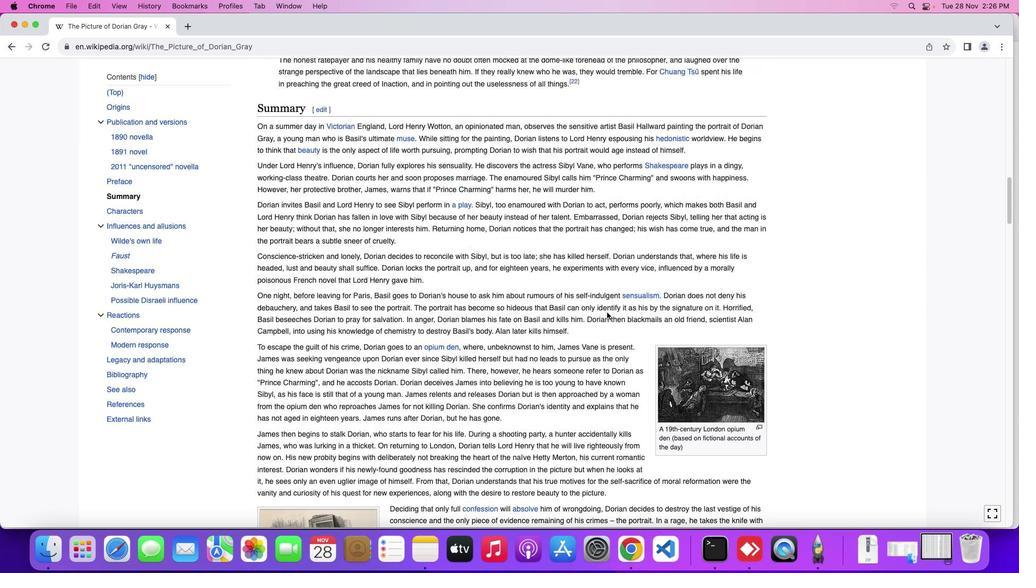 
Action: Mouse moved to (606, 312)
Screenshot: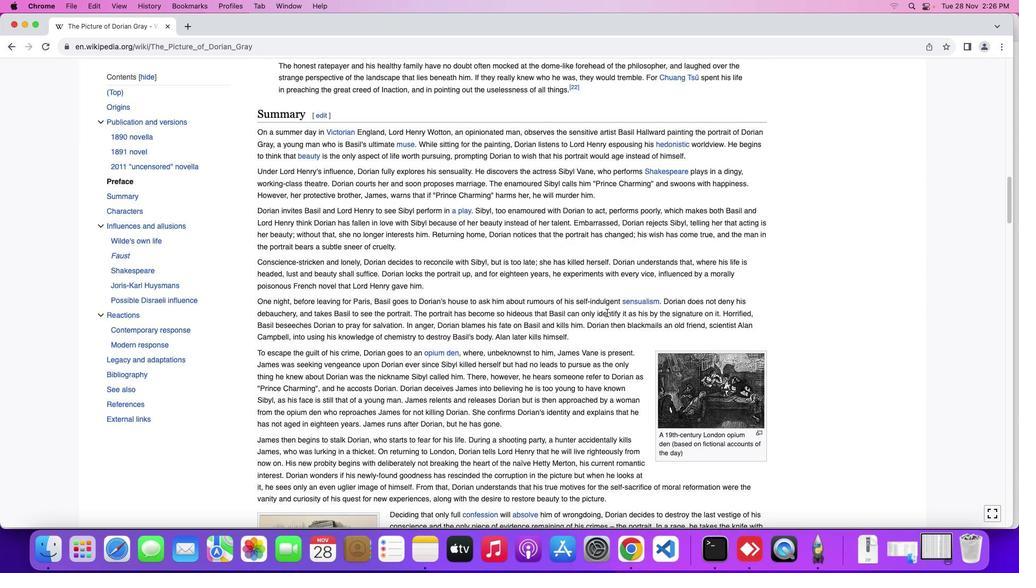 
Action: Mouse scrolled (606, 312) with delta (0, 0)
Screenshot: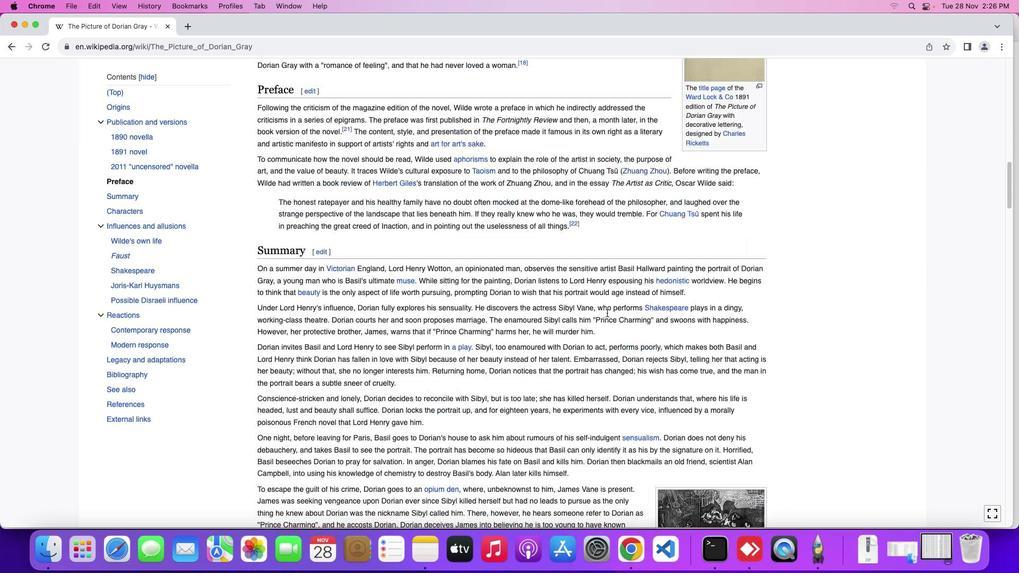 
Action: Mouse scrolled (606, 312) with delta (0, 0)
Screenshot: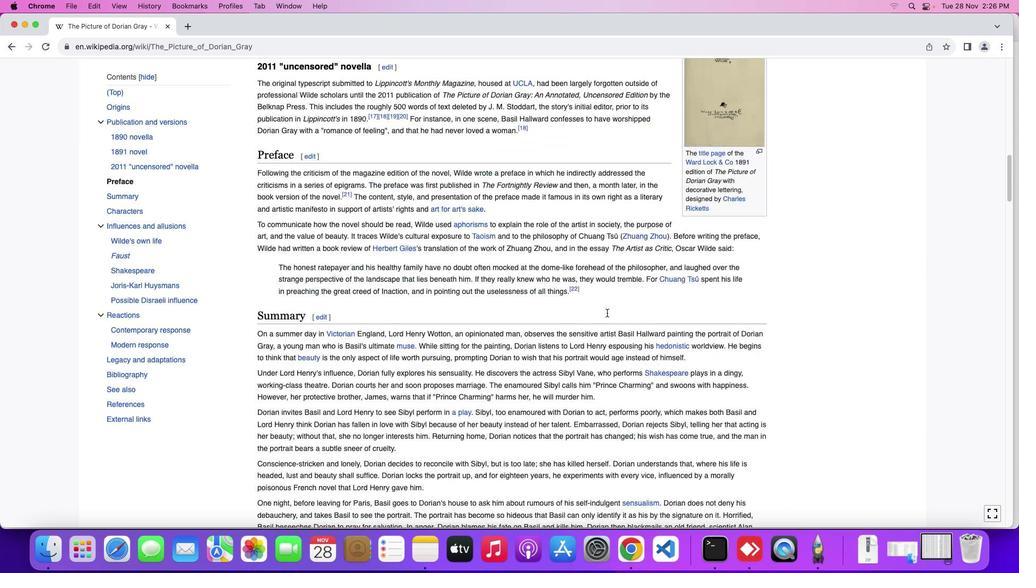 
Action: Mouse scrolled (606, 312) with delta (0, 1)
Screenshot: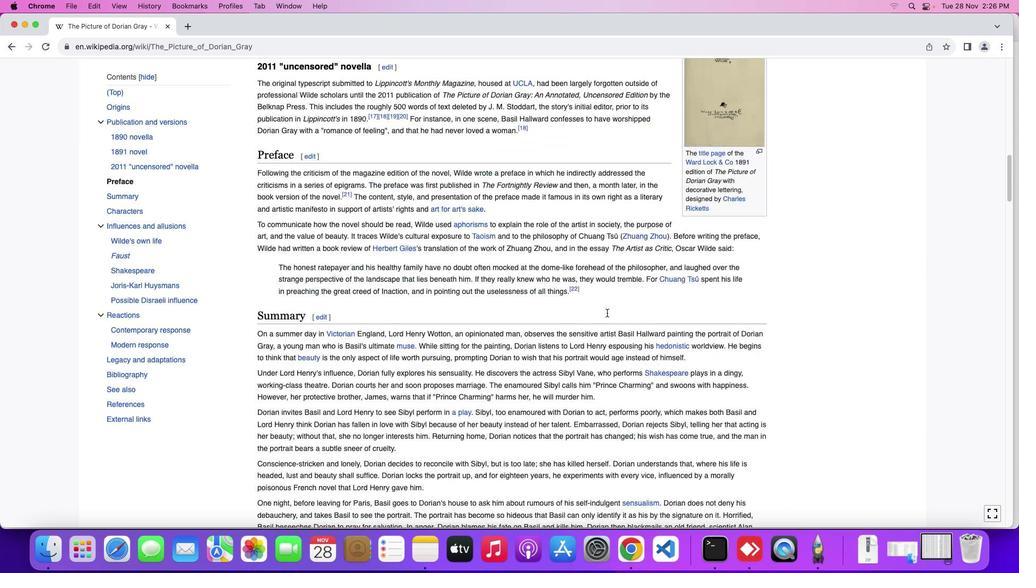 
Action: Mouse scrolled (606, 312) with delta (0, 2)
Screenshot: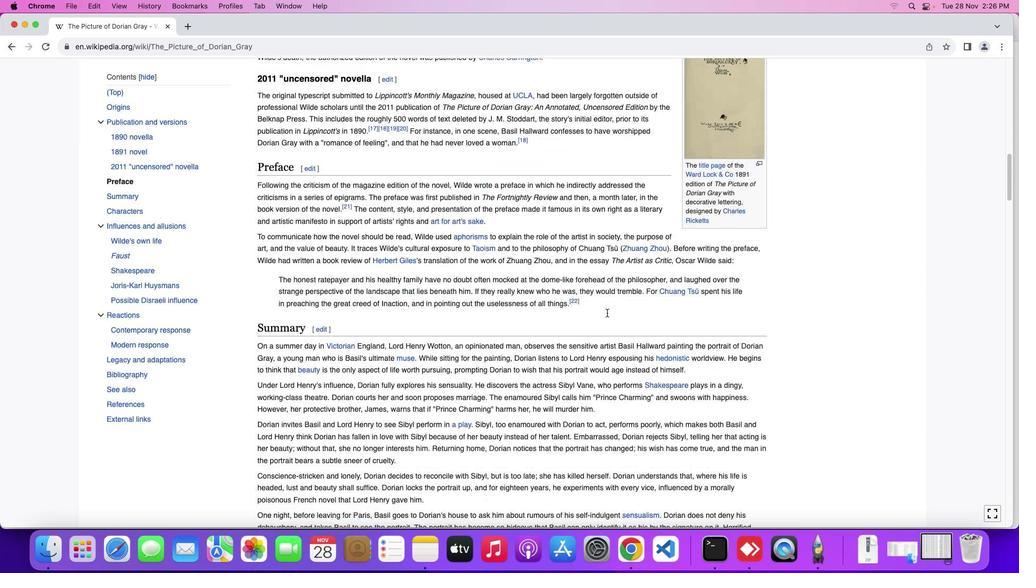 
Action: Mouse scrolled (606, 312) with delta (0, 0)
Screenshot: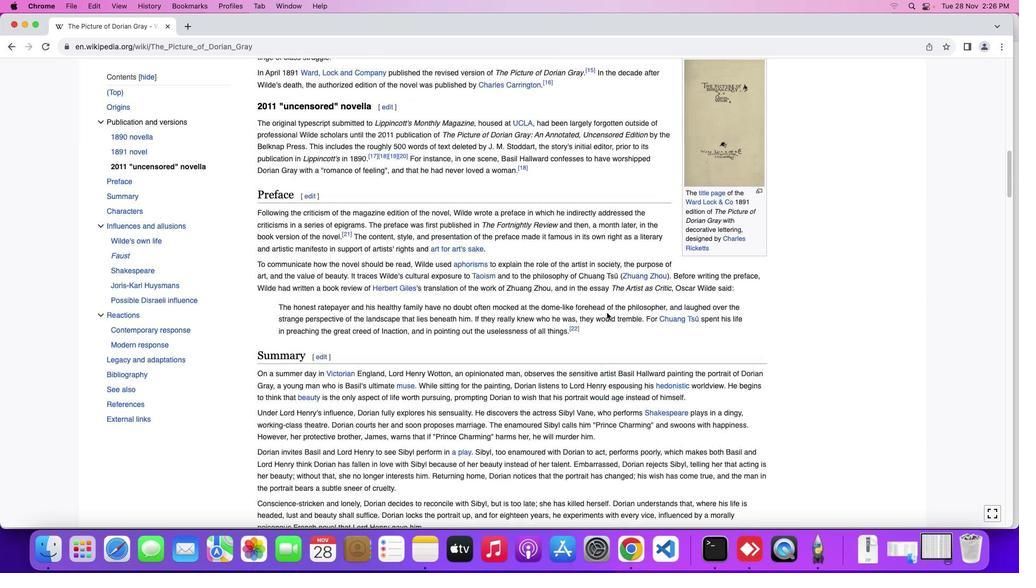 
Action: Mouse scrolled (606, 312) with delta (0, 0)
Screenshot: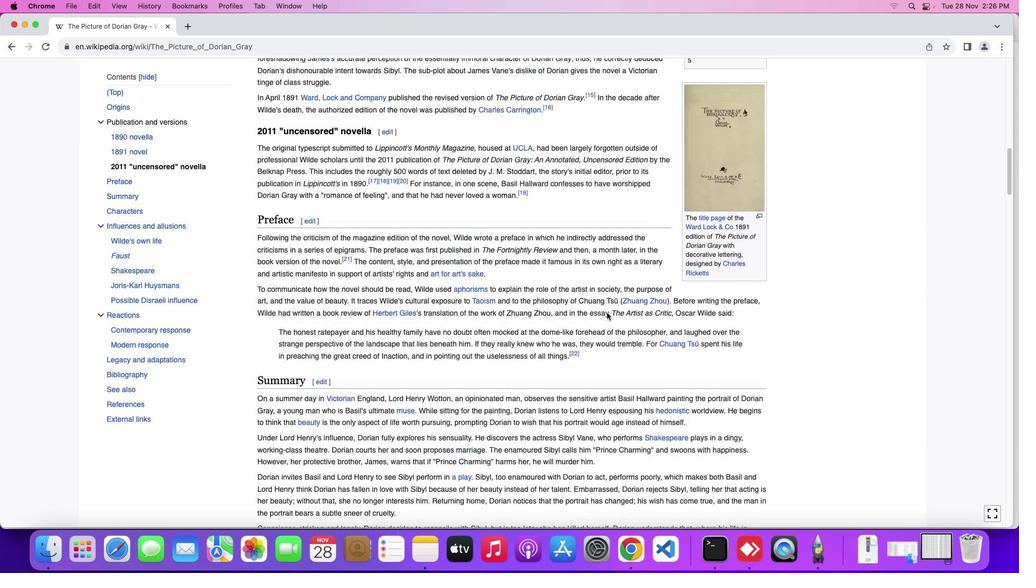
Action: Mouse scrolled (606, 312) with delta (0, 1)
Screenshot: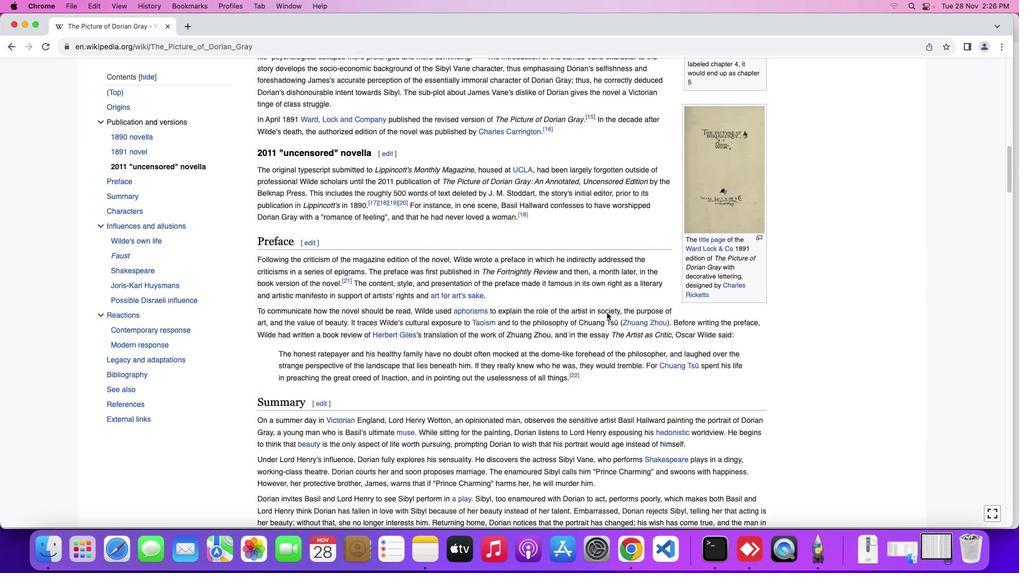 
Action: Mouse scrolled (606, 312) with delta (0, 0)
Screenshot: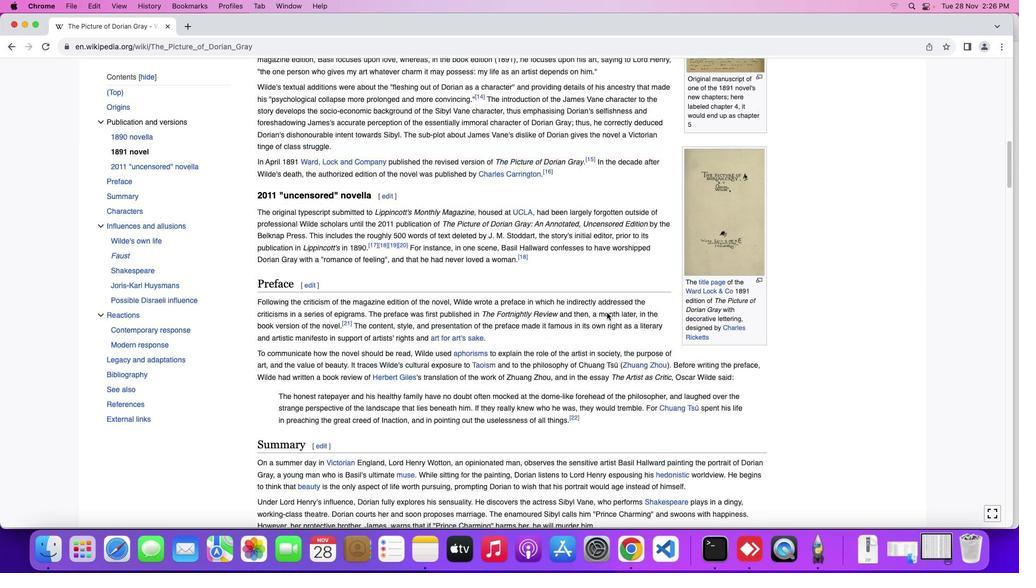 
Action: Mouse scrolled (606, 312) with delta (0, 0)
Screenshot: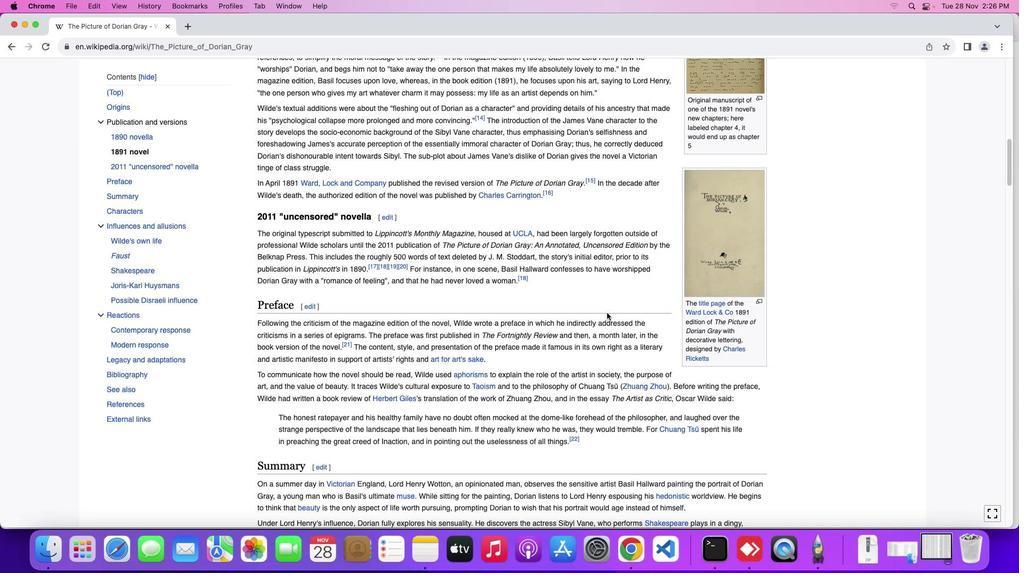 
Action: Mouse scrolled (606, 312) with delta (0, 1)
Screenshot: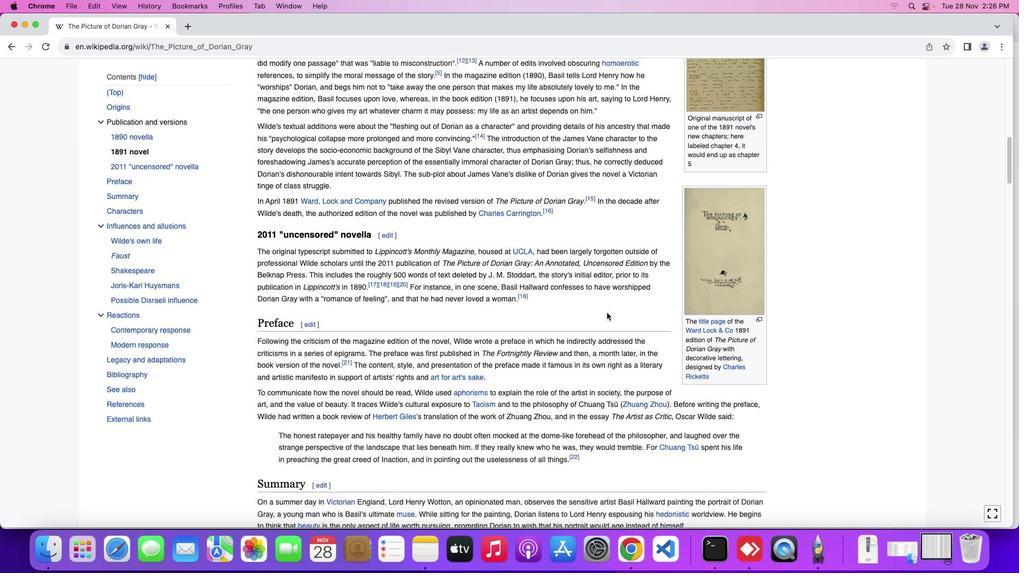 
Action: Mouse moved to (607, 312)
Screenshot: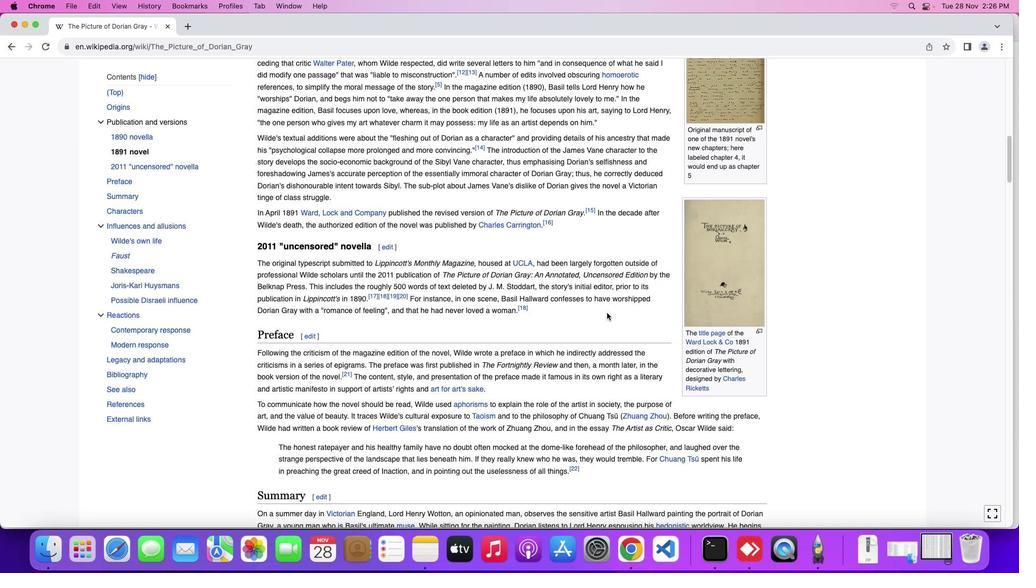 
Action: Mouse scrolled (607, 312) with delta (0, 0)
Screenshot: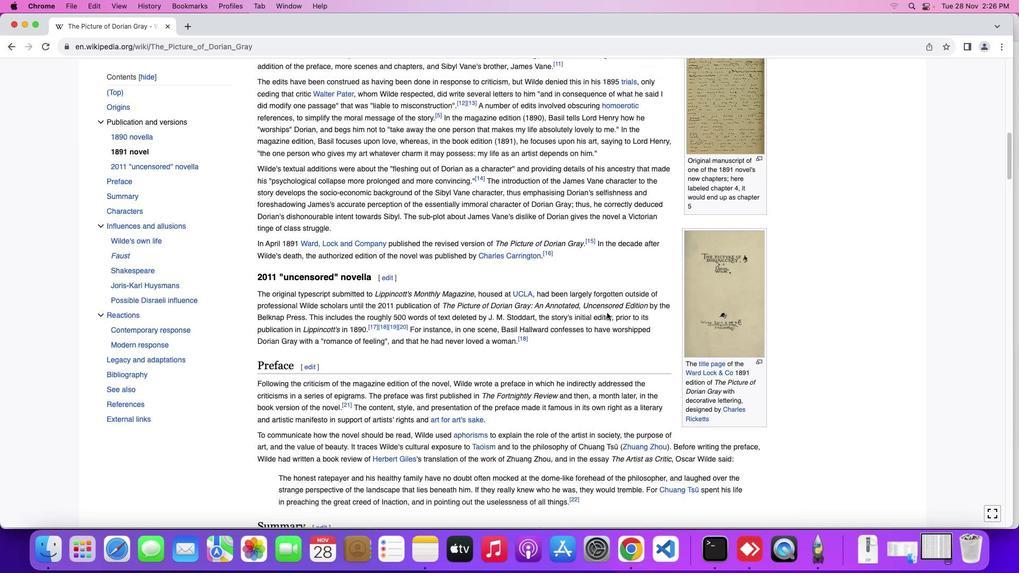 
Action: Mouse scrolled (607, 312) with delta (0, 0)
Screenshot: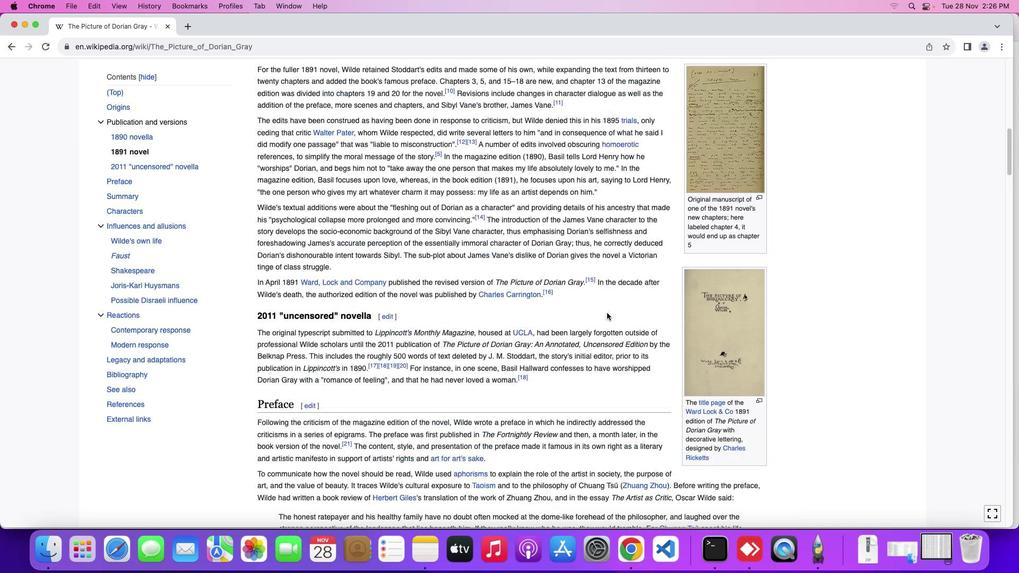 
Action: Mouse scrolled (607, 312) with delta (0, 1)
Screenshot: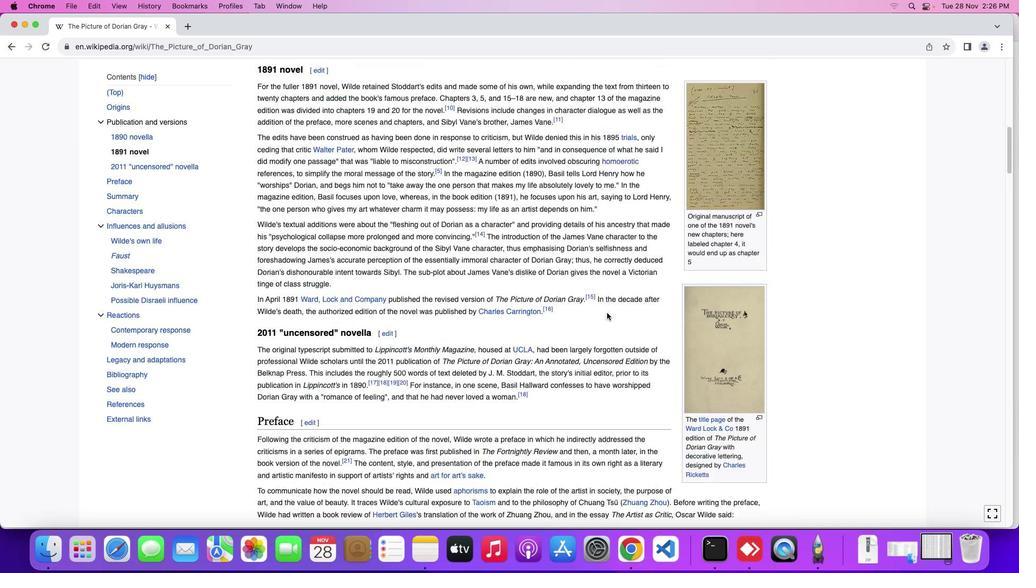 
Action: Mouse moved to (607, 312)
Screenshot: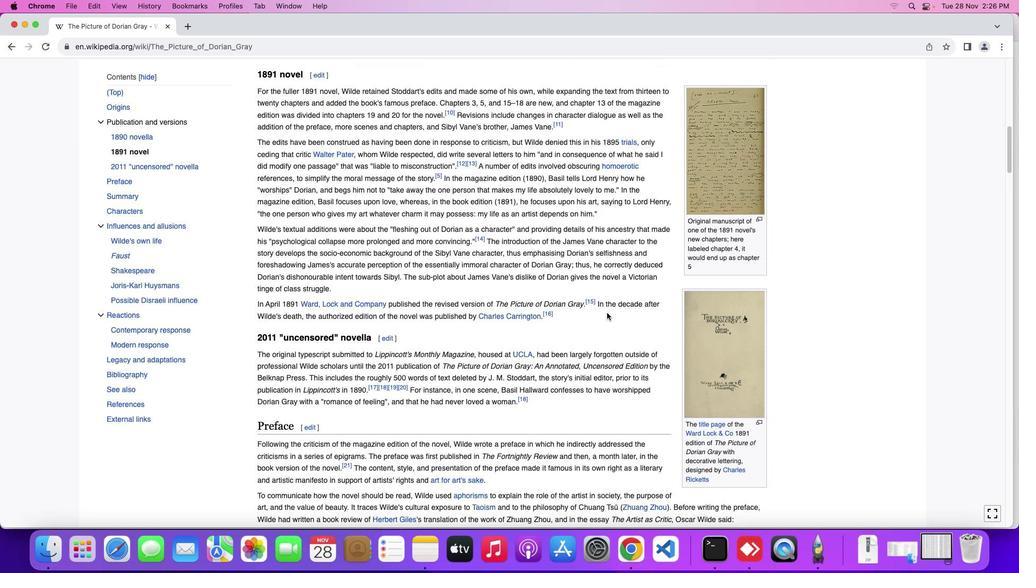 
Action: Mouse scrolled (607, 312) with delta (0, 0)
Screenshot: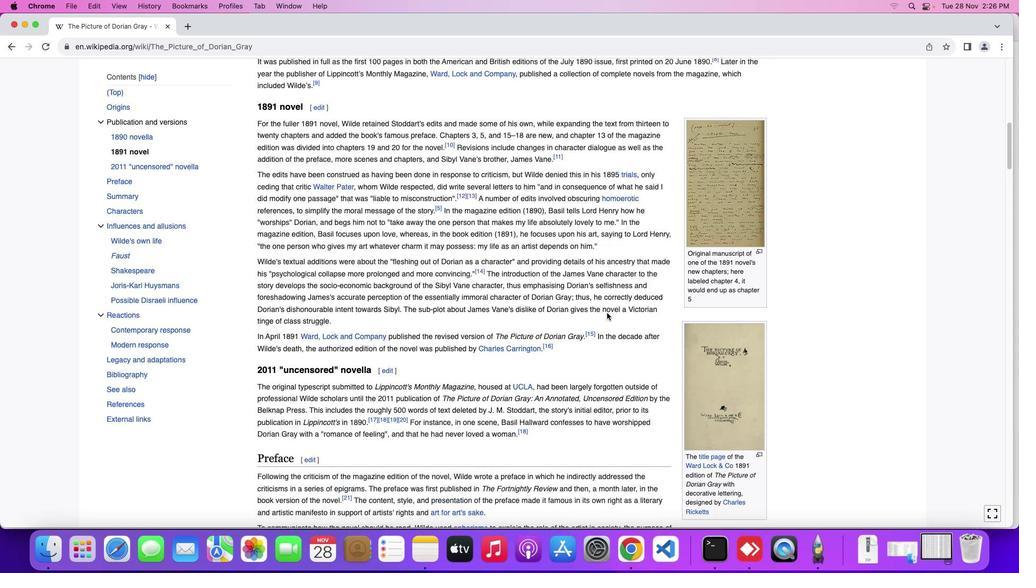 
Action: Mouse scrolled (607, 312) with delta (0, 0)
Screenshot: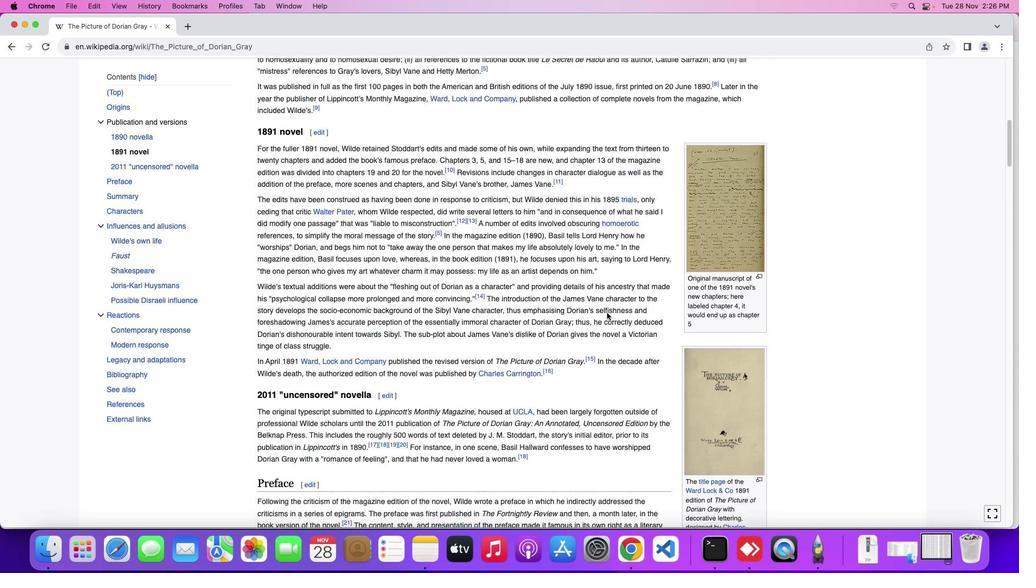 
Action: Mouse scrolled (607, 312) with delta (0, 1)
Screenshot: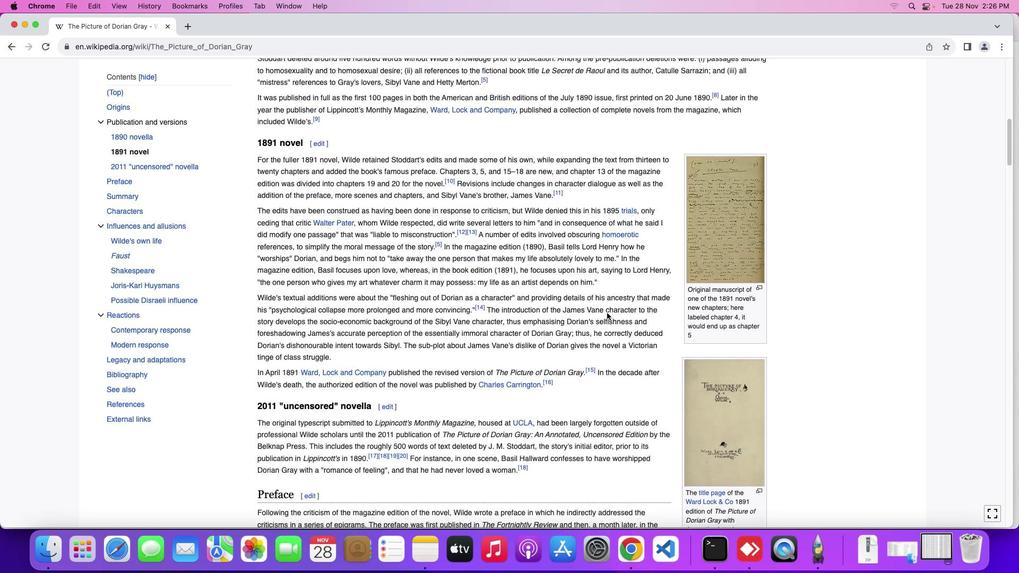 
Action: Mouse scrolled (607, 312) with delta (0, 0)
Screenshot: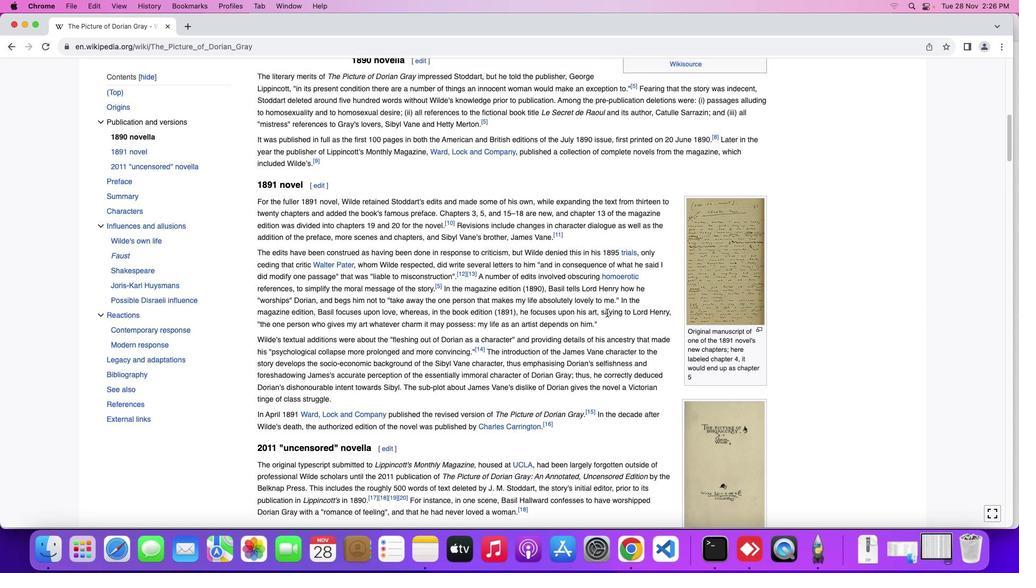 
Action: Mouse scrolled (607, 312) with delta (0, 0)
Screenshot: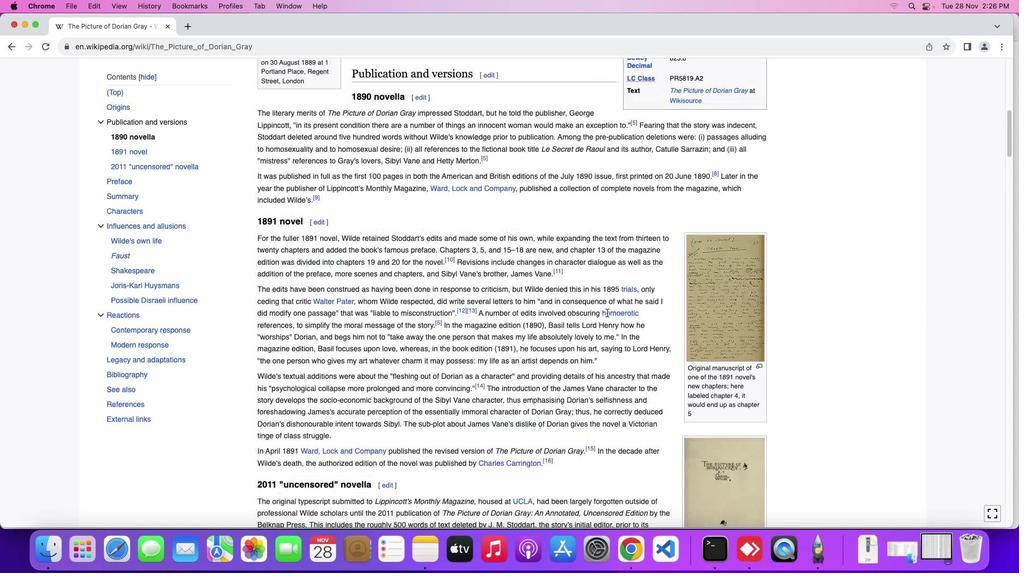 
Action: Mouse scrolled (607, 312) with delta (0, 1)
Screenshot: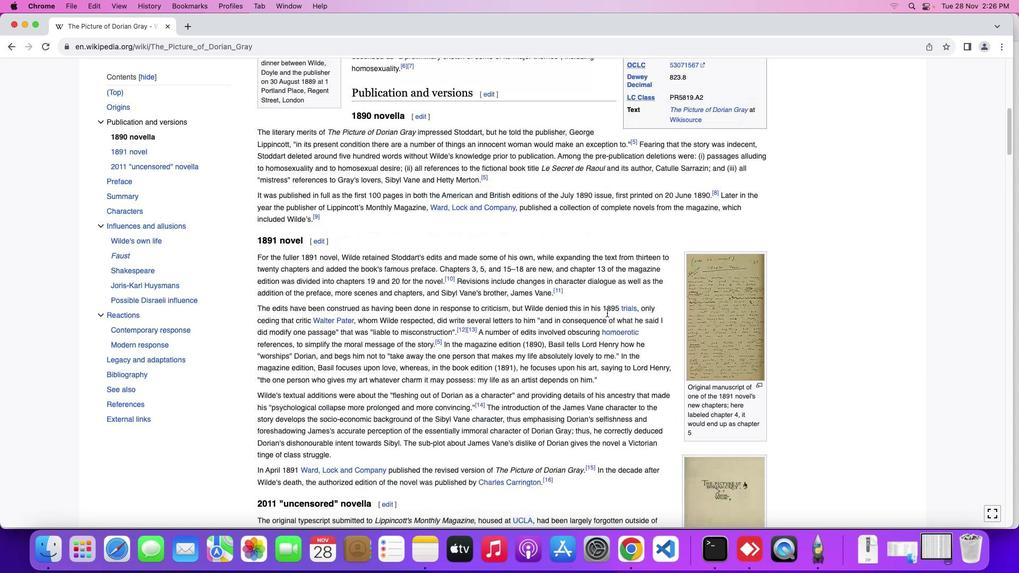 
Action: Mouse moved to (607, 312)
